 Task: Create an infographic about activities to explore in Switzerland, including water sports, hiking, and paragliding. Use Canva to design the layout and add relevant images and text.
Action: Mouse moved to (377, 654)
Screenshot: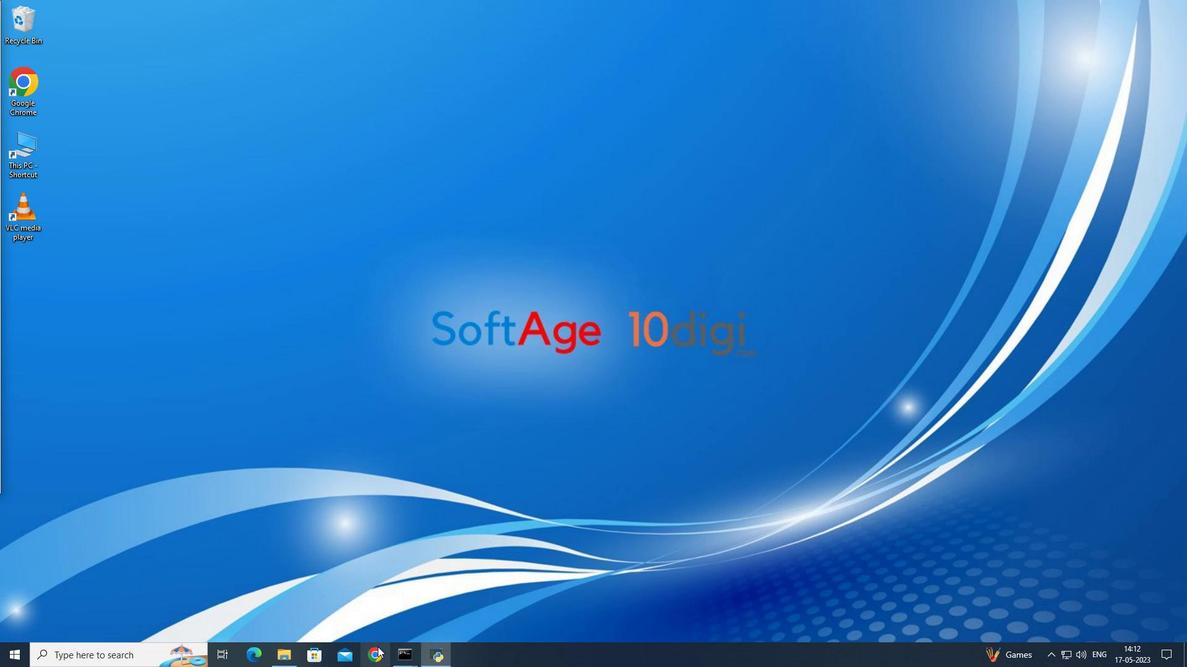 
Action: Mouse pressed left at (377, 654)
Screenshot: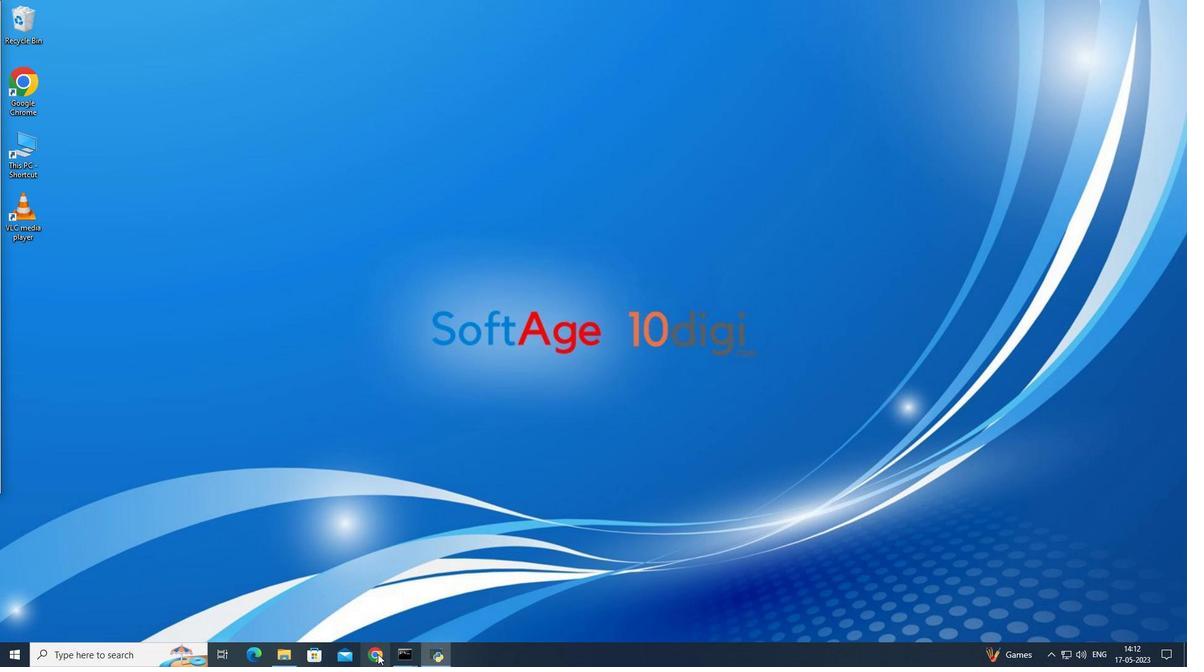 
Action: Mouse moved to (266, 34)
Screenshot: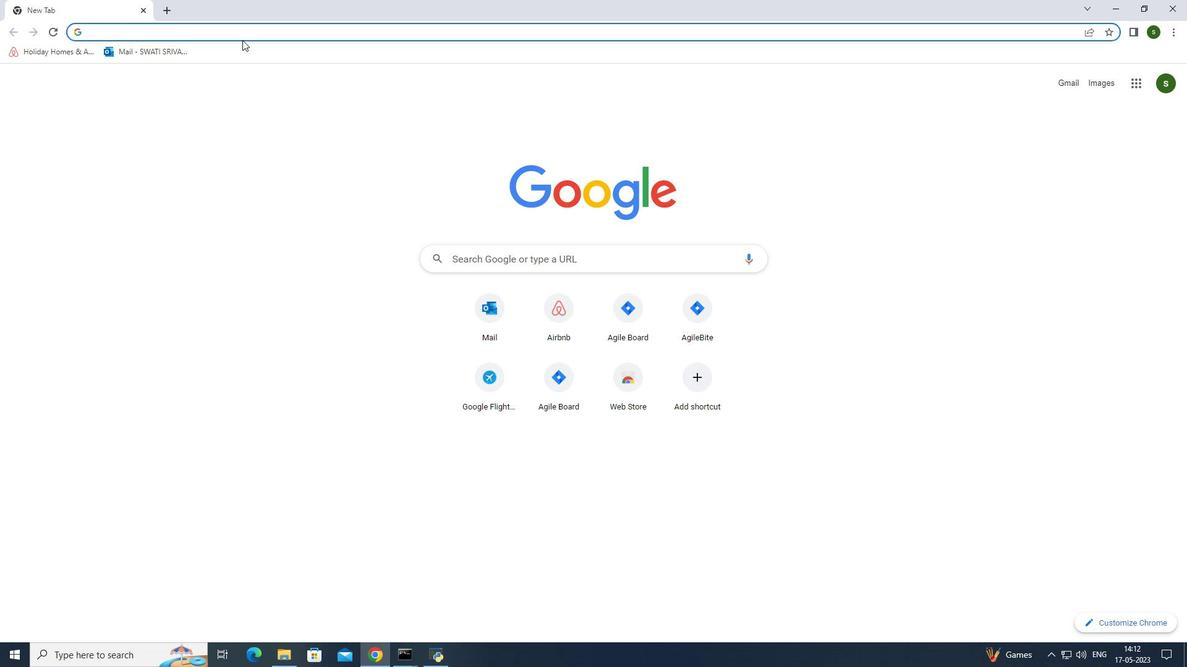 
Action: Mouse pressed left at (266, 34)
Screenshot: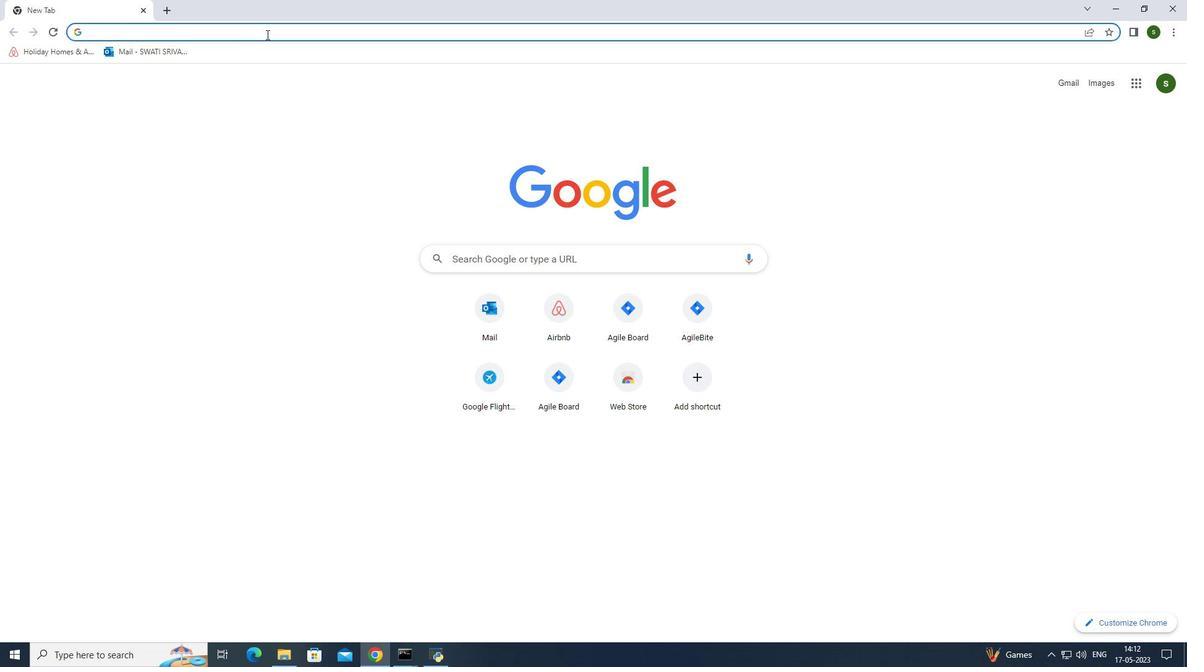
Action: Key pressed canva
Screenshot: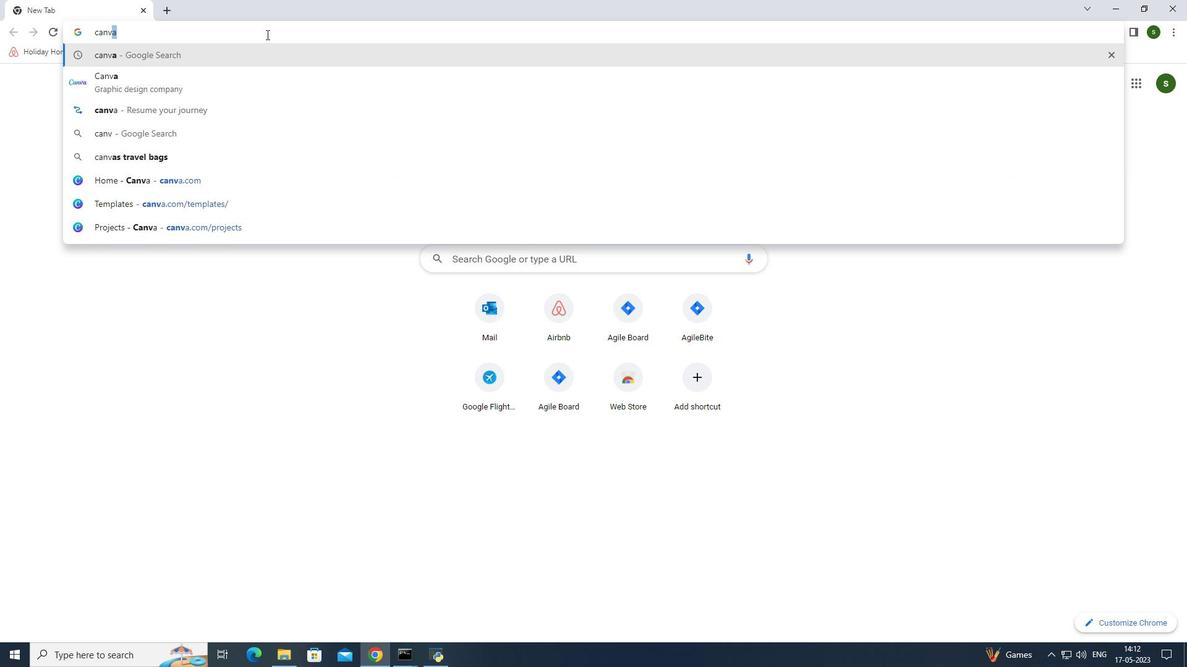 
Action: Mouse moved to (230, 80)
Screenshot: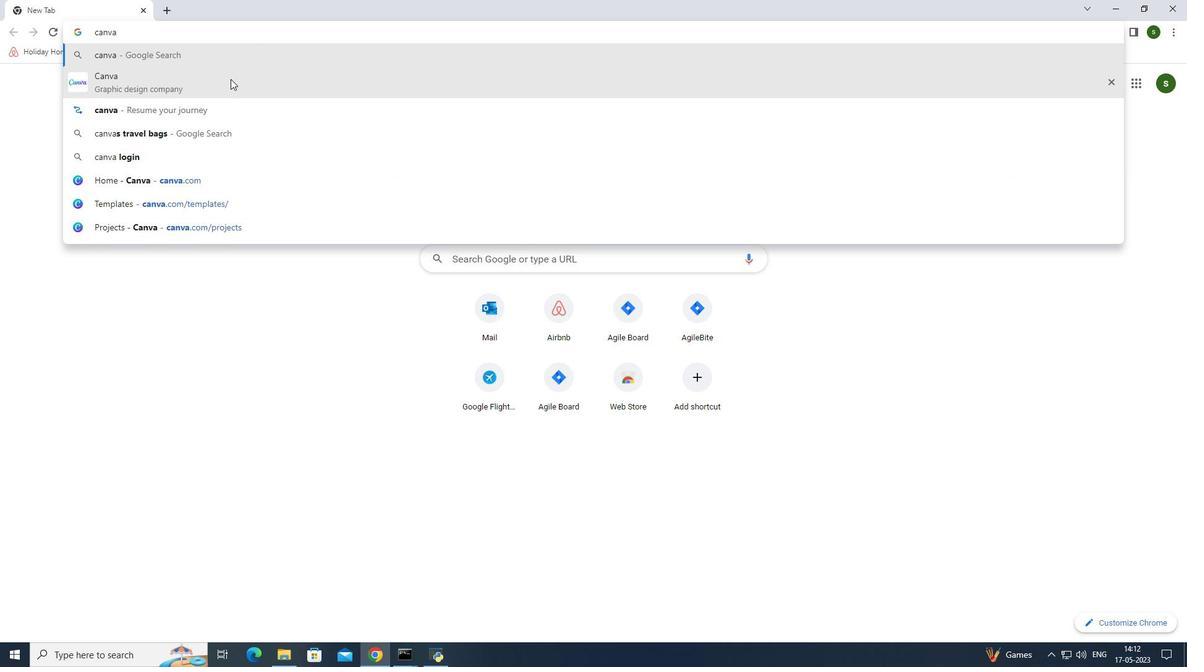 
Action: Mouse pressed left at (230, 80)
Screenshot: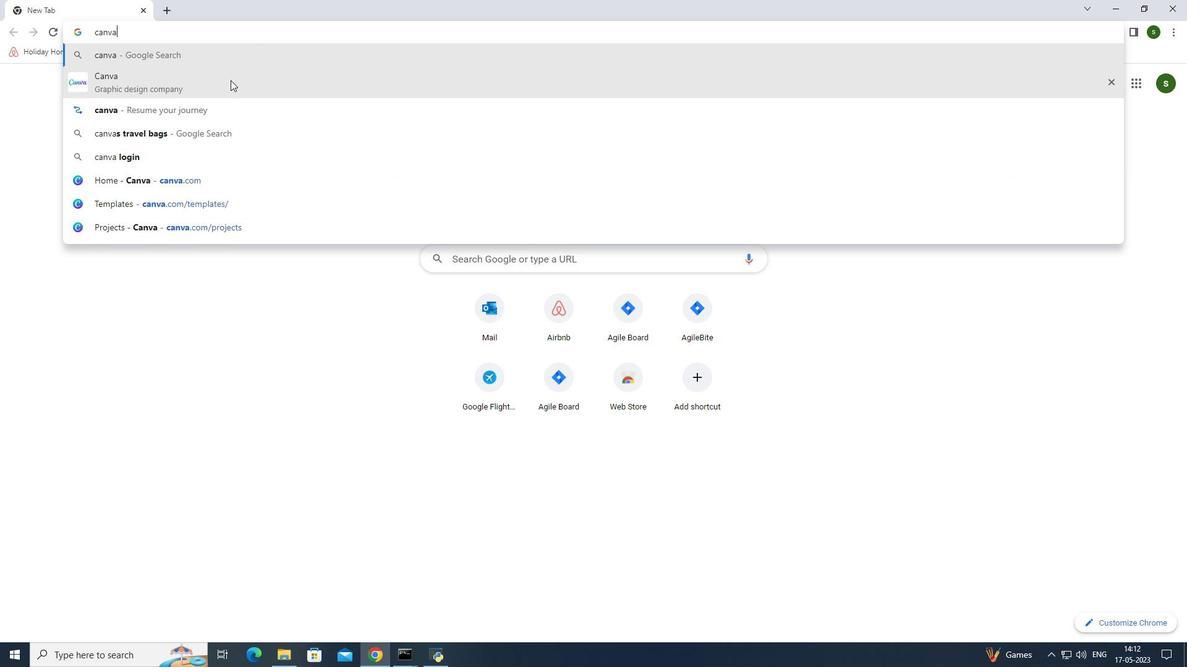 
Action: Mouse moved to (244, 188)
Screenshot: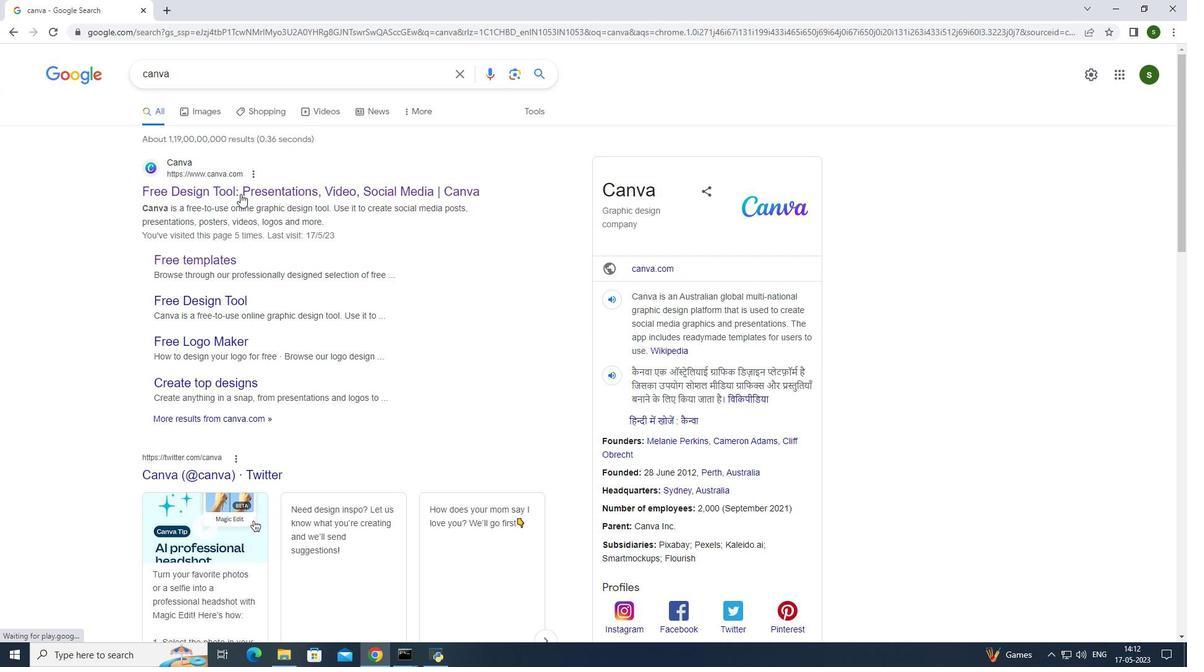 
Action: Mouse pressed left at (244, 188)
Screenshot: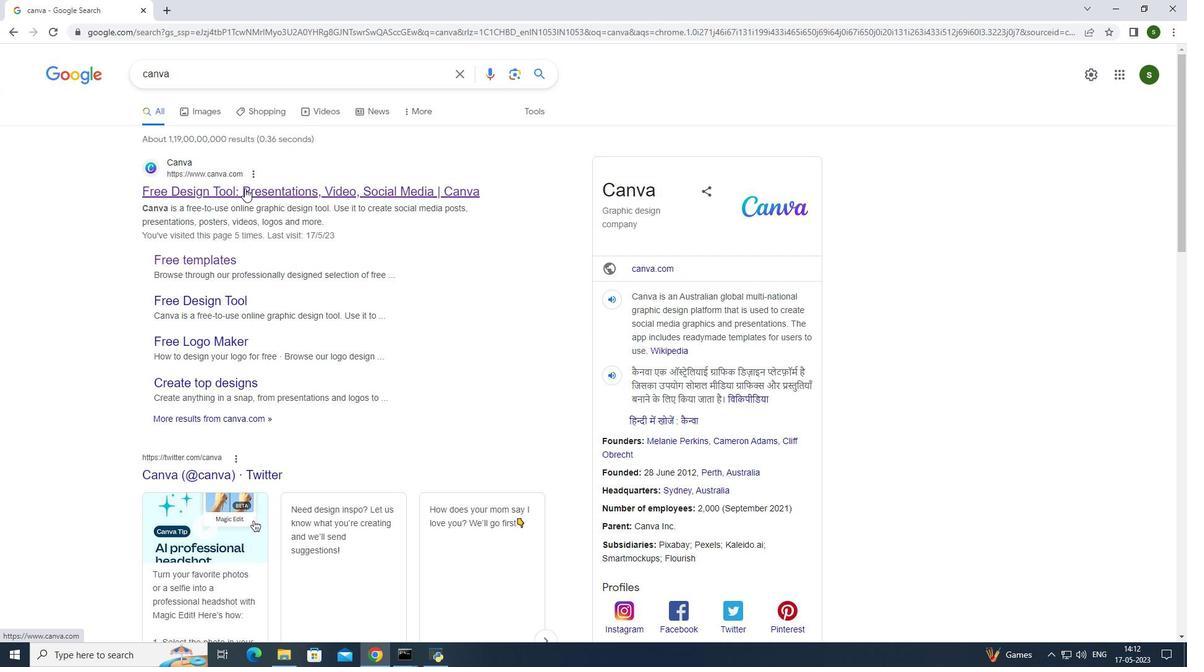 
Action: Mouse moved to (1022, 353)
Screenshot: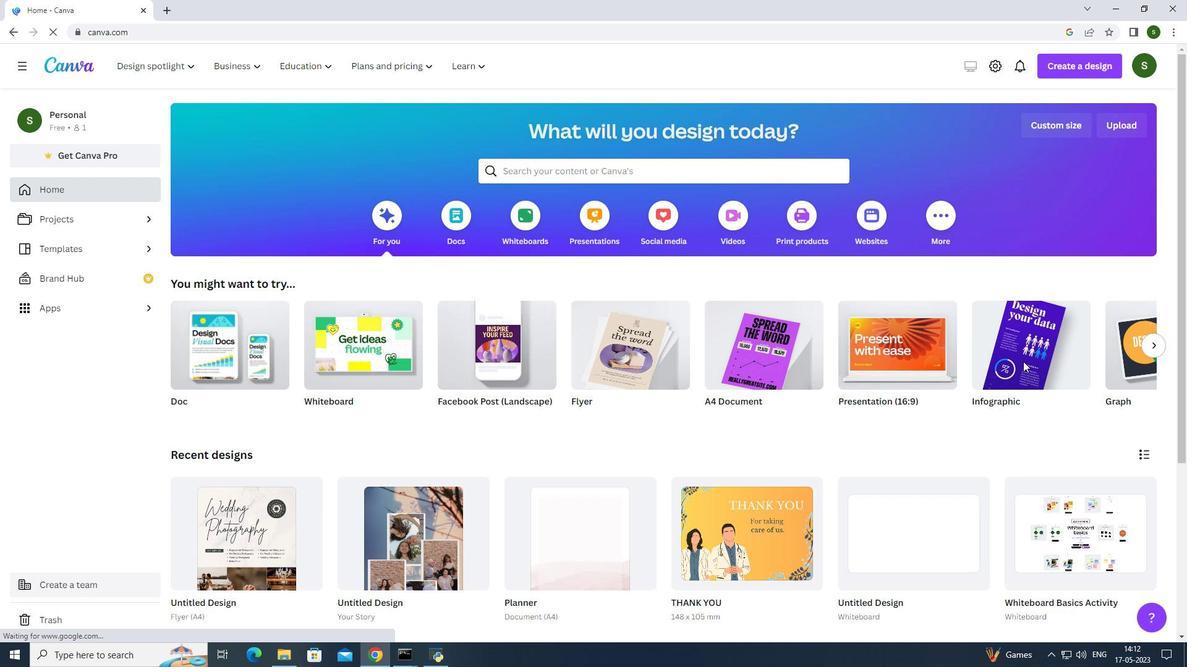 
Action: Mouse pressed left at (1022, 353)
Screenshot: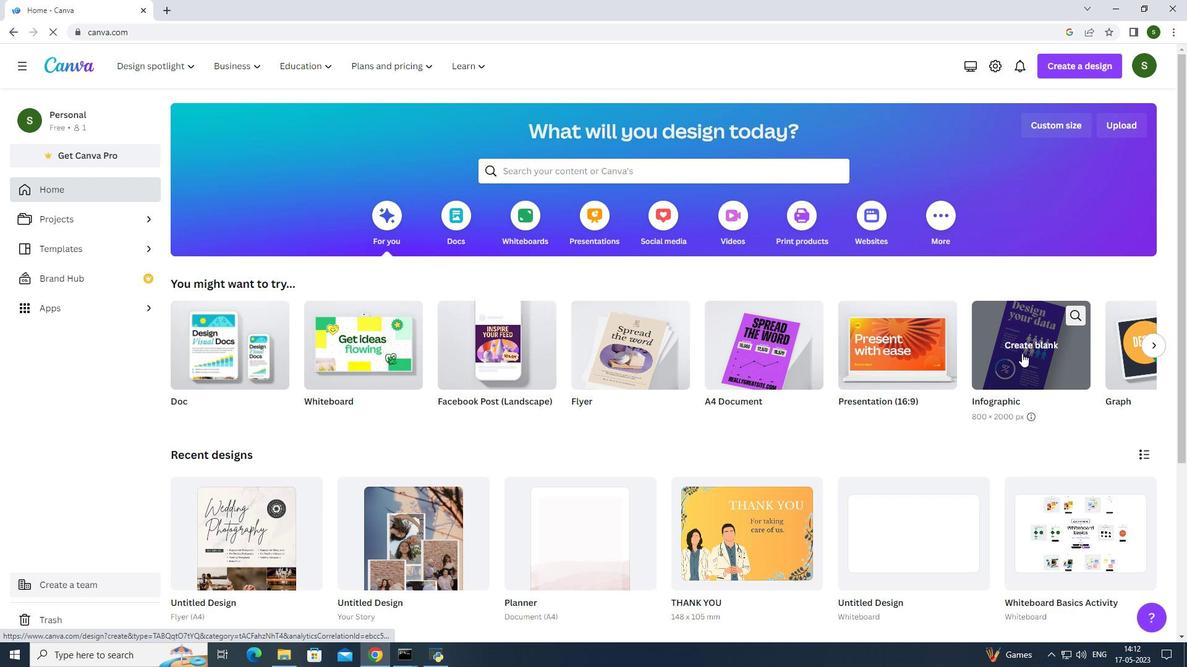 
Action: Mouse moved to (170, 335)
Screenshot: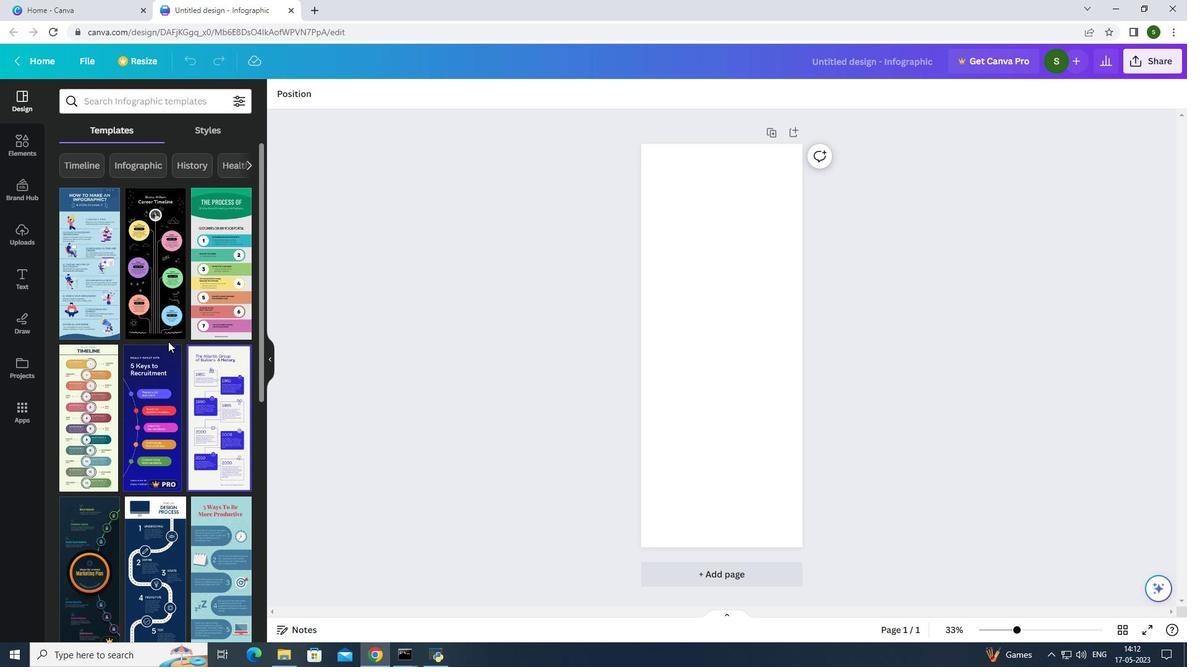 
Action: Mouse scrolled (170, 334) with delta (0, 0)
Screenshot: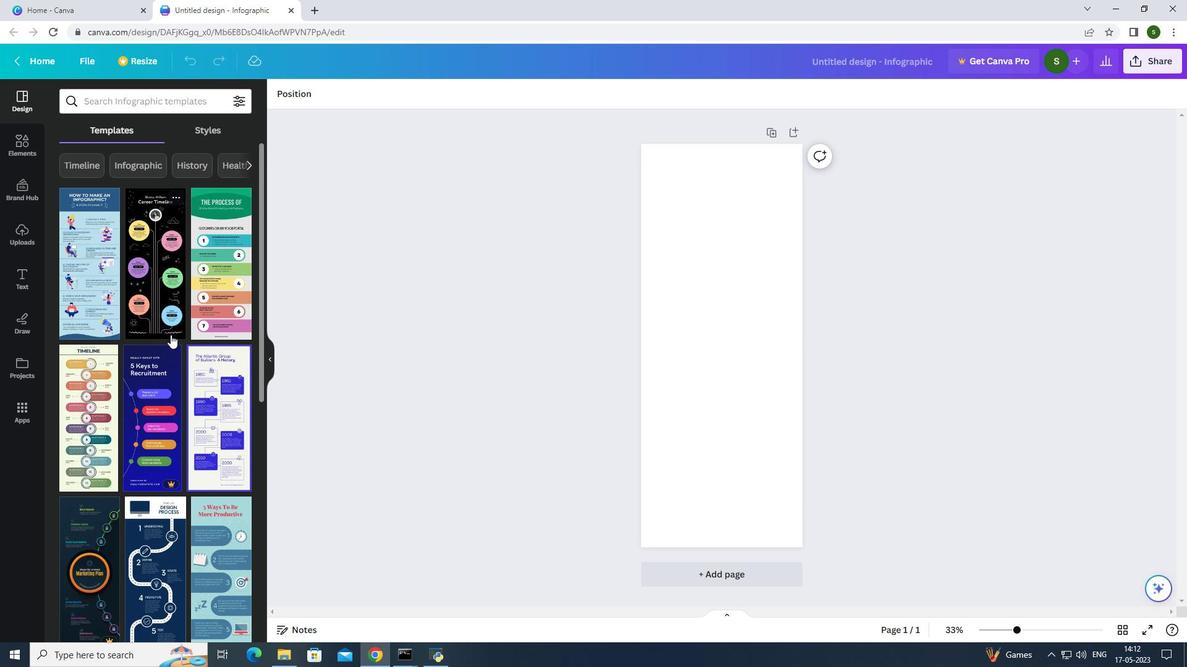 
Action: Mouse scrolled (170, 334) with delta (0, 0)
Screenshot: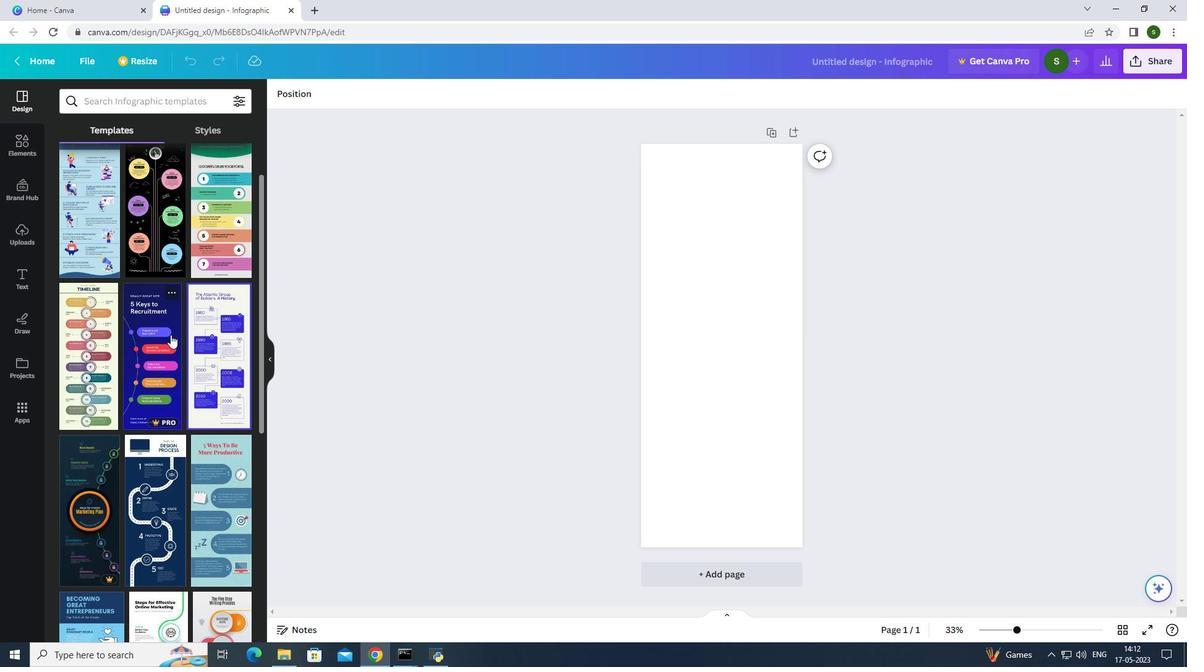 
Action: Mouse scrolled (170, 334) with delta (0, 0)
Screenshot: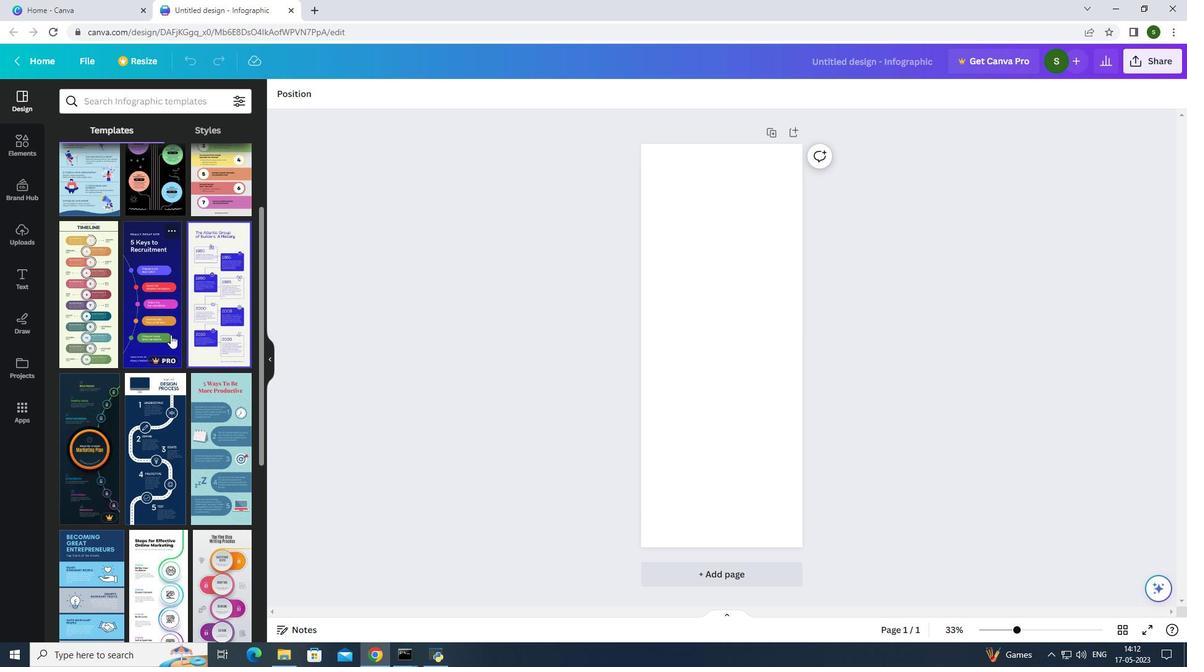 
Action: Mouse scrolled (170, 334) with delta (0, 0)
Screenshot: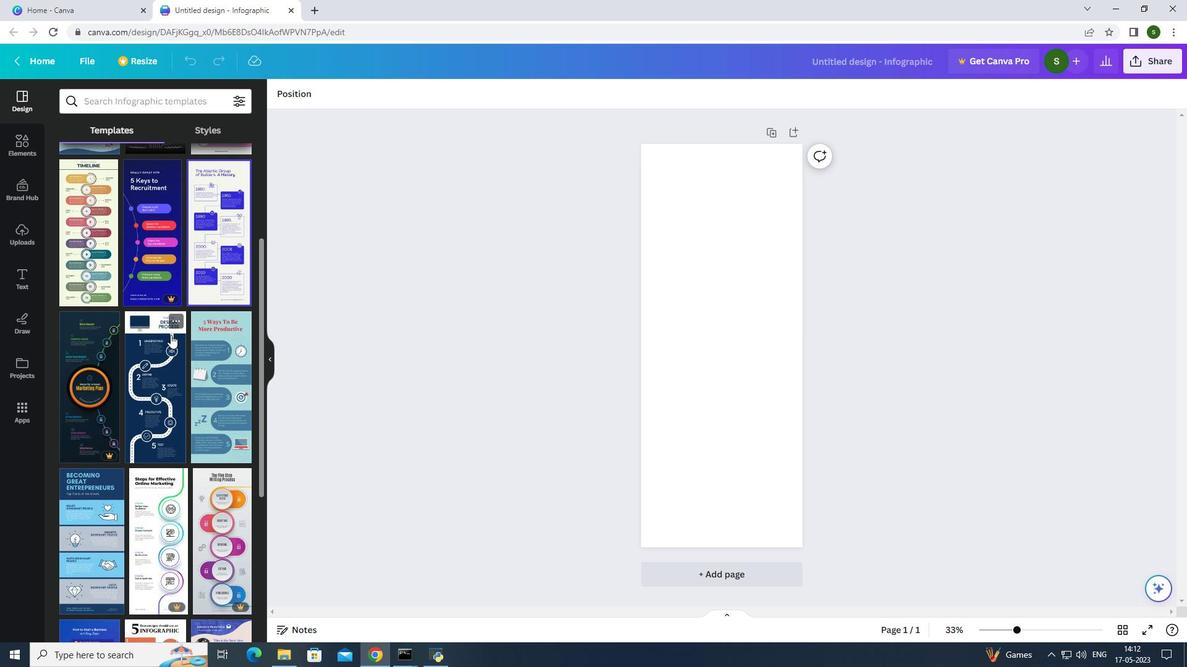 
Action: Mouse scrolled (170, 334) with delta (0, 0)
Screenshot: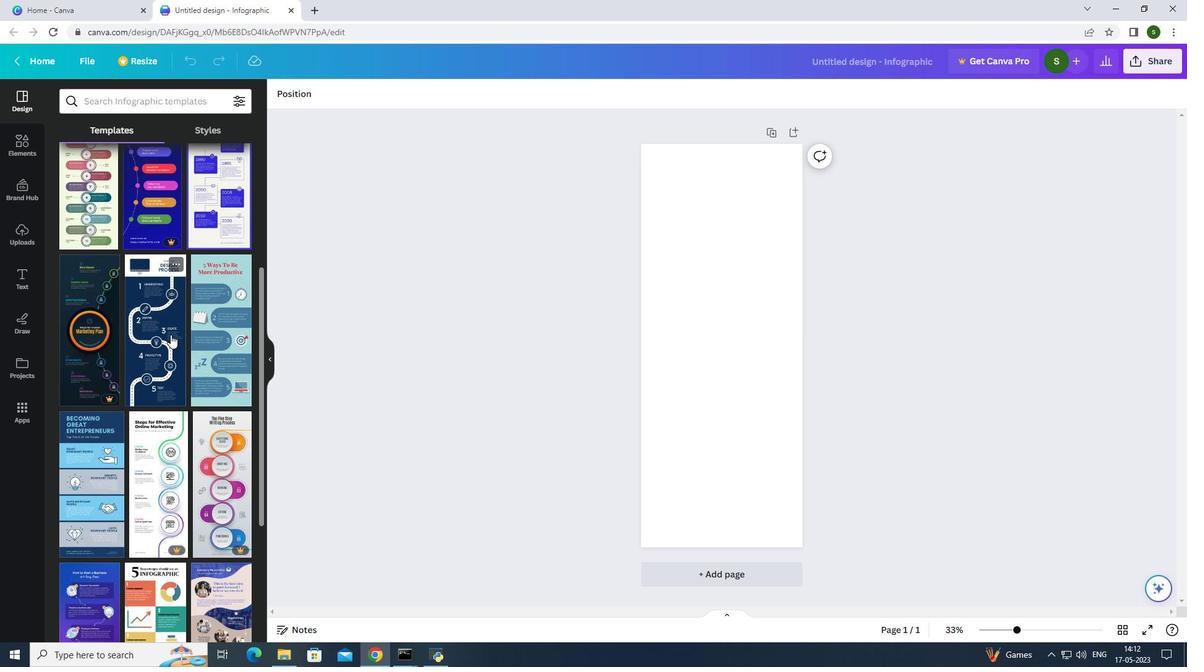 
Action: Mouse scrolled (170, 334) with delta (0, 0)
Screenshot: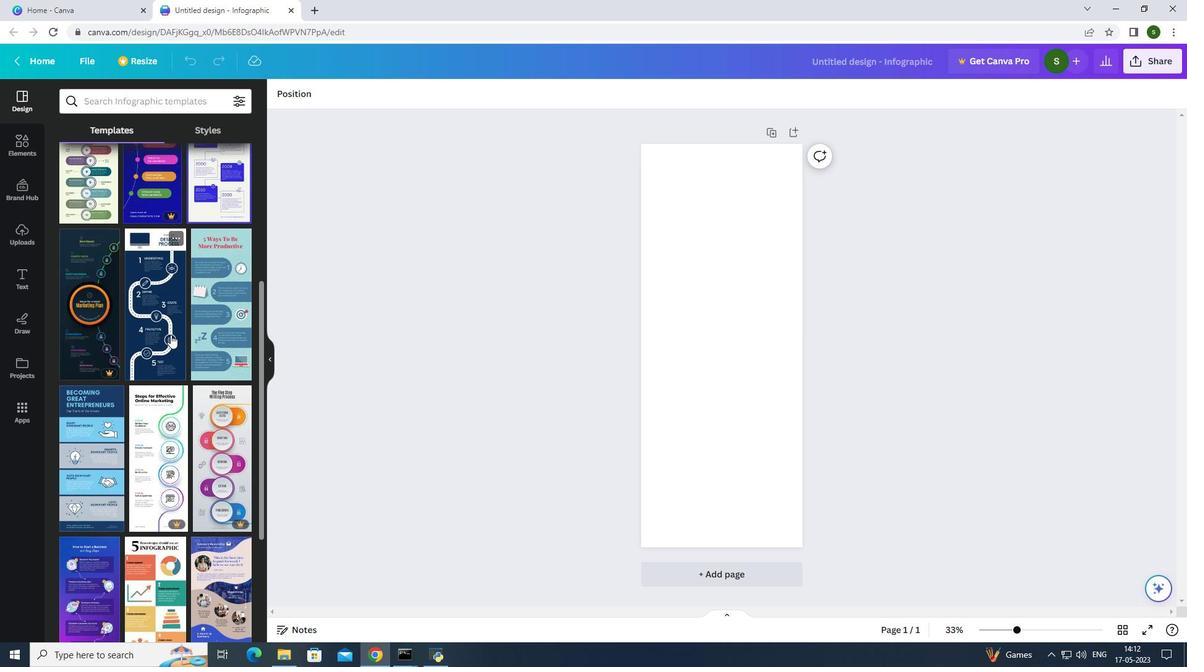
Action: Mouse scrolled (170, 334) with delta (0, 0)
Screenshot: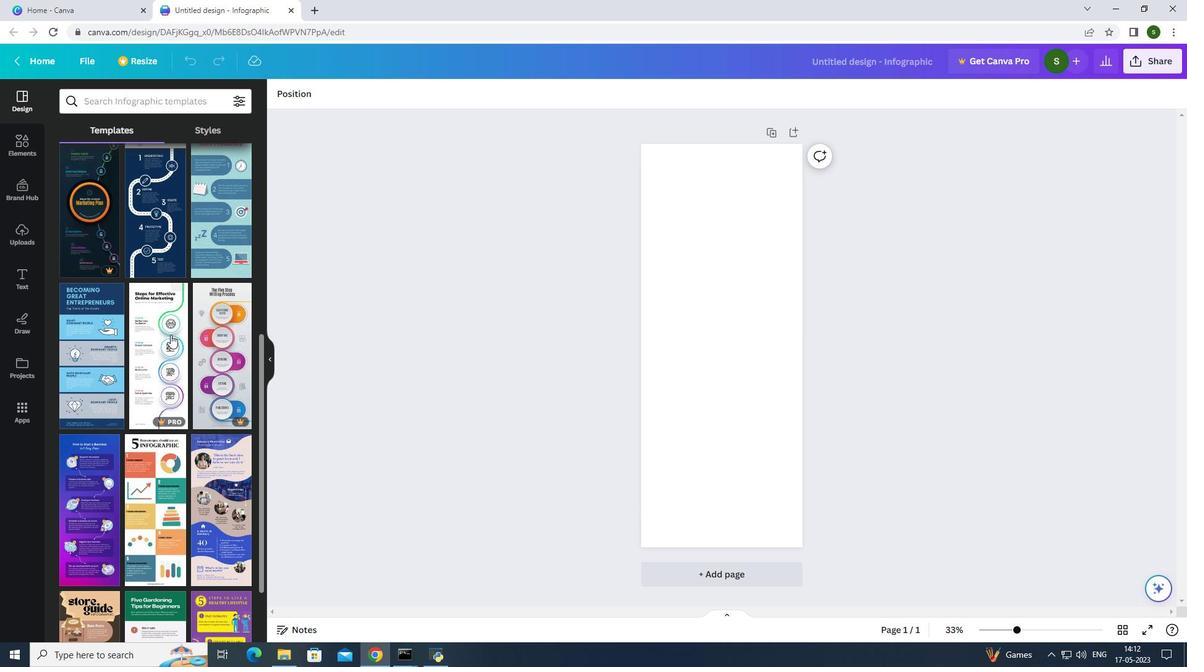 
Action: Mouse scrolled (170, 334) with delta (0, 0)
Screenshot: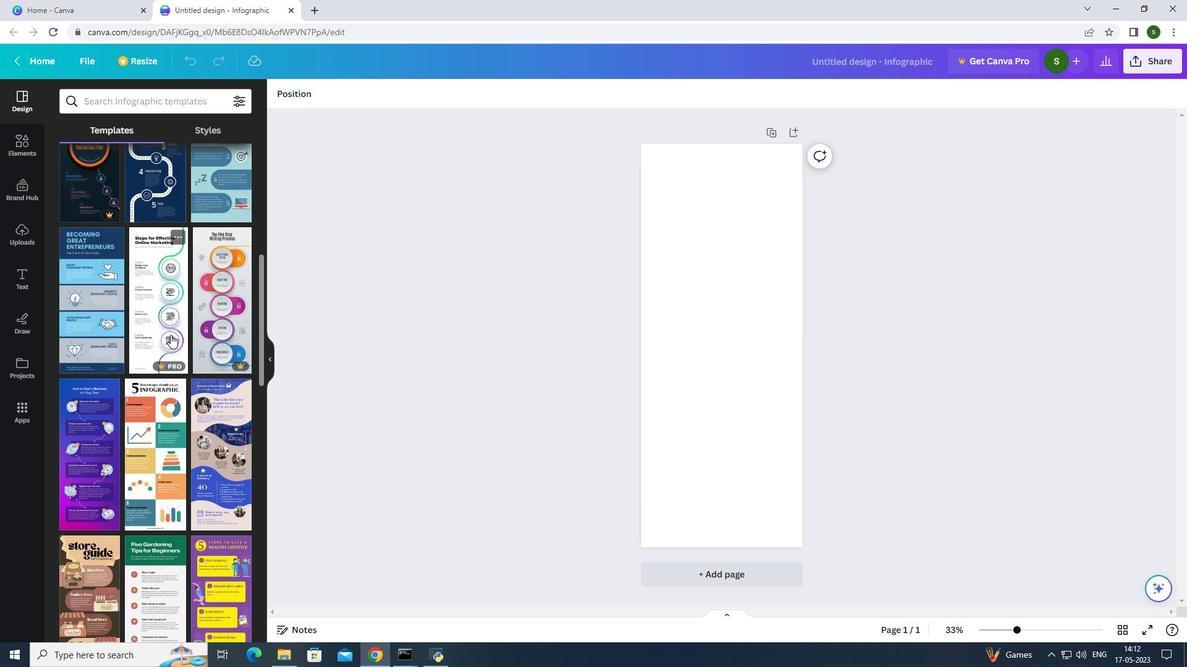 
Action: Mouse scrolled (170, 335) with delta (0, 0)
Screenshot: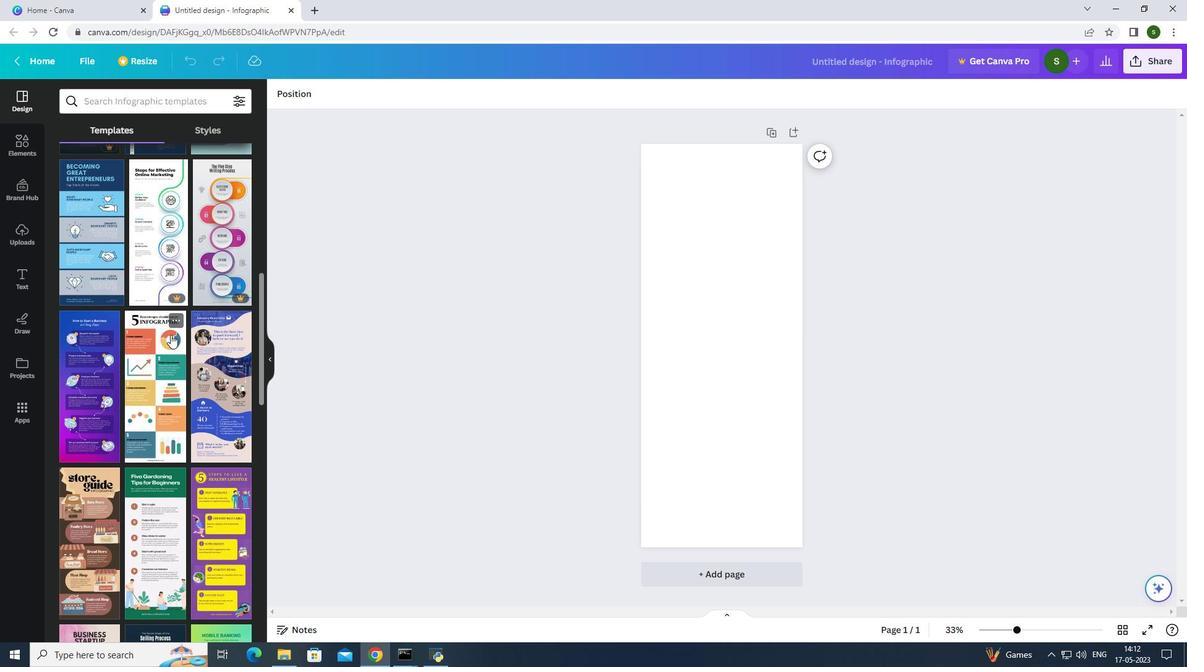 
Action: Mouse scrolled (170, 335) with delta (0, 0)
Screenshot: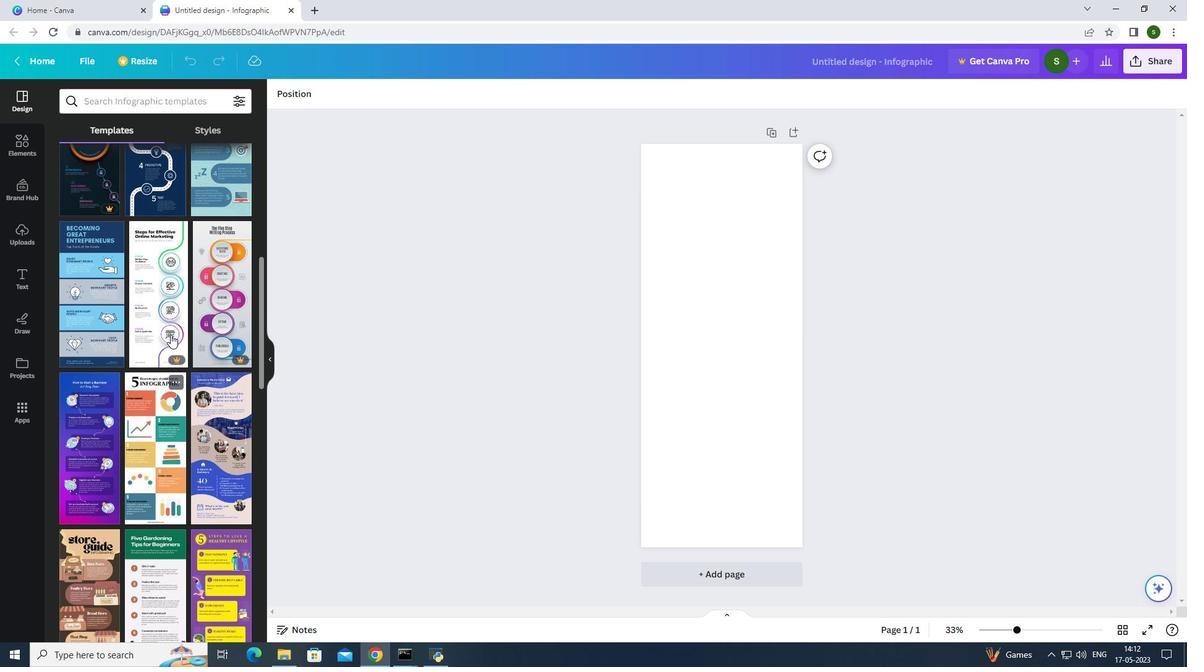 
Action: Mouse scrolled (170, 335) with delta (0, 0)
Screenshot: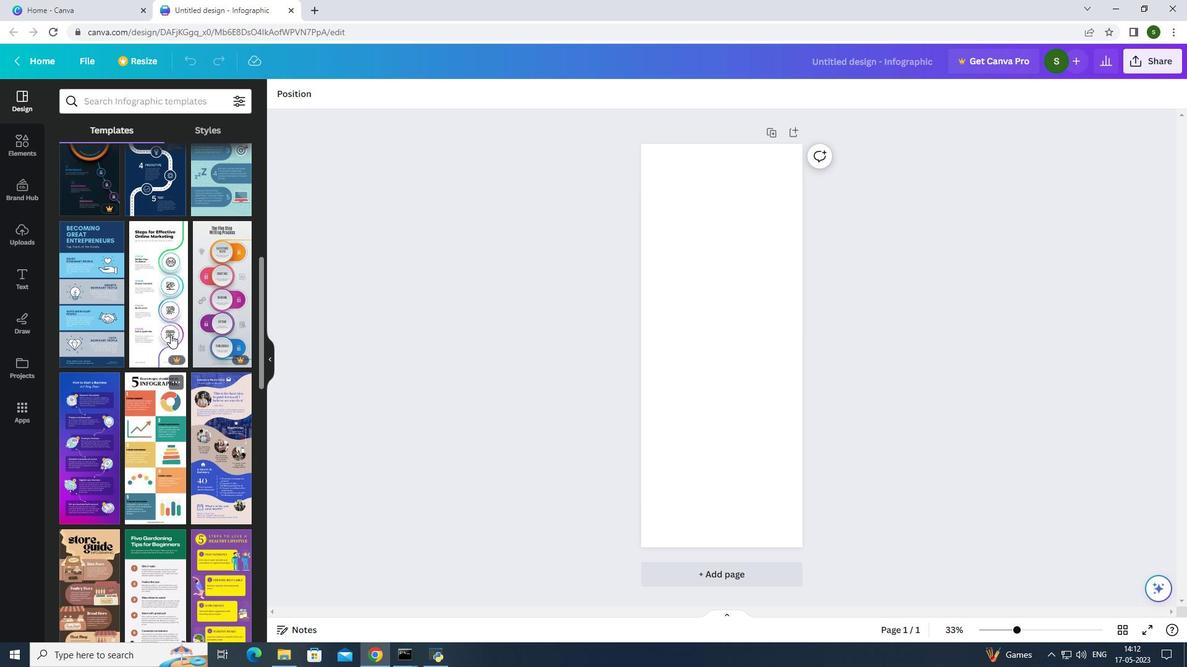 
Action: Mouse scrolled (170, 335) with delta (0, 0)
Screenshot: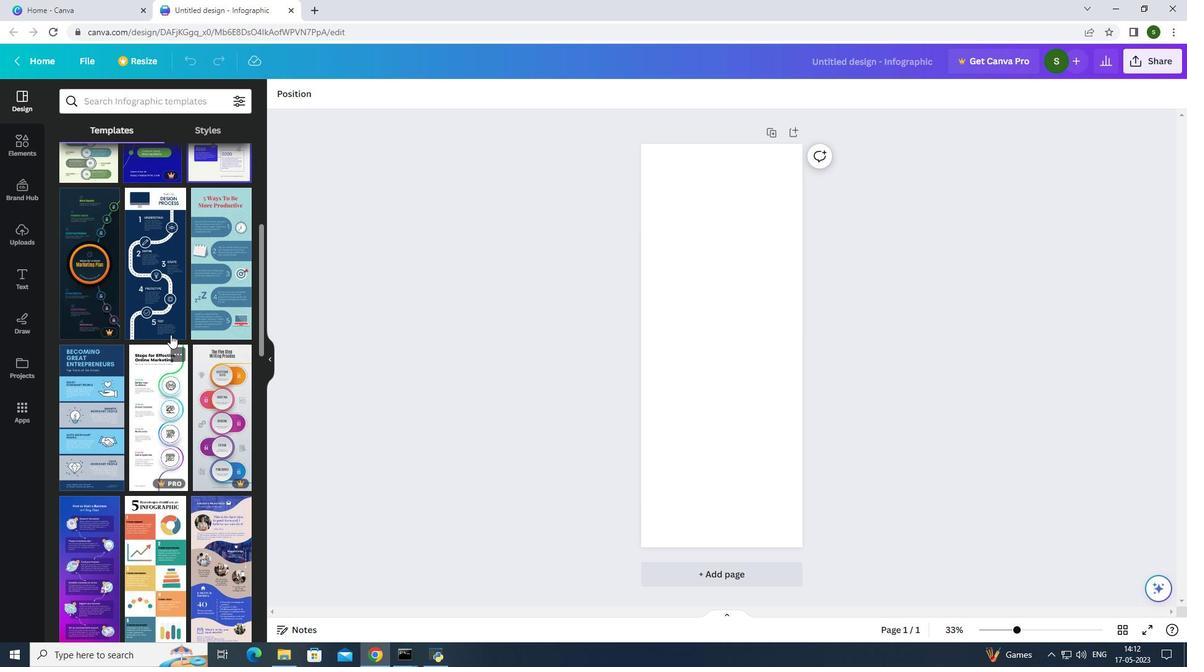 
Action: Mouse scrolled (170, 335) with delta (0, 0)
Screenshot: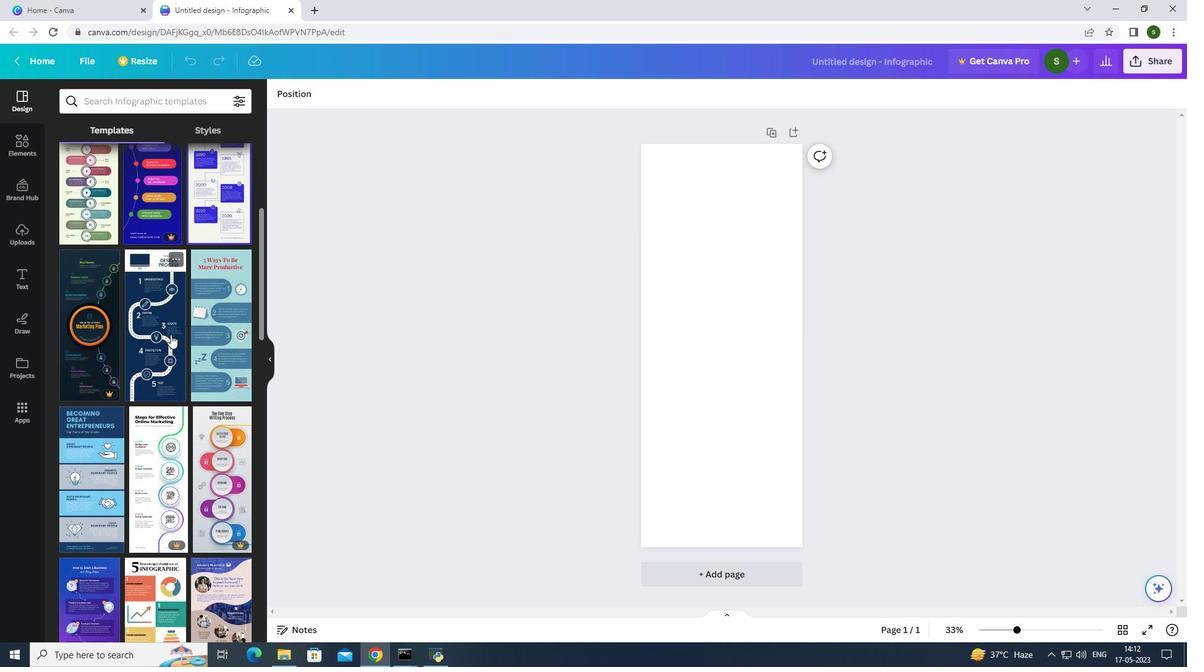 
Action: Mouse scrolled (170, 335) with delta (0, 0)
Screenshot: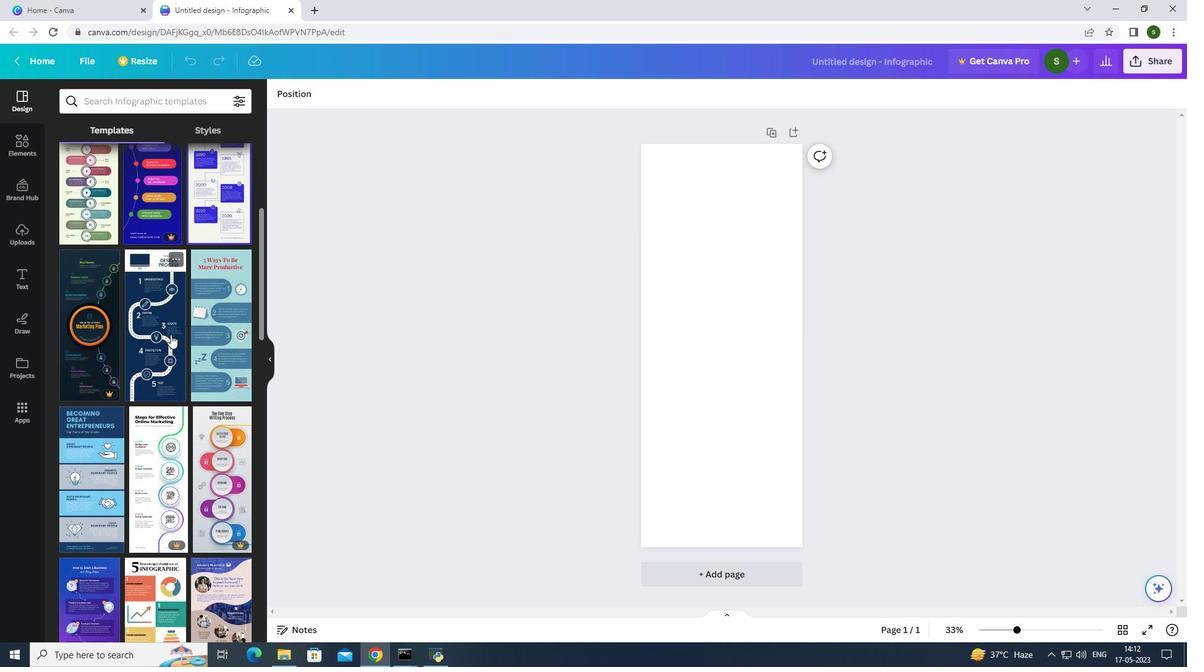 
Action: Mouse scrolled (170, 335) with delta (0, 0)
Screenshot: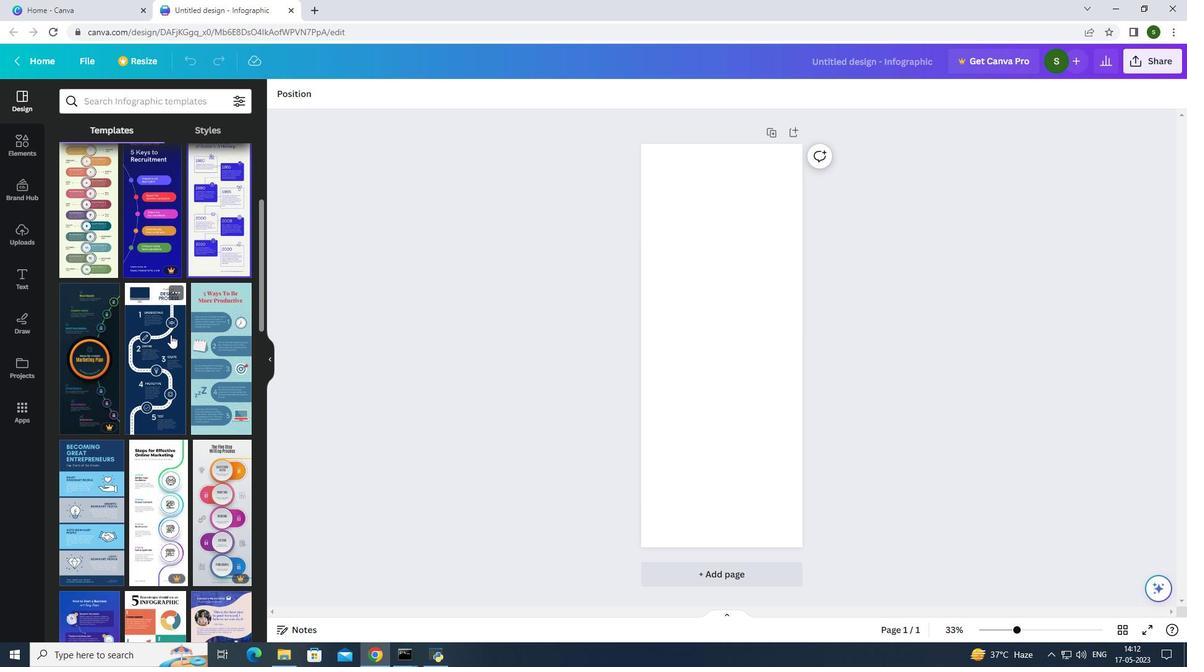 
Action: Mouse scrolled (170, 335) with delta (0, 0)
Screenshot: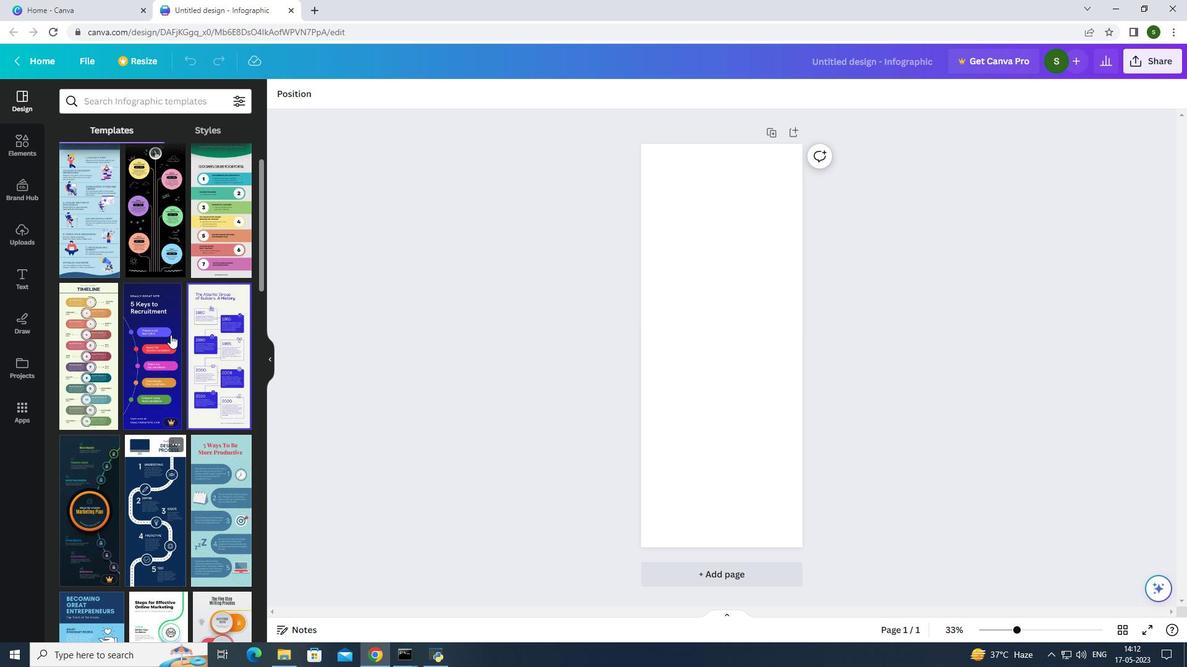 
Action: Mouse scrolled (170, 335) with delta (0, 0)
Screenshot: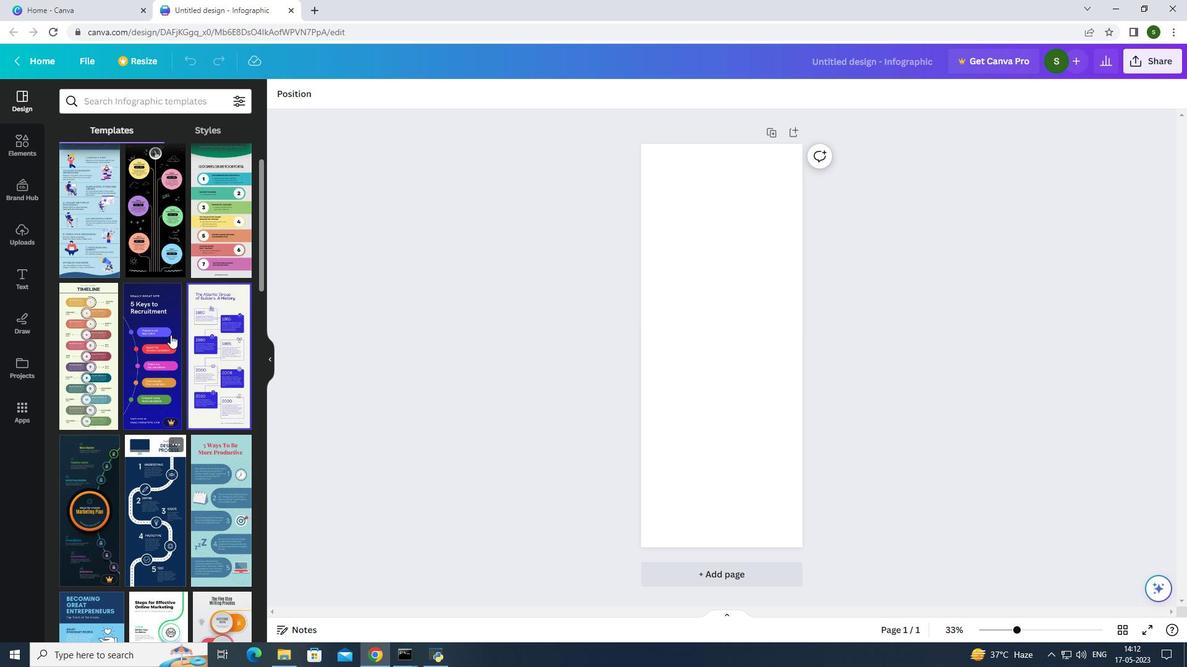 
Action: Mouse moved to (709, 247)
Screenshot: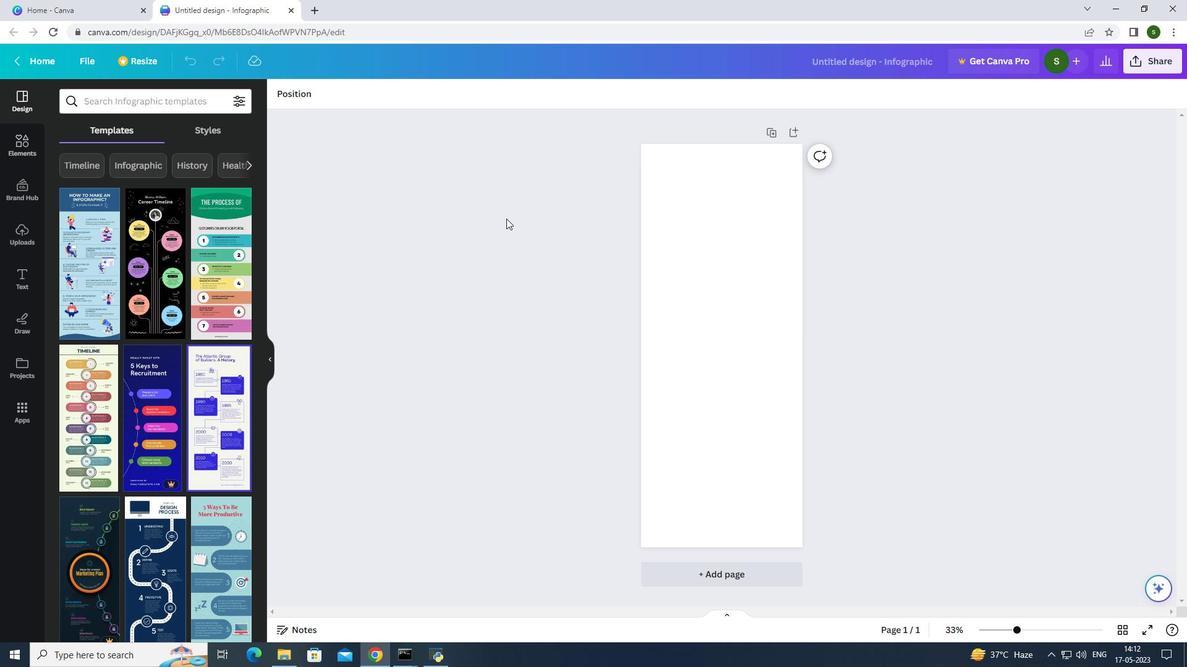 
Action: Mouse pressed left at (709, 247)
Screenshot: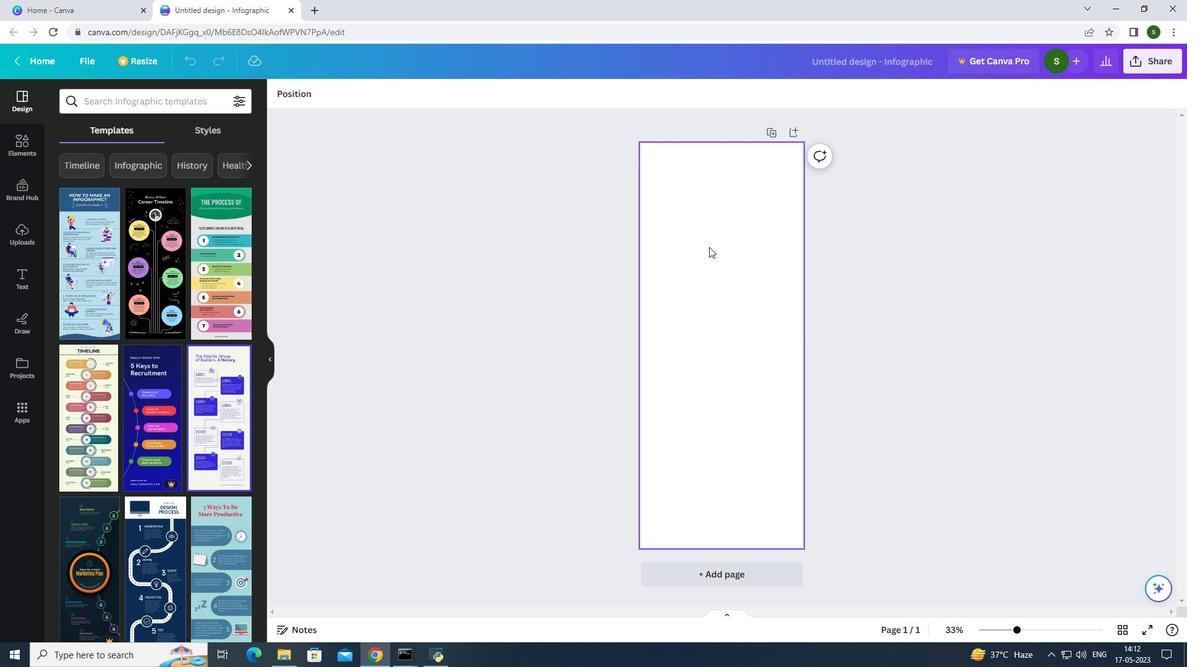 
Action: Mouse moved to (277, 95)
Screenshot: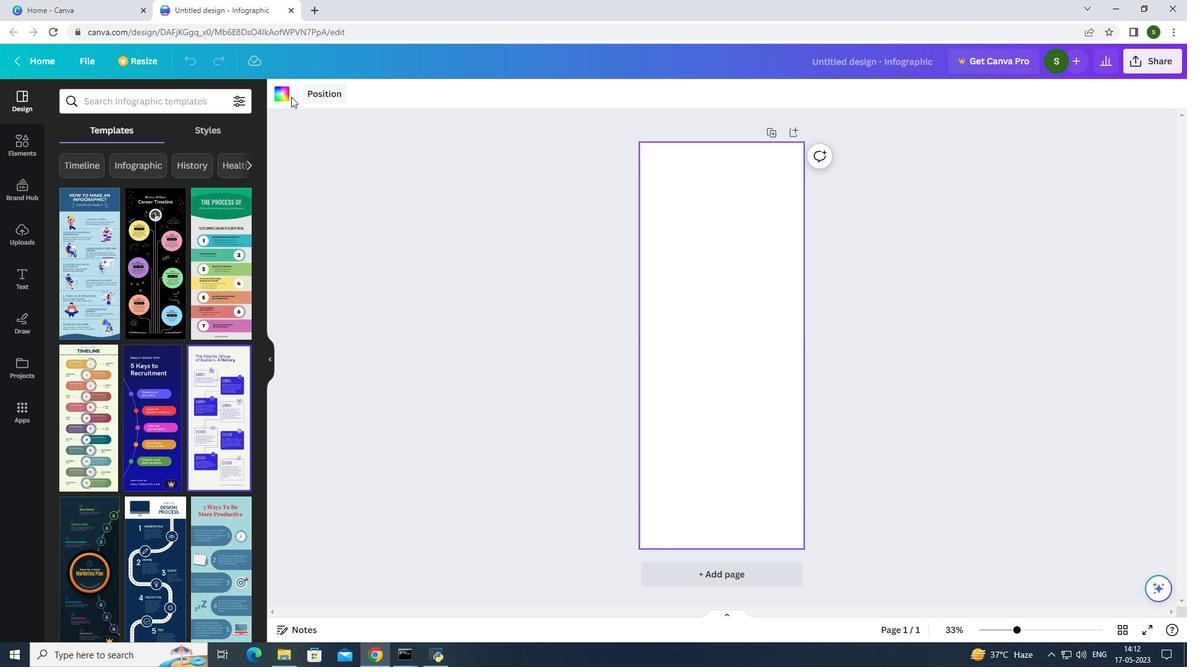 
Action: Mouse pressed left at (277, 95)
Screenshot: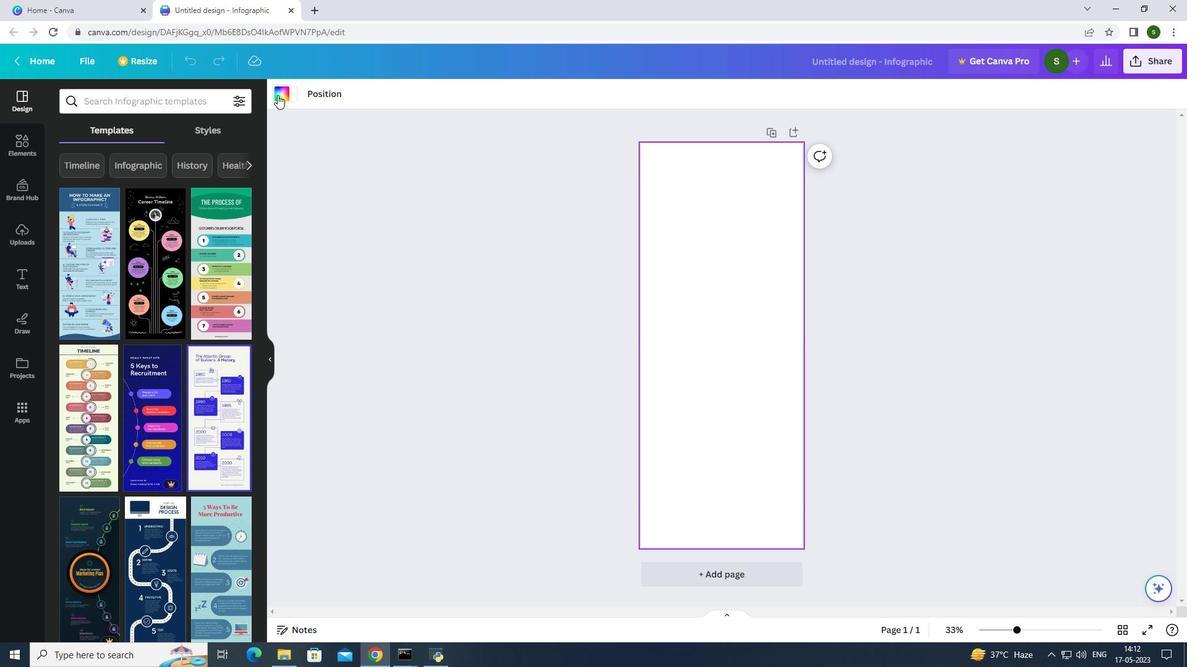 
Action: Mouse moved to (176, 338)
Screenshot: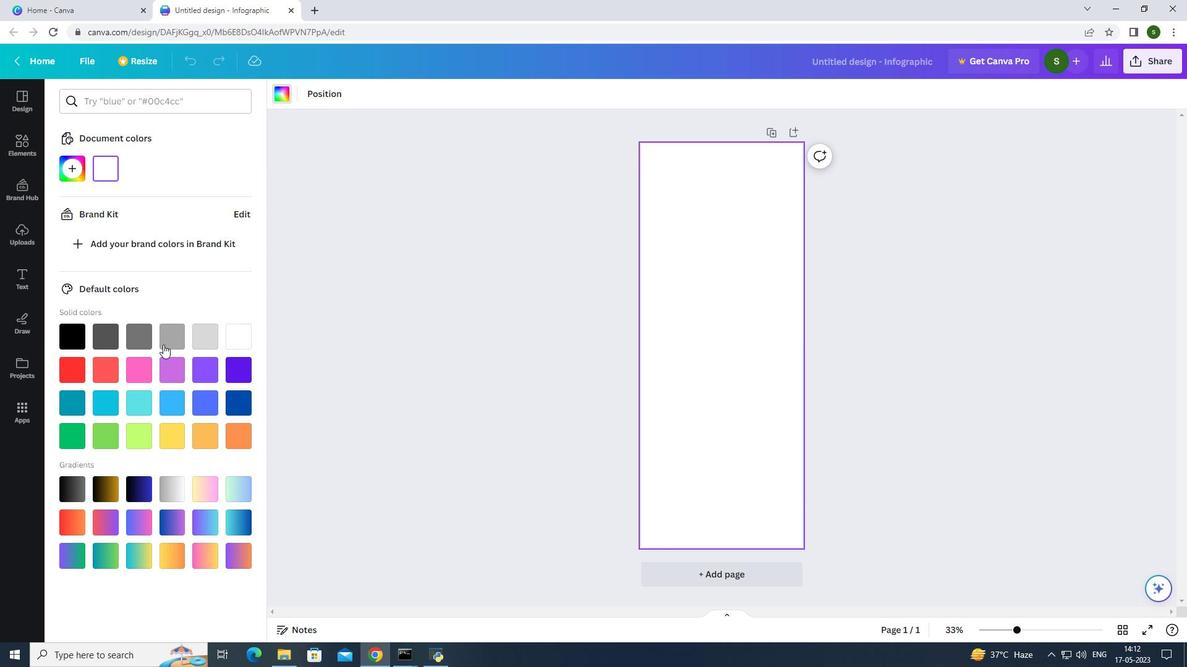 
Action: Mouse pressed left at (176, 338)
Screenshot: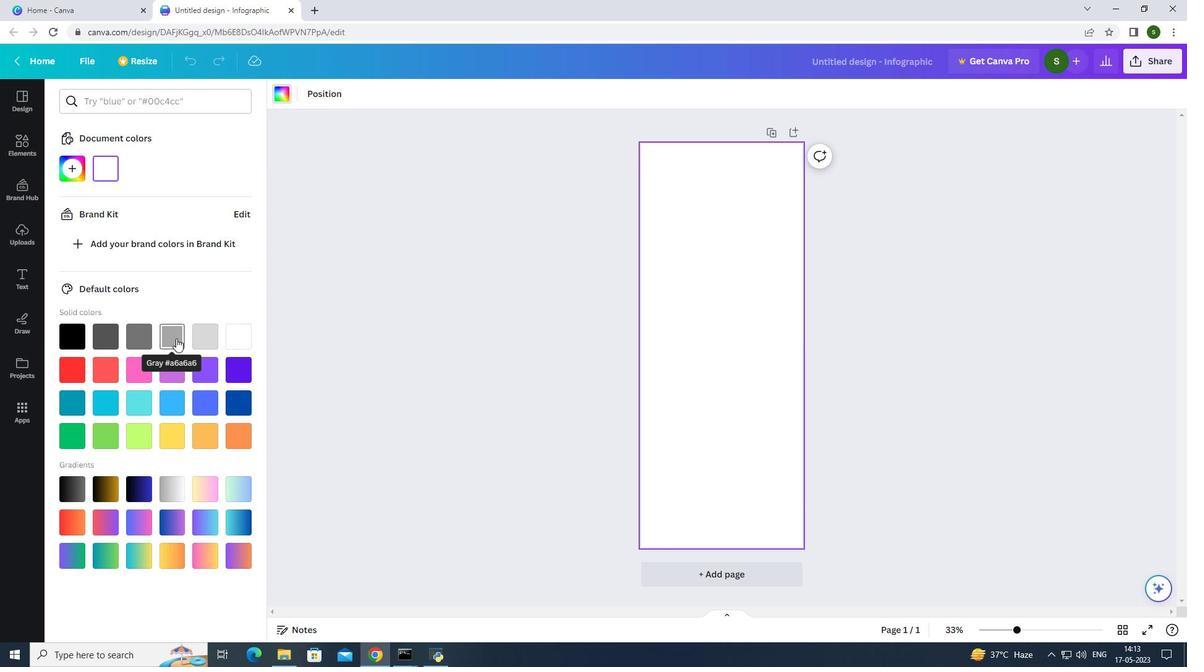 
Action: Mouse moved to (237, 479)
Screenshot: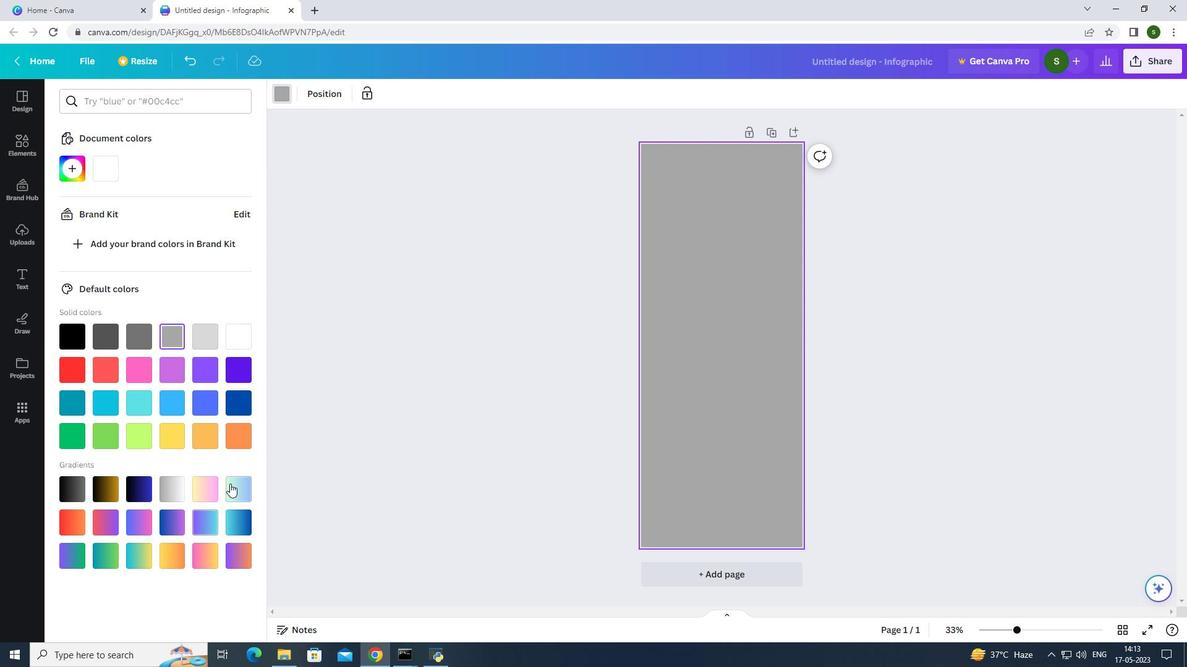 
Action: Mouse pressed left at (237, 479)
Screenshot: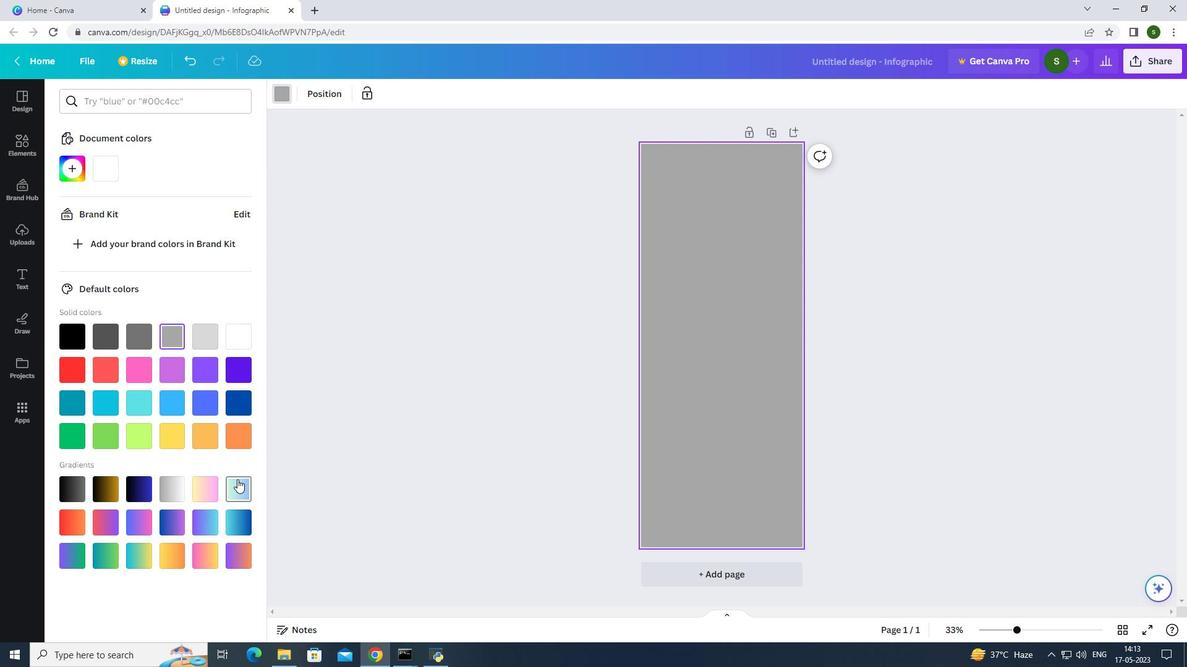 
Action: Mouse moved to (243, 516)
Screenshot: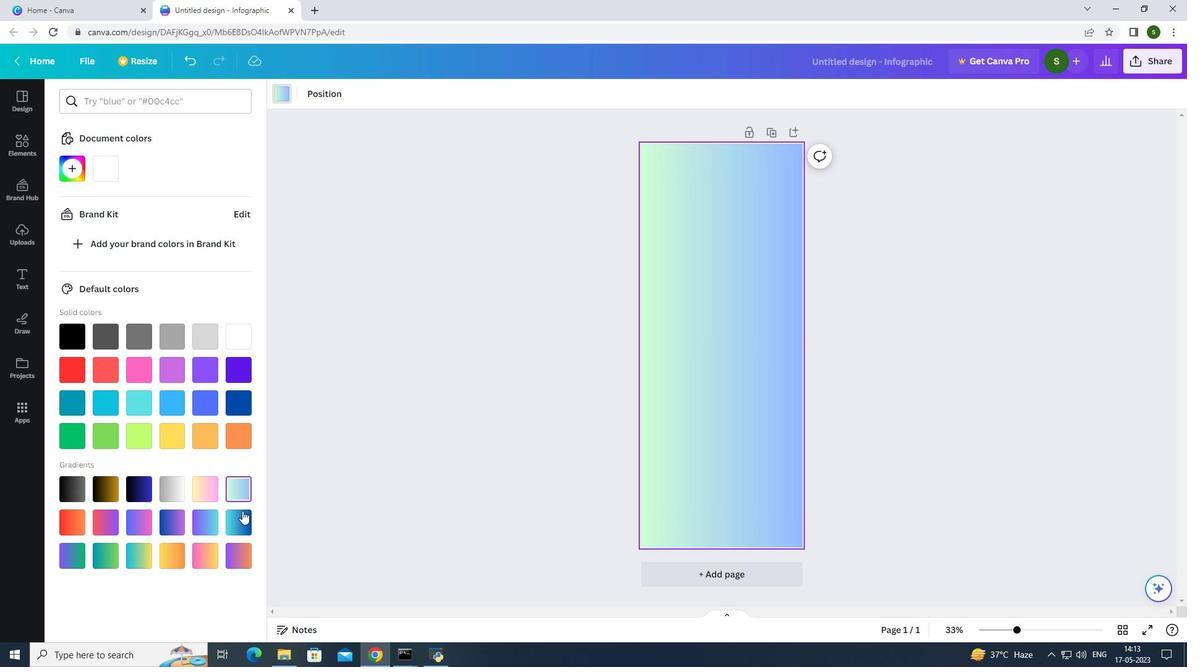 
Action: Mouse pressed left at (243, 516)
Screenshot: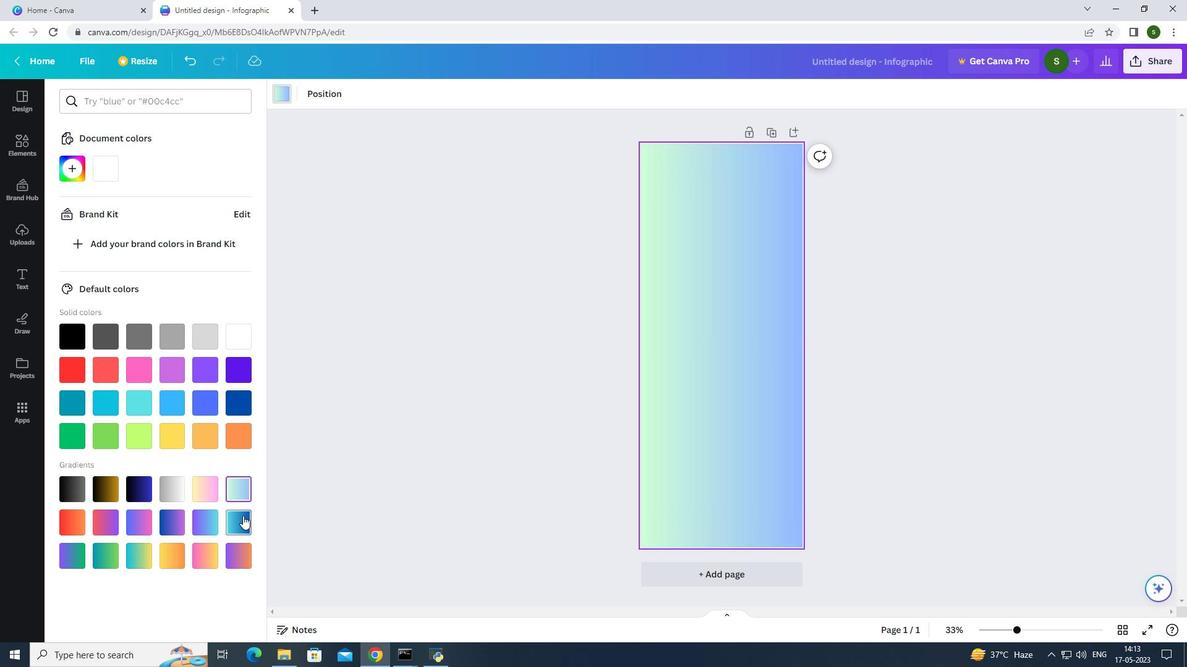 
Action: Mouse moved to (209, 505)
Screenshot: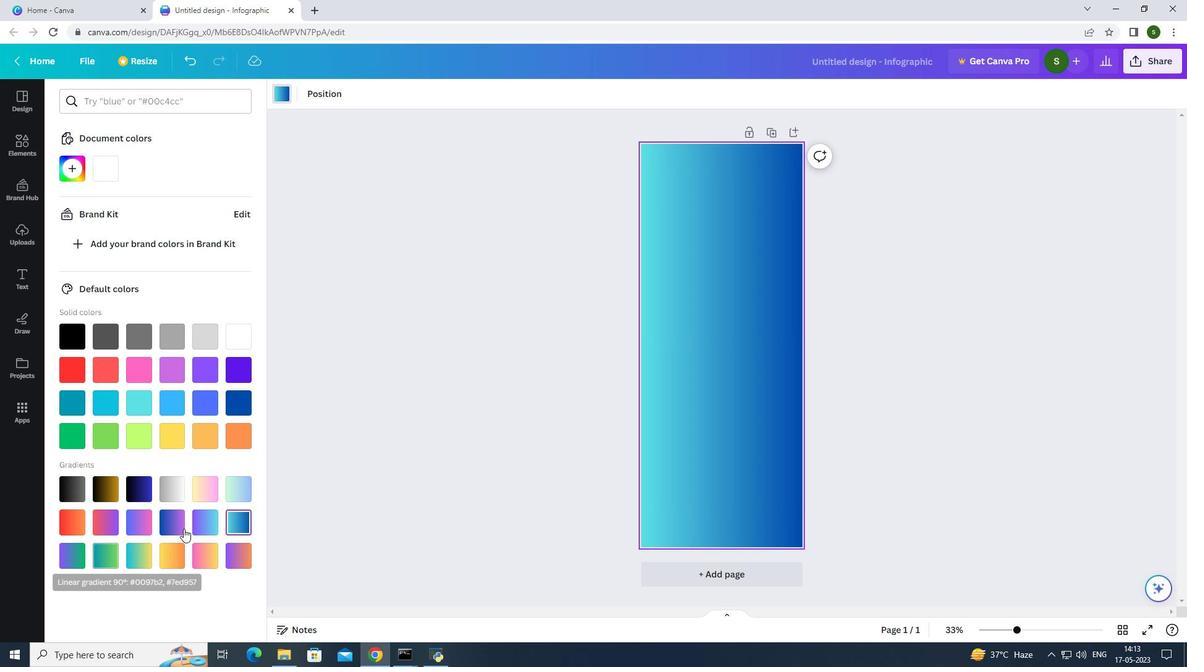 
Action: Mouse scrolled (209, 504) with delta (0, 0)
Screenshot: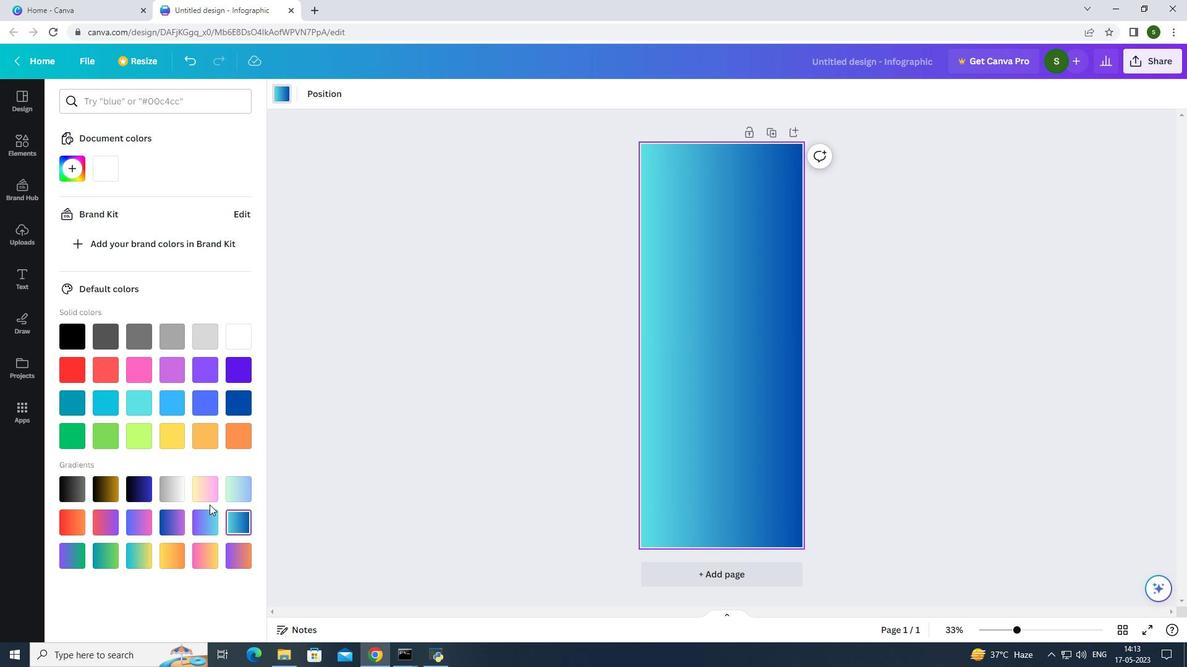 
Action: Mouse scrolled (209, 504) with delta (0, 0)
Screenshot: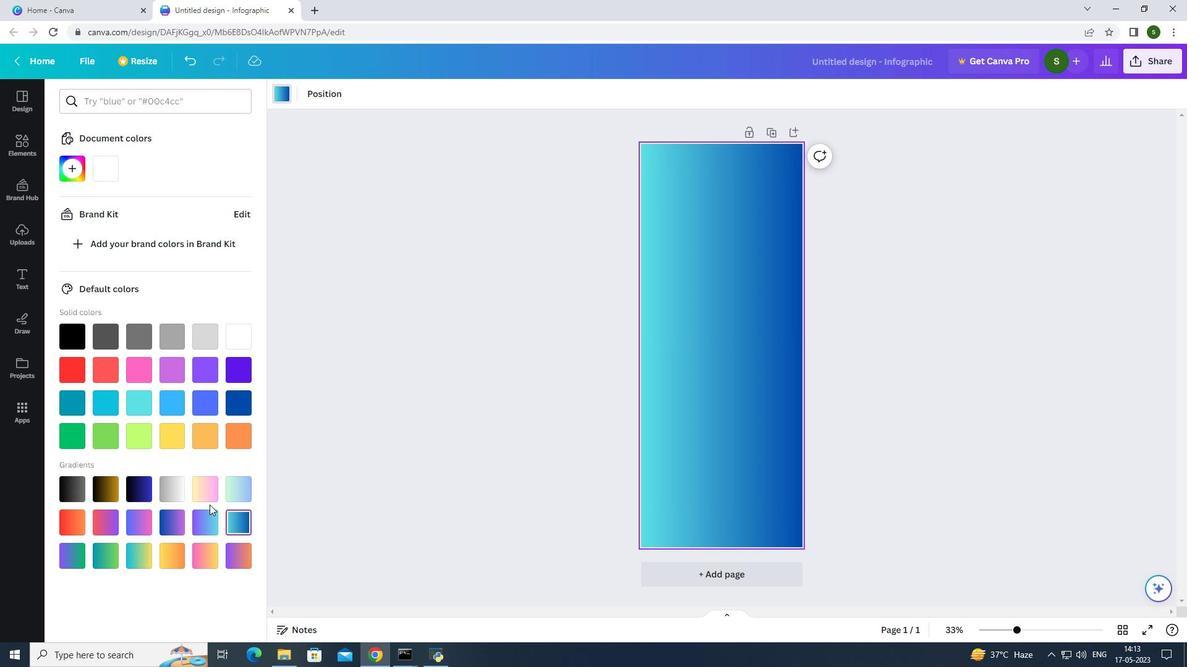 
Action: Mouse moved to (245, 405)
Screenshot: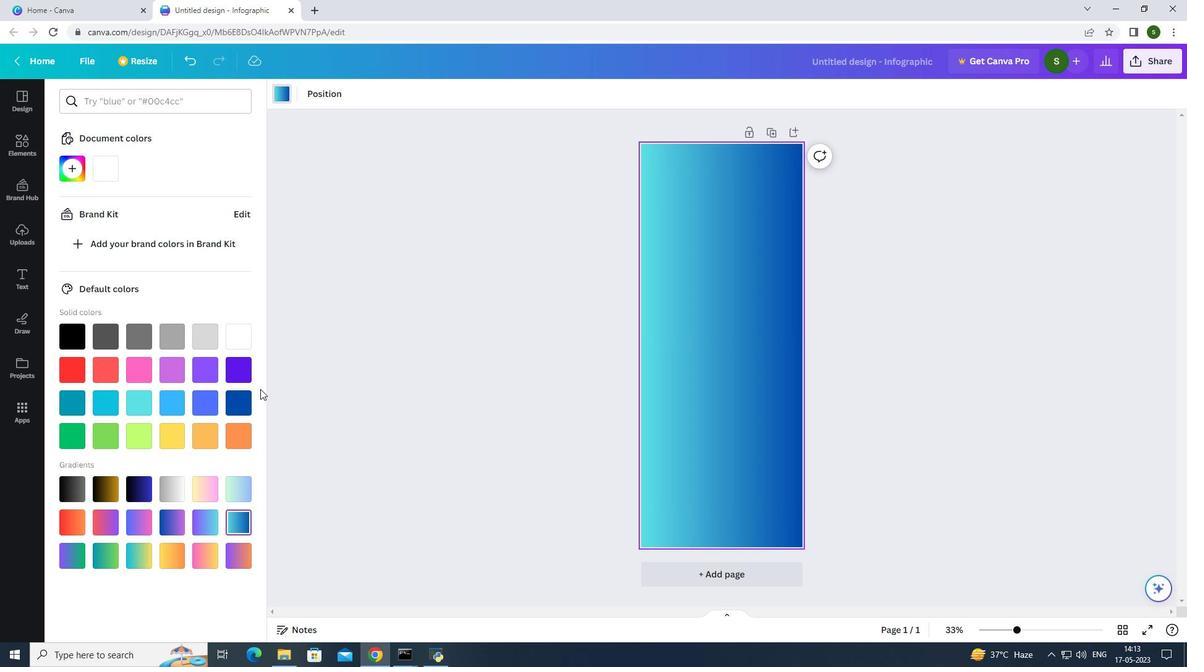 
Action: Mouse pressed left at (245, 405)
Screenshot: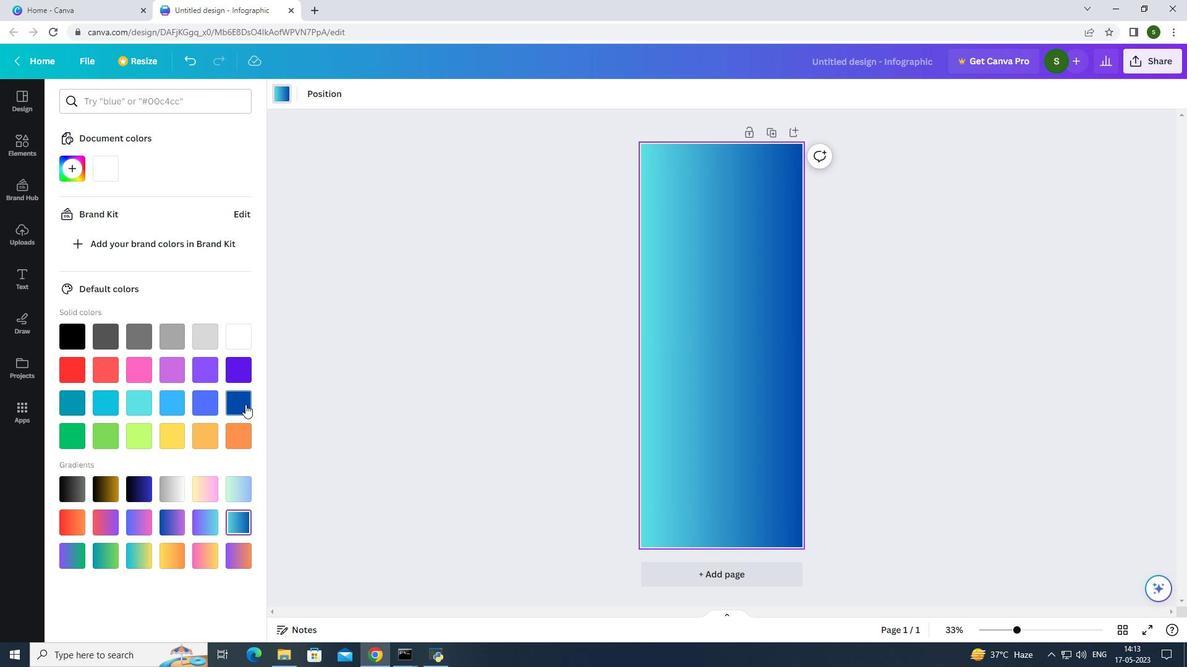 
Action: Mouse moved to (232, 515)
Screenshot: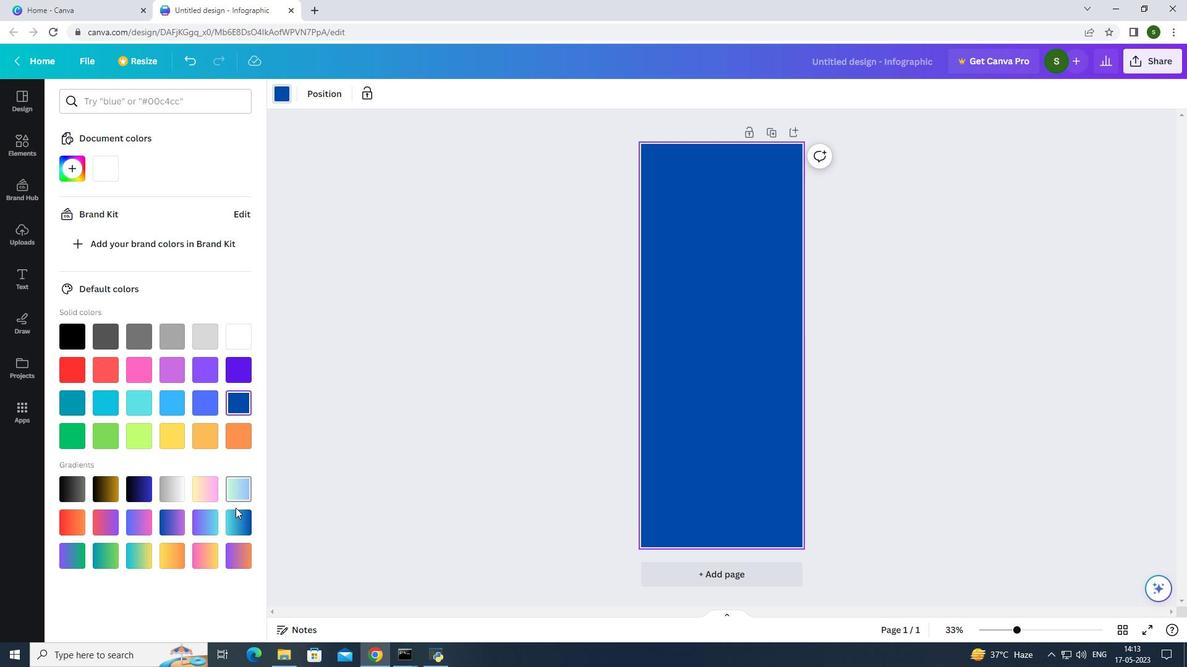 
Action: Mouse pressed left at (232, 515)
Screenshot: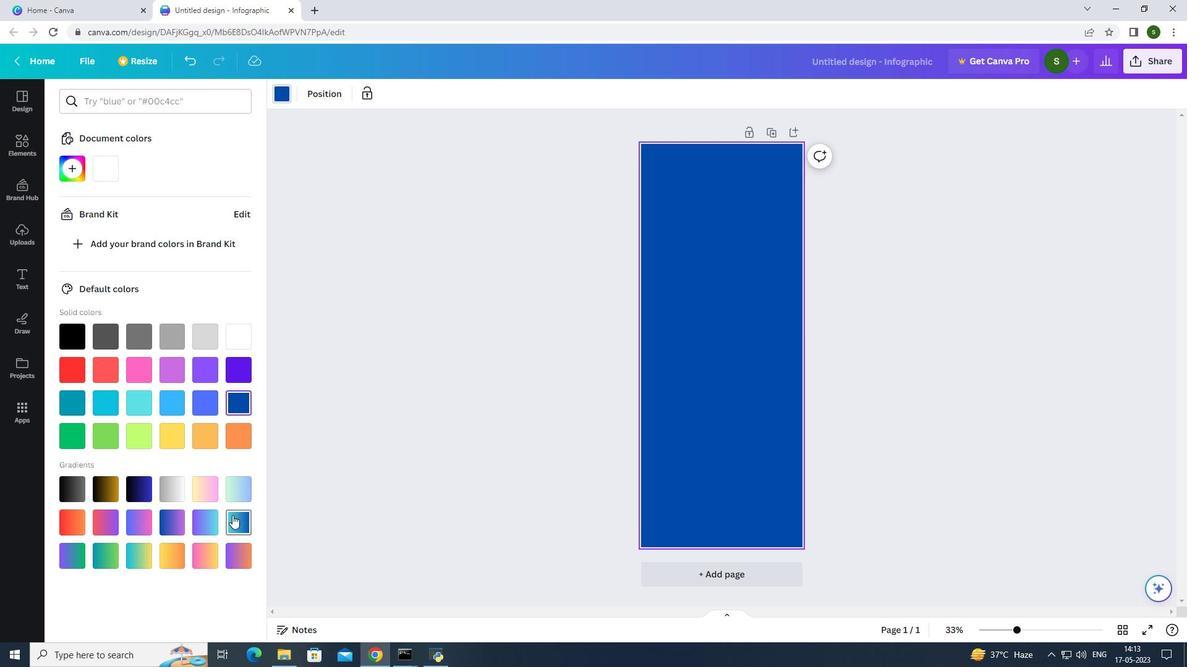 
Action: Mouse moved to (310, 11)
Screenshot: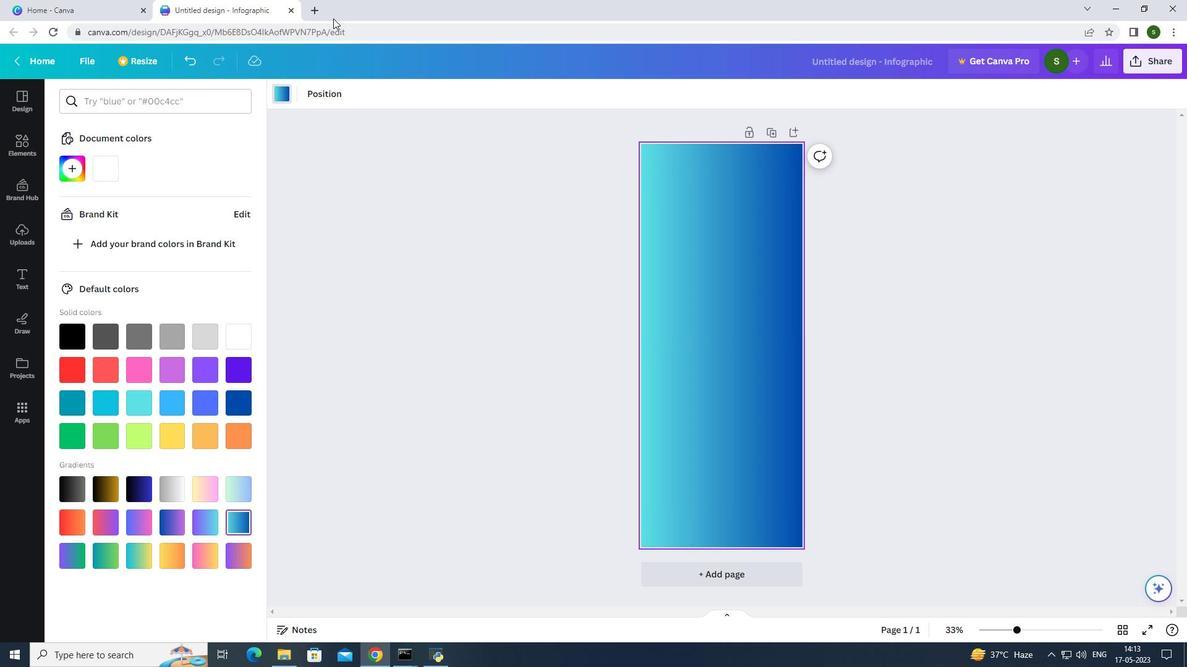 
Action: Mouse pressed left at (310, 11)
Screenshot: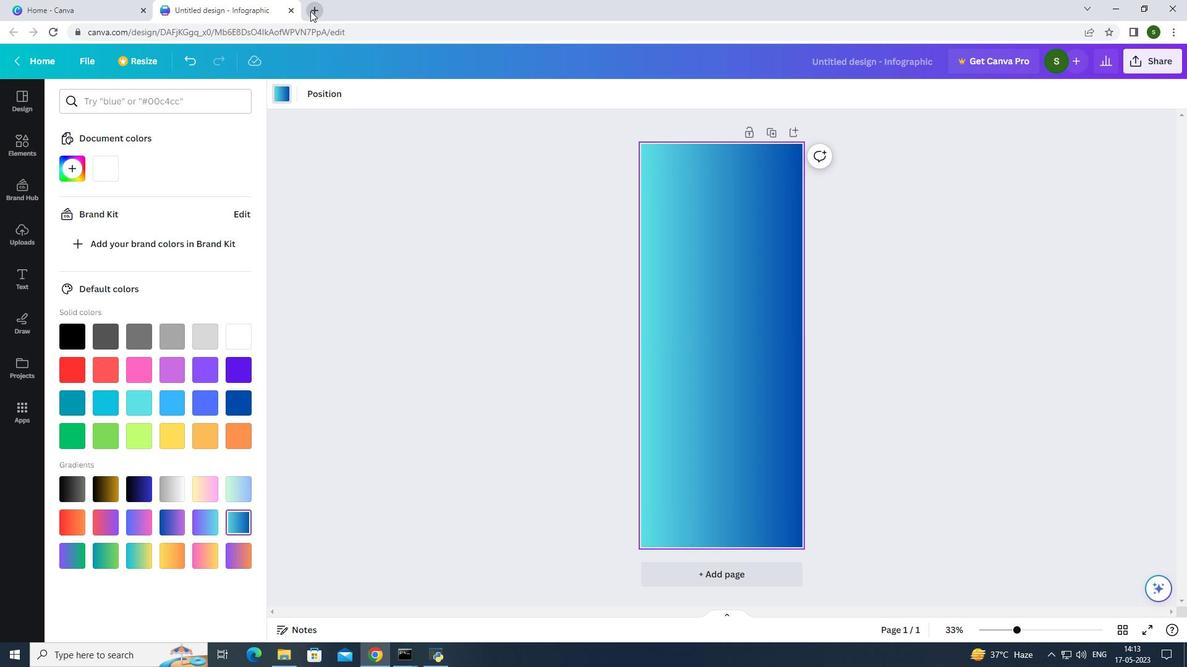 
Action: Mouse moved to (333, 29)
Screenshot: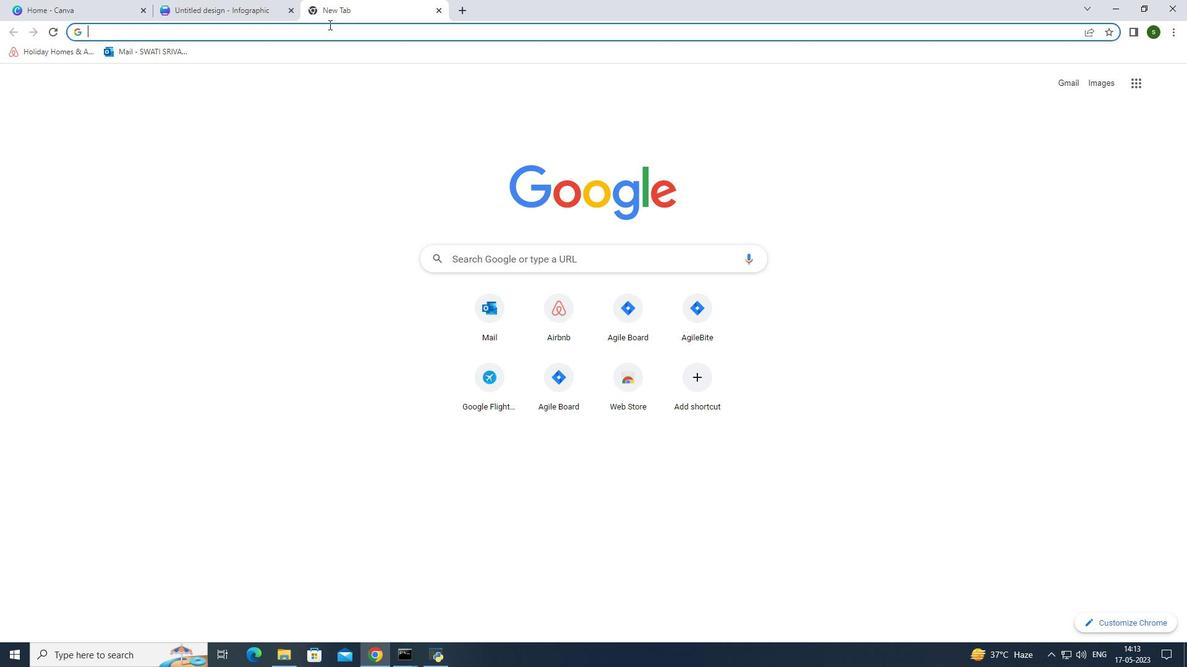 
Action: Mouse pressed left at (333, 29)
Screenshot: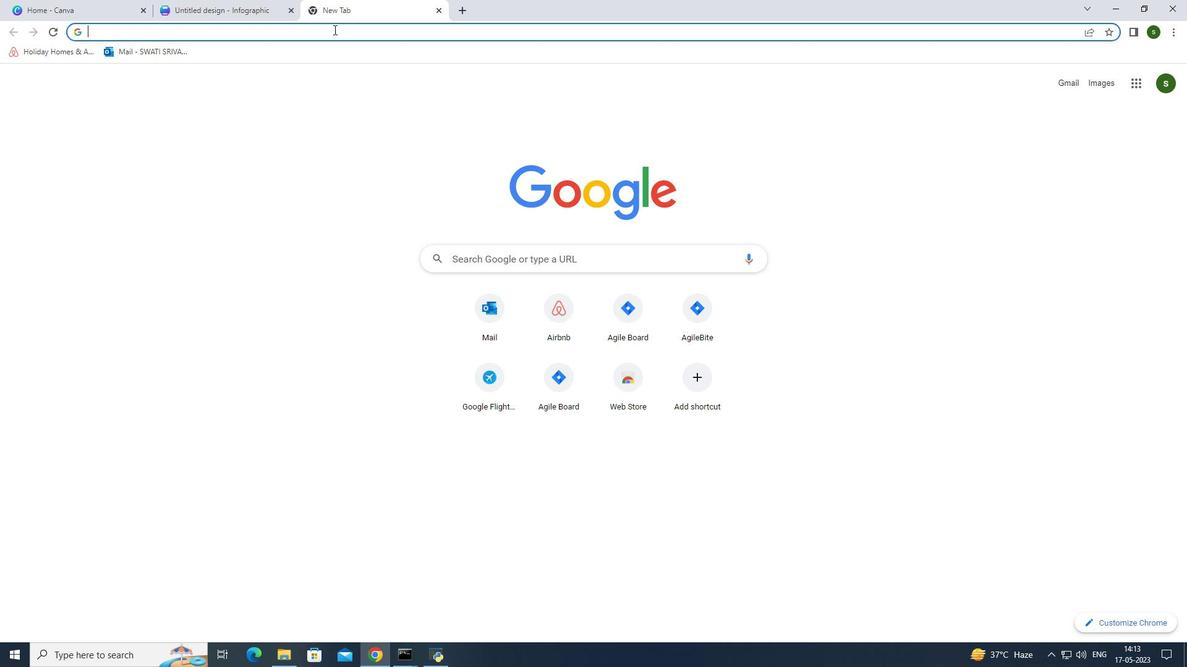 
Action: Key pressed freepik<Key.enter>
Screenshot: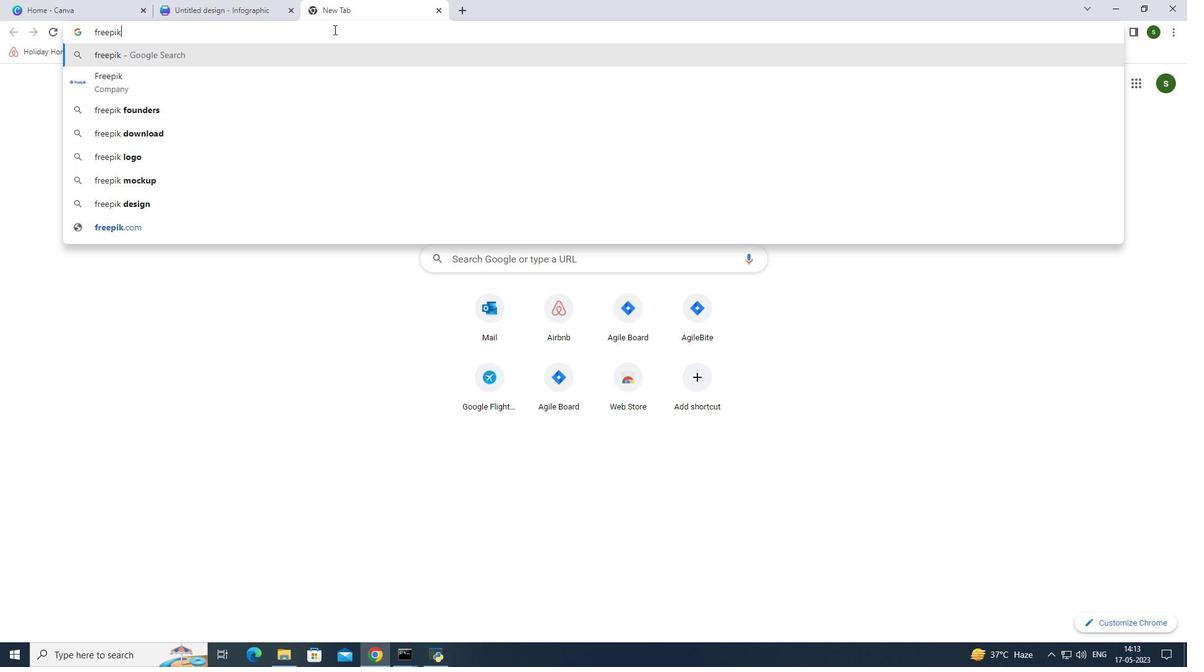 
Action: Mouse moved to (346, 194)
Screenshot: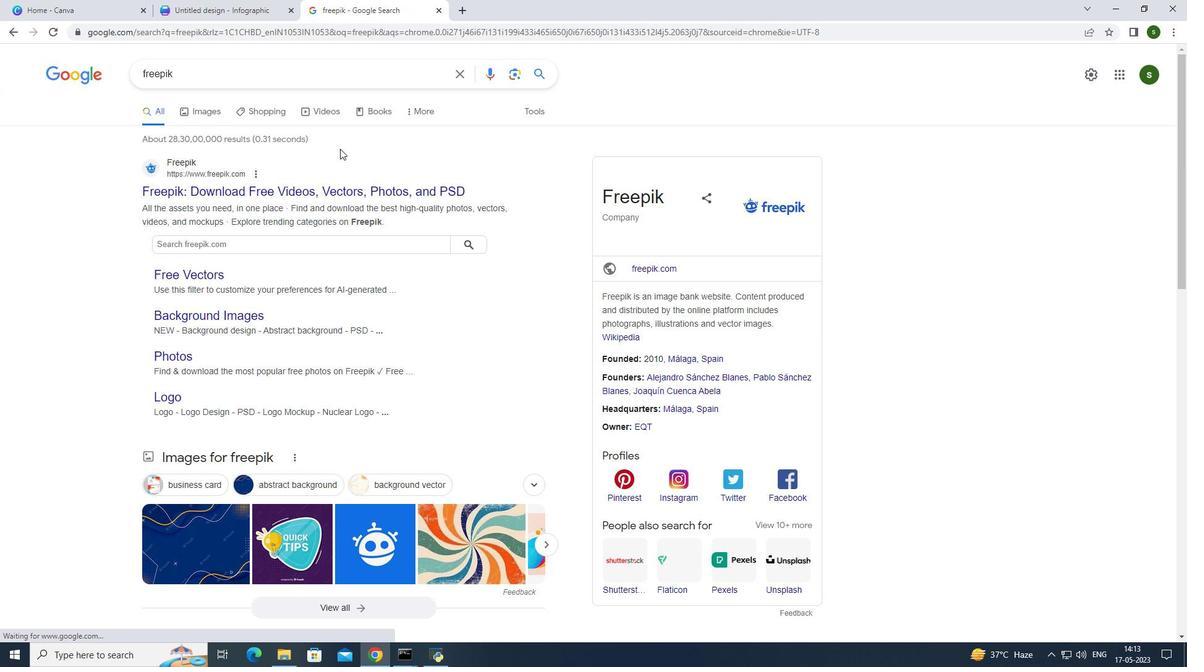 
Action: Mouse pressed left at (346, 194)
Screenshot: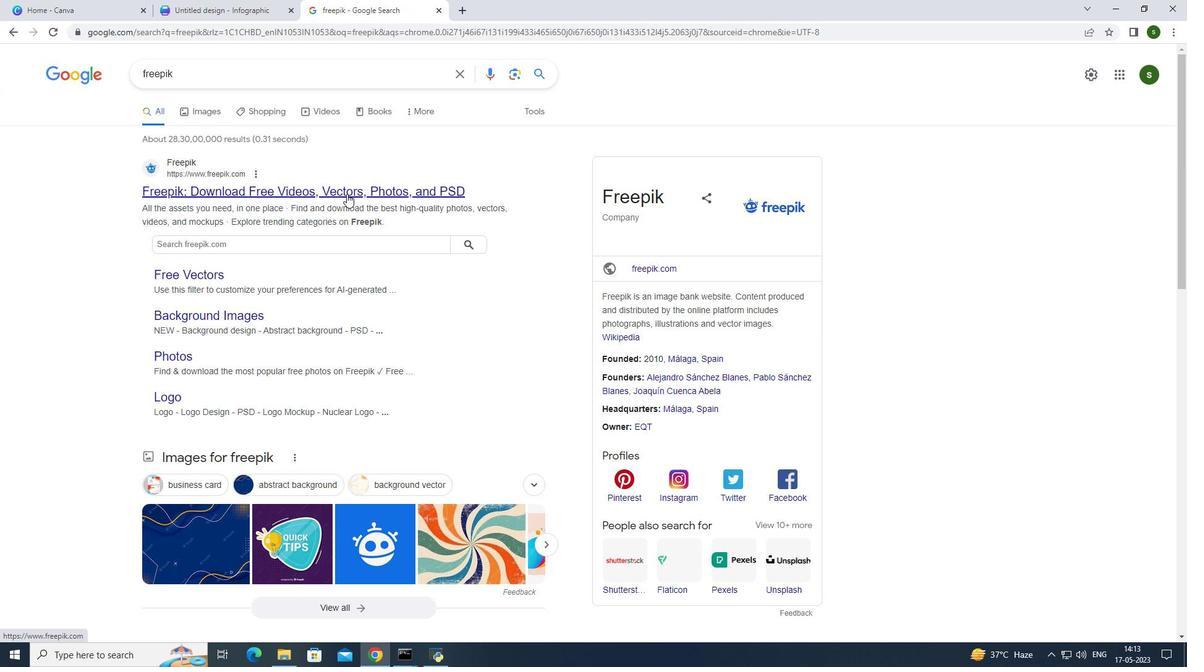 
Action: Mouse moved to (539, 194)
Screenshot: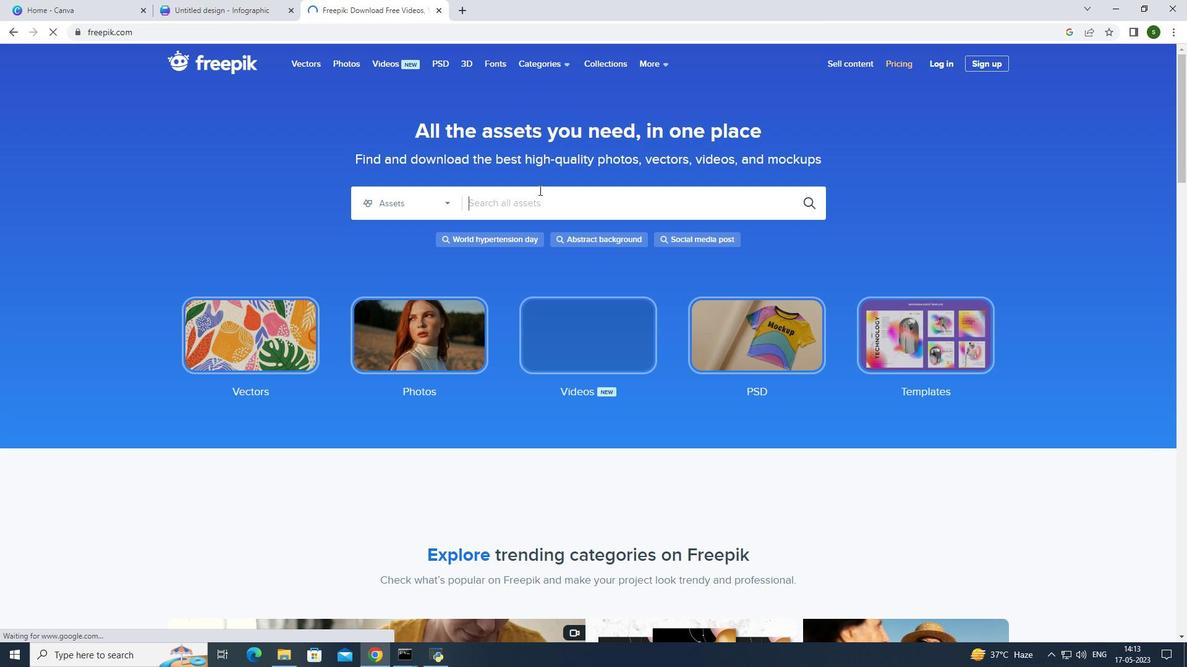 
Action: Mouse pressed left at (539, 194)
Screenshot: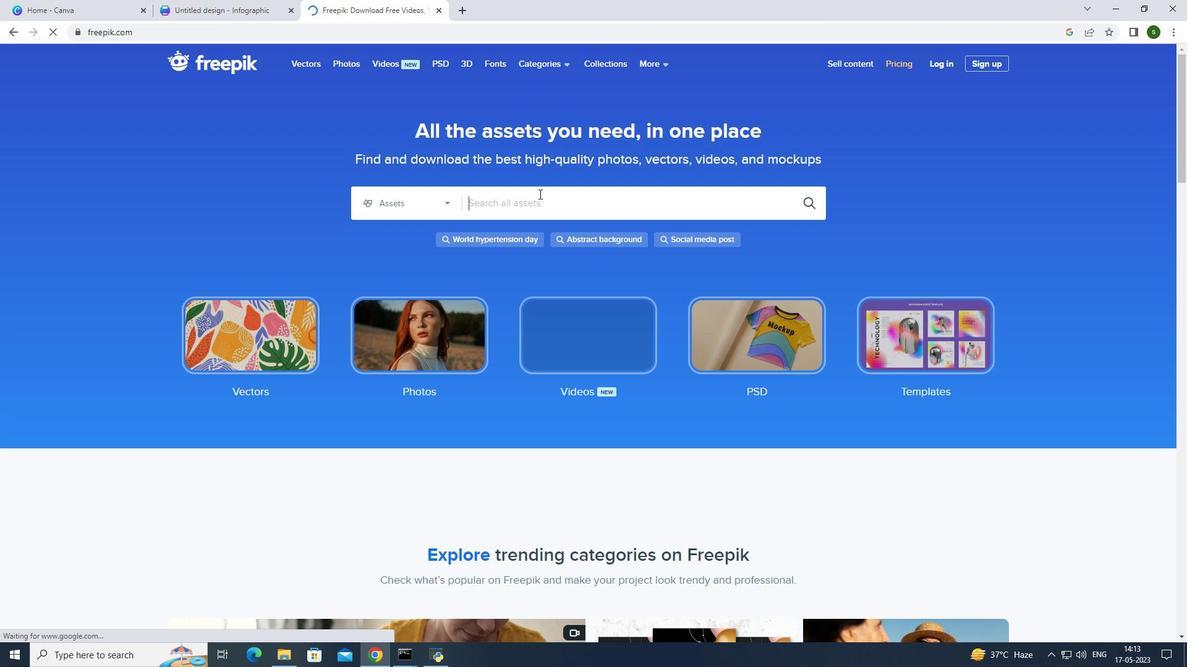 
Action: Key pressed switzerland
Screenshot: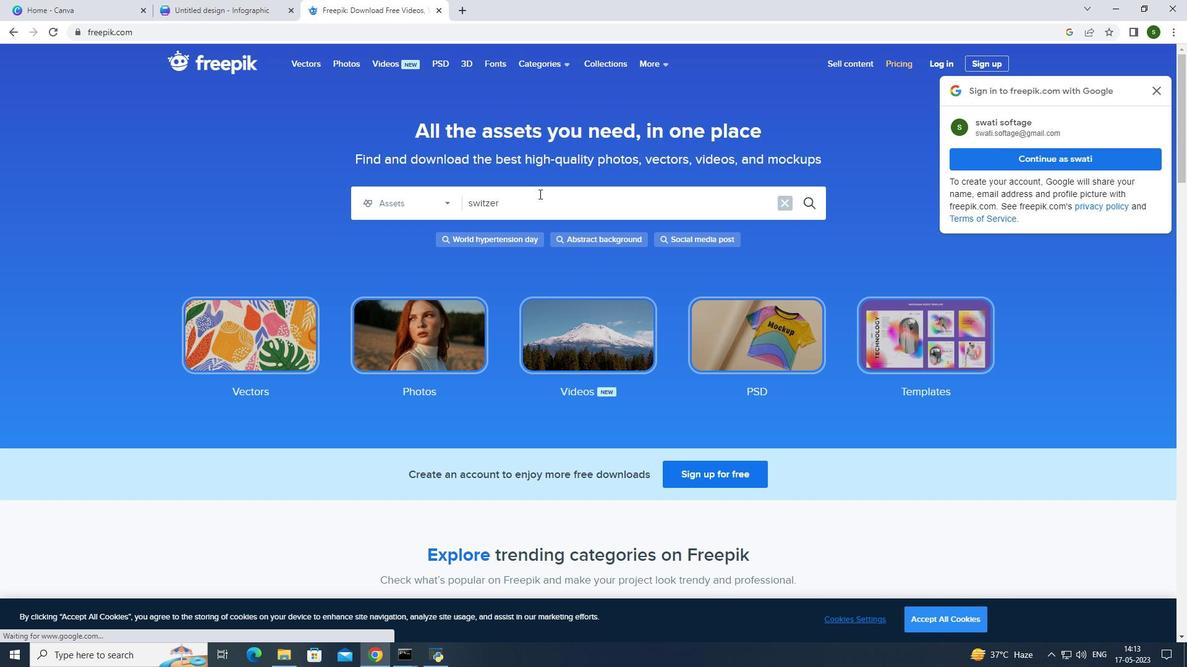 
Action: Mouse moved to (1098, 166)
Screenshot: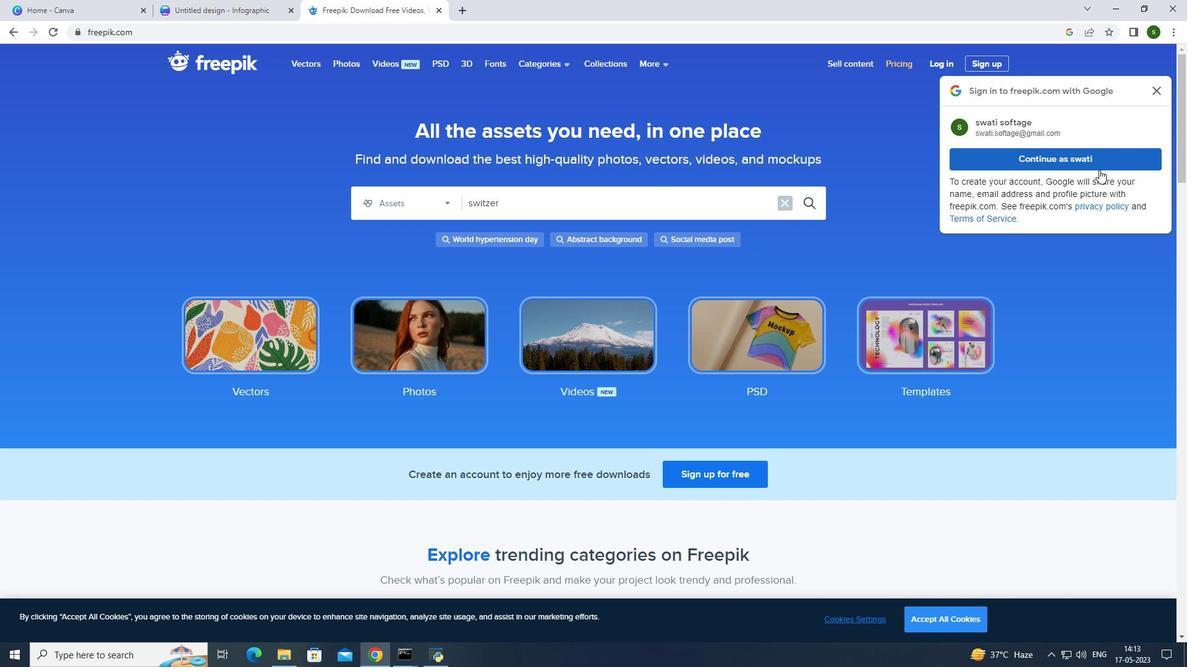 
Action: Mouse pressed left at (1098, 166)
Screenshot: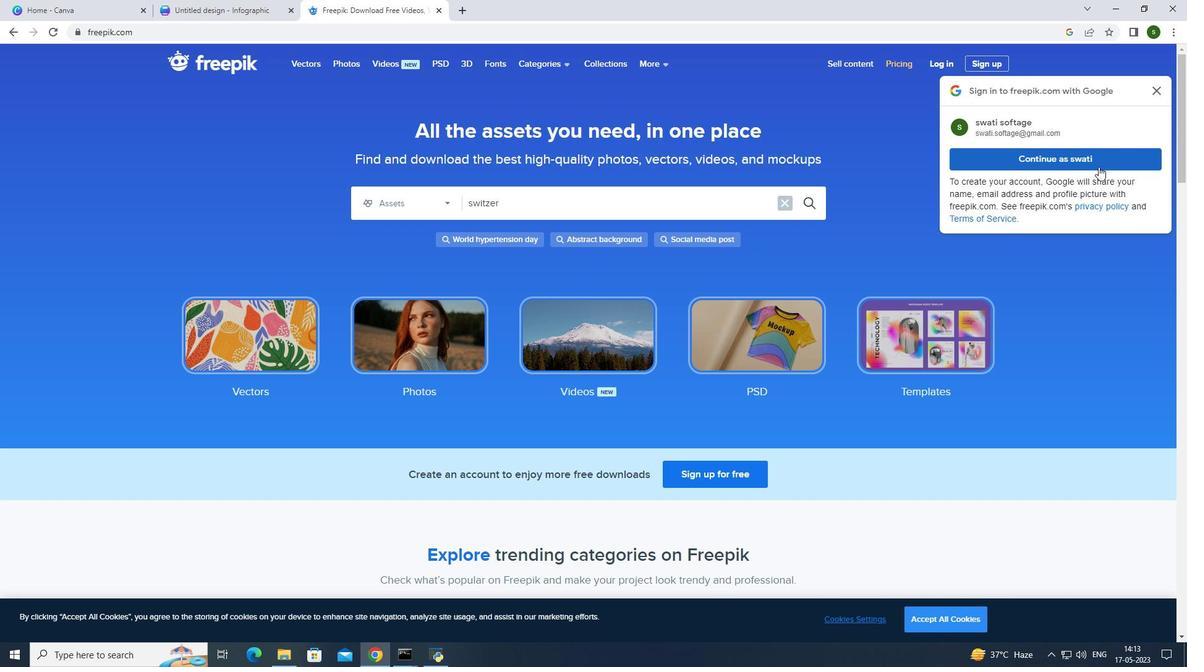
Action: Mouse moved to (550, 200)
Screenshot: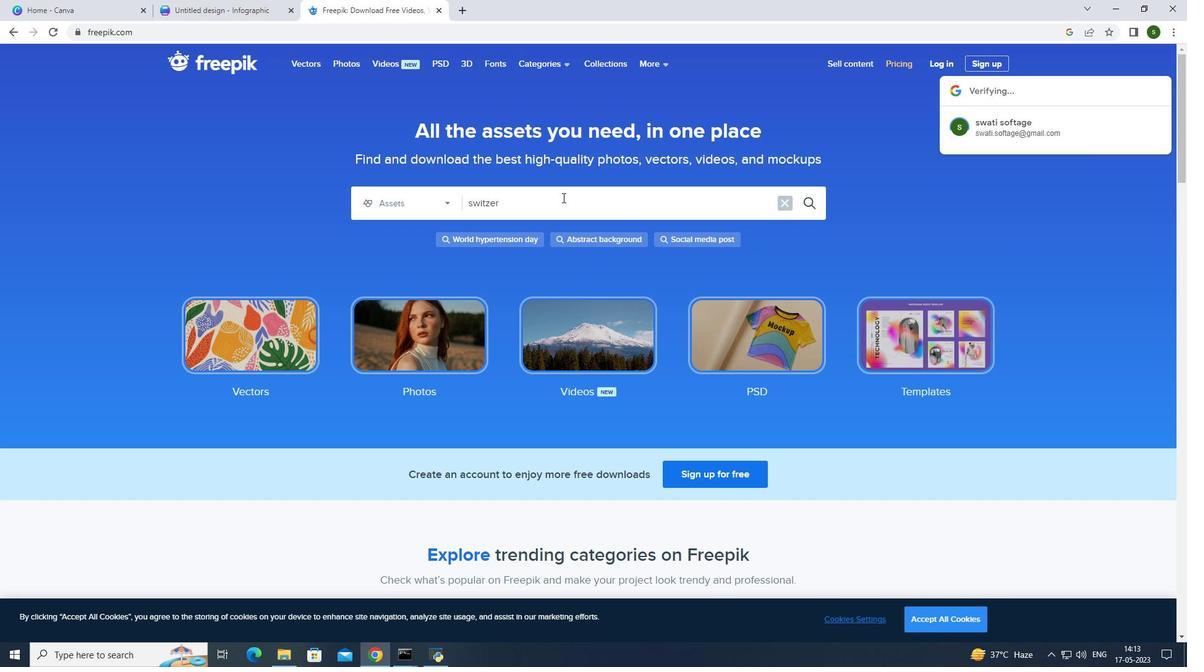 
Action: Mouse pressed left at (550, 200)
Screenshot: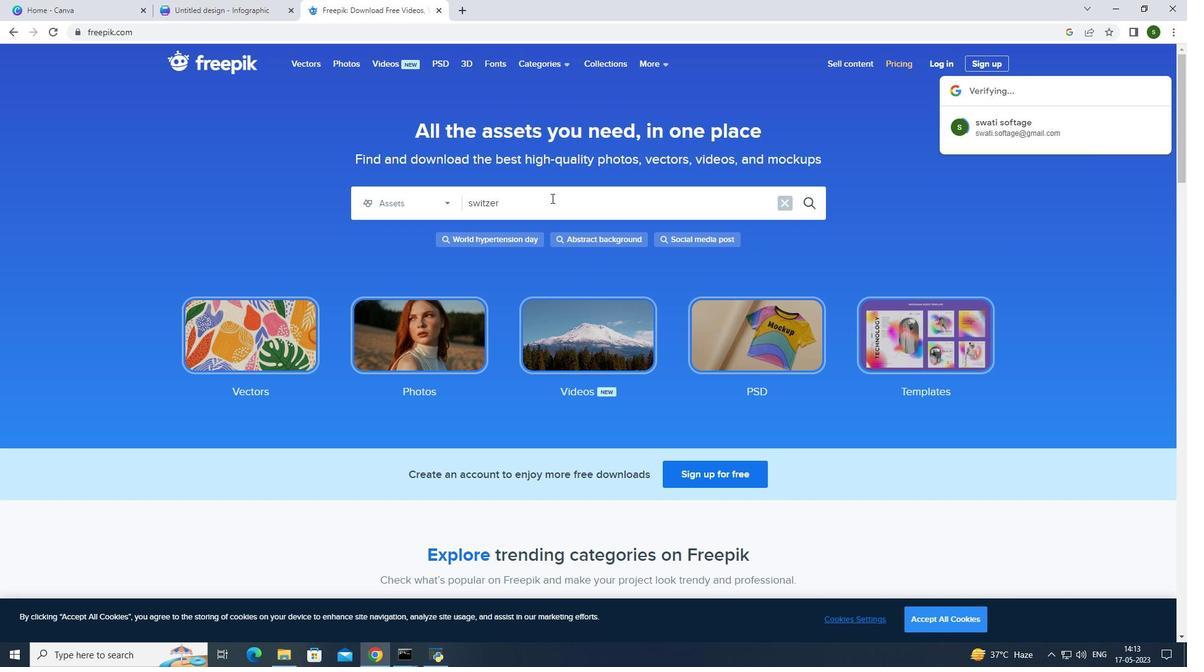 
Action: Key pressed land<Key.enter>
Screenshot: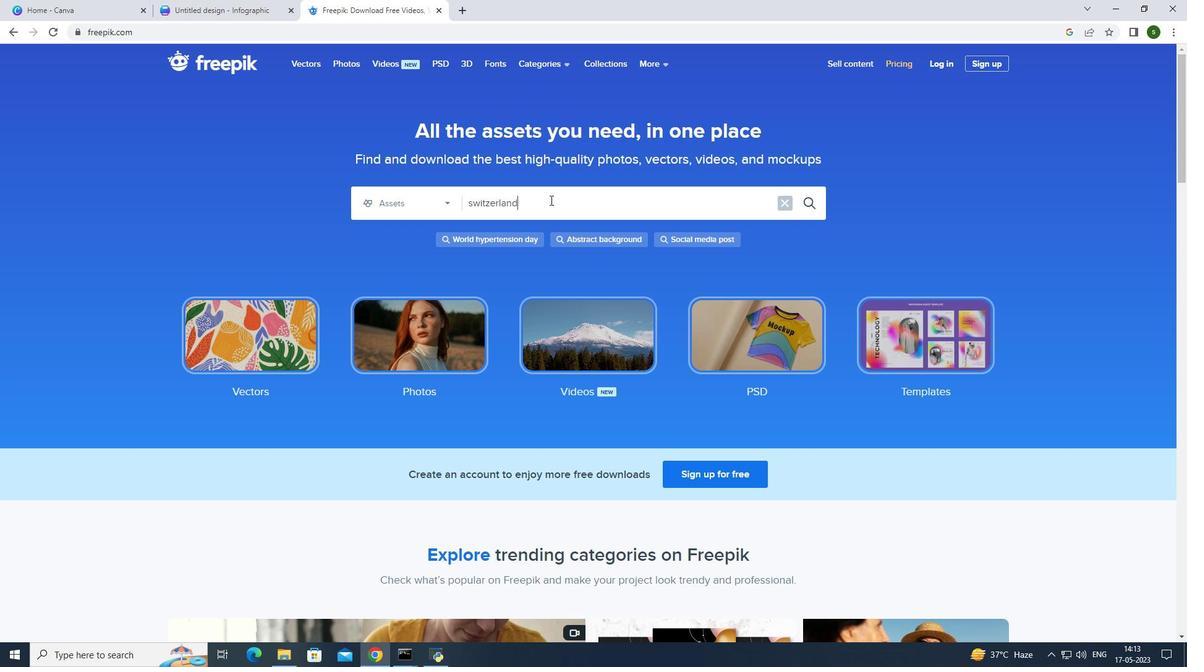 
Action: Mouse moved to (864, 252)
Screenshot: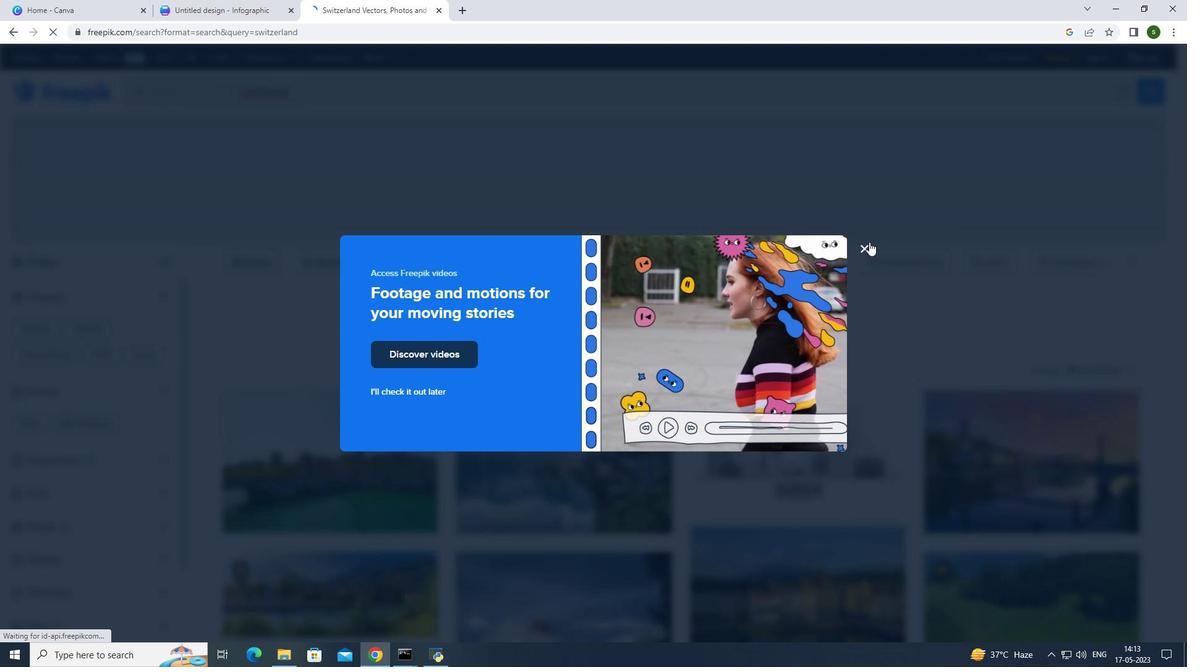 
Action: Mouse pressed left at (864, 252)
Screenshot: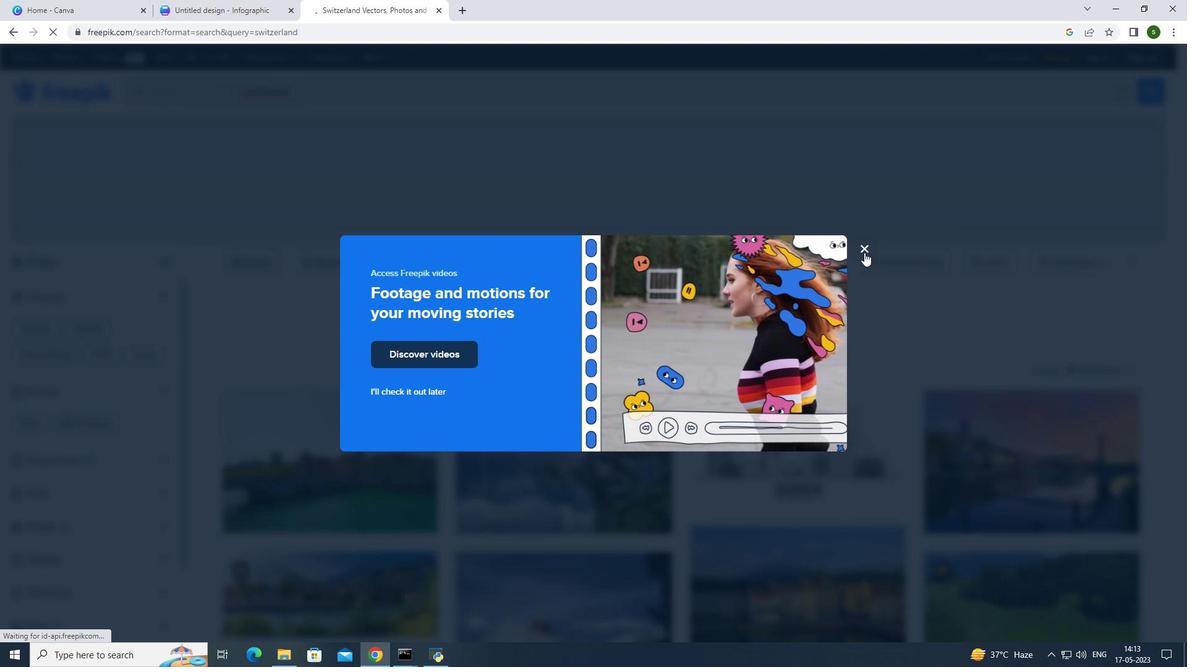 
Action: Mouse moved to (616, 256)
Screenshot: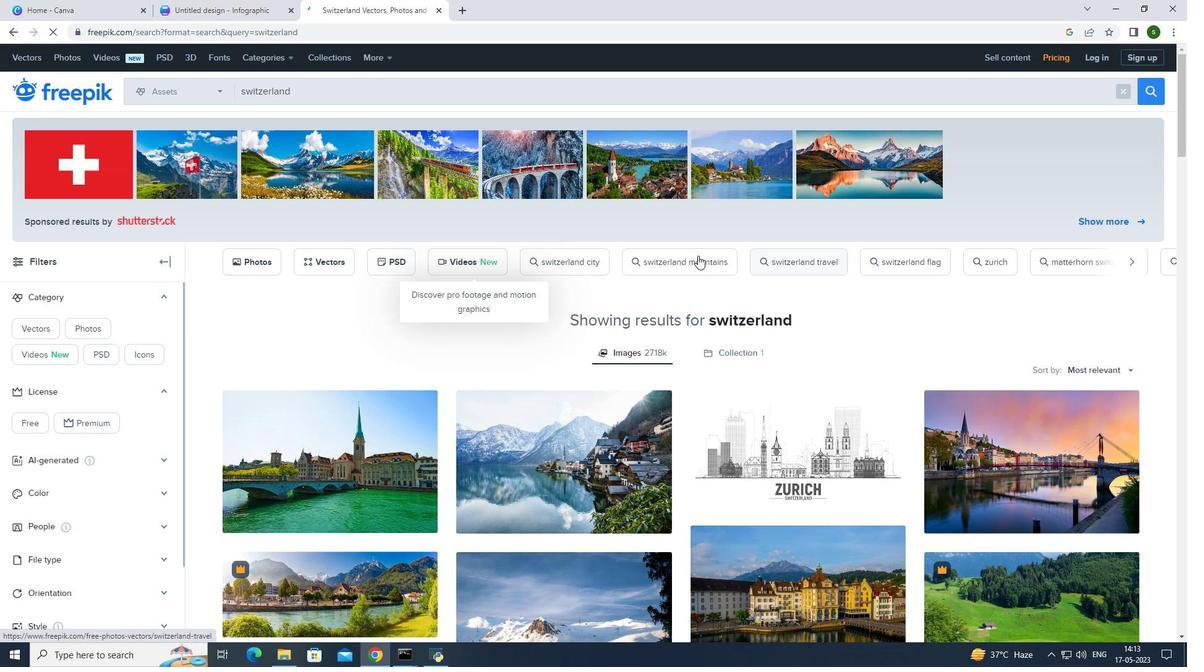 
Action: Mouse scrolled (616, 255) with delta (0, 0)
Screenshot: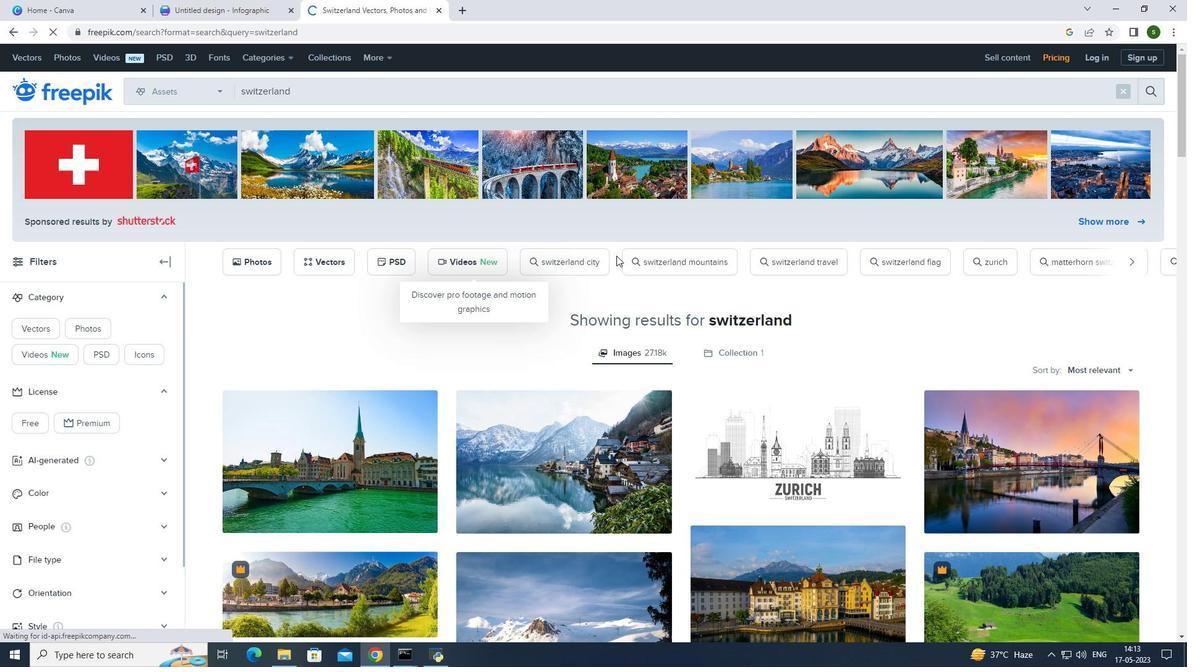 
Action: Mouse scrolled (616, 255) with delta (0, 0)
Screenshot: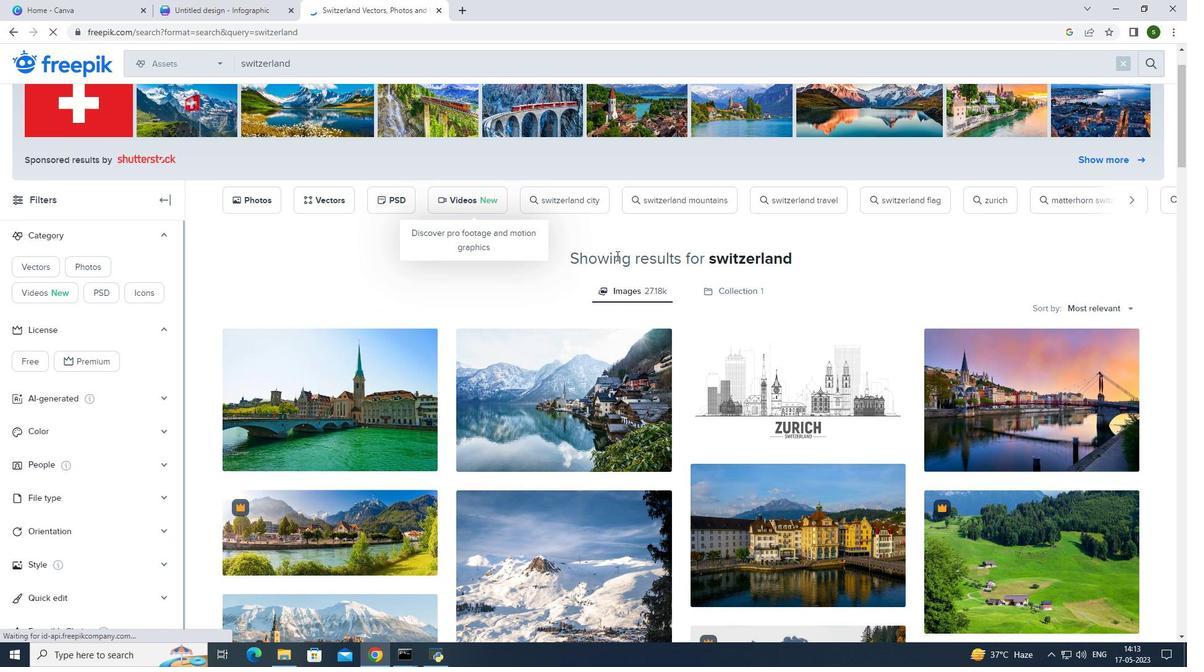 
Action: Mouse scrolled (616, 255) with delta (0, 0)
Screenshot: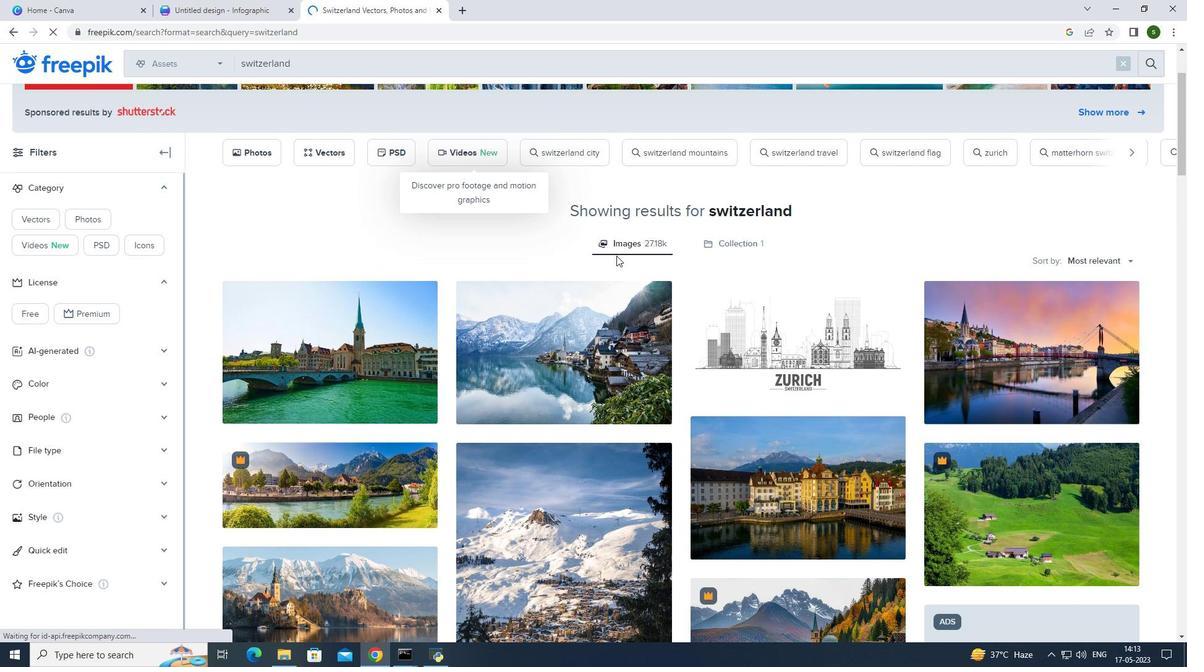 
Action: Mouse scrolled (616, 255) with delta (0, 0)
Screenshot: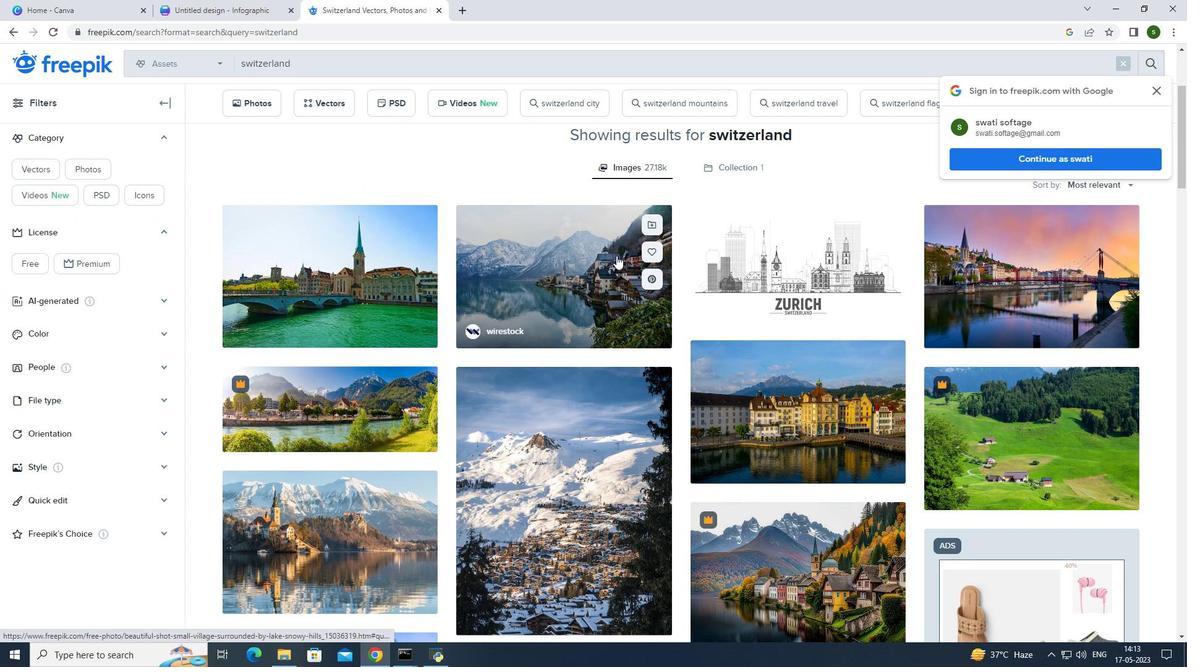 
Action: Mouse scrolled (616, 256) with delta (0, 0)
Screenshot: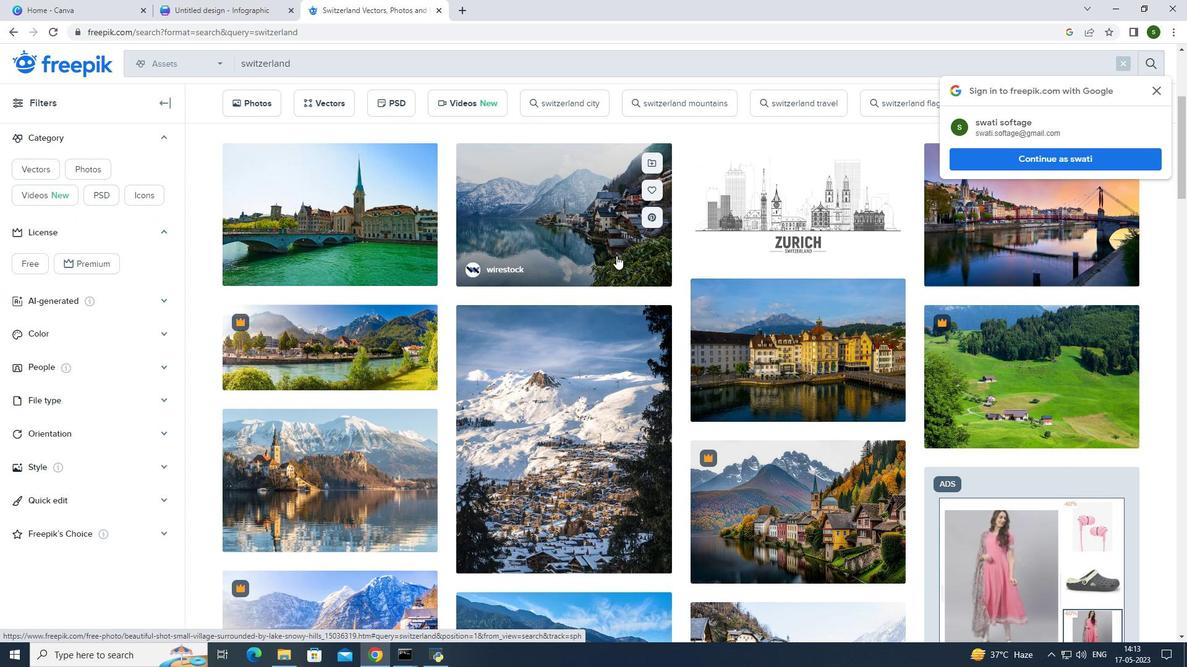 
Action: Mouse moved to (321, 241)
Screenshot: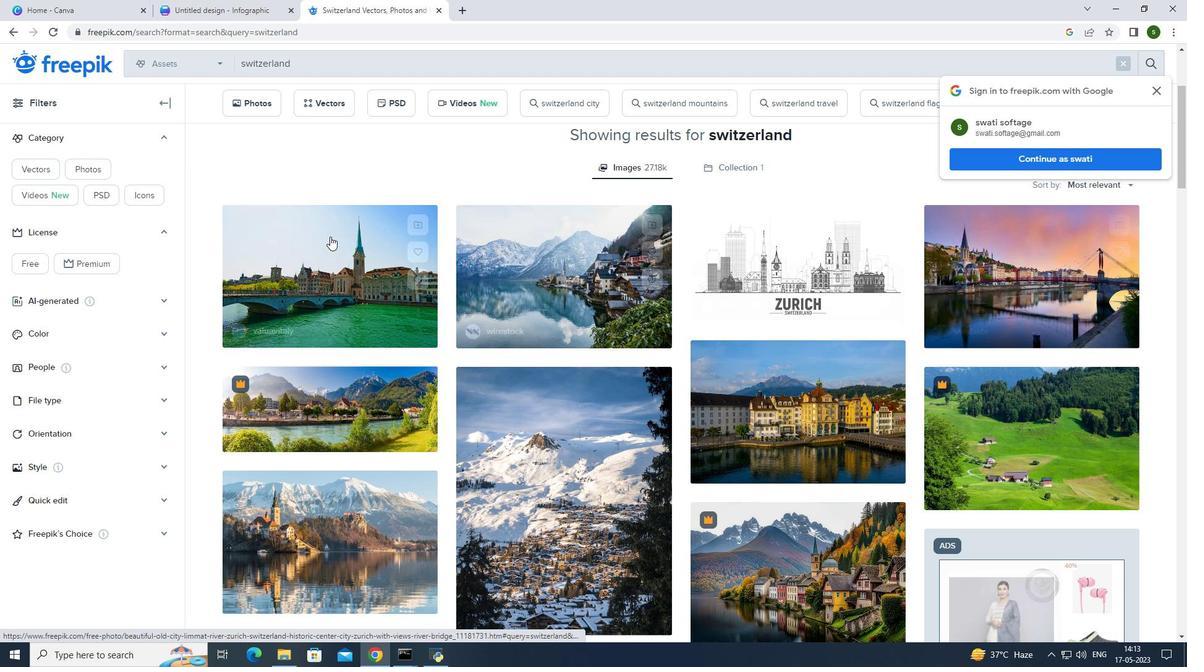 
Action: Mouse scrolled (321, 241) with delta (0, 0)
Screenshot: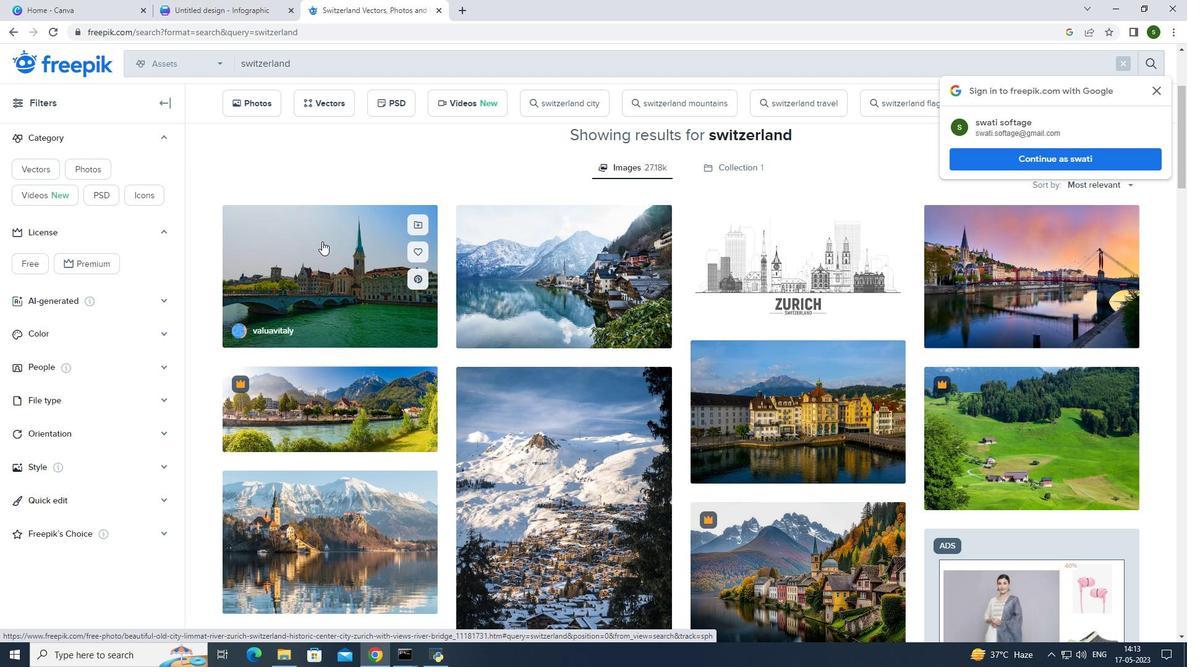 
Action: Mouse scrolled (321, 241) with delta (0, 0)
Screenshot: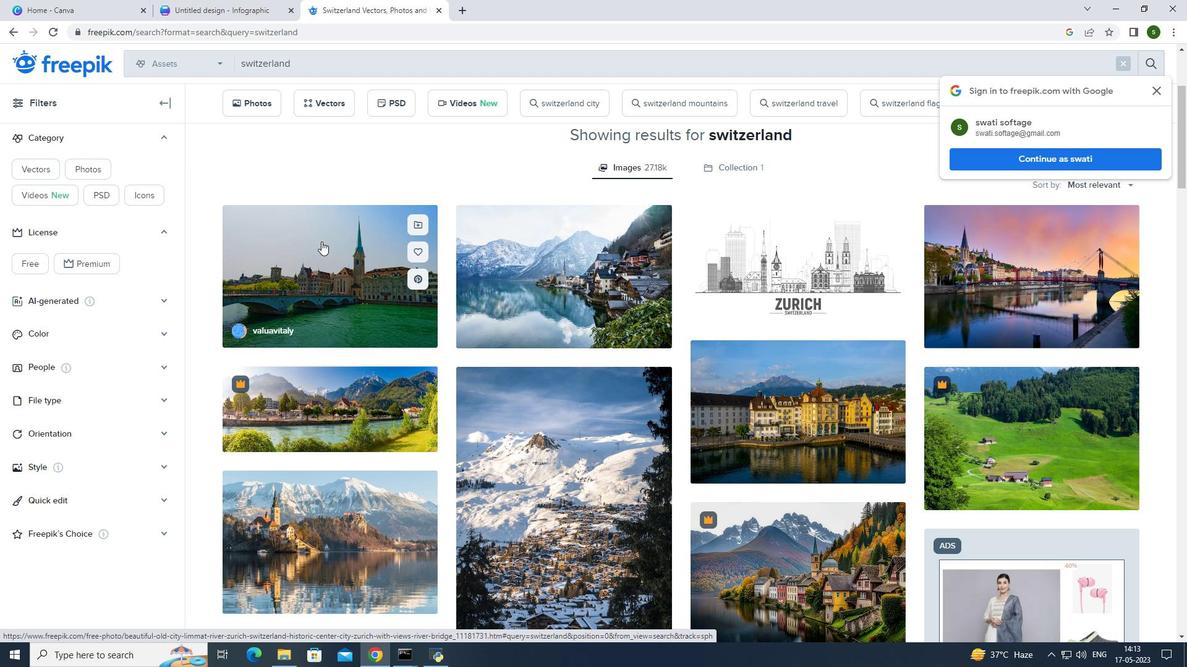 
Action: Mouse scrolled (321, 241) with delta (0, 0)
Screenshot: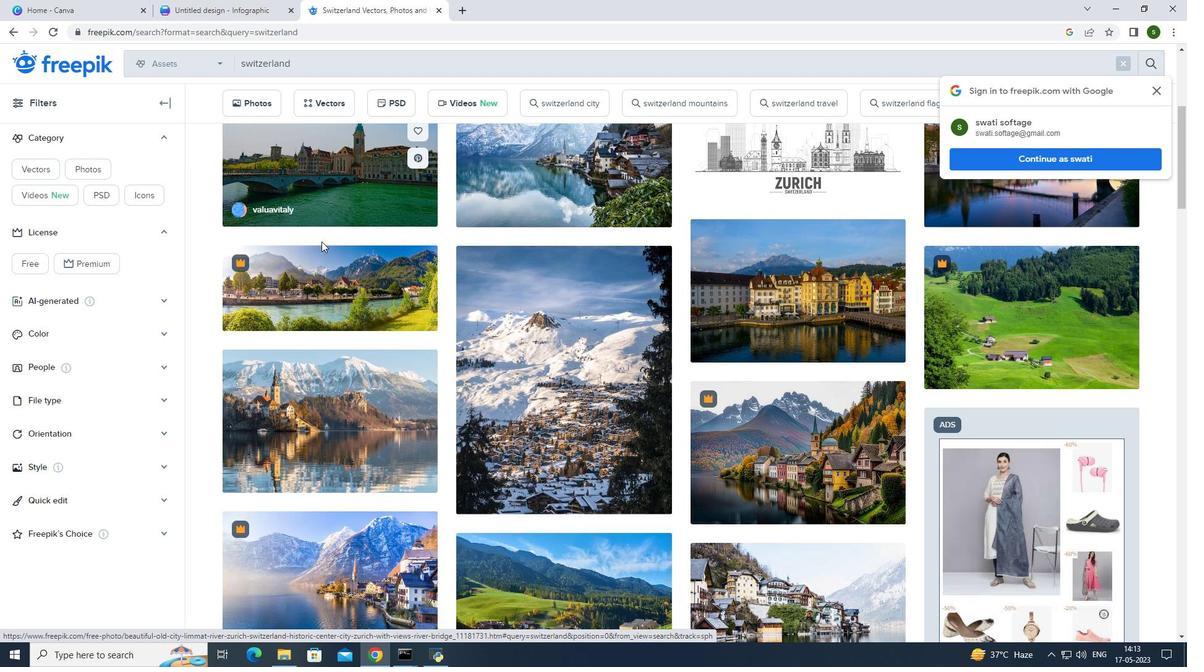 
Action: Mouse scrolled (321, 241) with delta (0, 0)
Screenshot: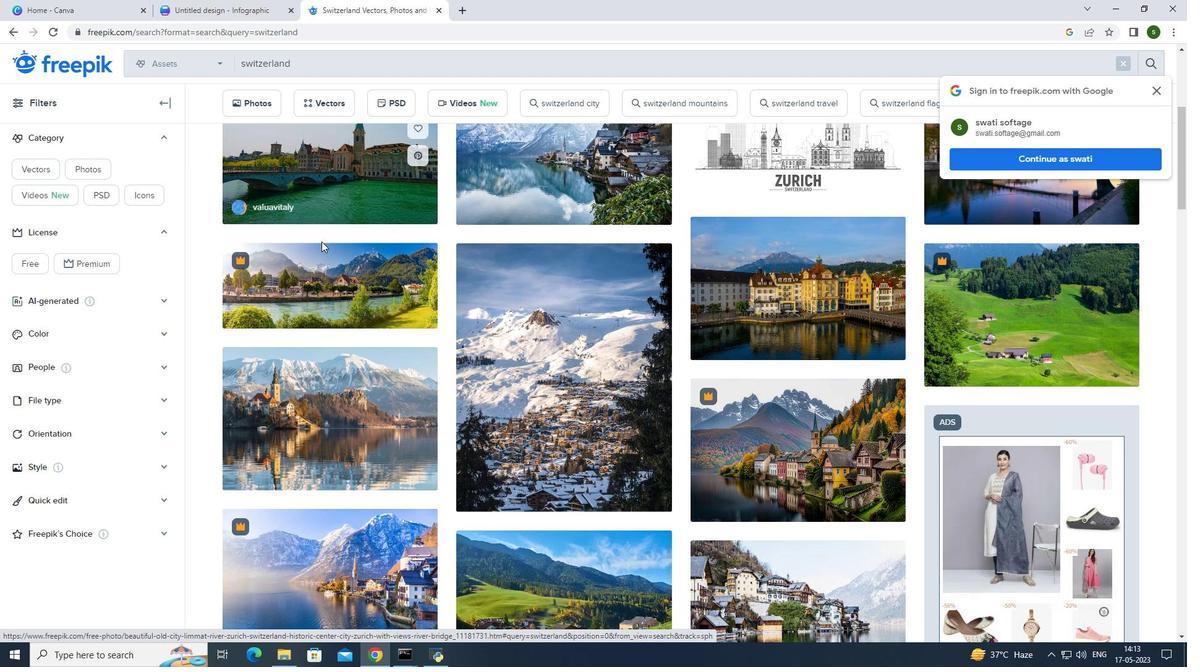 
Action: Mouse moved to (473, 327)
Screenshot: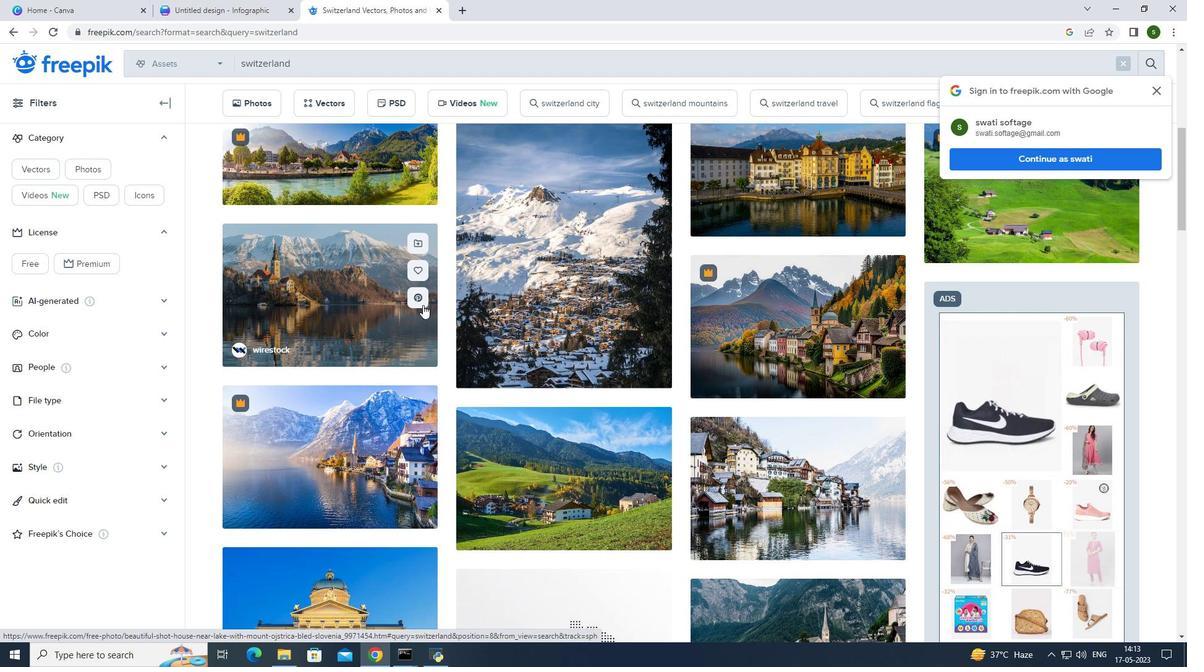 
Action: Mouse scrolled (473, 327) with delta (0, 0)
Screenshot: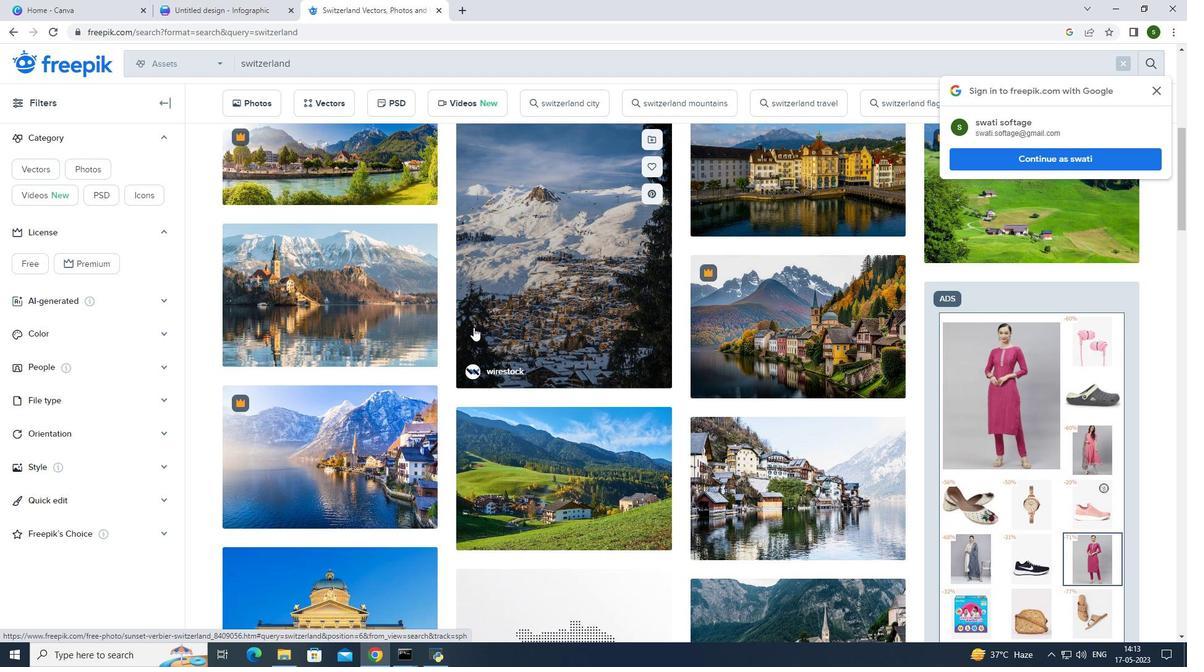 
Action: Mouse scrolled (473, 327) with delta (0, 0)
Screenshot: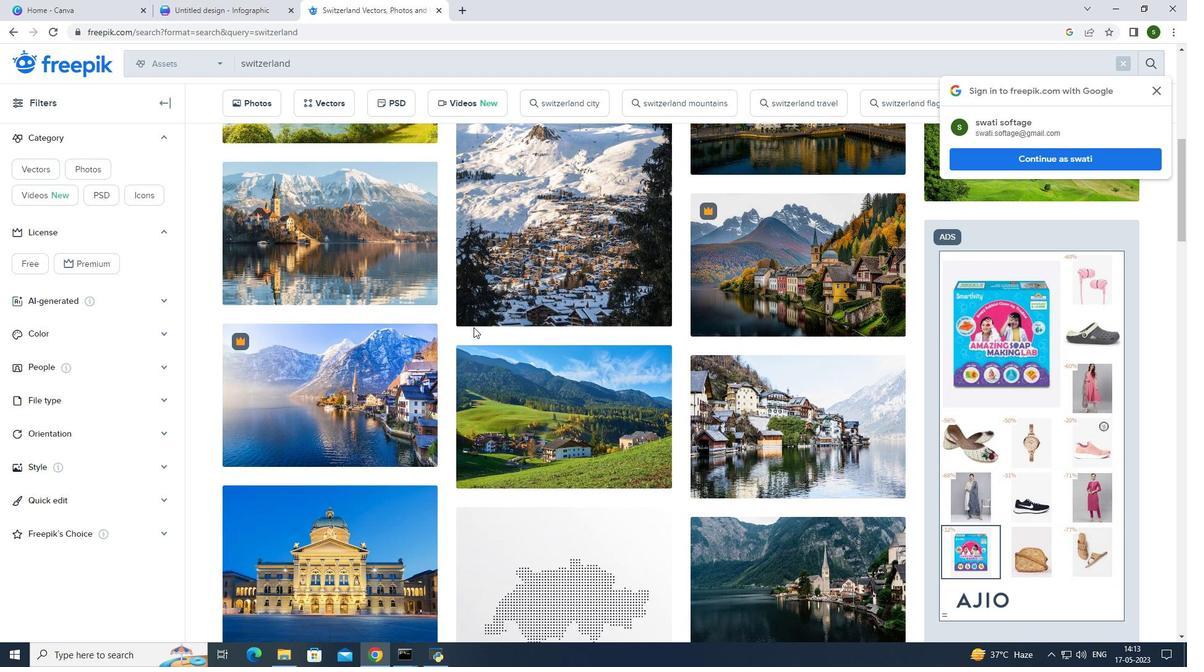 
Action: Mouse scrolled (473, 327) with delta (0, 0)
Screenshot: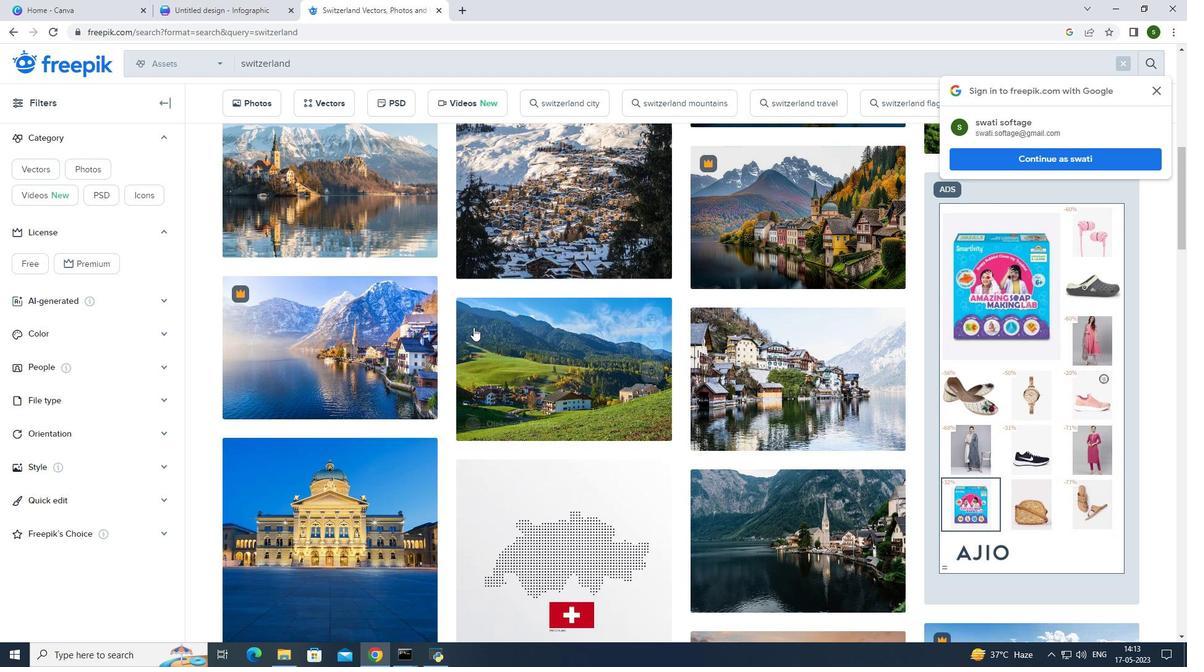 
Action: Mouse scrolled (473, 327) with delta (0, 0)
Screenshot: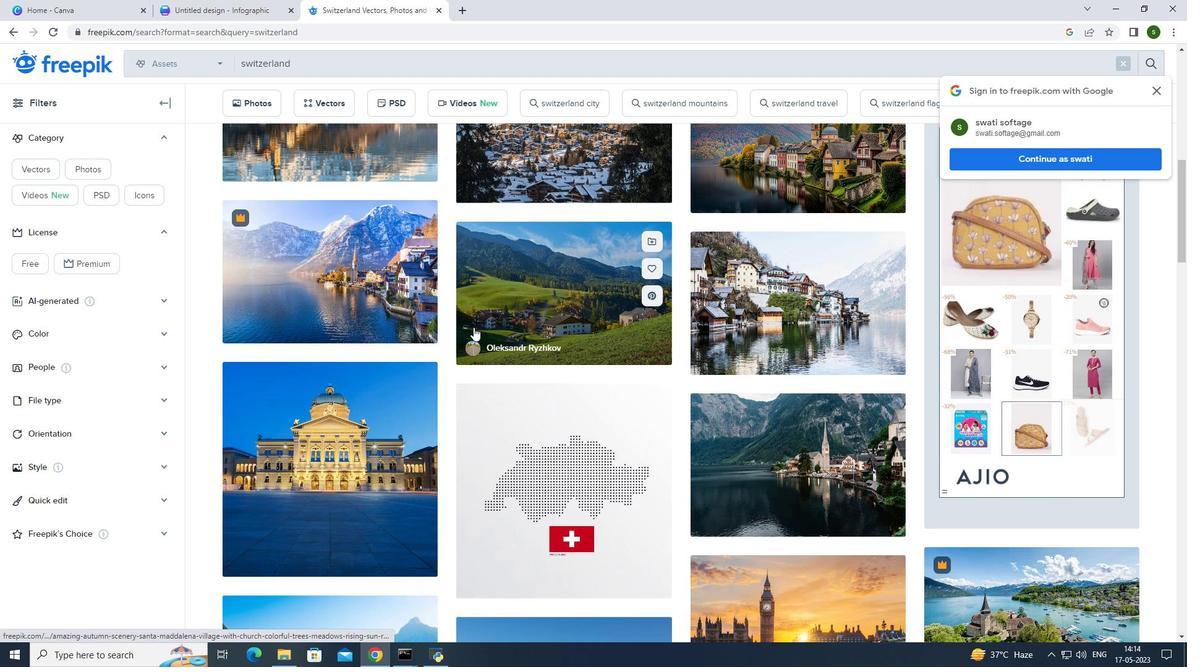 
Action: Mouse scrolled (473, 327) with delta (0, 0)
Screenshot: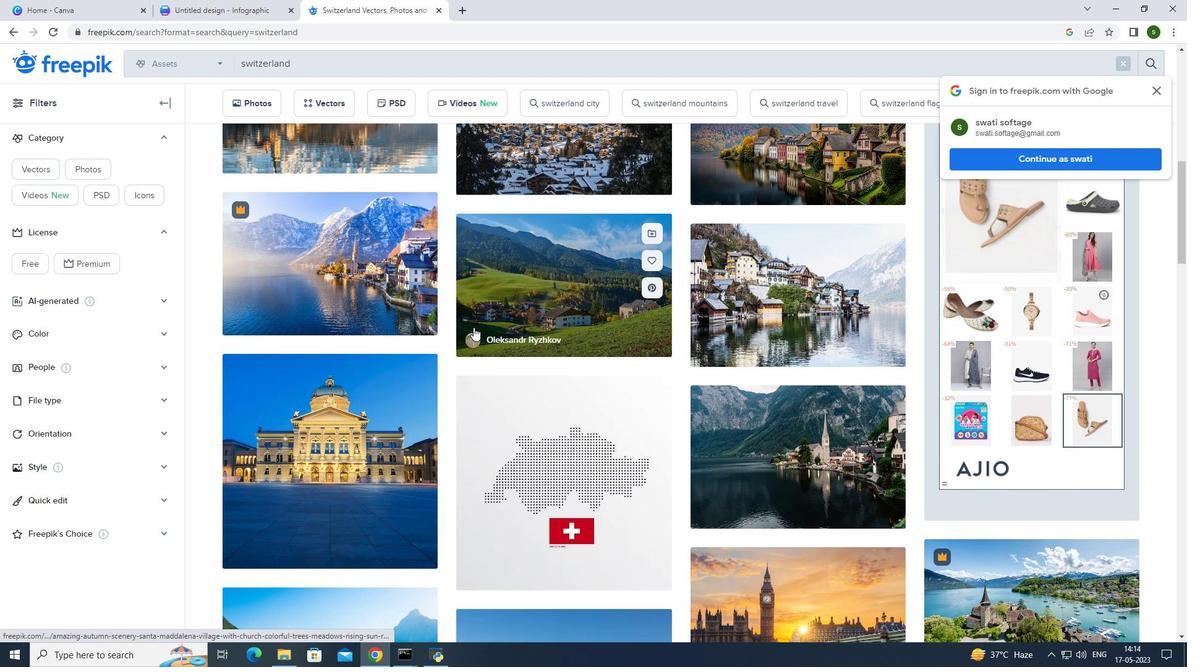 
Action: Mouse scrolled (473, 327) with delta (0, 0)
Screenshot: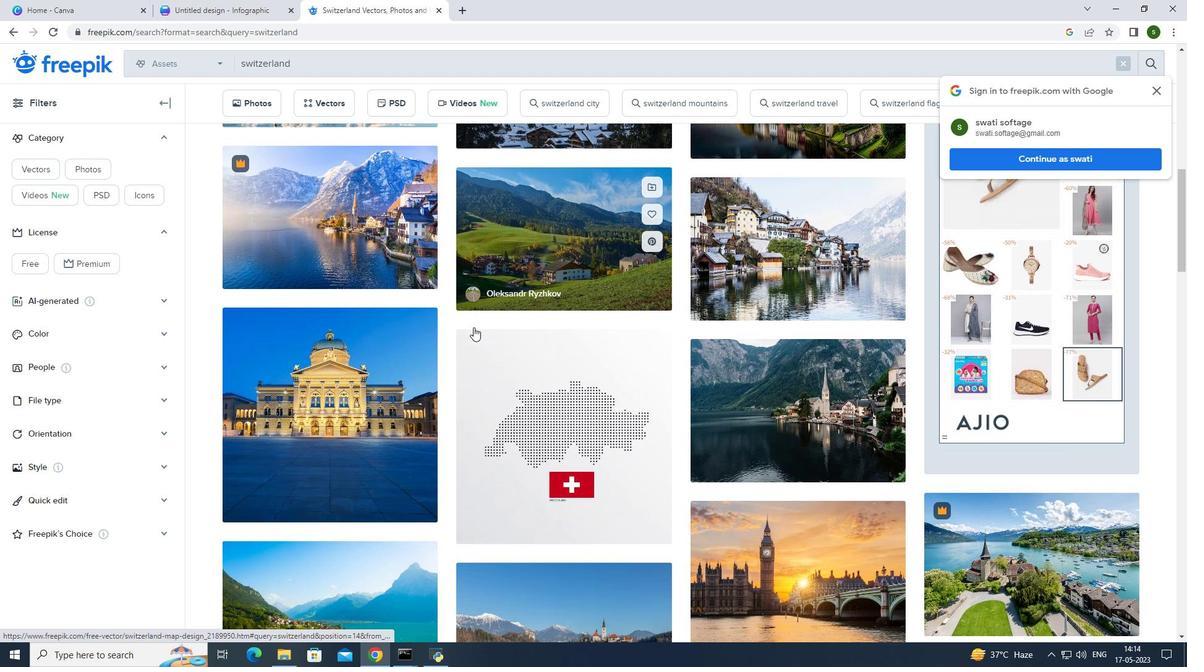 
Action: Mouse scrolled (473, 327) with delta (0, 0)
Screenshot: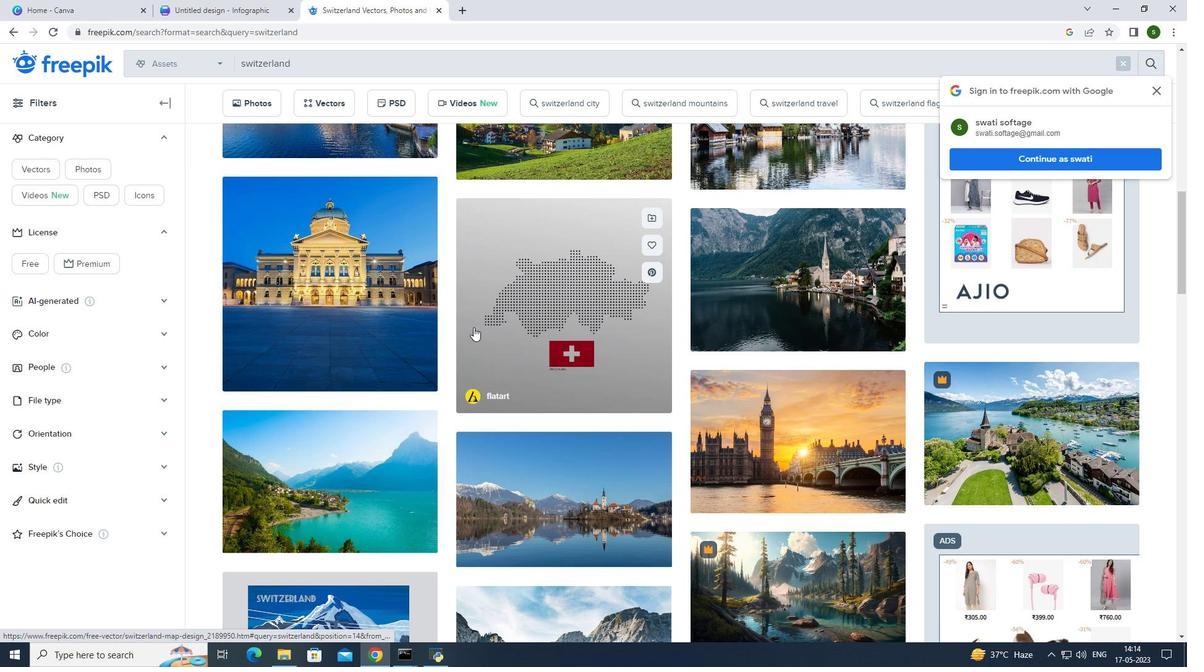 
Action: Mouse scrolled (473, 327) with delta (0, 0)
Screenshot: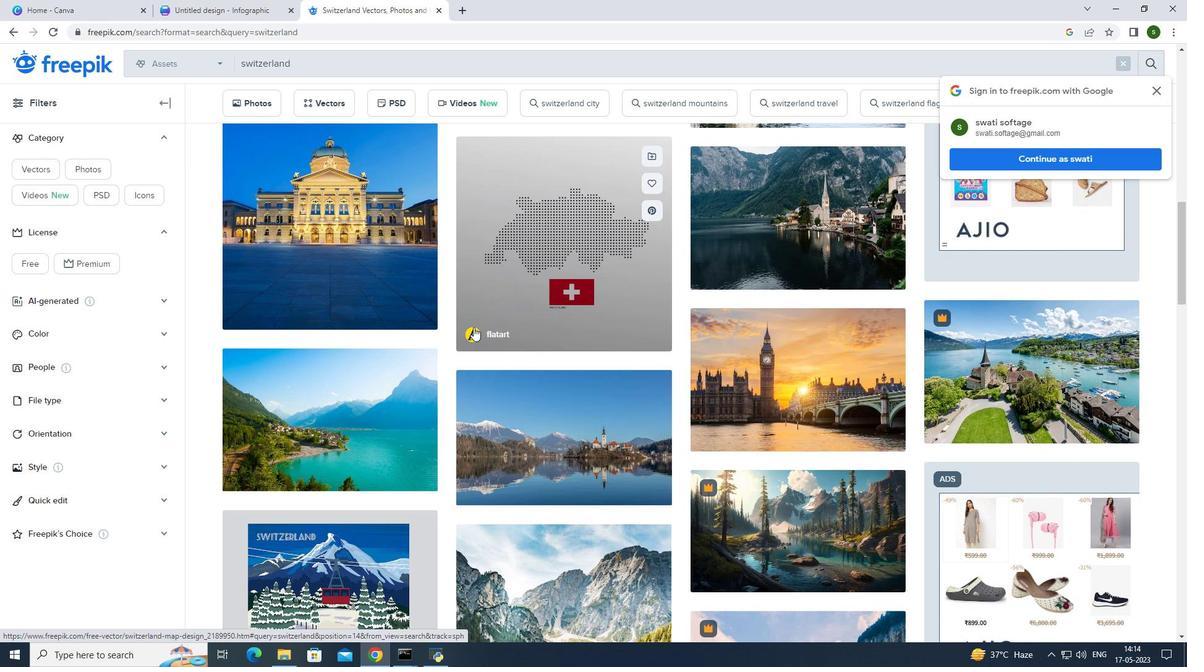 
Action: Mouse scrolled (473, 327) with delta (0, 0)
Screenshot: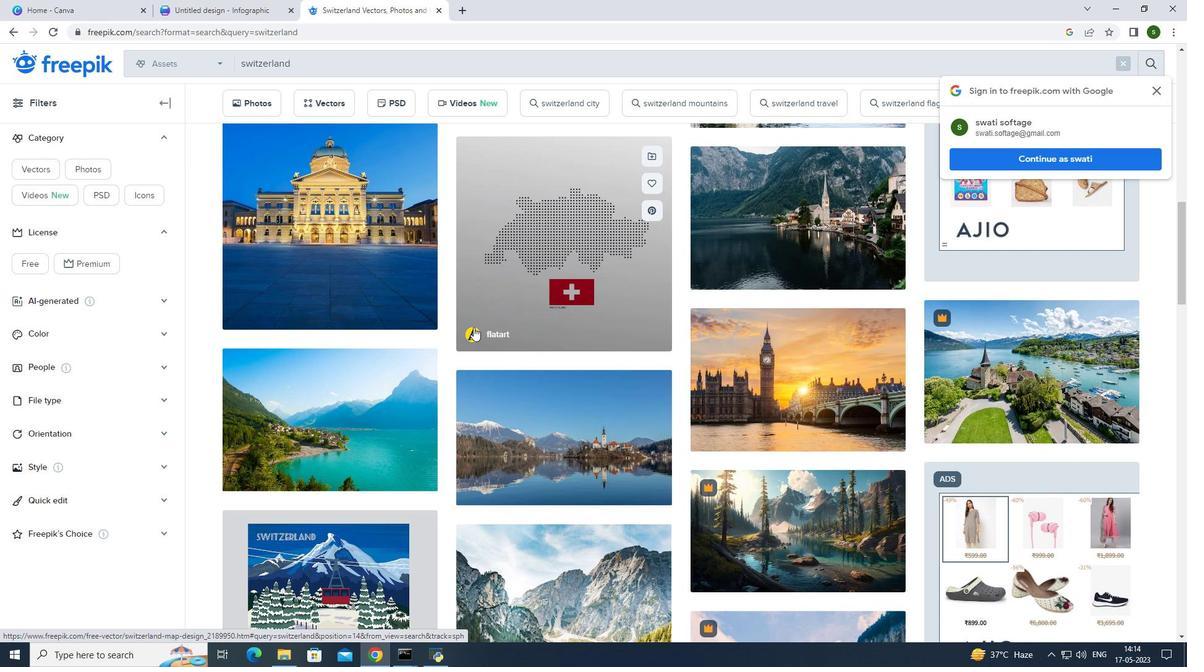
Action: Mouse scrolled (473, 327) with delta (0, 0)
Screenshot: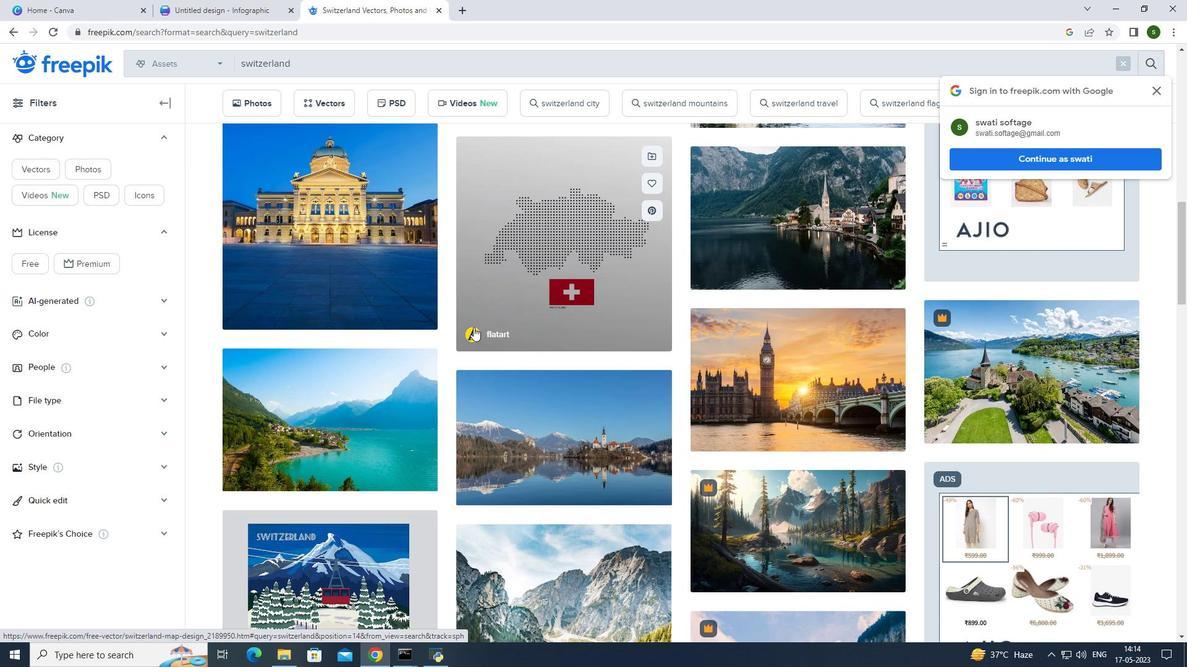 
Action: Mouse scrolled (473, 327) with delta (0, 0)
Screenshot: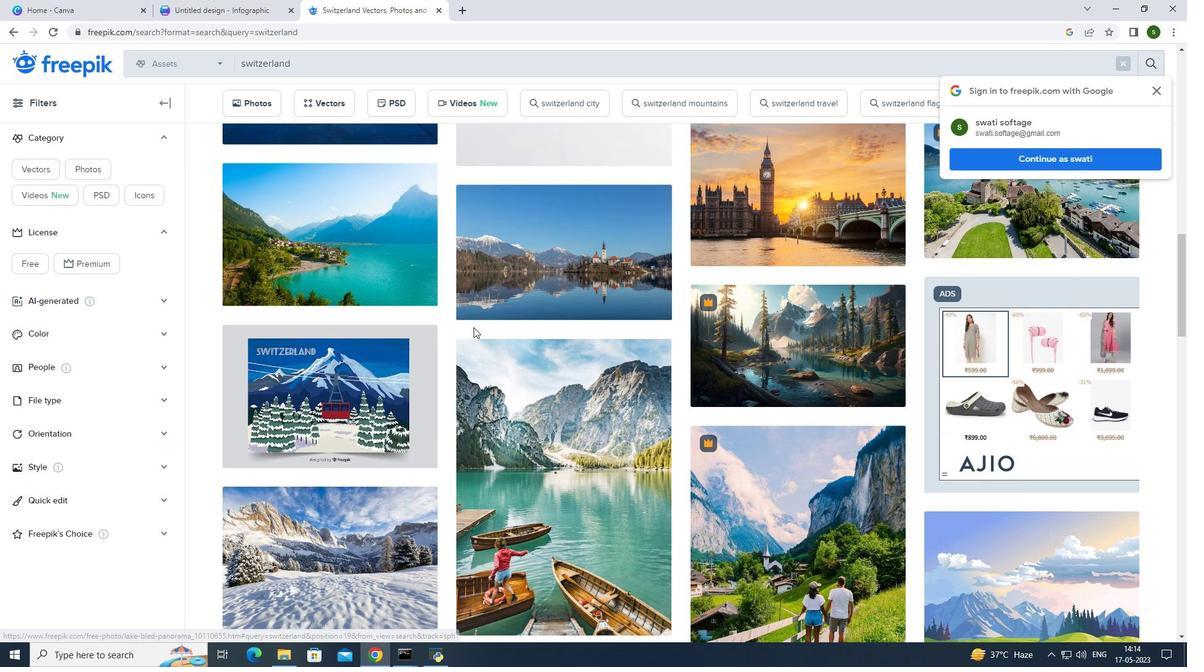 
Action: Mouse moved to (309, 308)
Screenshot: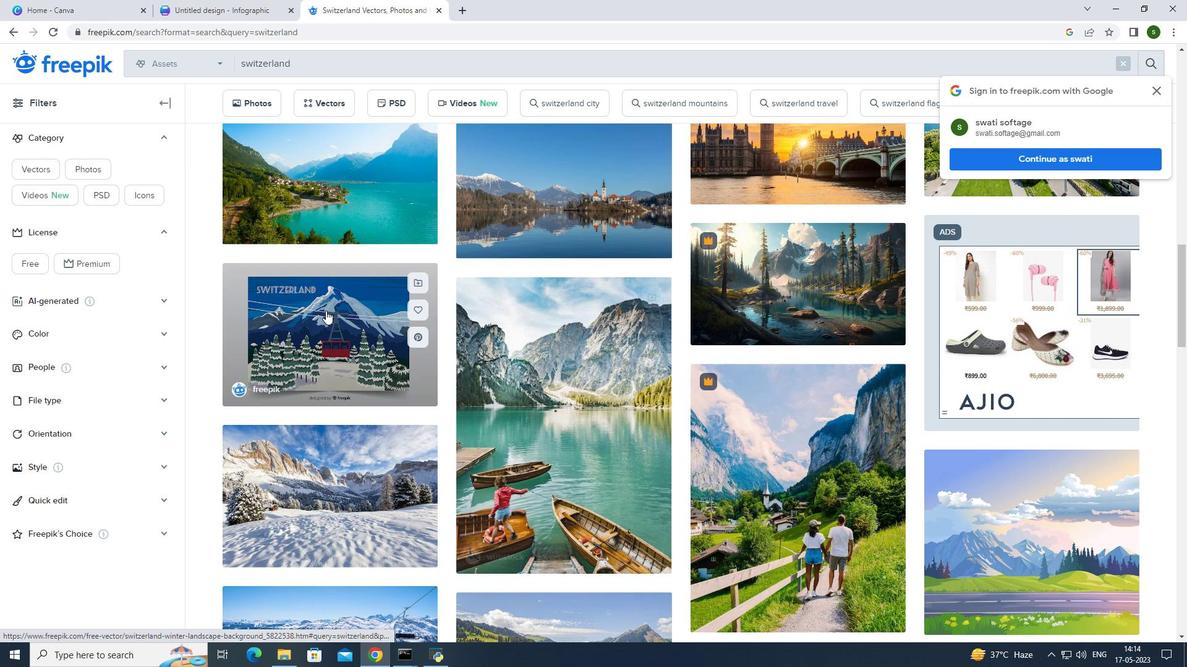 
Action: Mouse scrolled (309, 307) with delta (0, 0)
Screenshot: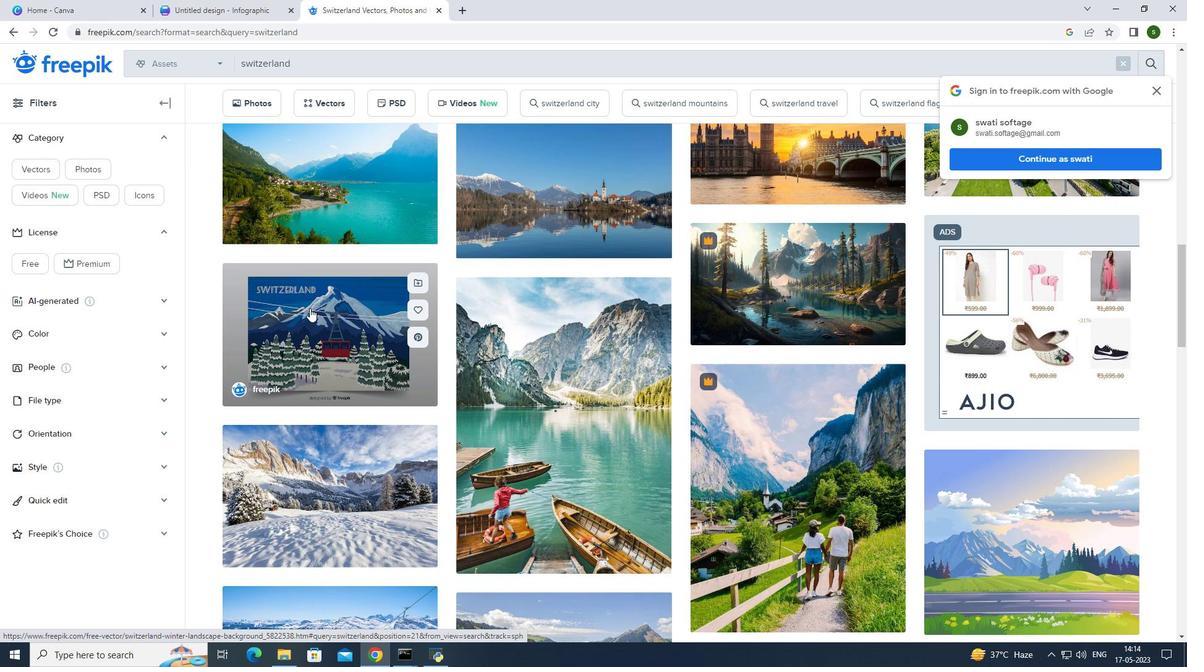 
Action: Mouse scrolled (309, 307) with delta (0, 0)
Screenshot: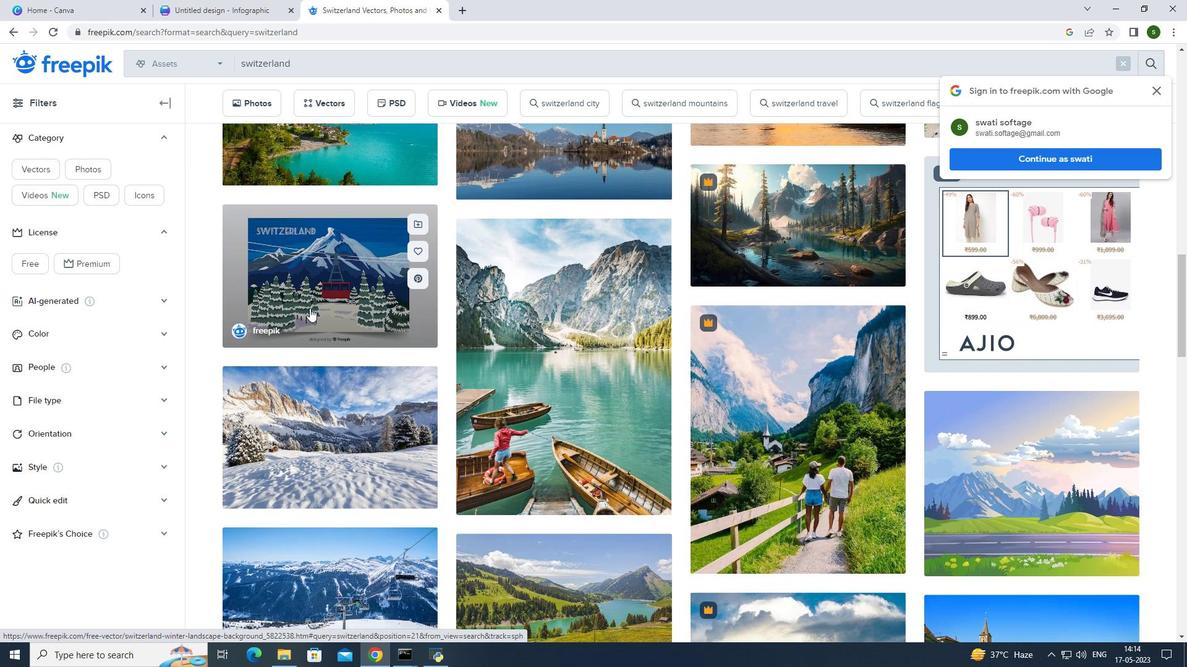 
Action: Mouse scrolled (309, 307) with delta (0, 0)
Screenshot: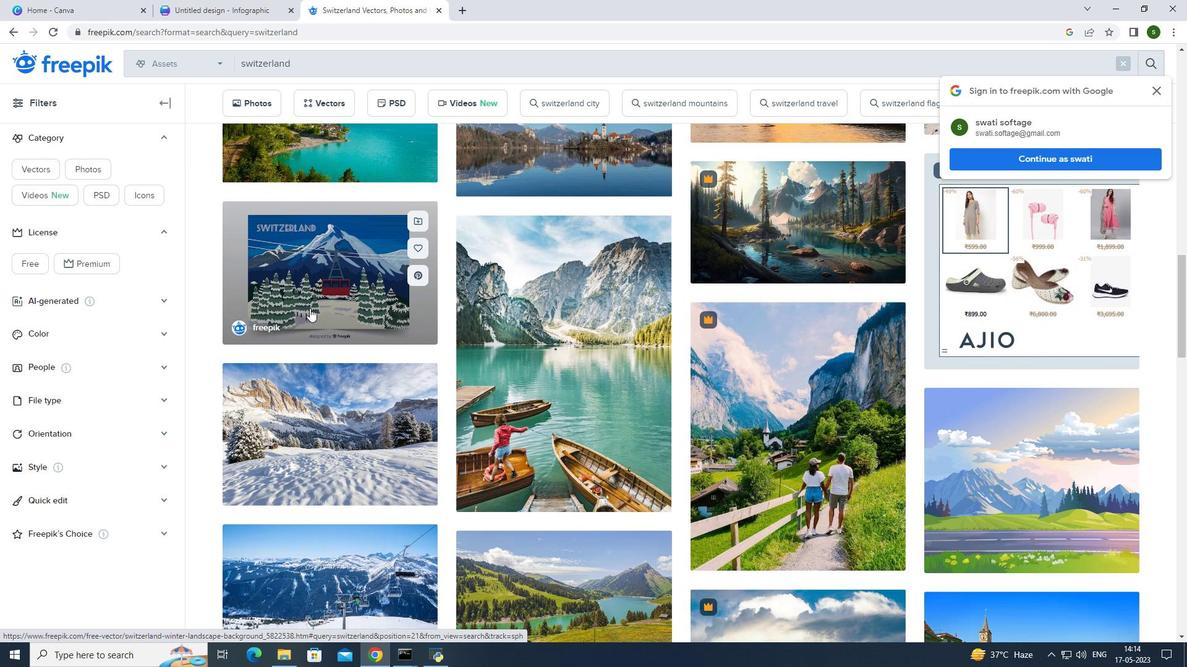 
Action: Mouse moved to (947, 397)
Screenshot: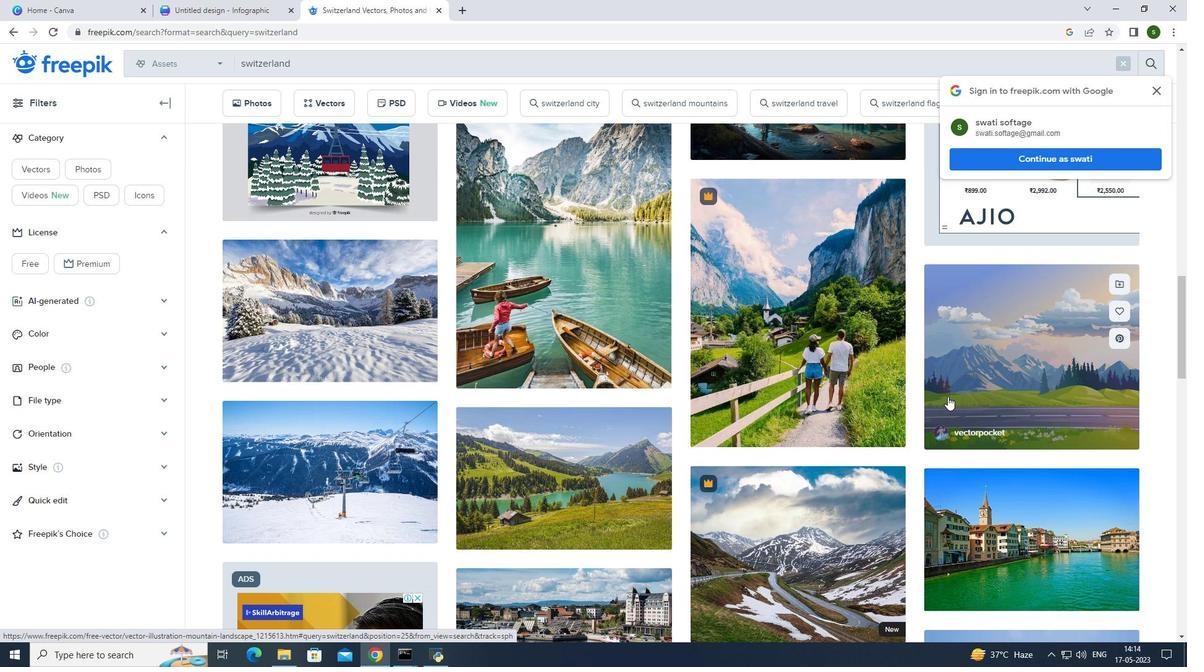 
Action: Mouse scrolled (947, 396) with delta (0, 0)
Screenshot: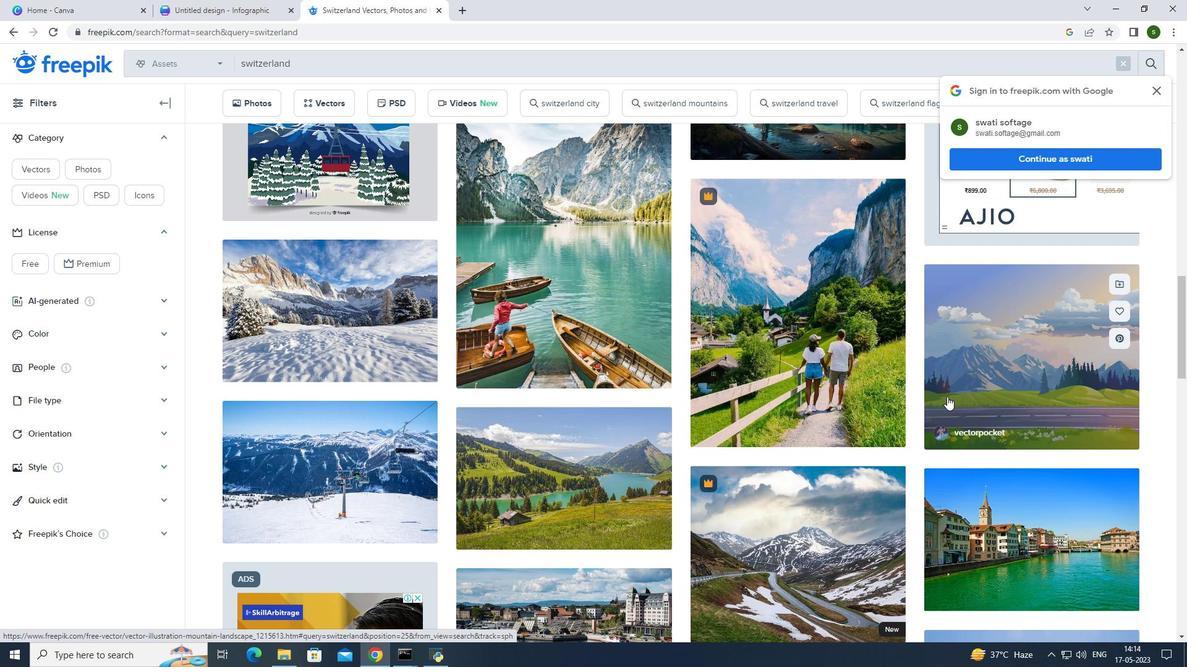 
Action: Mouse scrolled (947, 396) with delta (0, 0)
Screenshot: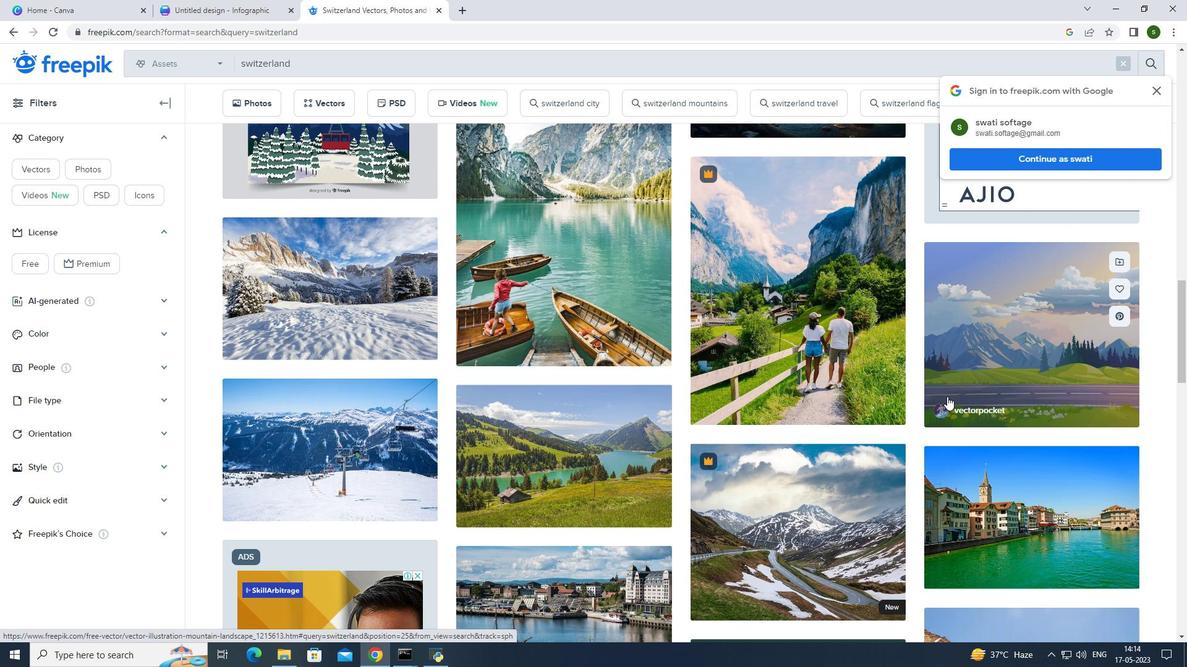 
Action: Mouse scrolled (947, 396) with delta (0, 0)
Screenshot: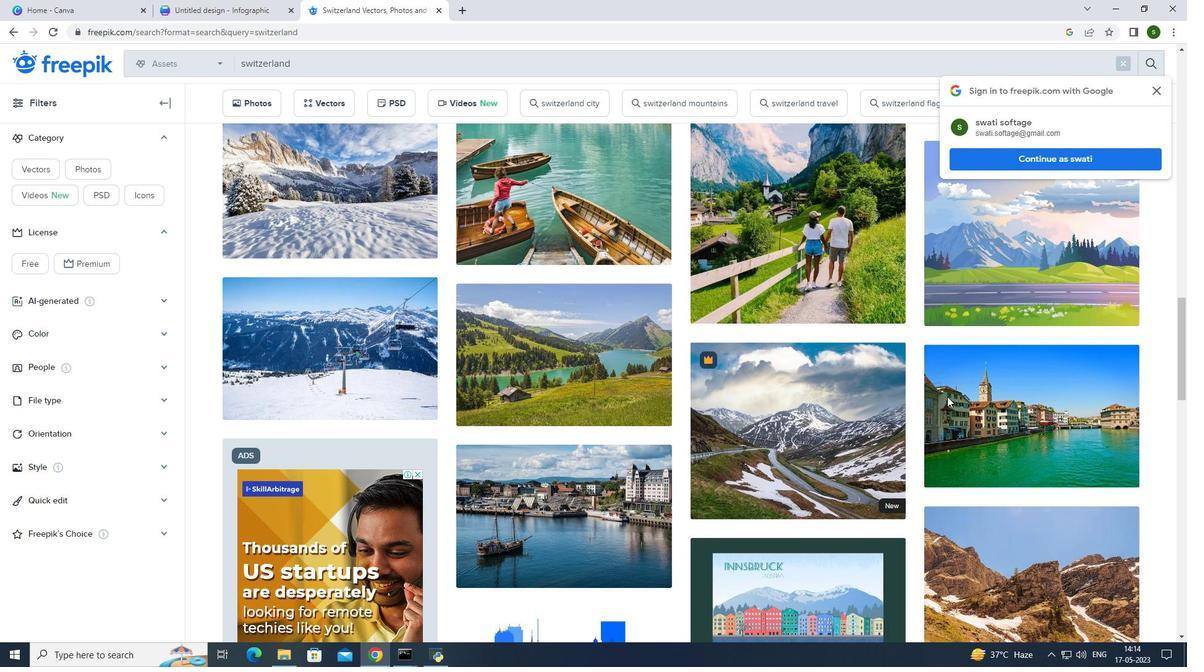 
Action: Mouse scrolled (947, 396) with delta (0, 0)
Screenshot: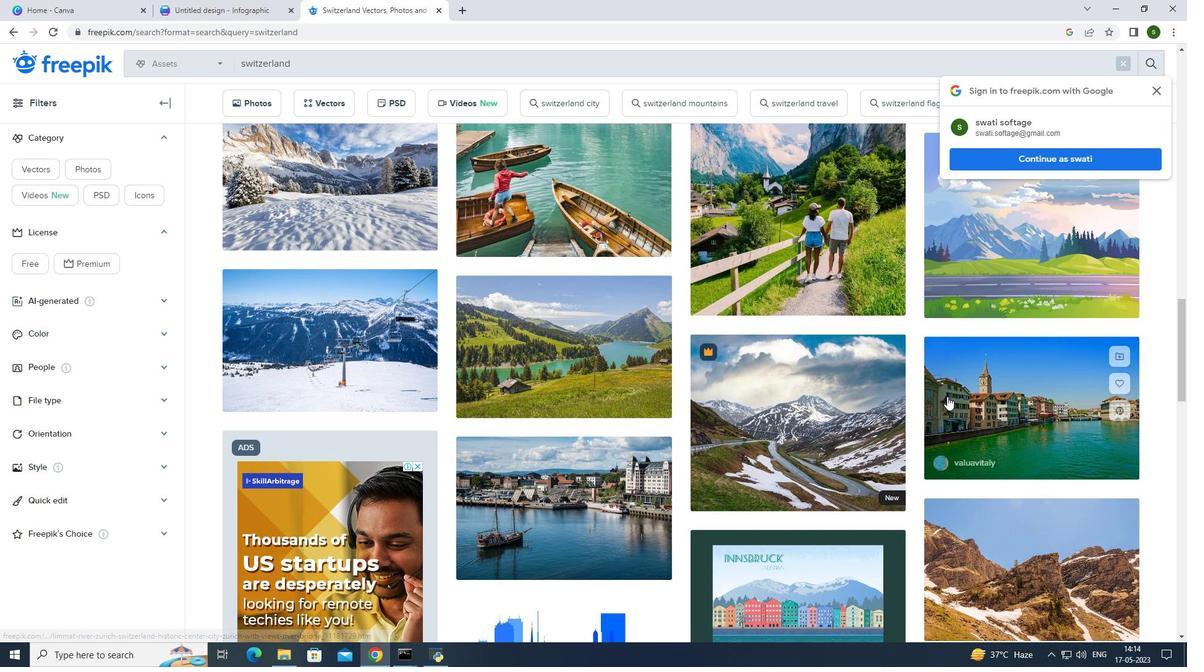 
Action: Mouse scrolled (947, 396) with delta (0, 0)
Screenshot: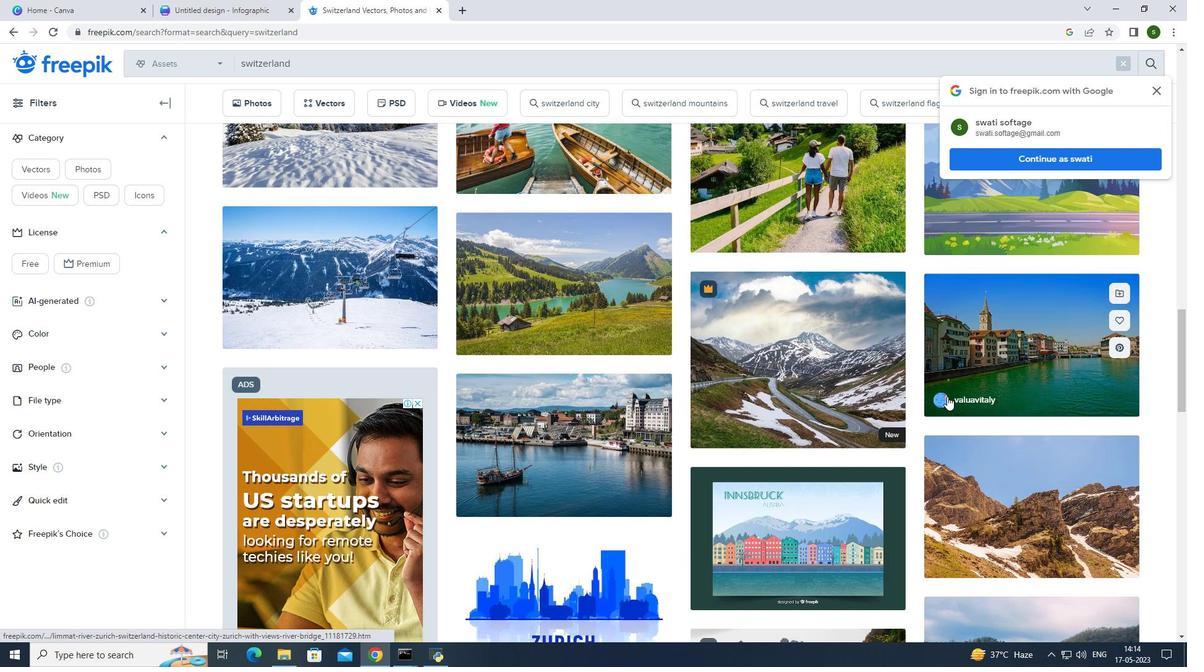 
Action: Mouse scrolled (947, 396) with delta (0, 0)
Screenshot: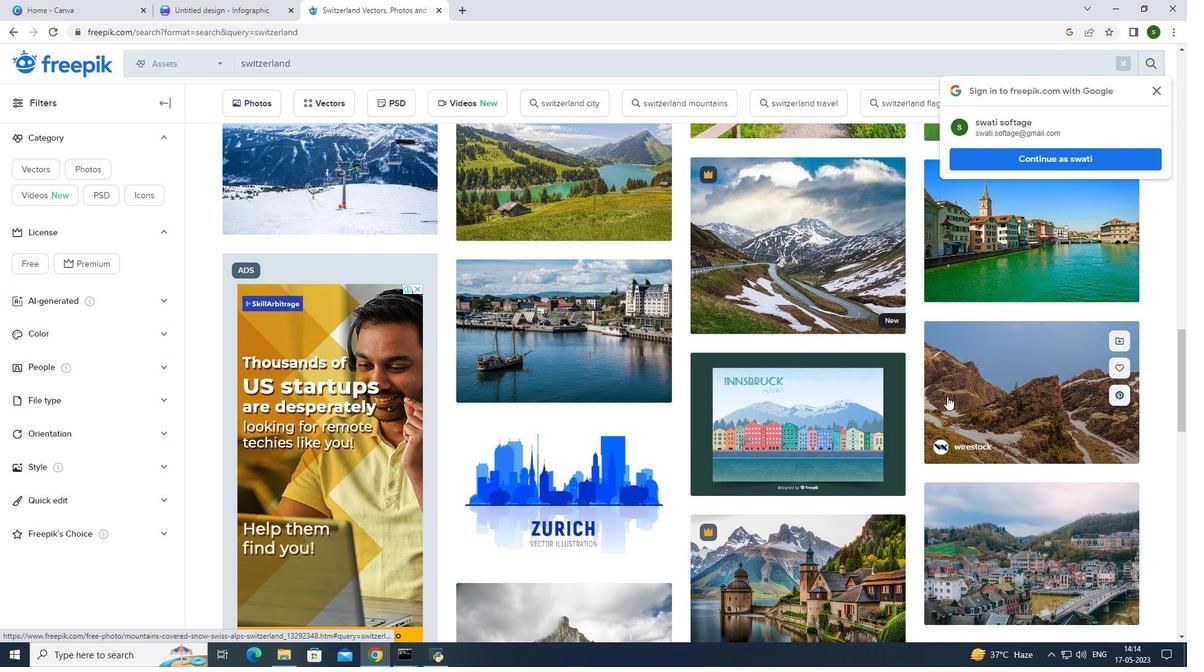
Action: Mouse scrolled (947, 396) with delta (0, 0)
Screenshot: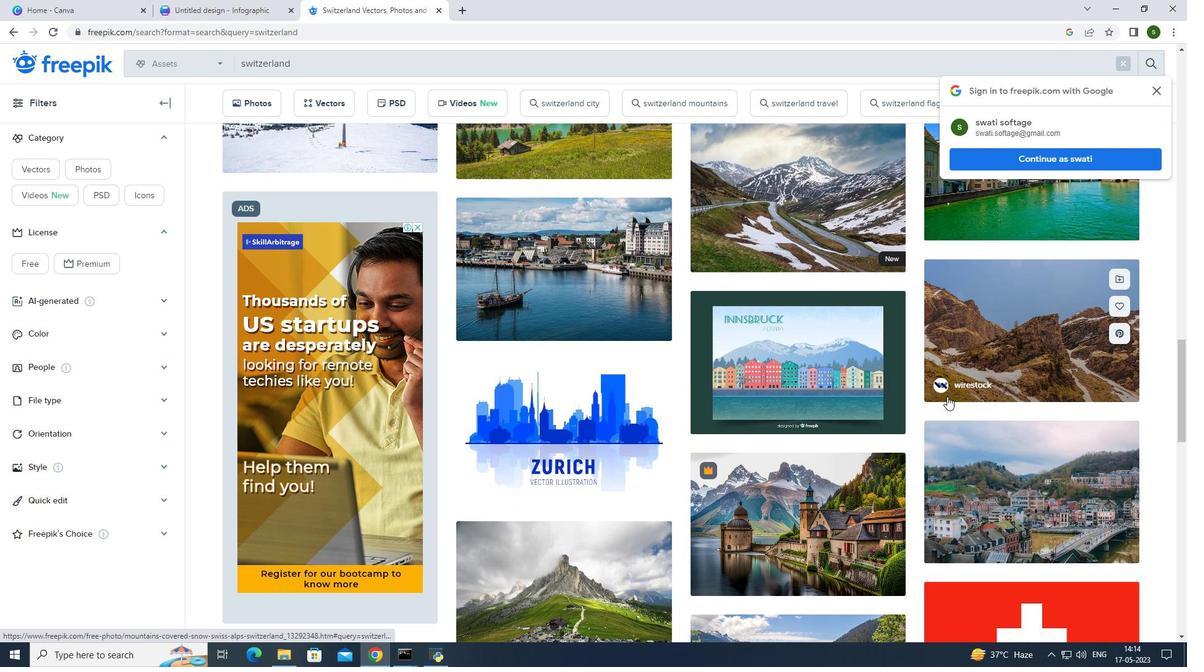 
Action: Mouse scrolled (947, 396) with delta (0, 0)
Screenshot: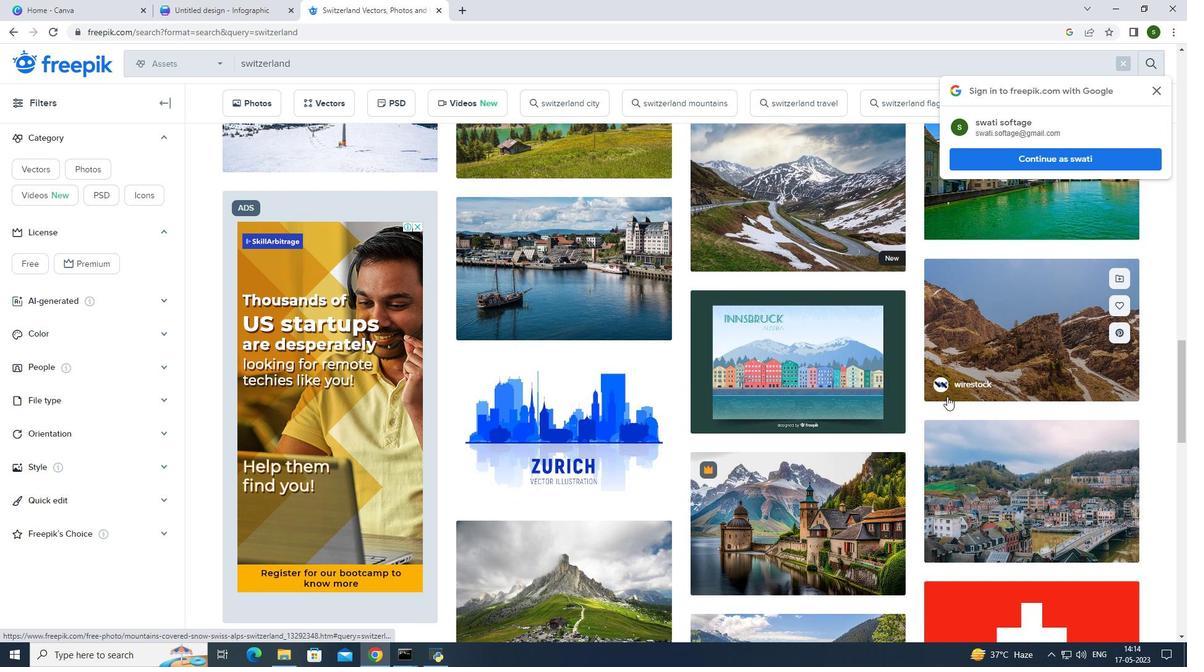 
Action: Mouse scrolled (947, 396) with delta (0, 0)
Screenshot: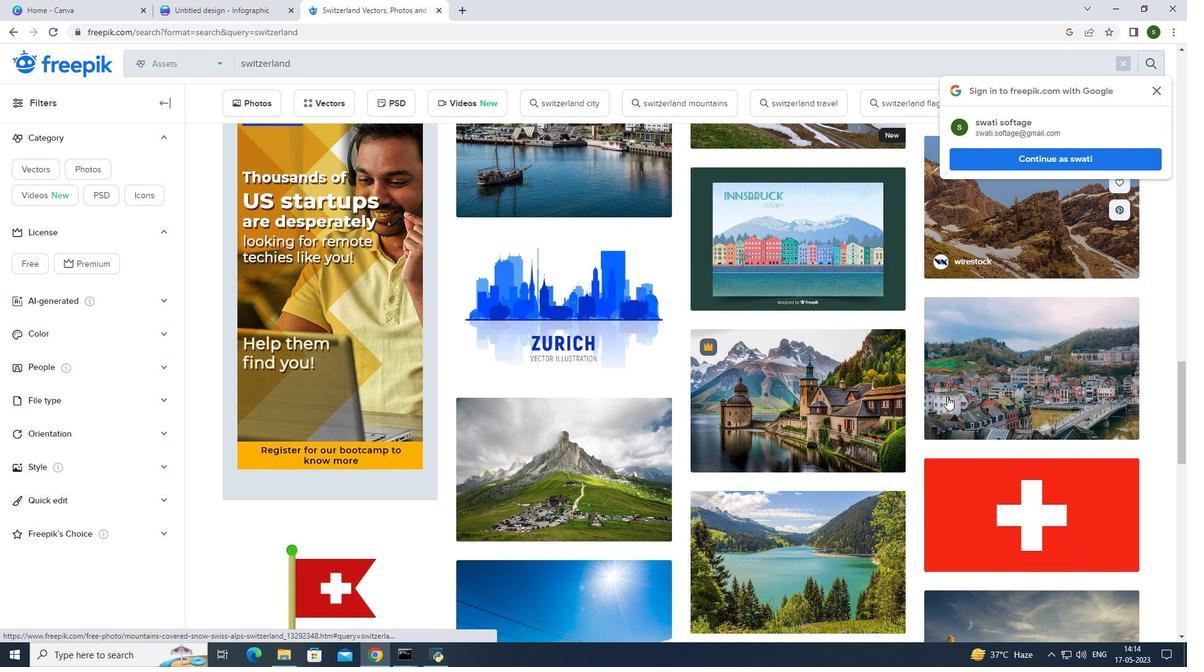 
Action: Mouse scrolled (947, 396) with delta (0, 0)
Screenshot: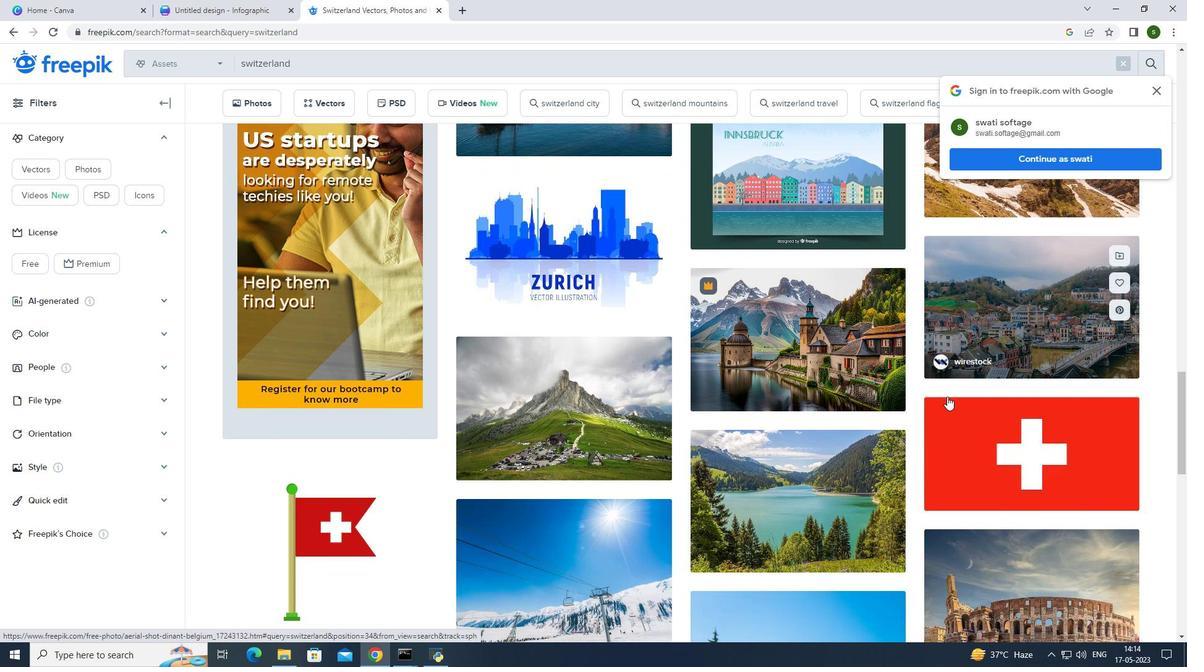 
Action: Mouse scrolled (947, 396) with delta (0, 0)
Screenshot: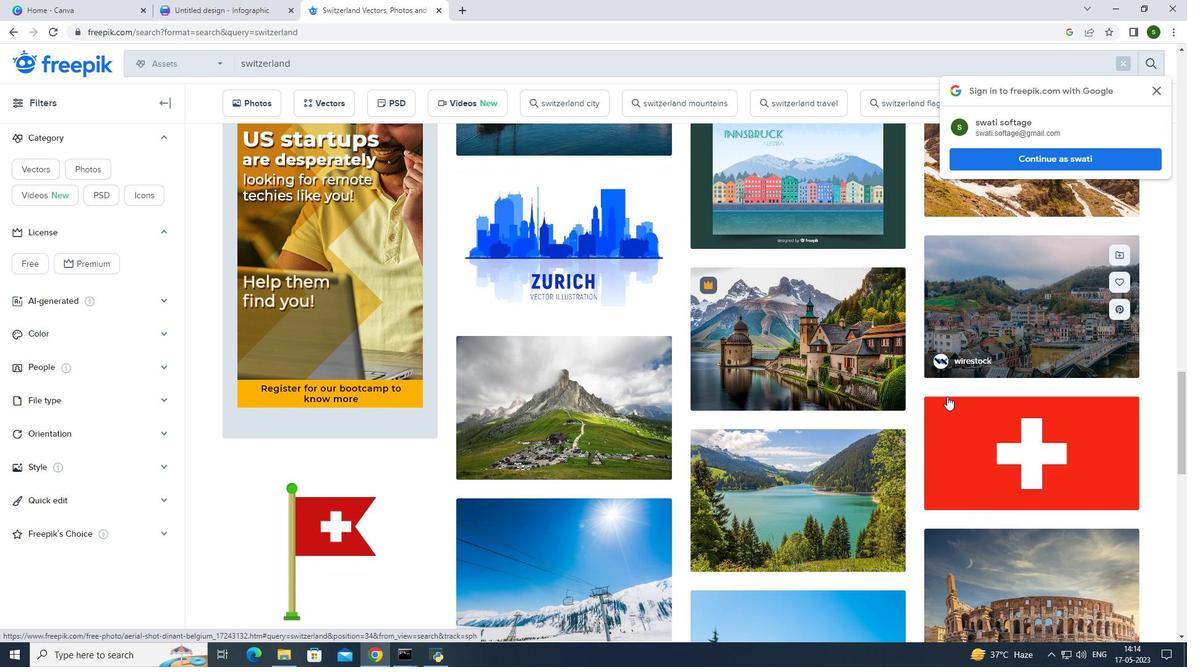 
Action: Mouse scrolled (947, 396) with delta (0, 0)
Screenshot: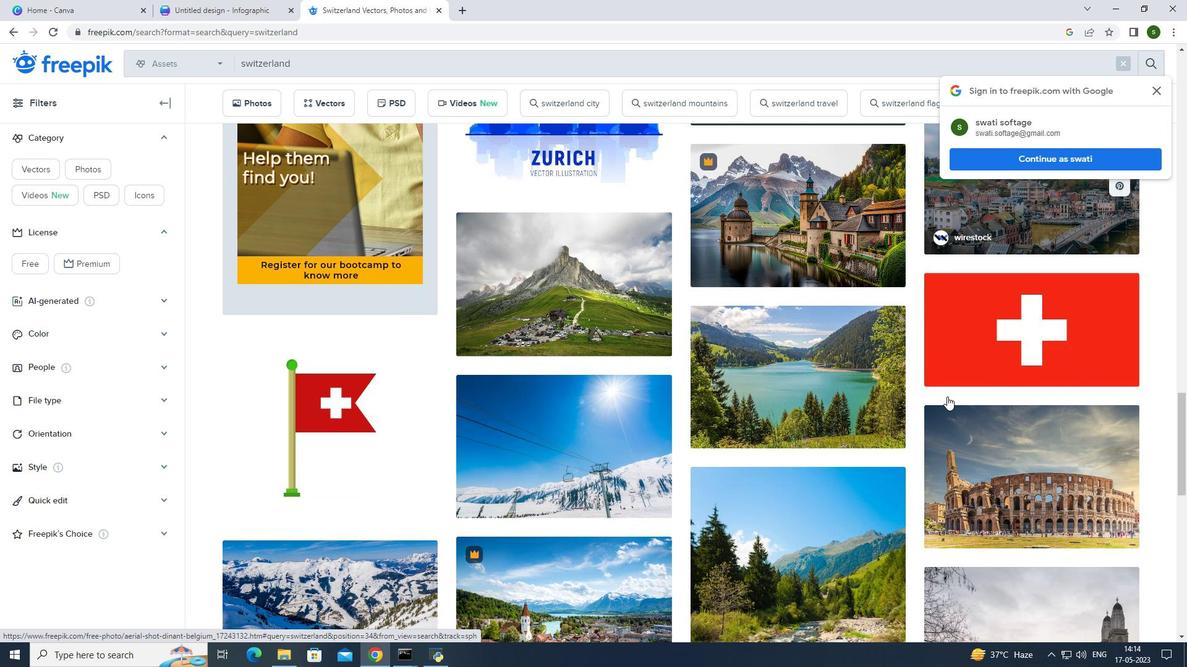 
Action: Mouse scrolled (947, 396) with delta (0, 0)
Screenshot: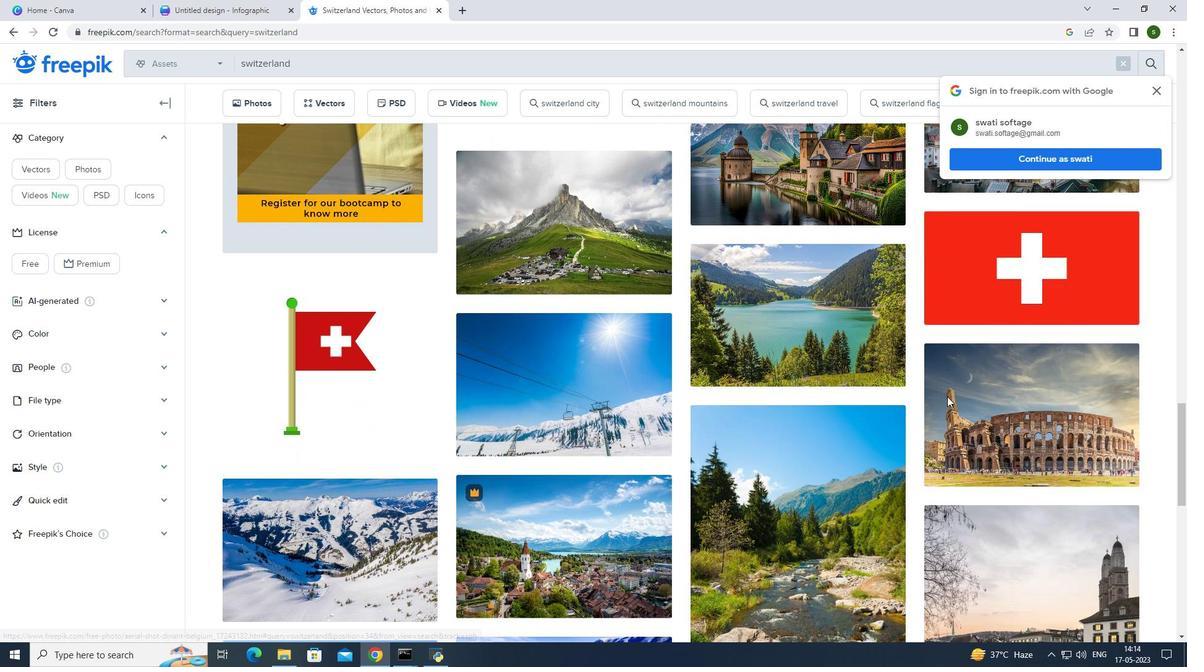 
Action: Mouse scrolled (947, 396) with delta (0, 0)
Screenshot: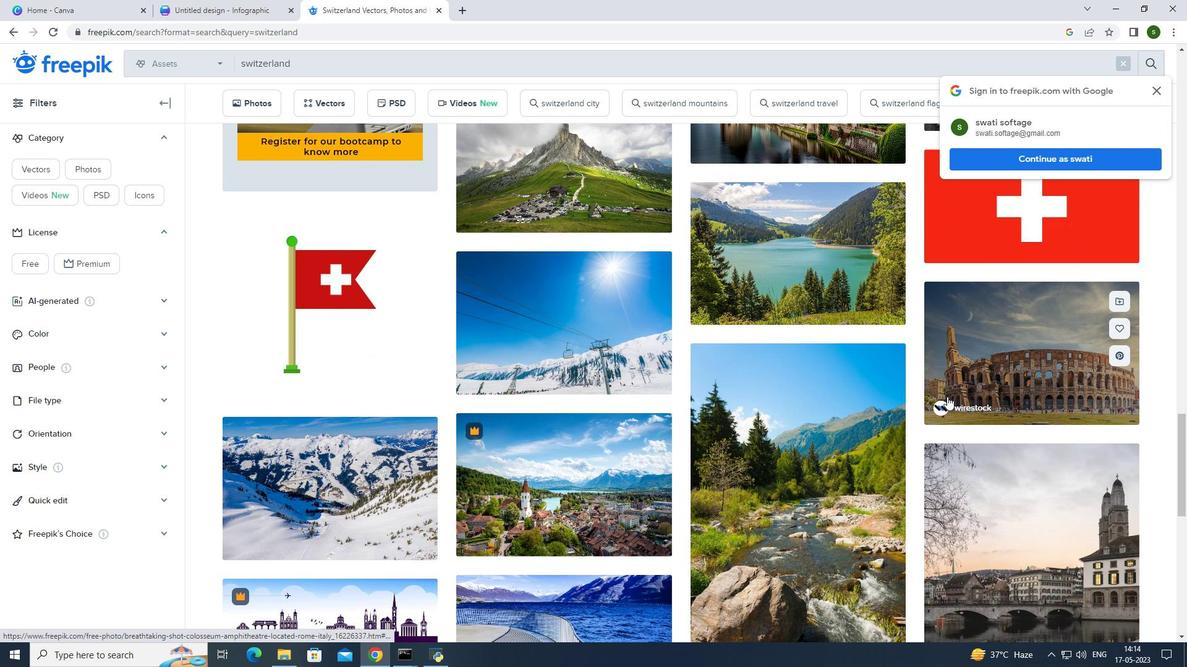 
Action: Mouse scrolled (947, 396) with delta (0, 0)
Screenshot: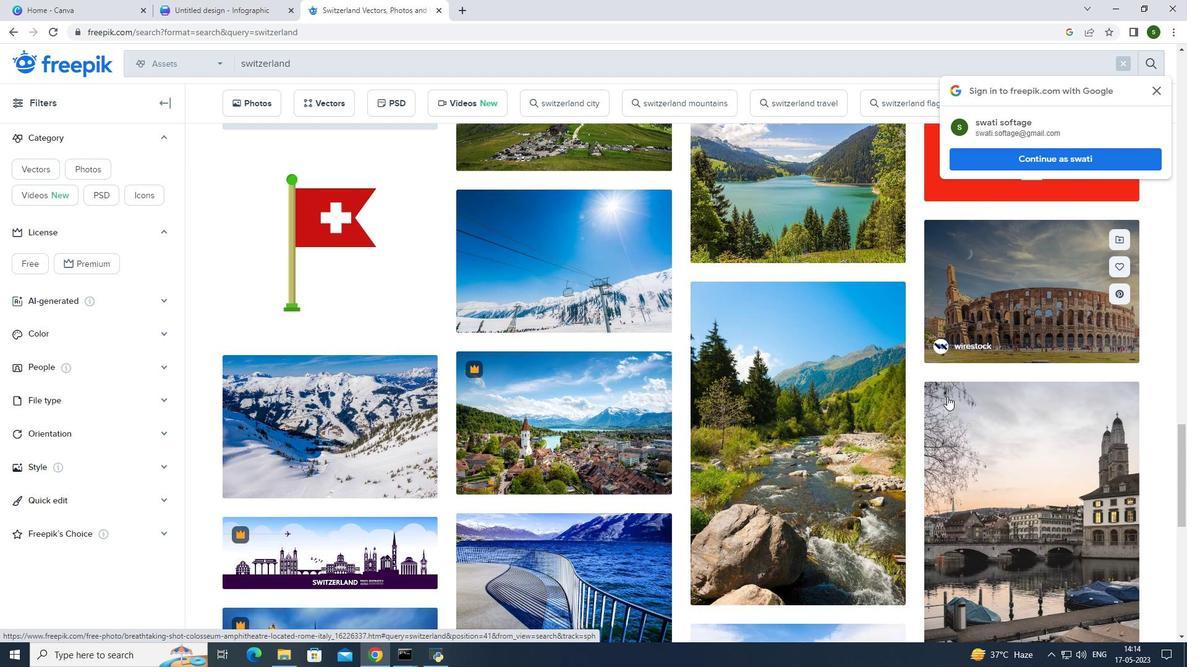 
Action: Mouse scrolled (947, 396) with delta (0, 0)
Screenshot: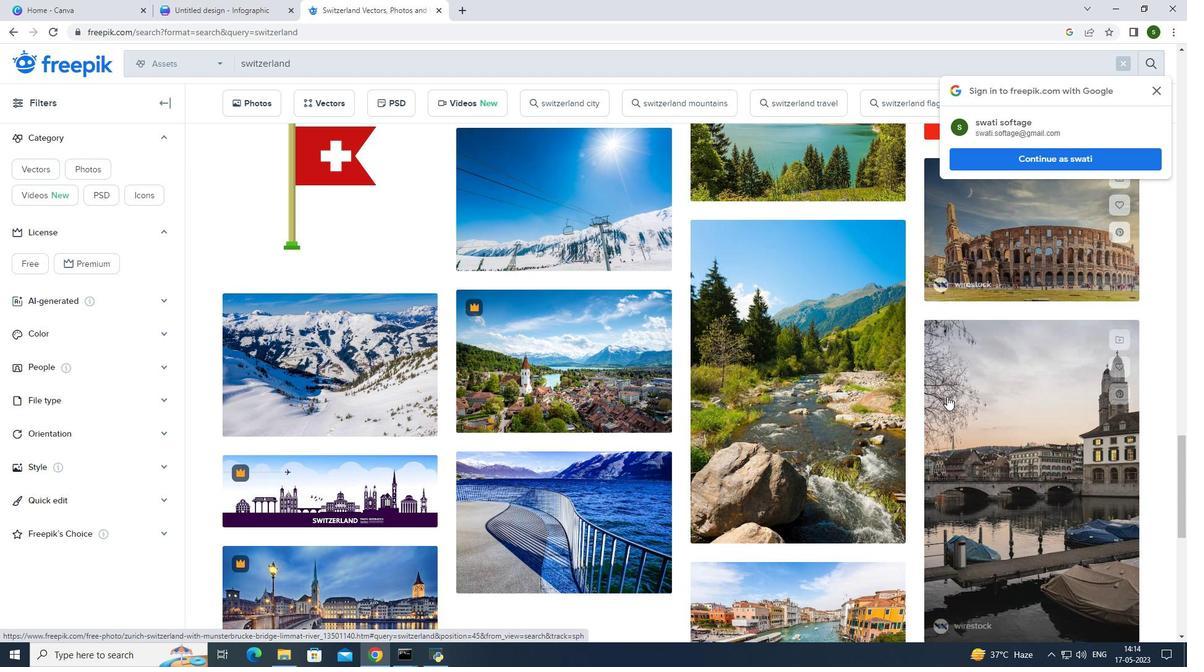 
Action: Mouse scrolled (947, 396) with delta (0, 0)
Screenshot: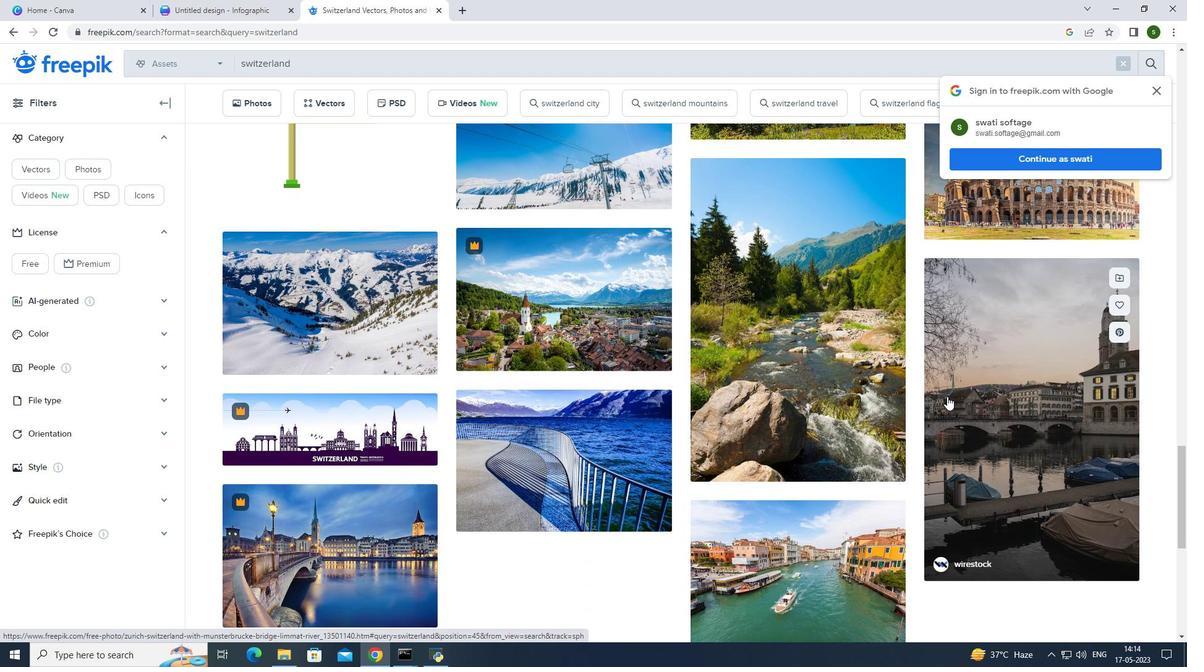 
Action: Mouse scrolled (947, 396) with delta (0, 0)
Screenshot: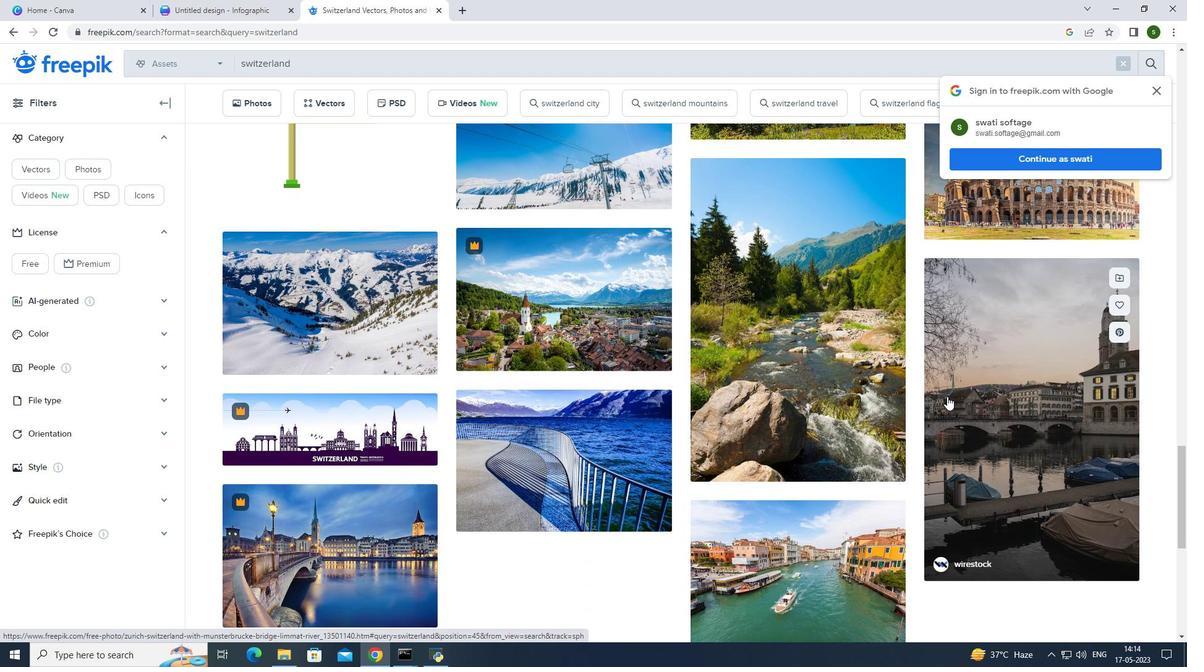 
Action: Mouse scrolled (947, 396) with delta (0, 0)
Screenshot: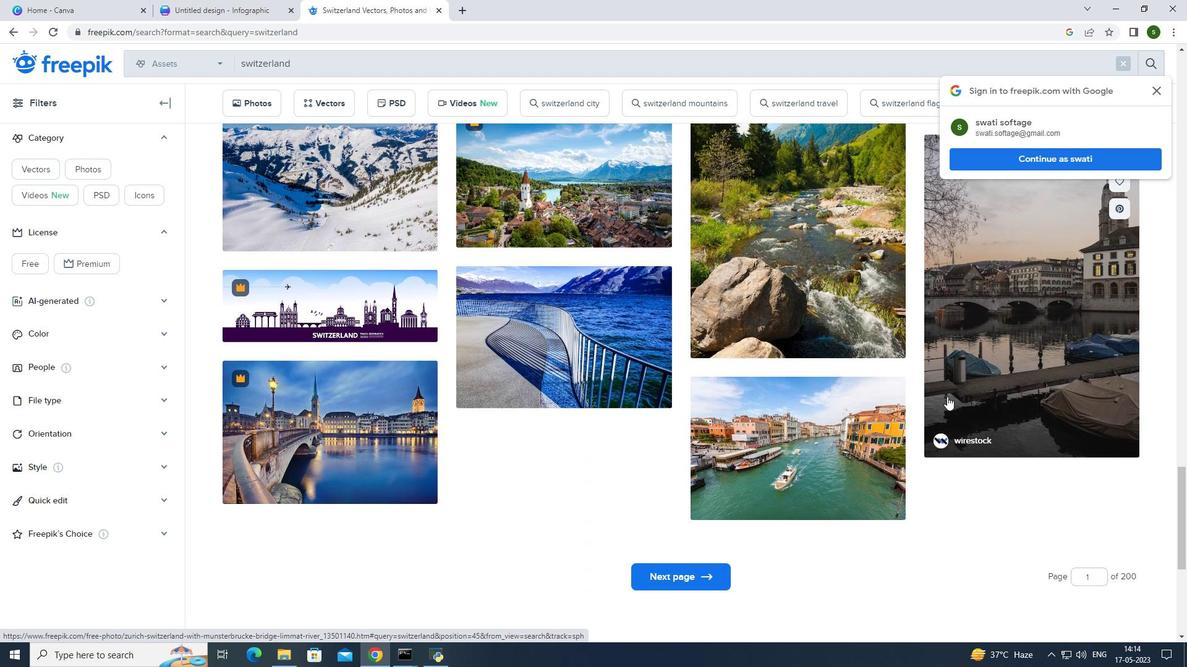 
Action: Mouse scrolled (947, 396) with delta (0, 0)
Screenshot: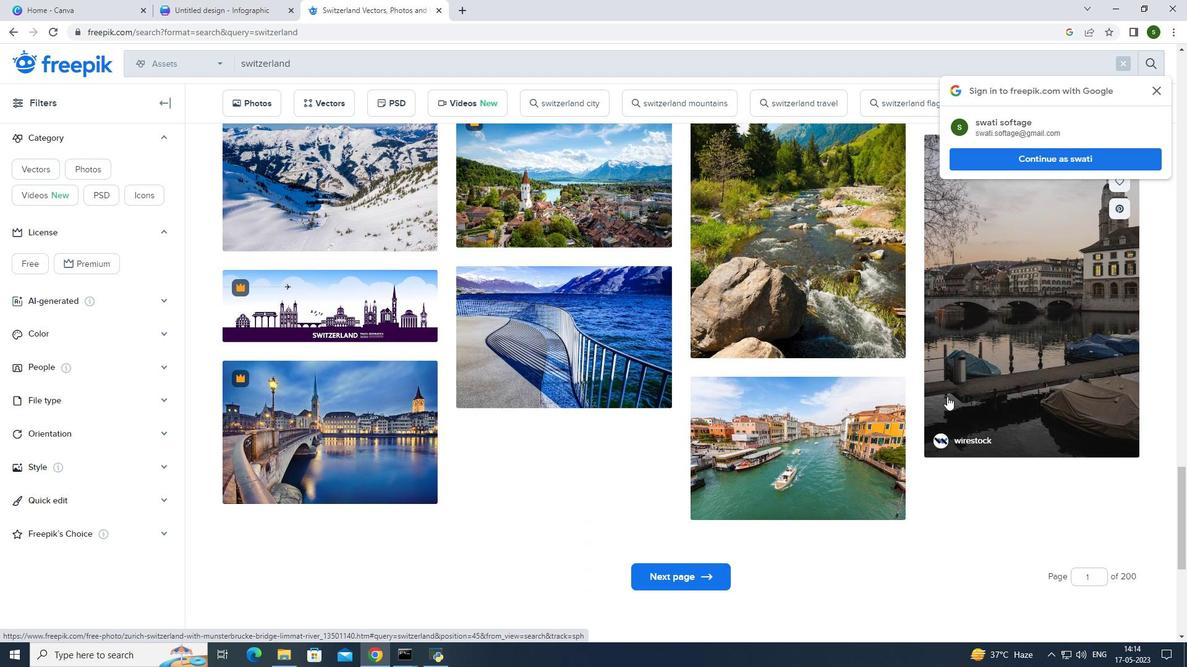 
Action: Mouse moved to (682, 454)
Screenshot: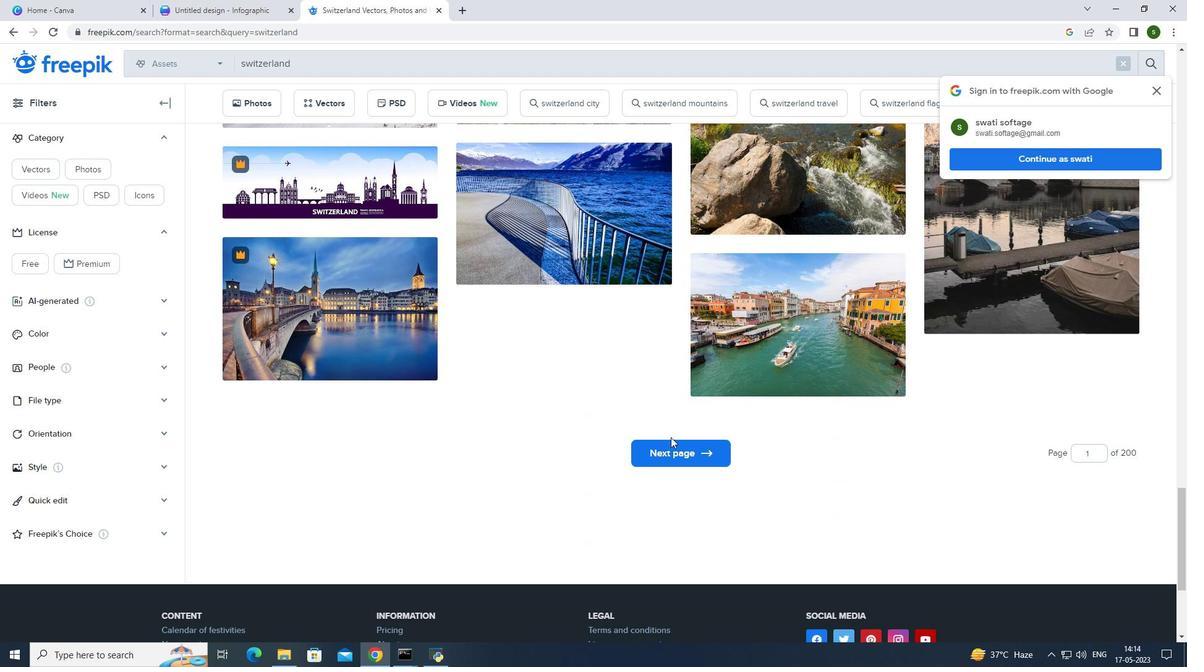 
Action: Mouse pressed left at (682, 454)
Screenshot: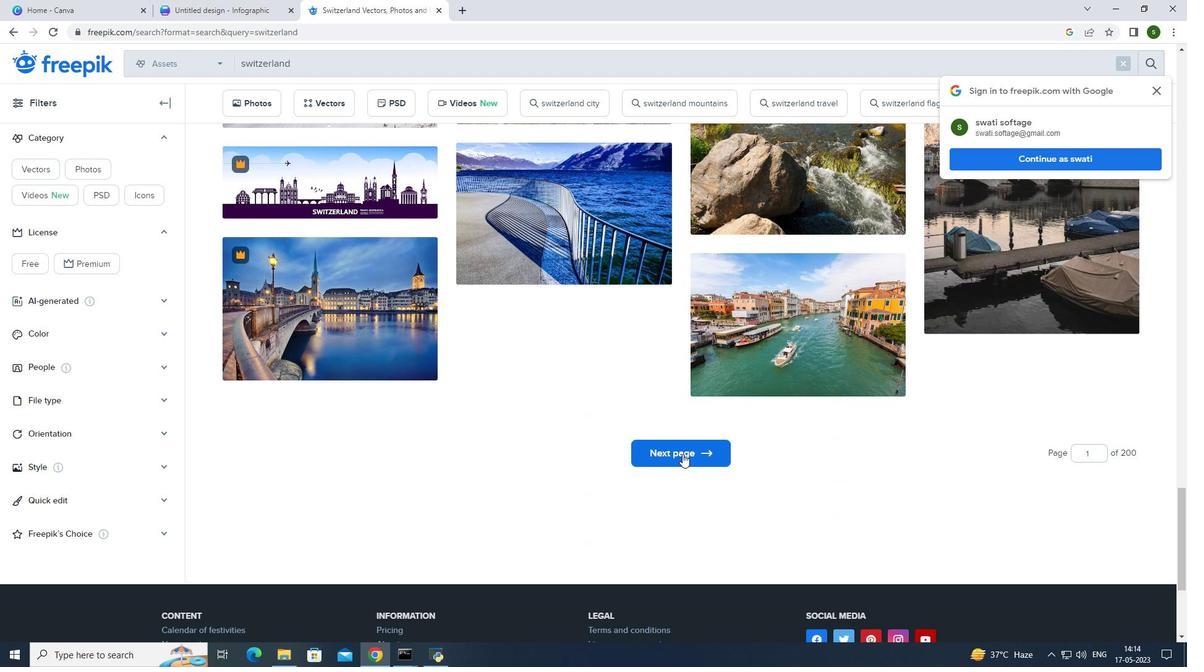 
Action: Mouse moved to (1056, 12)
Screenshot: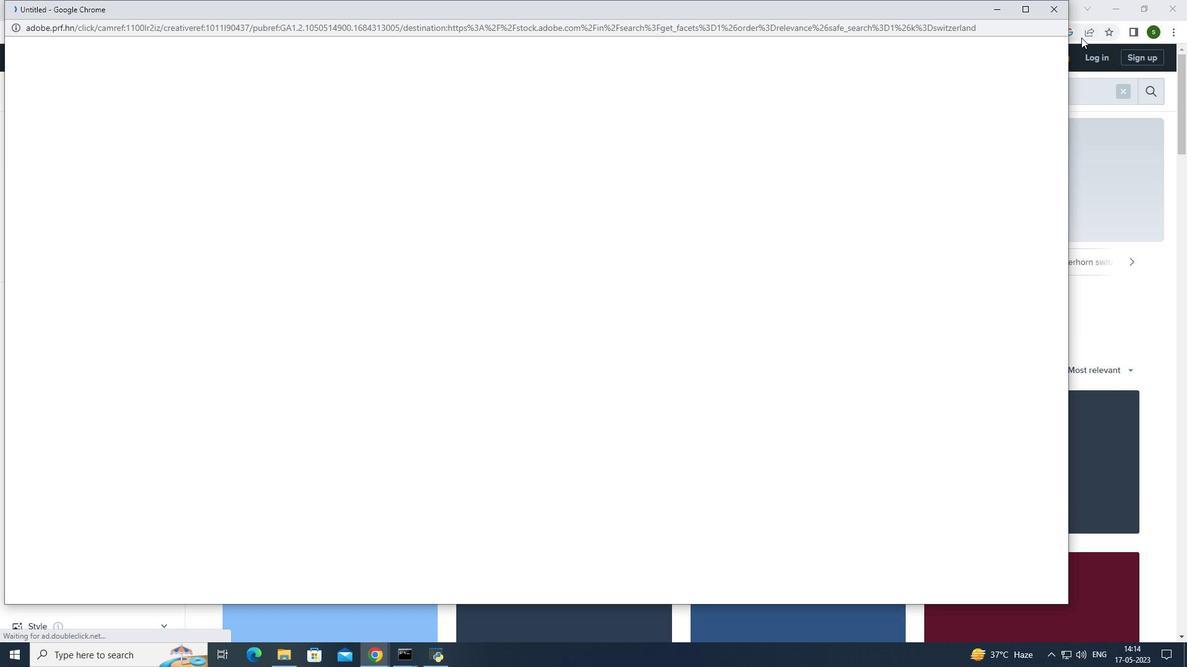 
Action: Mouse pressed left at (1056, 12)
Screenshot: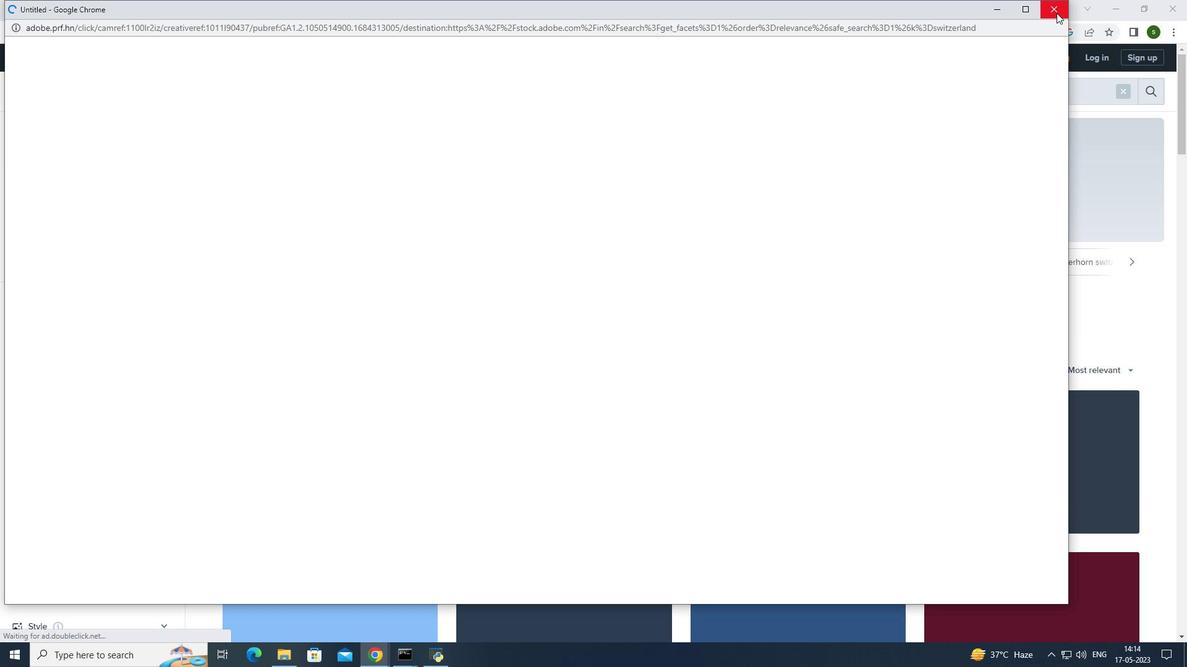 
Action: Mouse moved to (812, 291)
Screenshot: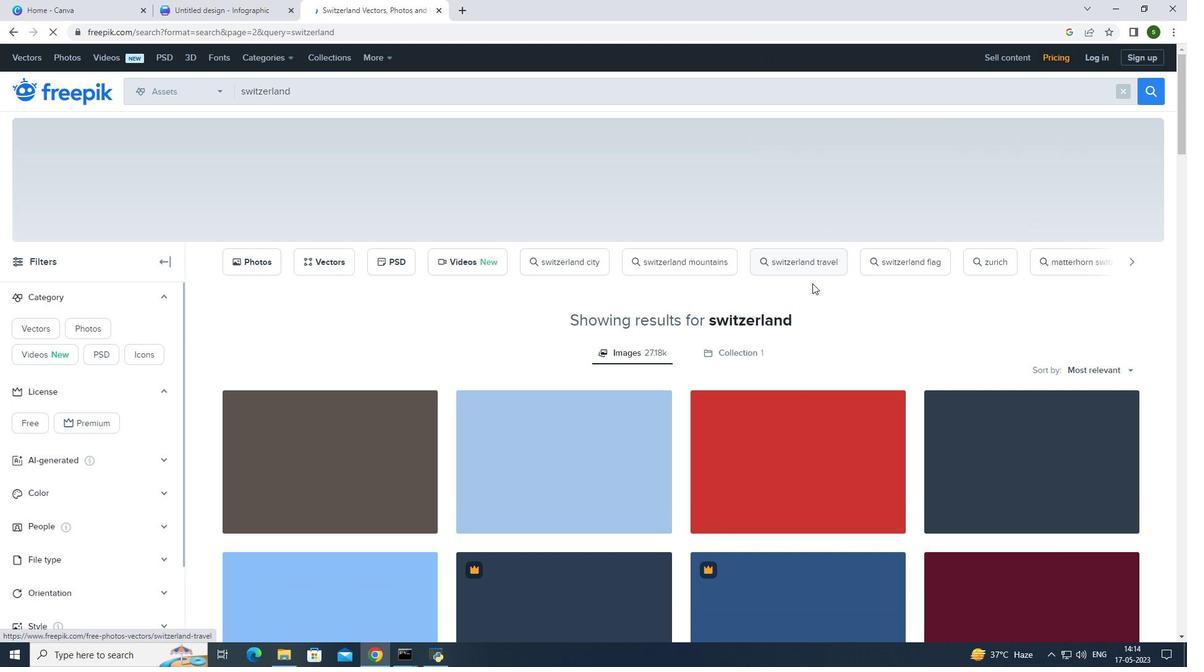 
Action: Mouse scrolled (812, 290) with delta (0, 0)
Screenshot: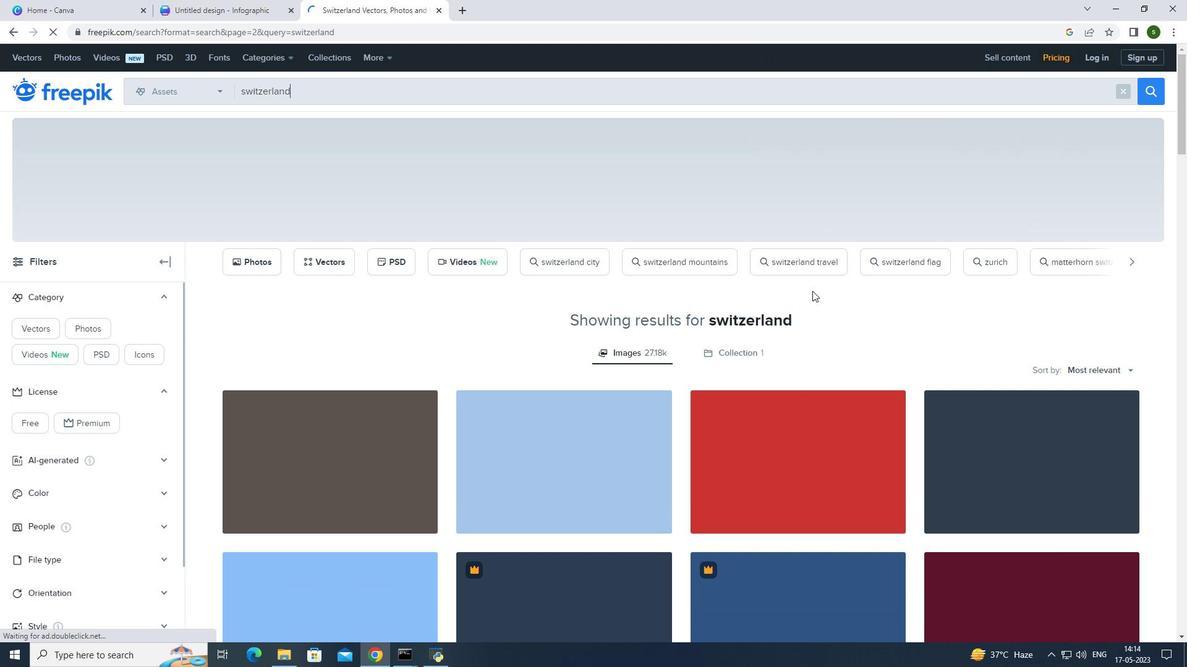
Action: Mouse scrolled (812, 290) with delta (0, 0)
Screenshot: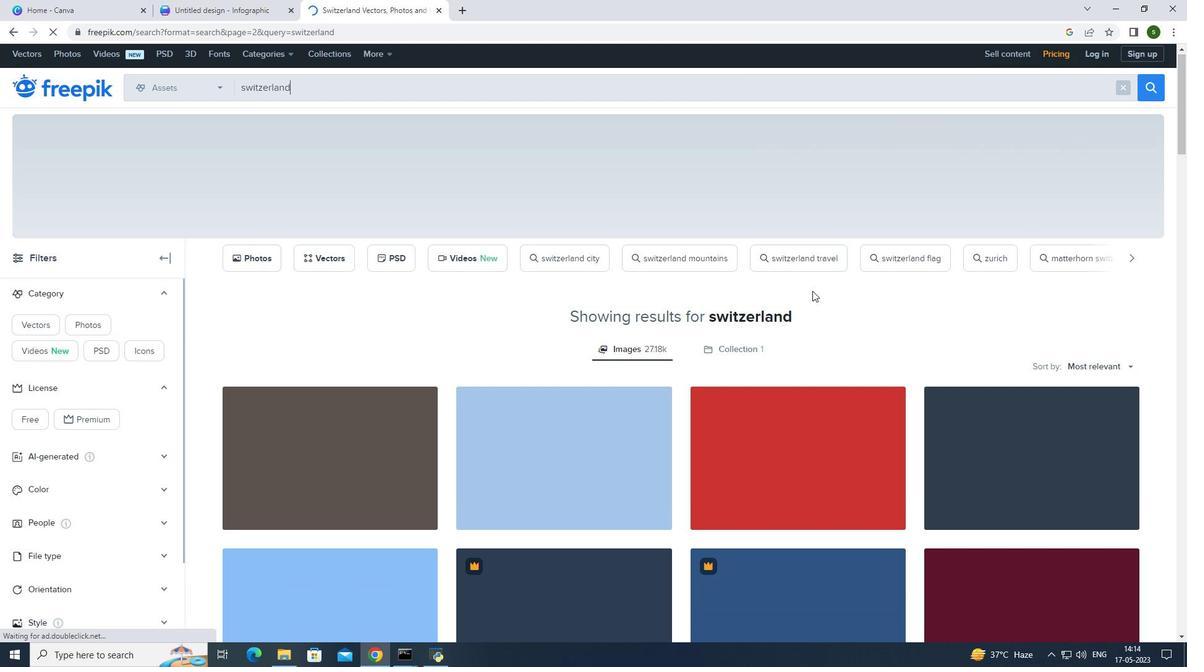 
Action: Mouse scrolled (812, 290) with delta (0, 0)
Screenshot: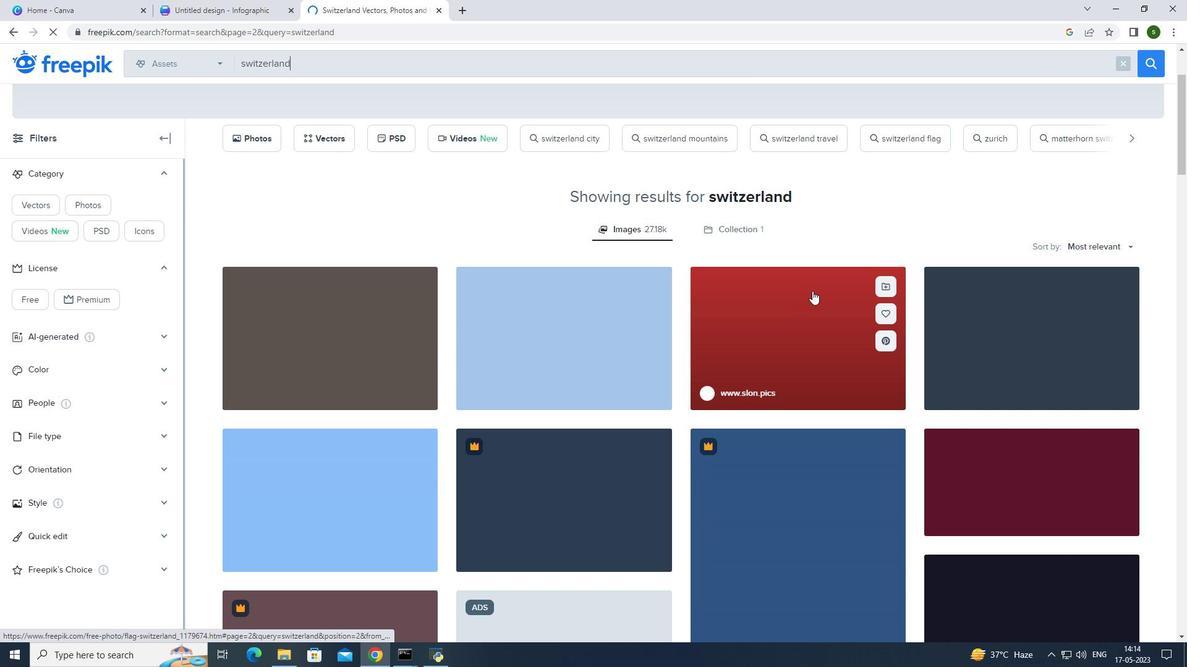 
Action: Mouse scrolled (812, 290) with delta (0, 0)
Screenshot: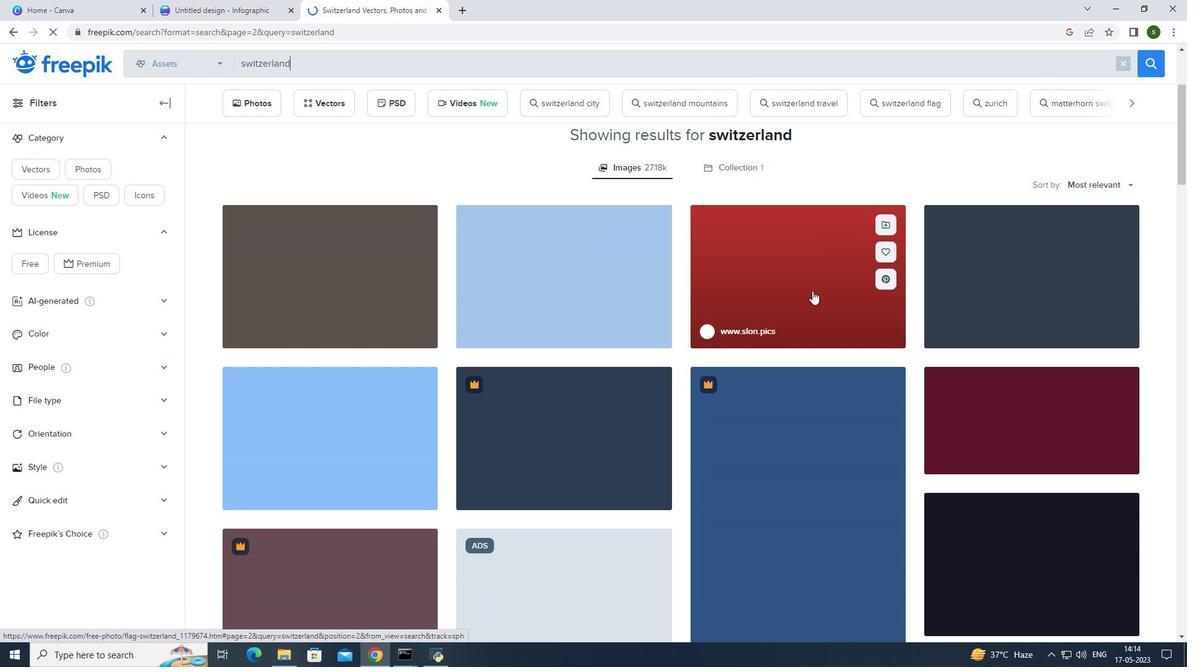 
Action: Mouse scrolled (812, 290) with delta (0, 0)
Screenshot: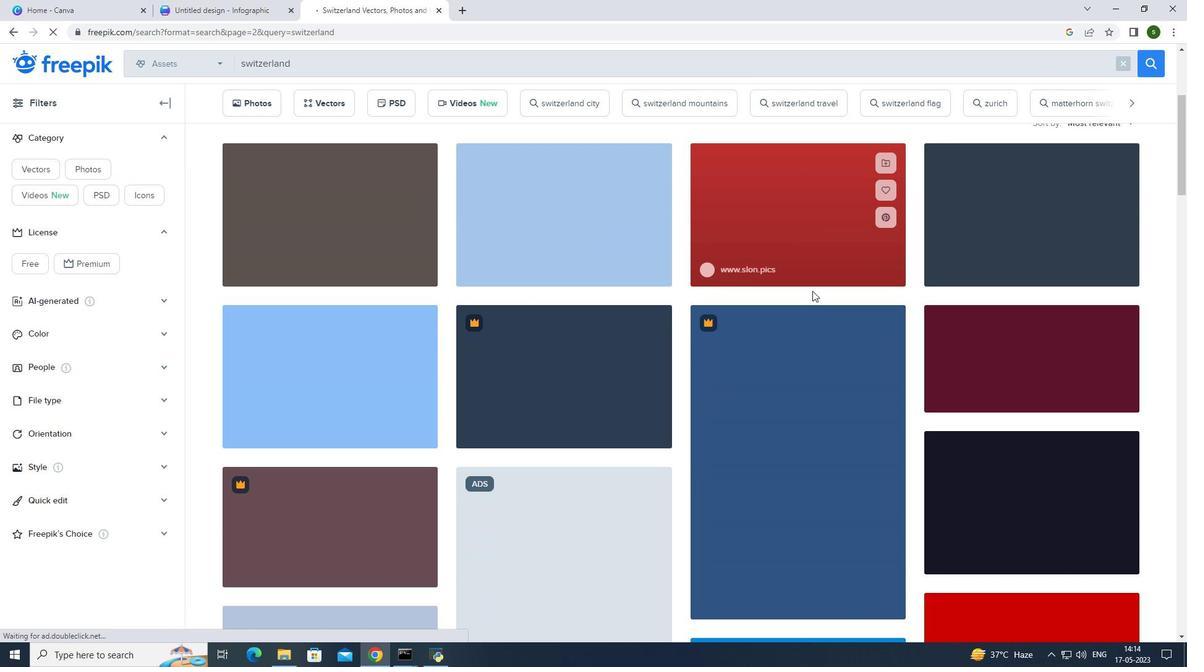
Action: Mouse scrolled (812, 290) with delta (0, 0)
Screenshot: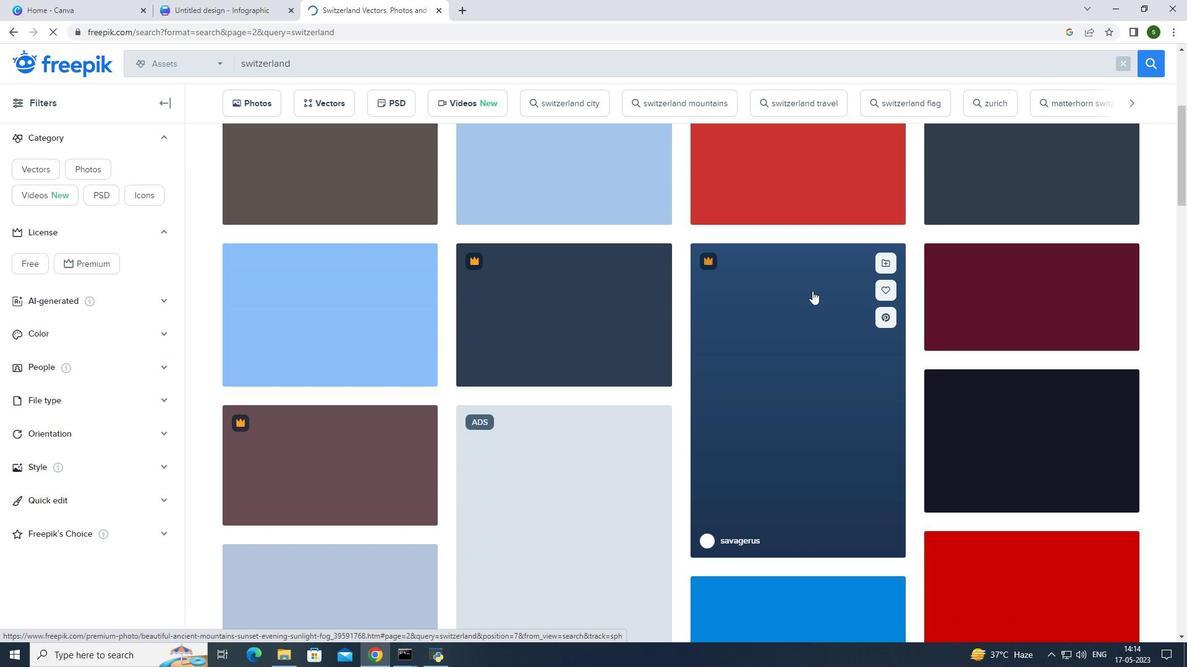 
Action: Mouse scrolled (812, 290) with delta (0, 0)
Screenshot: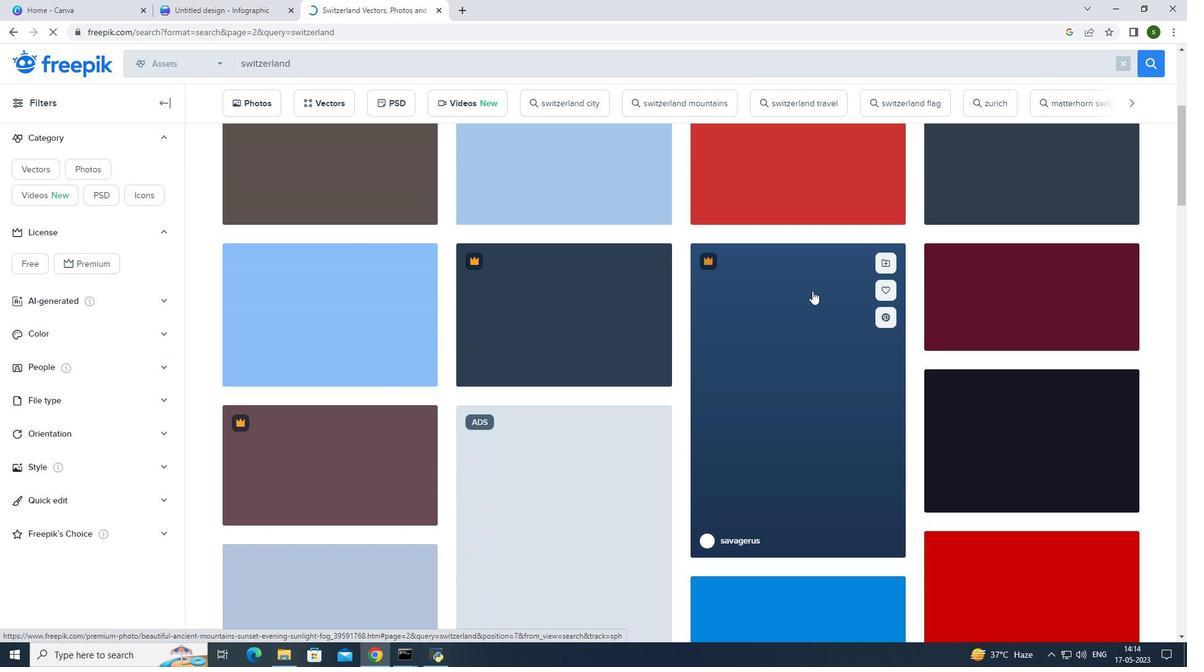 
Action: Mouse scrolled (812, 290) with delta (0, 0)
Screenshot: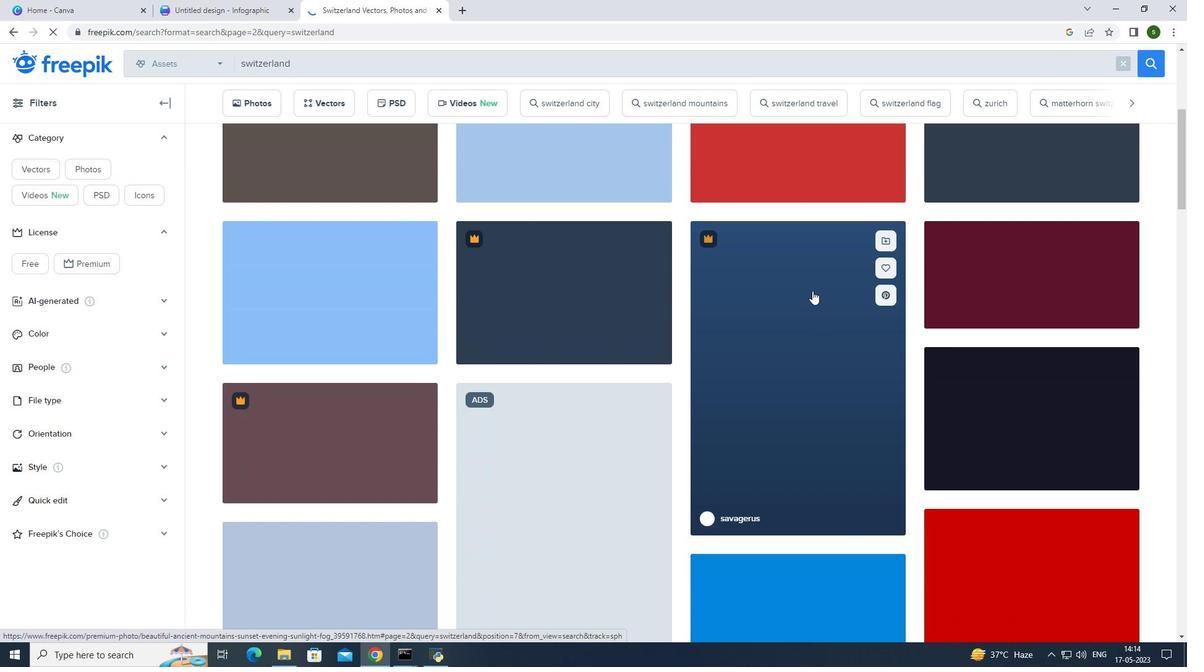 
Action: Mouse scrolled (812, 290) with delta (0, 0)
Screenshot: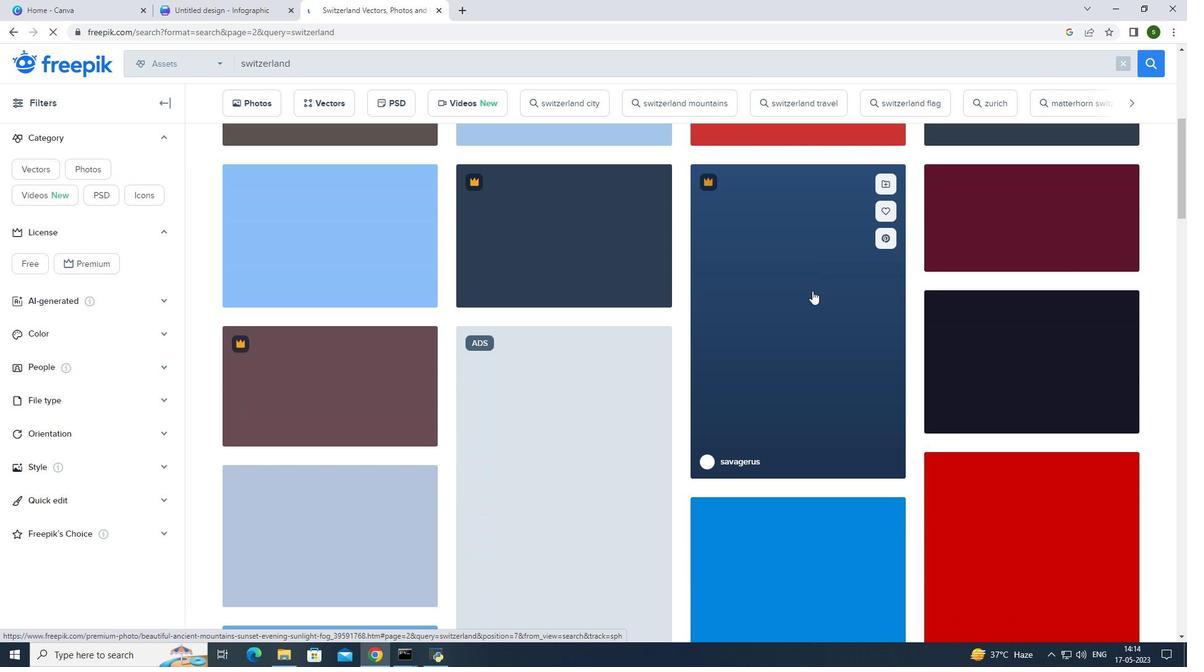 
Action: Mouse scrolled (812, 290) with delta (0, 0)
Screenshot: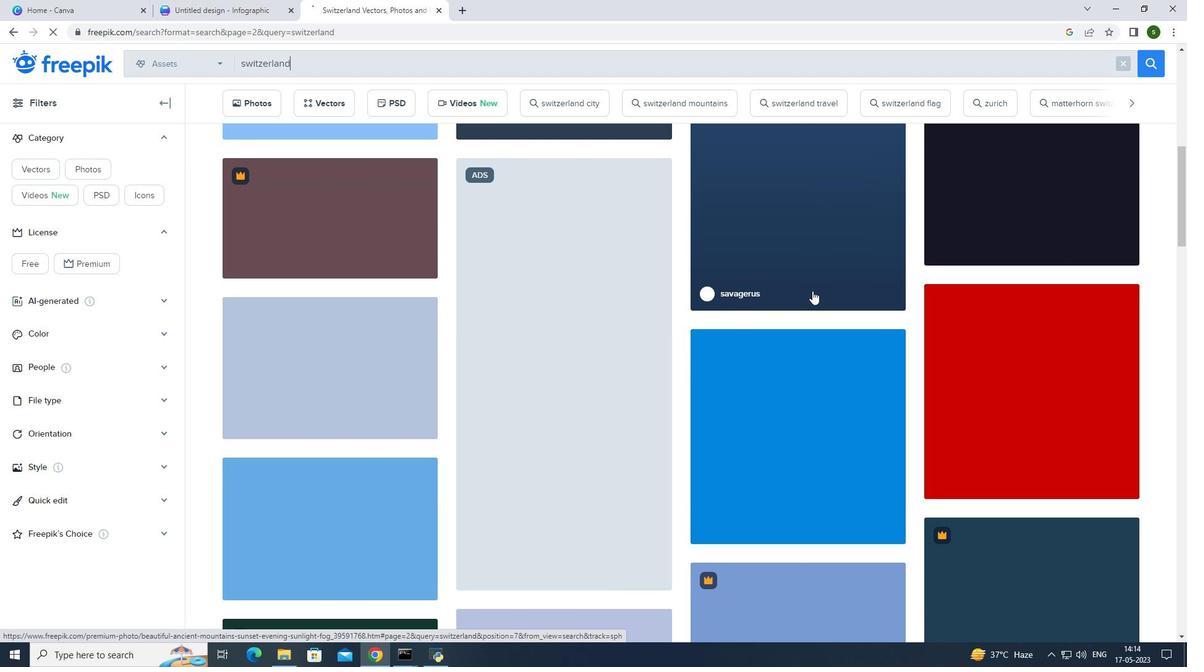 
Action: Mouse scrolled (812, 290) with delta (0, 0)
Screenshot: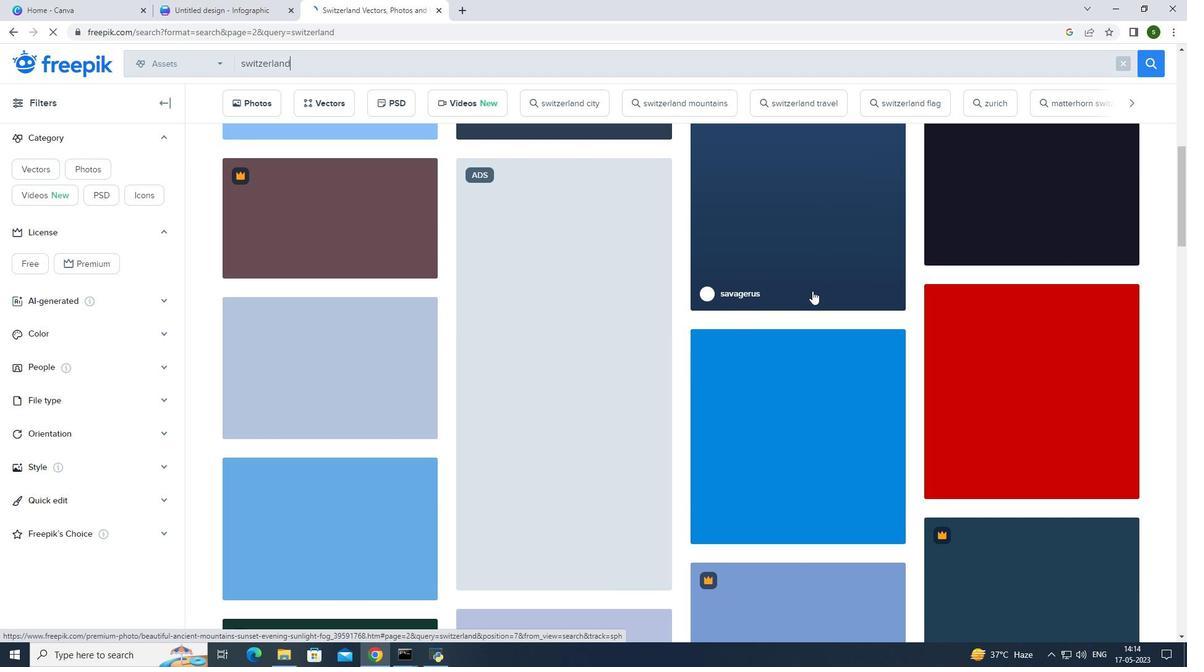 
Action: Mouse moved to (1186, 254)
Screenshot: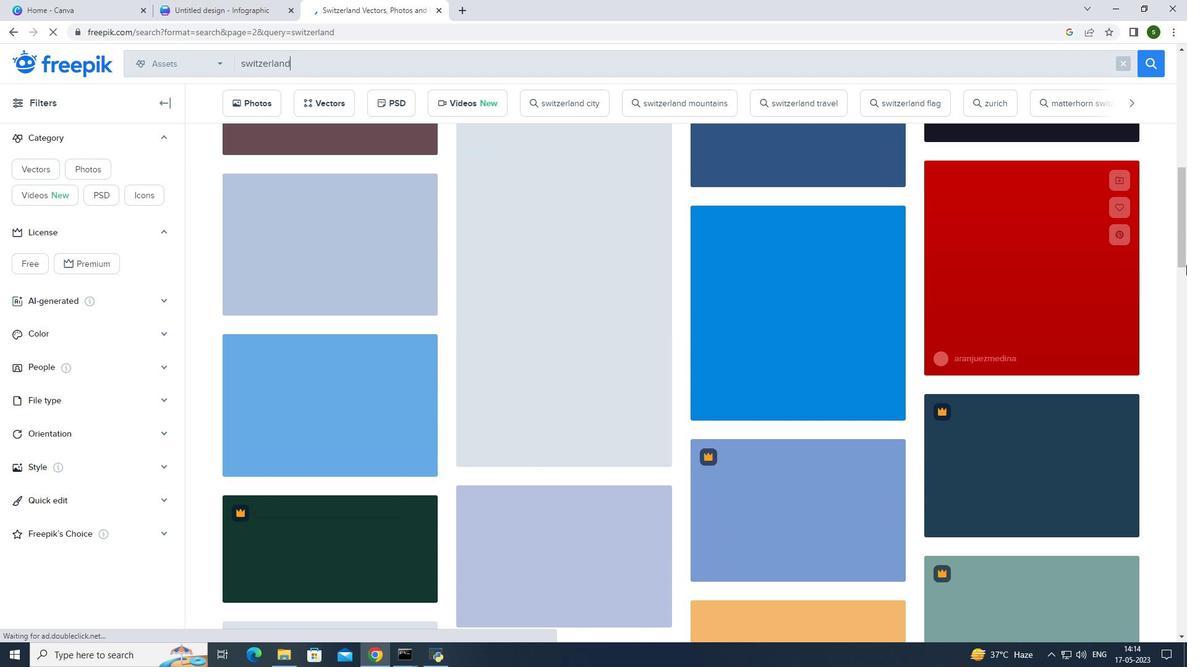 
Action: Mouse pressed left at (1186, 254)
Screenshot: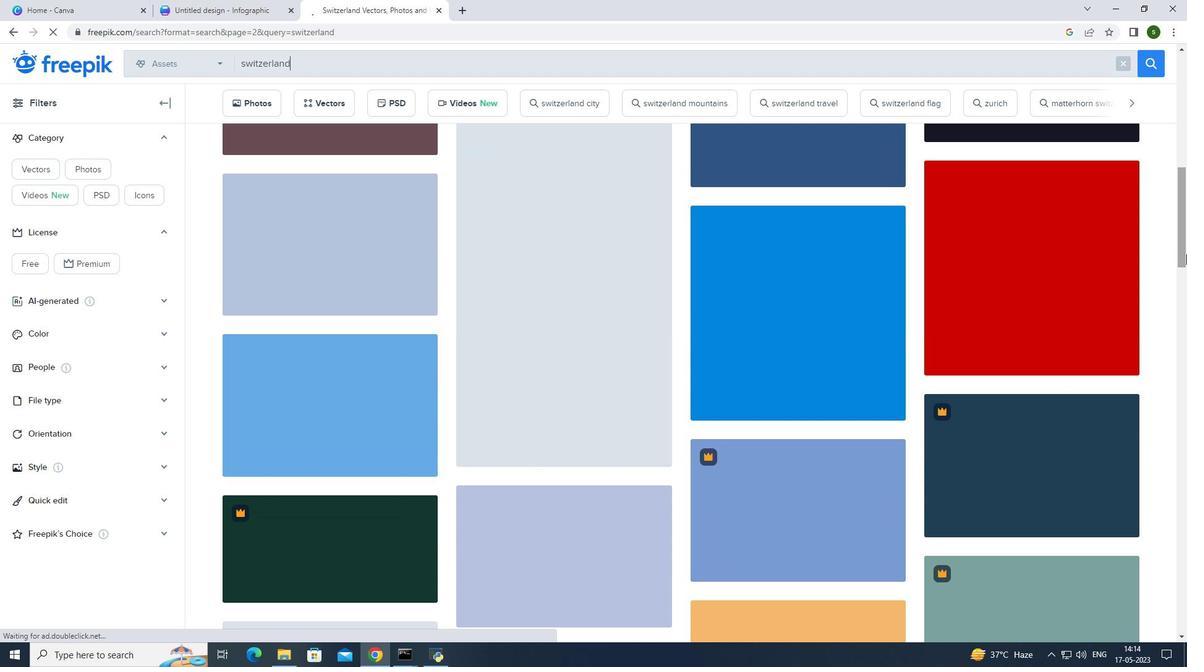 
Action: Mouse moved to (945, 275)
Screenshot: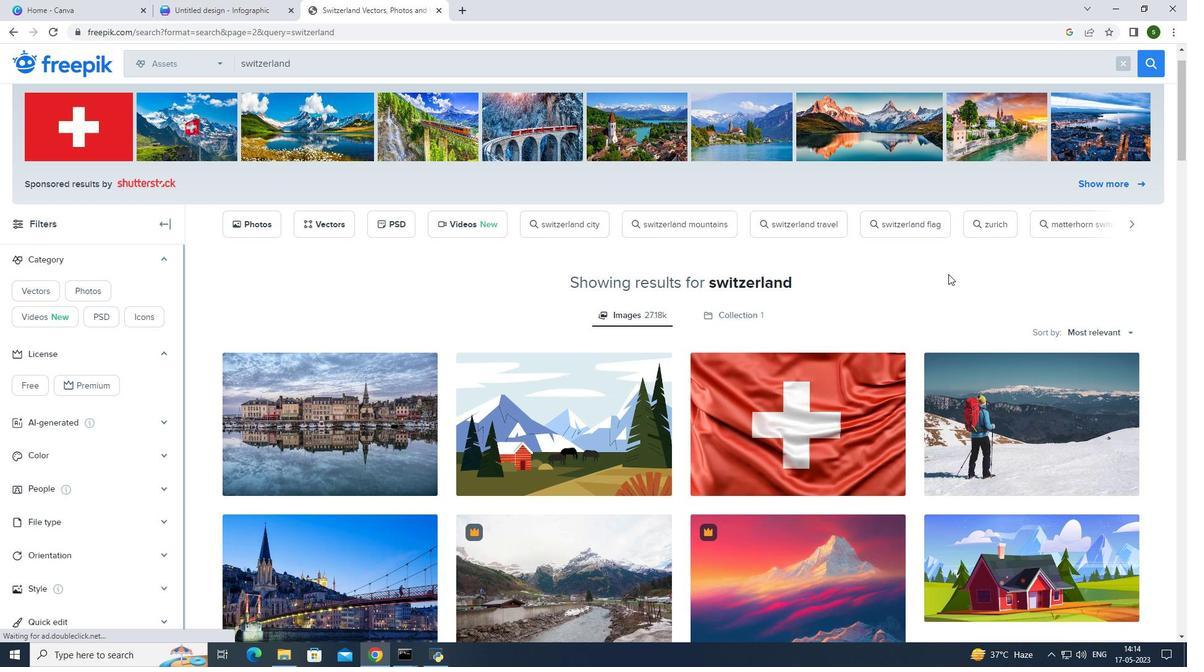 
Action: Mouse scrolled (945, 275) with delta (0, 0)
Screenshot: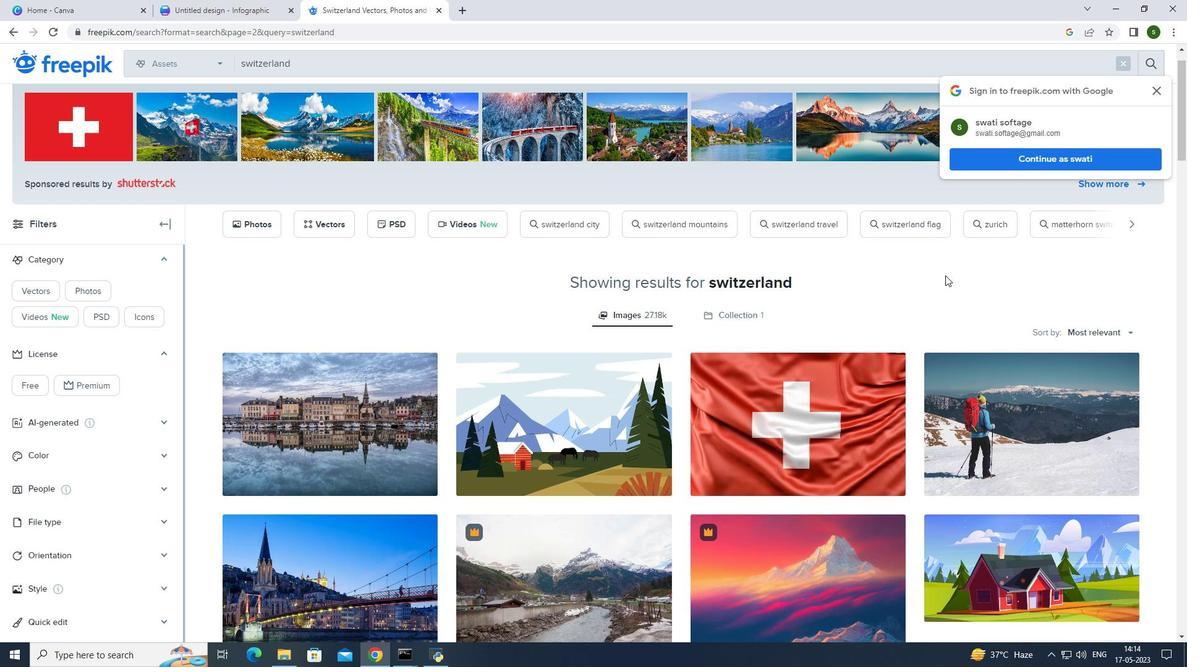 
Action: Mouse scrolled (945, 275) with delta (0, 0)
Screenshot: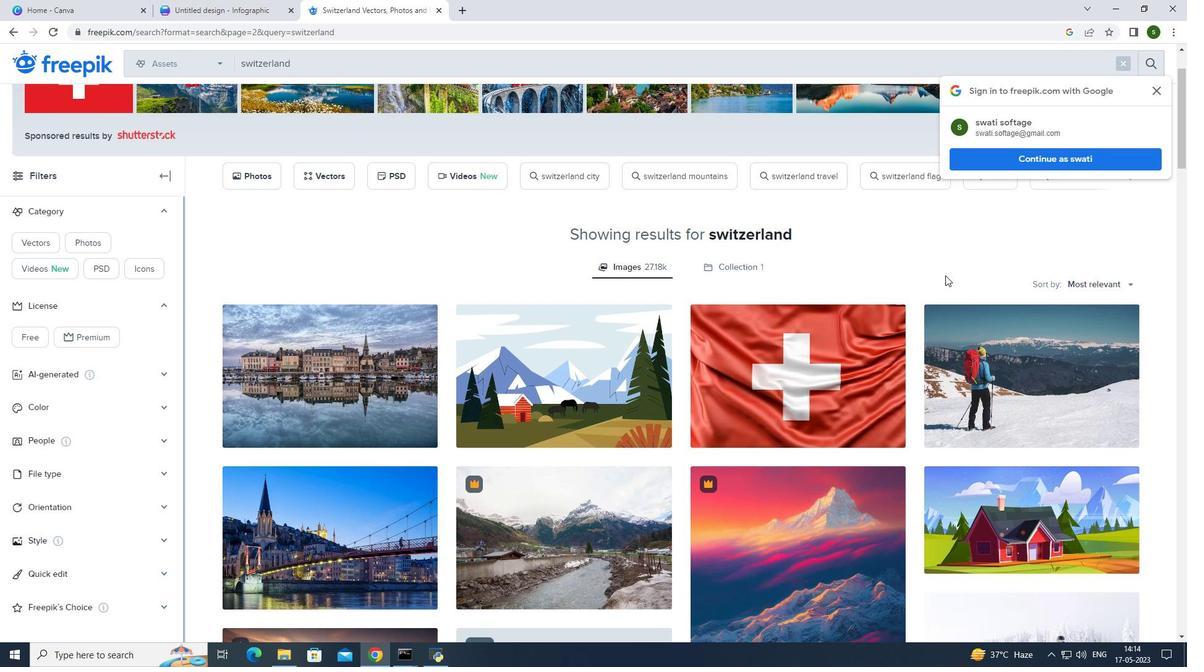 
Action: Mouse moved to (1012, 283)
Screenshot: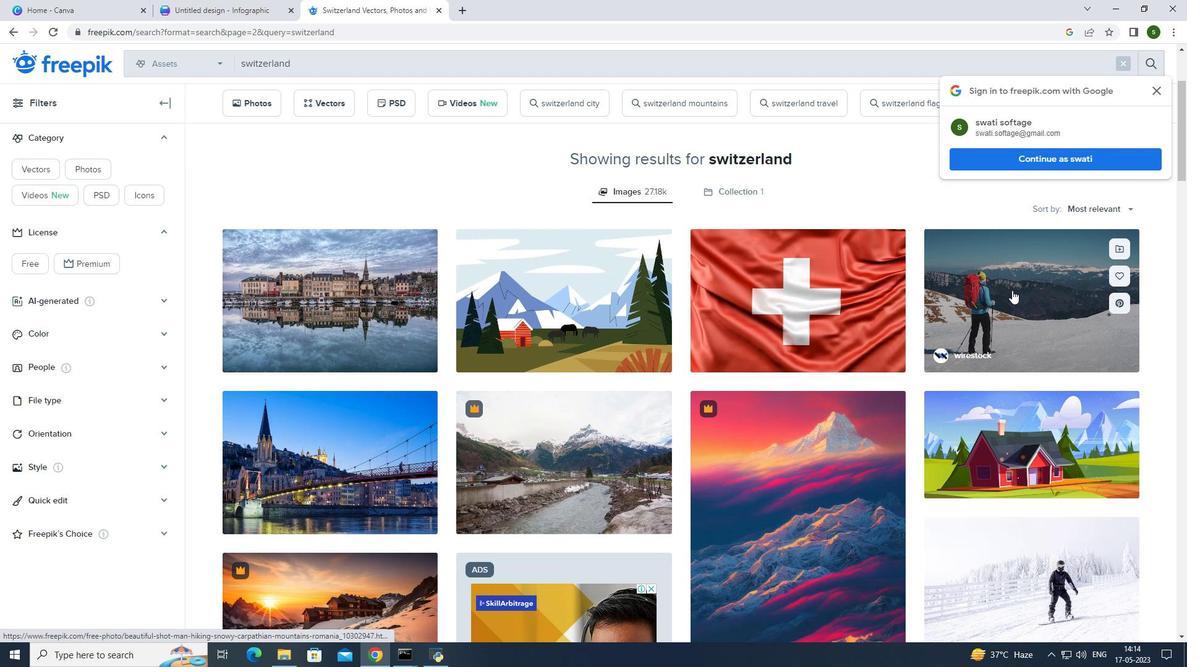 
Action: Mouse scrolled (1012, 282) with delta (0, 0)
Screenshot: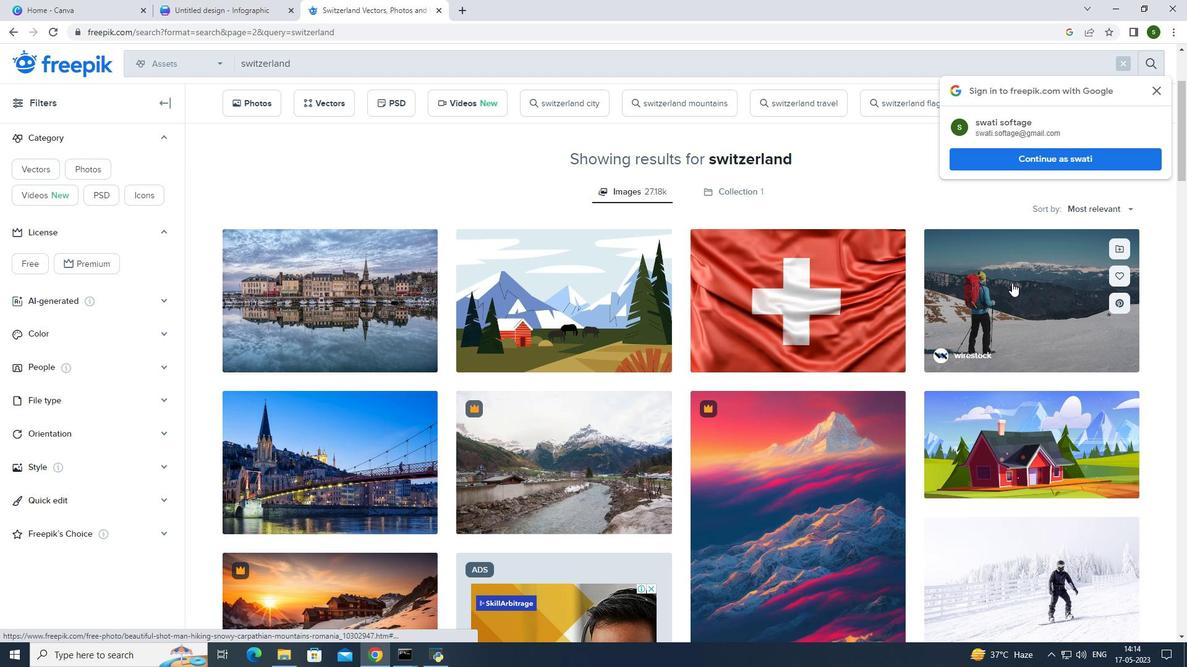 
Action: Mouse scrolled (1012, 282) with delta (0, 0)
Screenshot: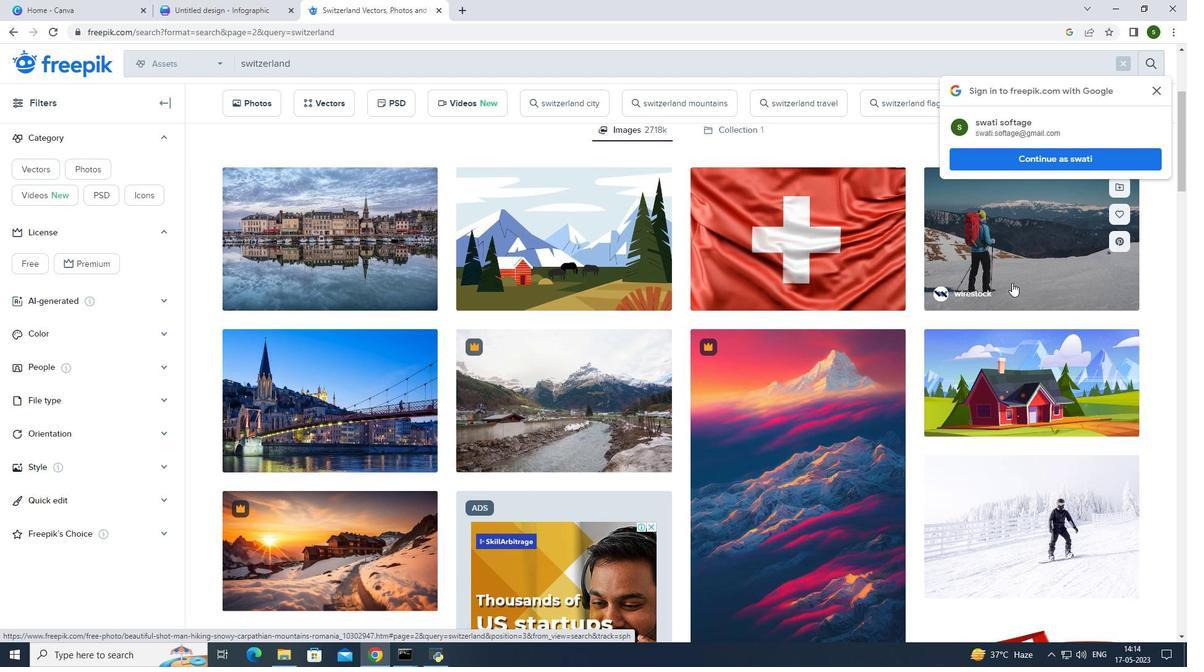 
Action: Mouse scrolled (1012, 282) with delta (0, 0)
Screenshot: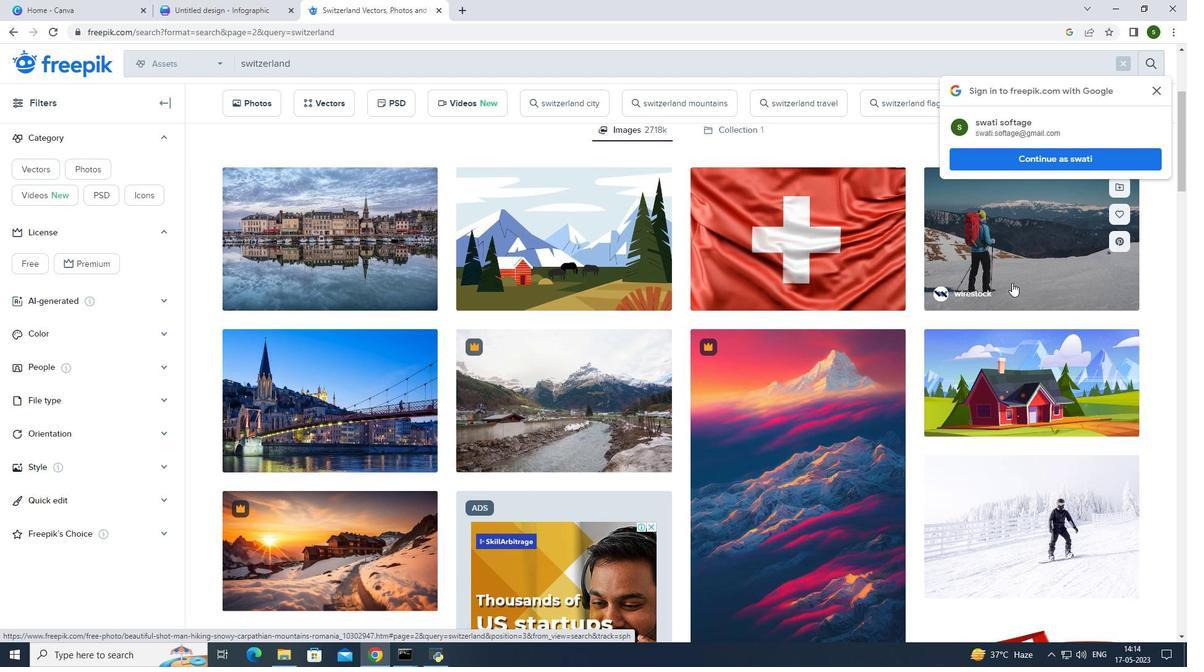 
Action: Mouse scrolled (1012, 283) with delta (0, 0)
Screenshot: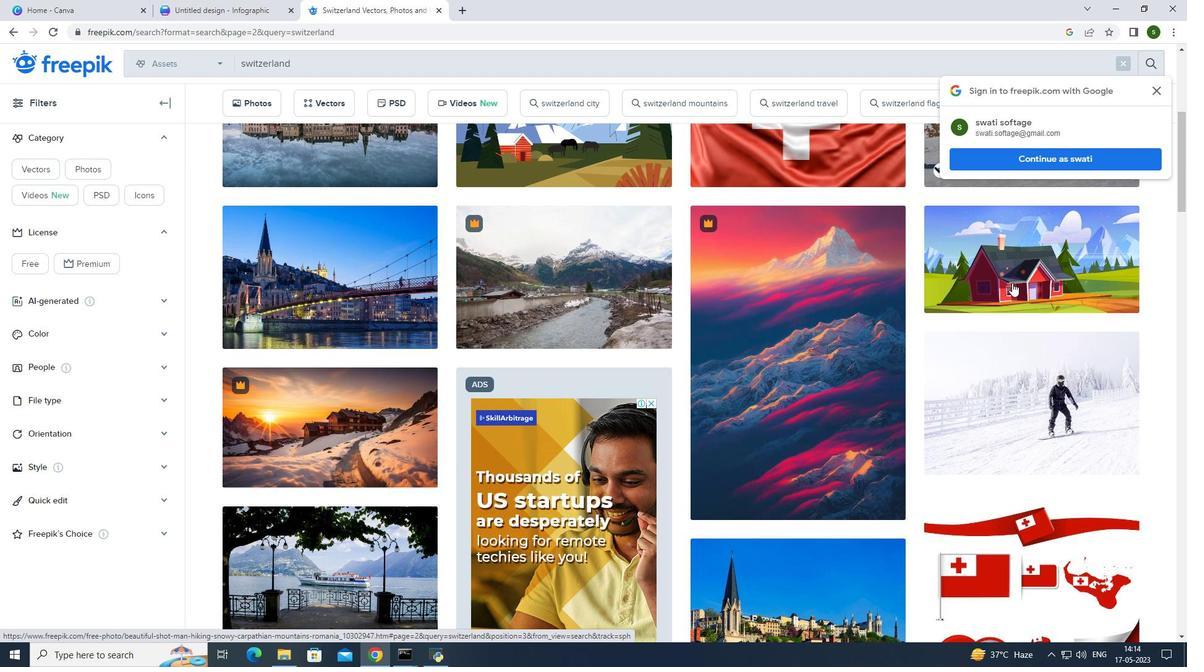 
Action: Mouse scrolled (1012, 283) with delta (0, 0)
Screenshot: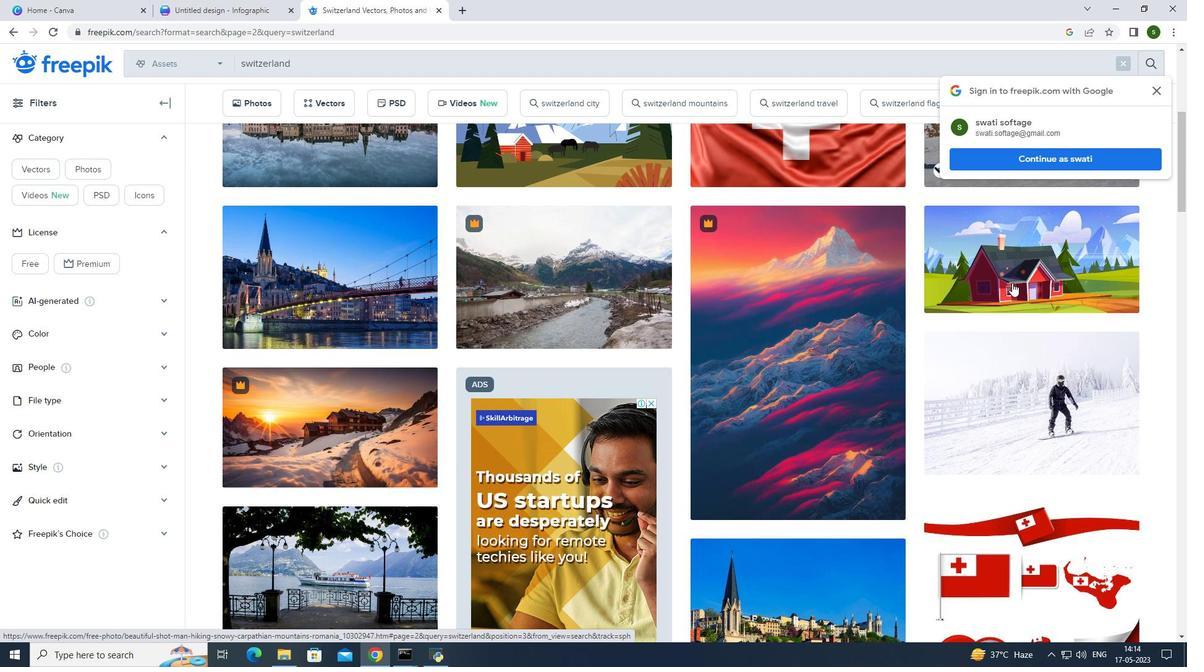
Action: Mouse moved to (1001, 231)
Screenshot: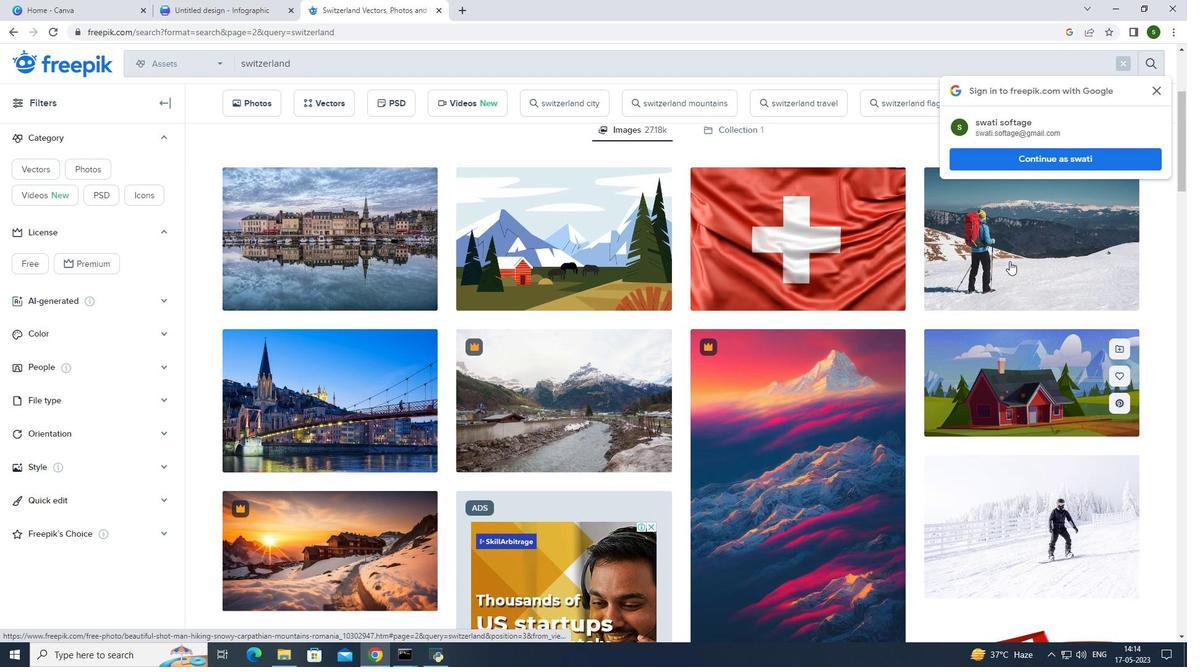 
Action: Mouse pressed left at (1001, 231)
Screenshot: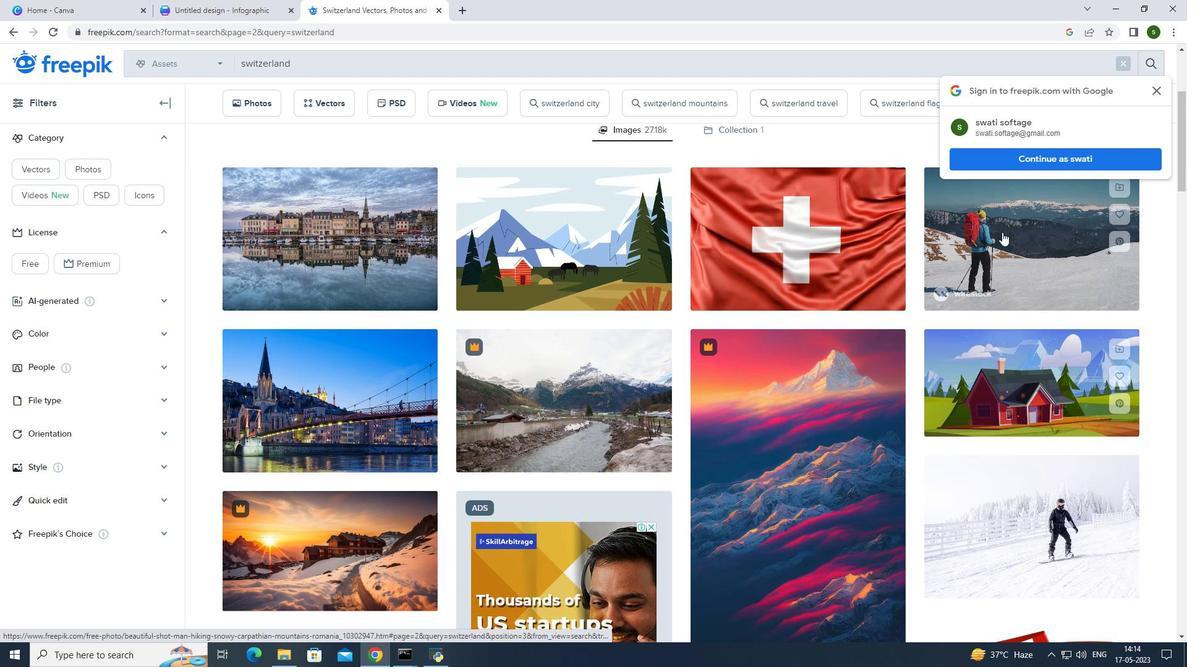 
Action: Mouse moved to (734, 289)
Screenshot: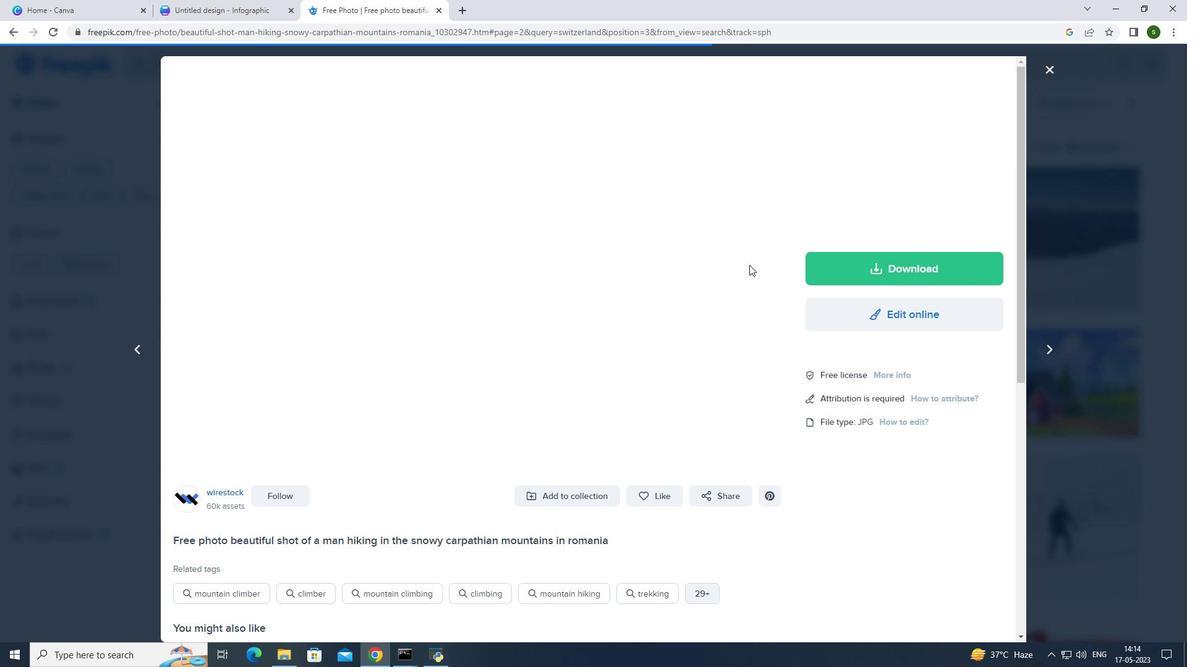 
Action: Mouse scrolled (734, 288) with delta (0, 0)
Screenshot: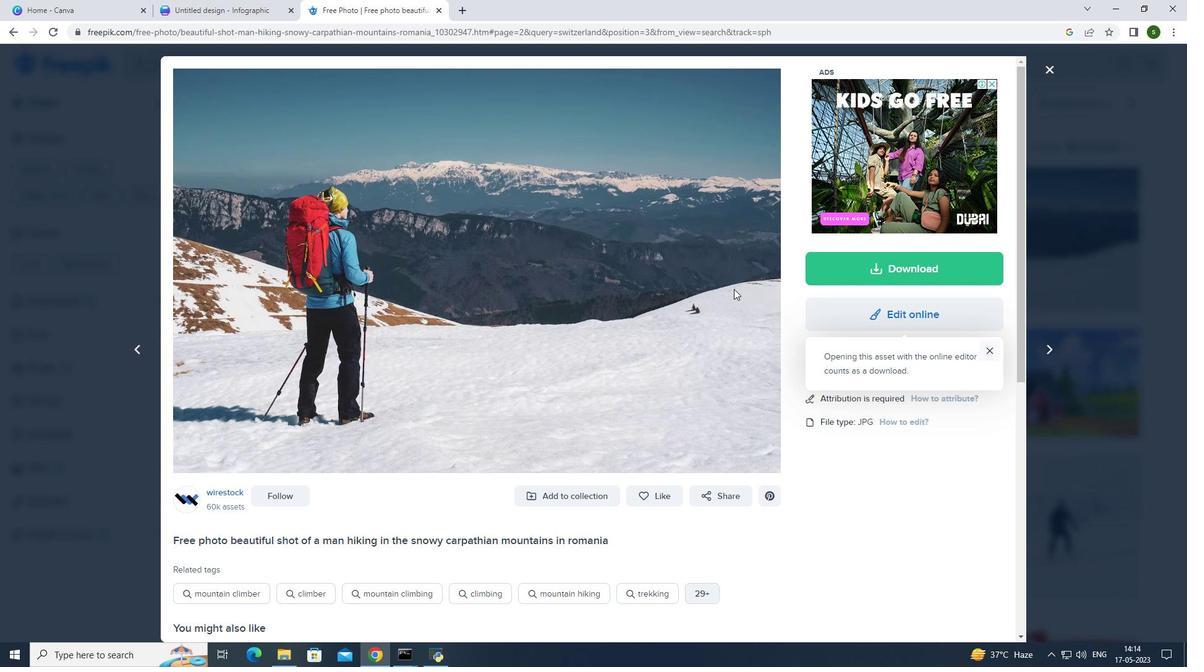 
Action: Mouse scrolled (734, 288) with delta (0, 0)
Screenshot: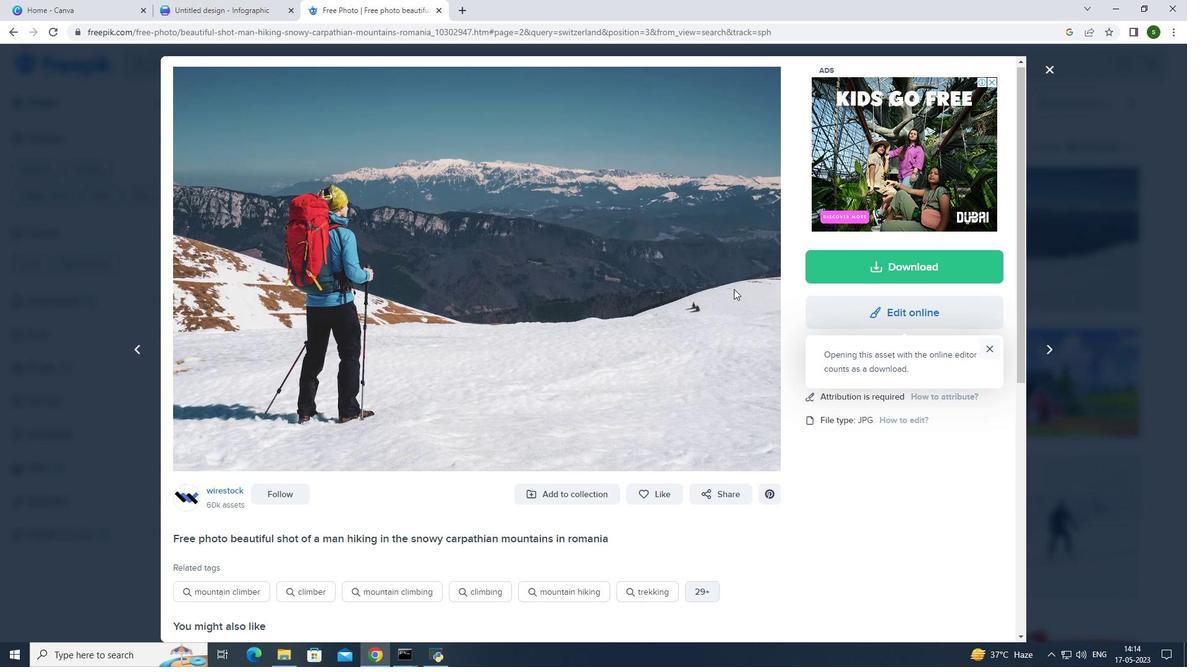 
Action: Mouse scrolled (734, 288) with delta (0, 0)
Screenshot: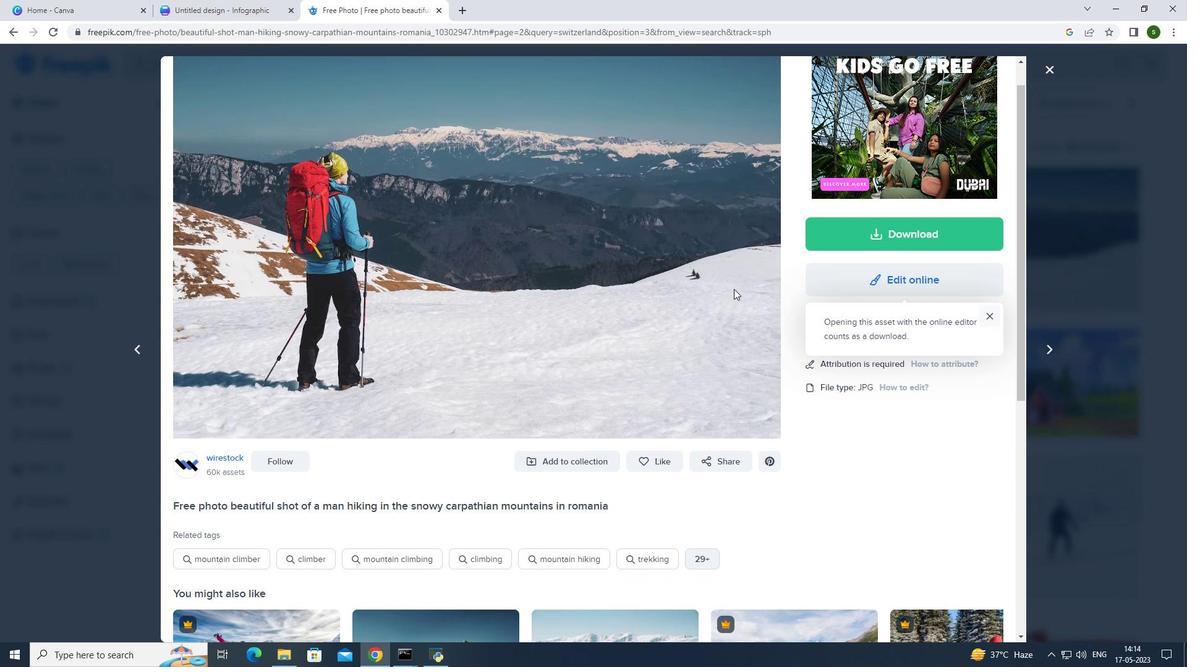 
Action: Mouse scrolled (734, 288) with delta (0, 0)
Screenshot: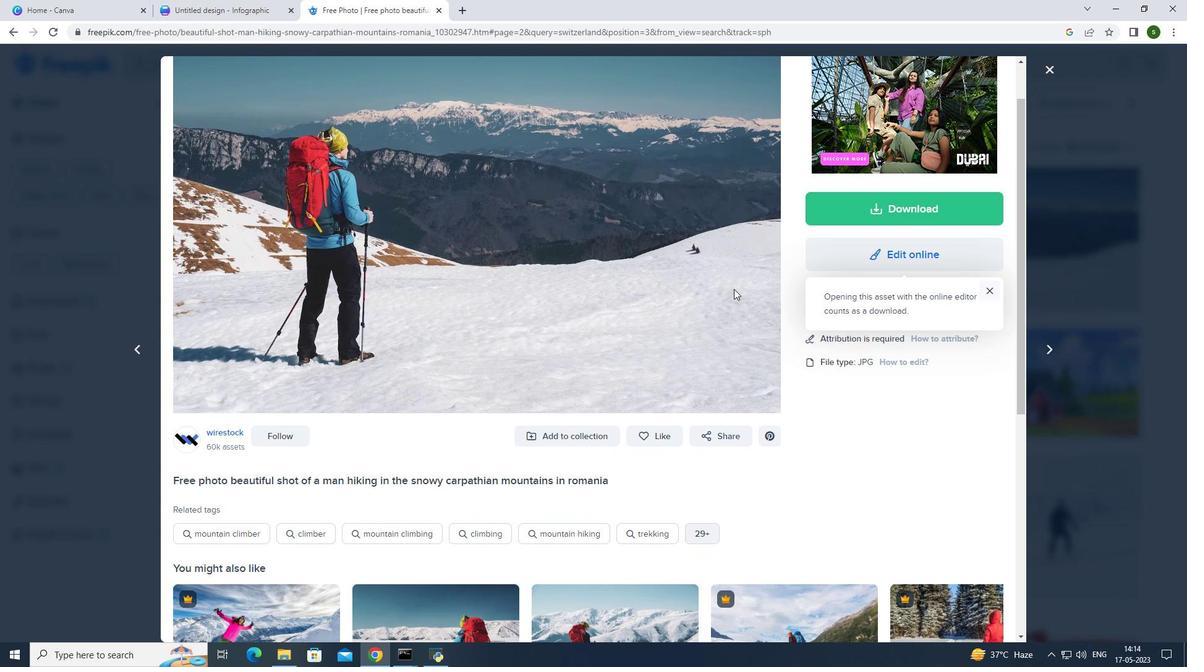 
Action: Mouse scrolled (734, 288) with delta (0, 0)
Screenshot: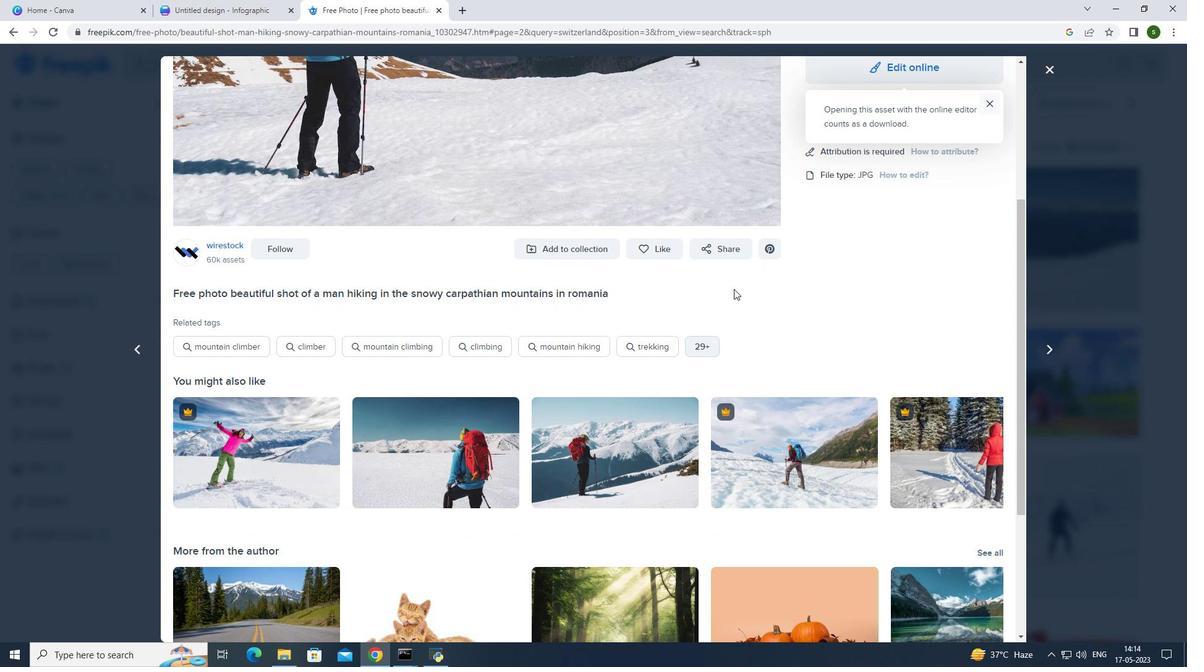 
Action: Mouse scrolled (734, 288) with delta (0, 0)
Screenshot: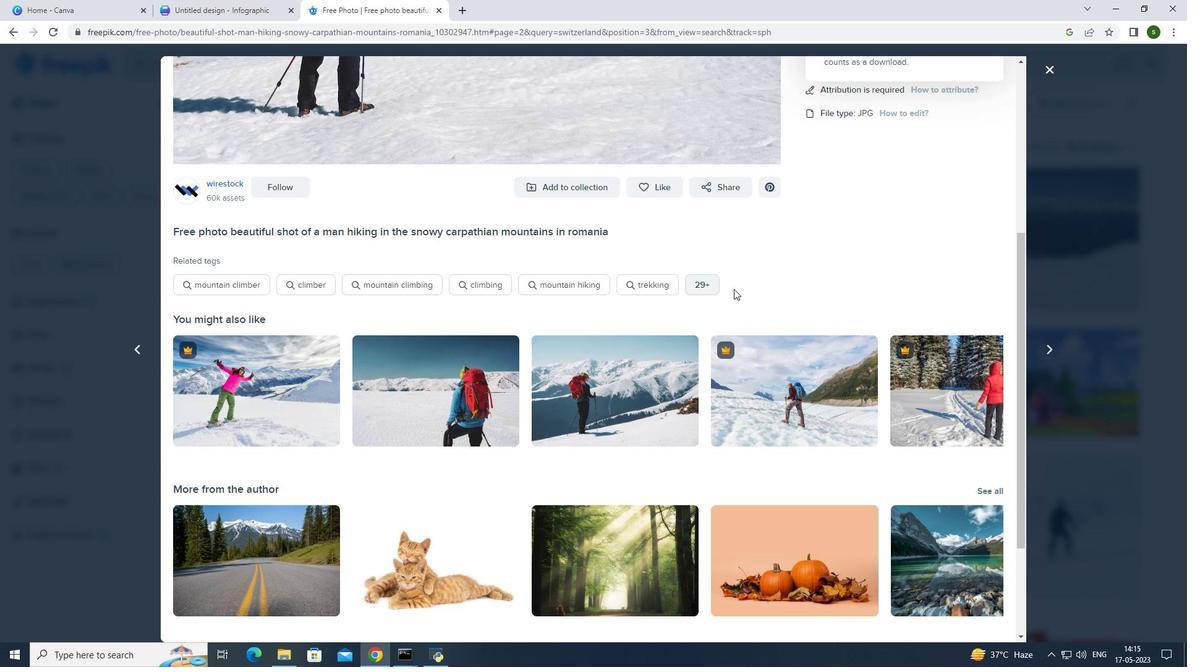 
Action: Mouse scrolled (734, 288) with delta (0, 0)
Screenshot: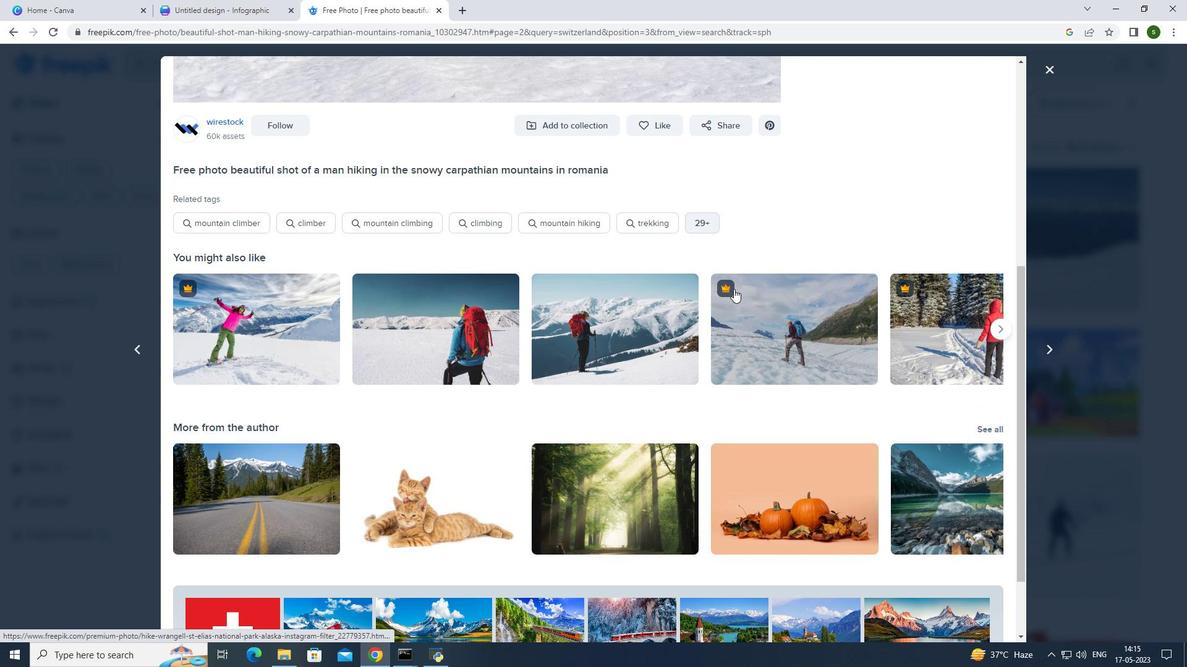 
Action: Mouse scrolled (734, 288) with delta (0, 0)
Screenshot: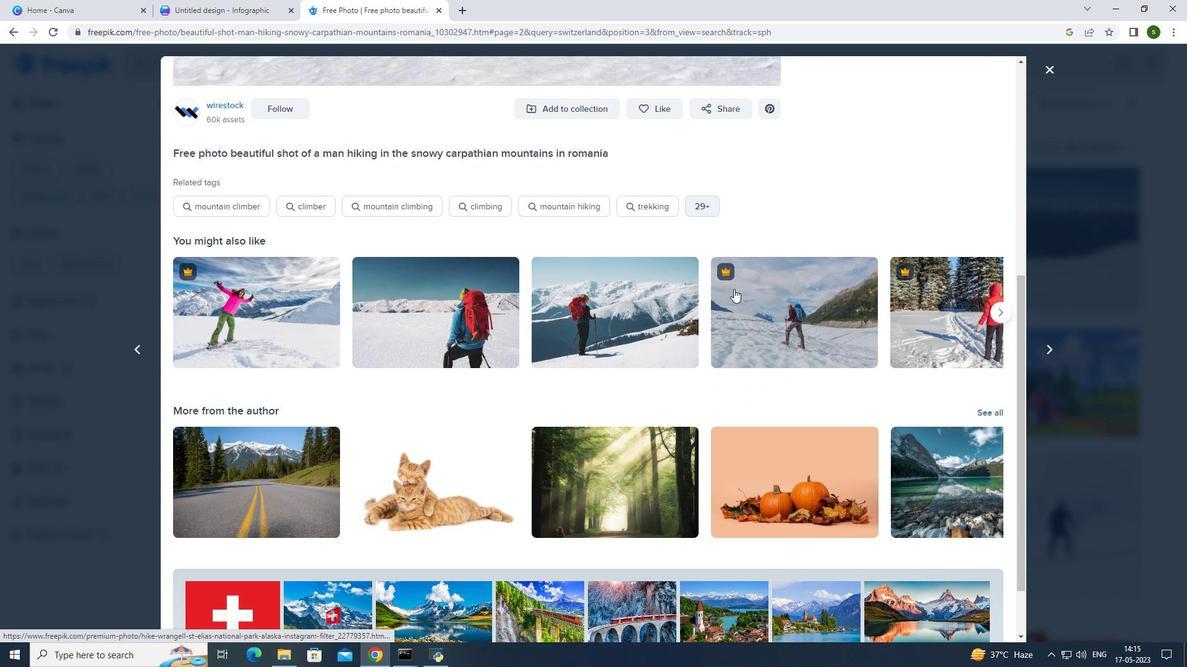
Action: Mouse scrolled (734, 288) with delta (0, 0)
Screenshot: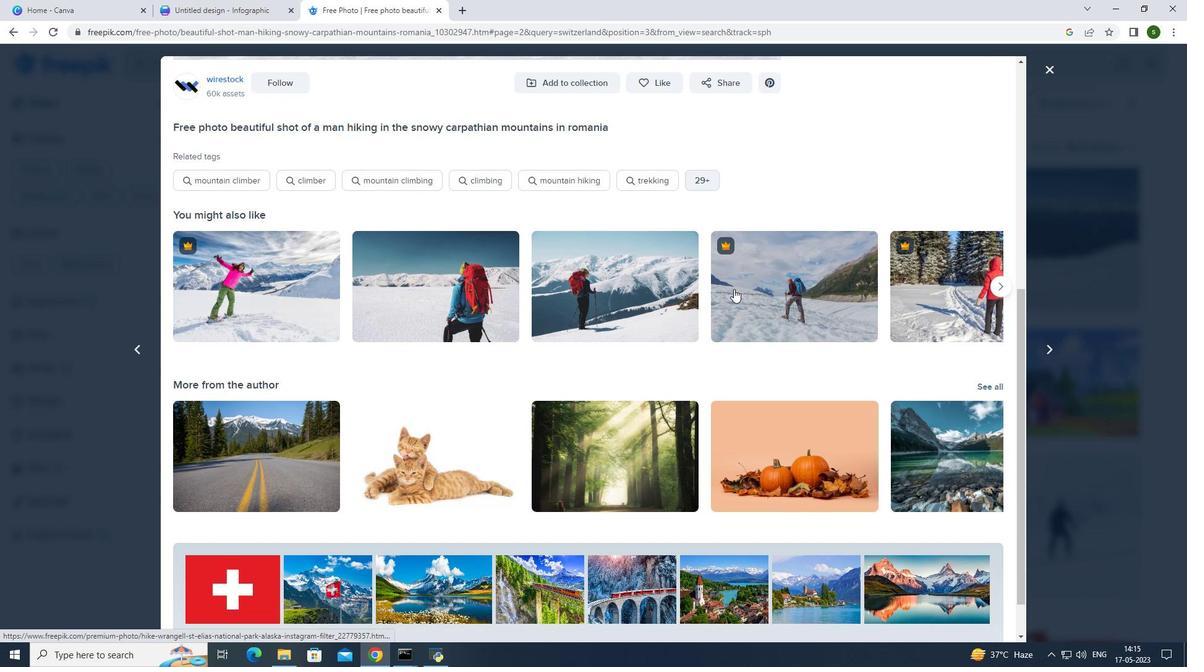
Action: Mouse scrolled (734, 288) with delta (0, 0)
Screenshot: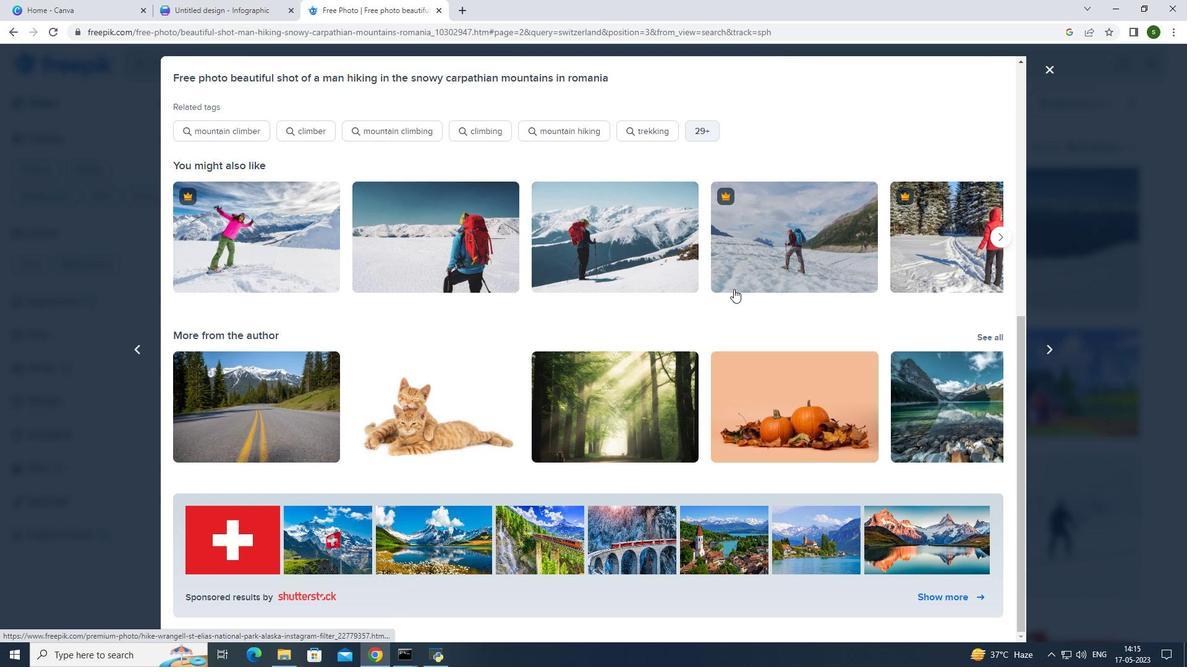 
Action: Mouse scrolled (734, 288) with delta (0, 0)
Screenshot: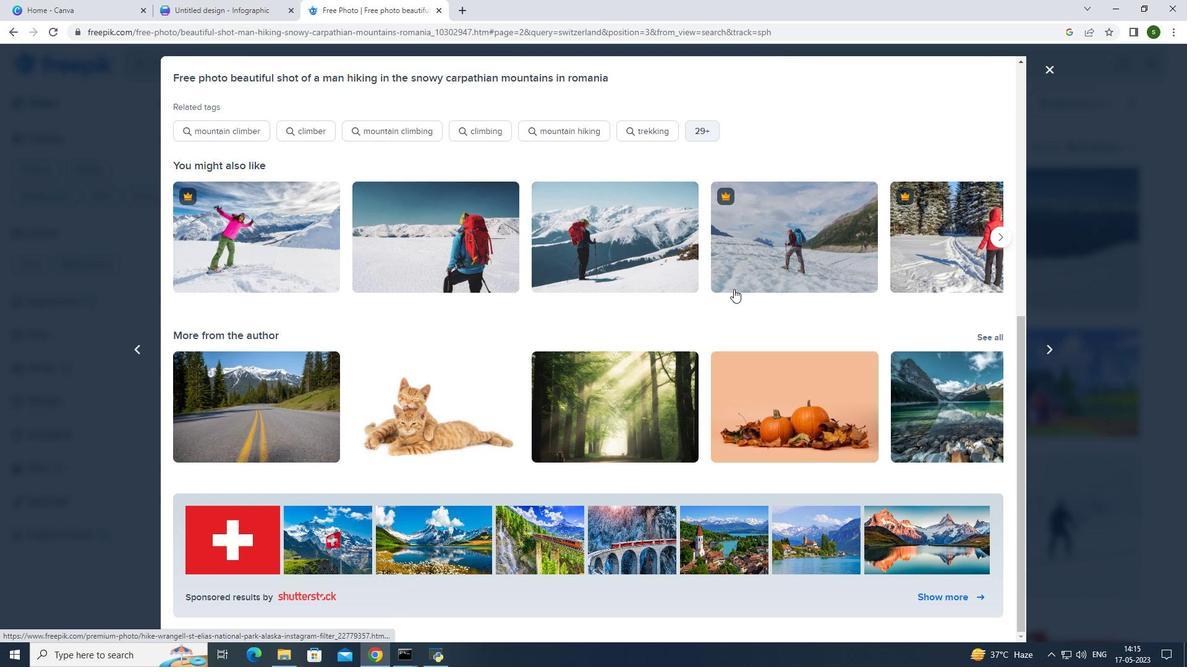 
Action: Mouse scrolled (734, 288) with delta (0, 0)
Screenshot: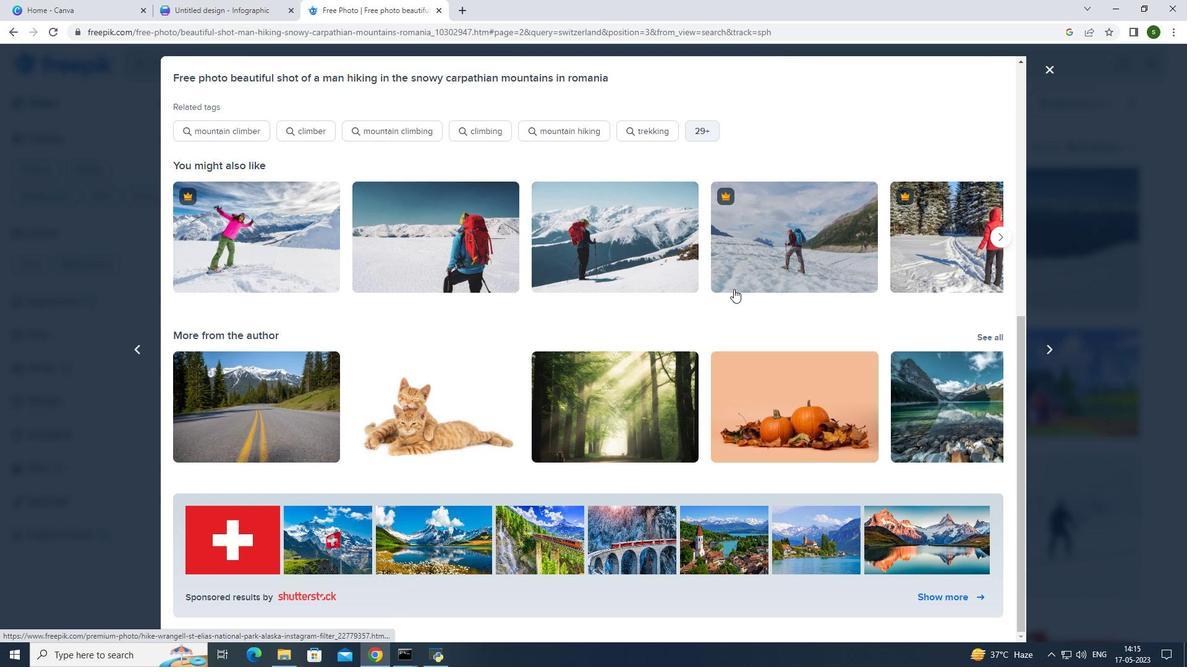 
Action: Mouse moved to (448, 228)
Screenshot: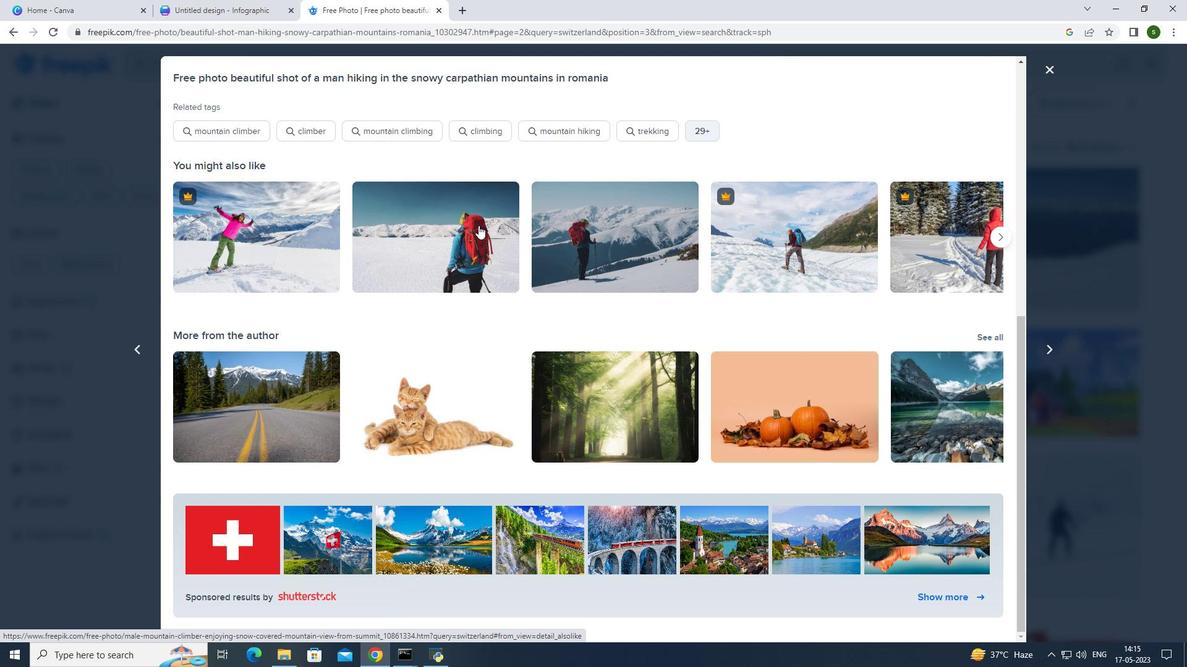 
Action: Mouse pressed left at (448, 228)
Screenshot: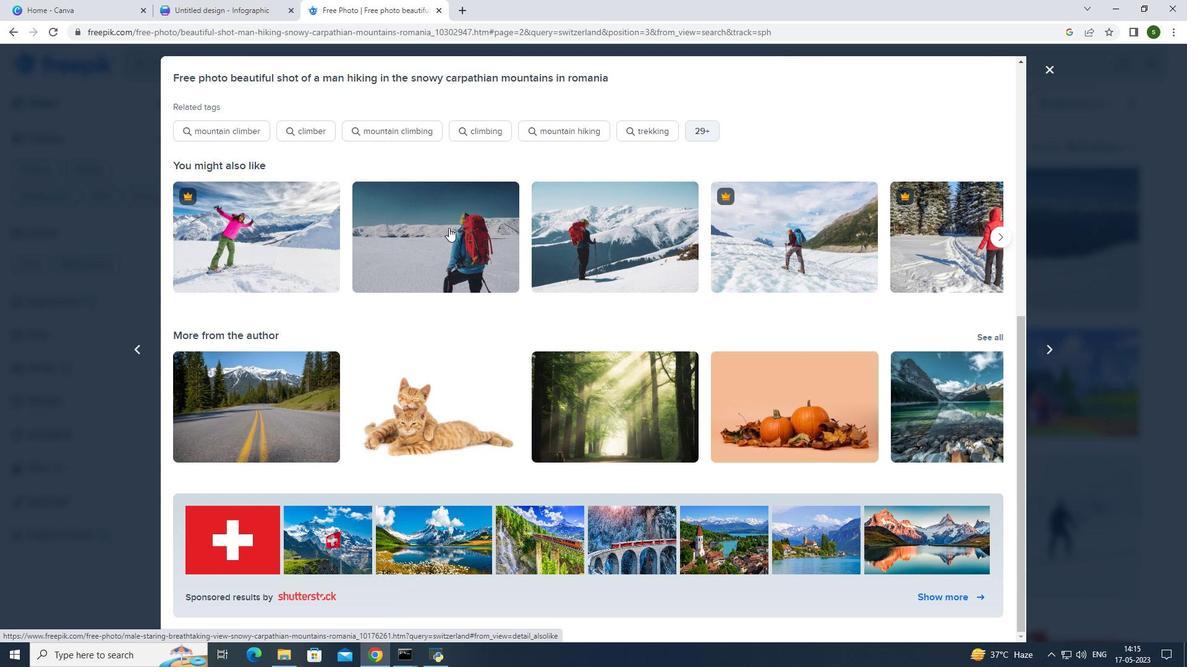 
Action: Mouse moved to (454, 227)
Screenshot: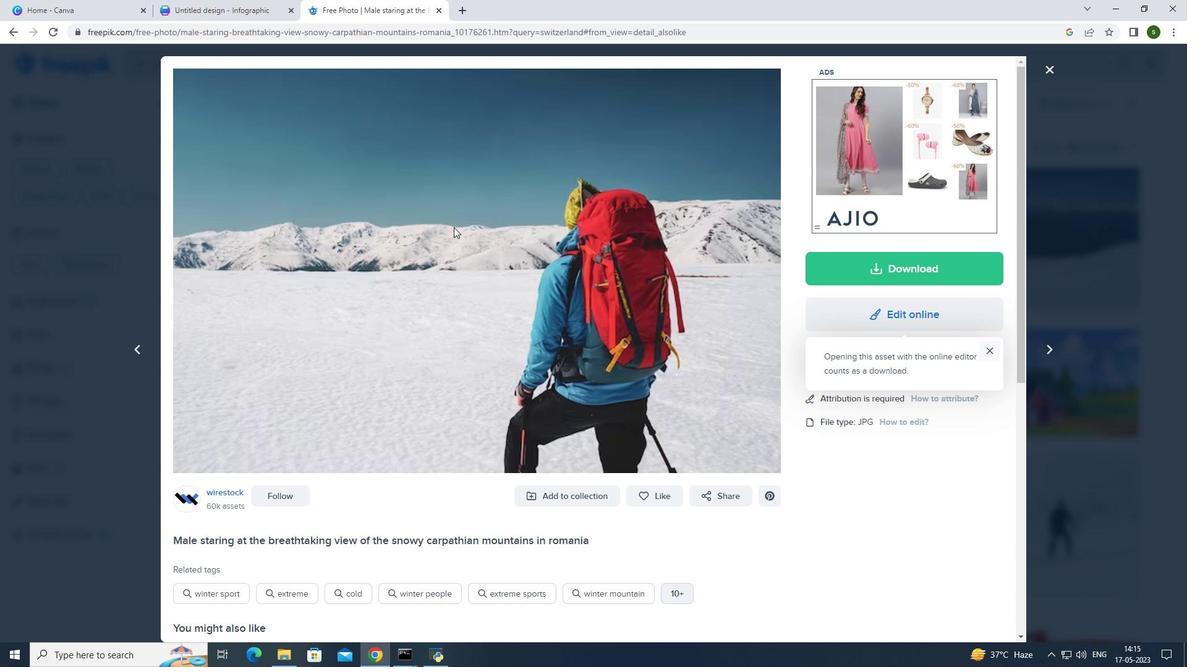 
Action: Mouse scrolled (454, 226) with delta (0, 0)
Screenshot: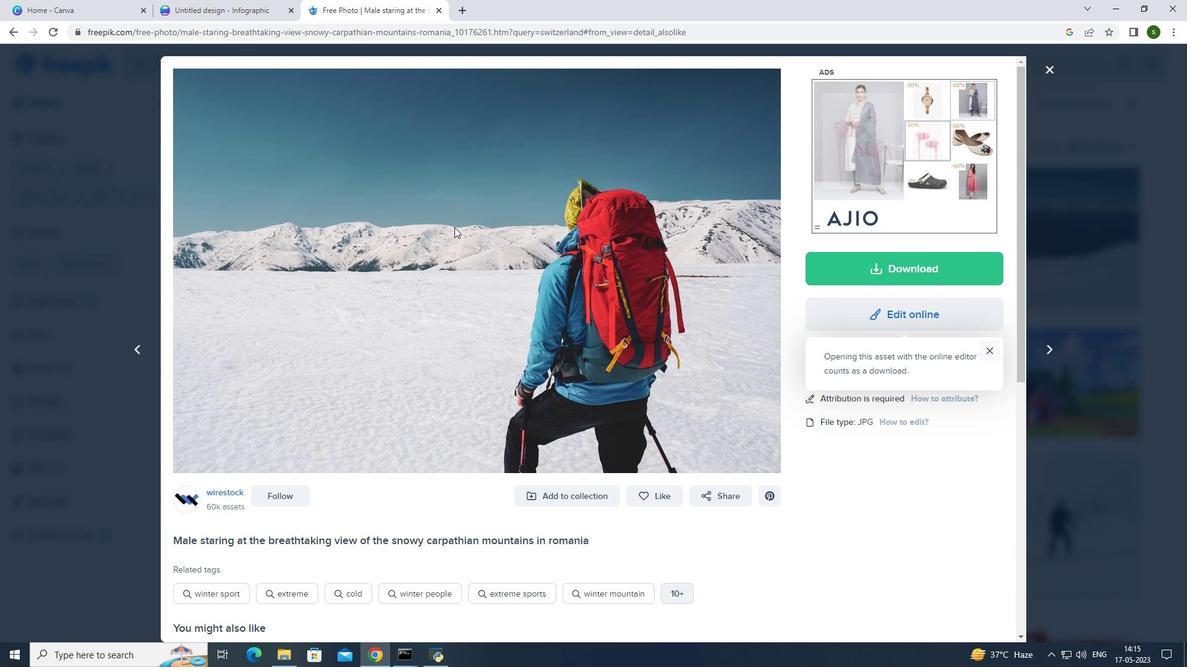 
Action: Mouse scrolled (454, 226) with delta (0, 0)
Screenshot: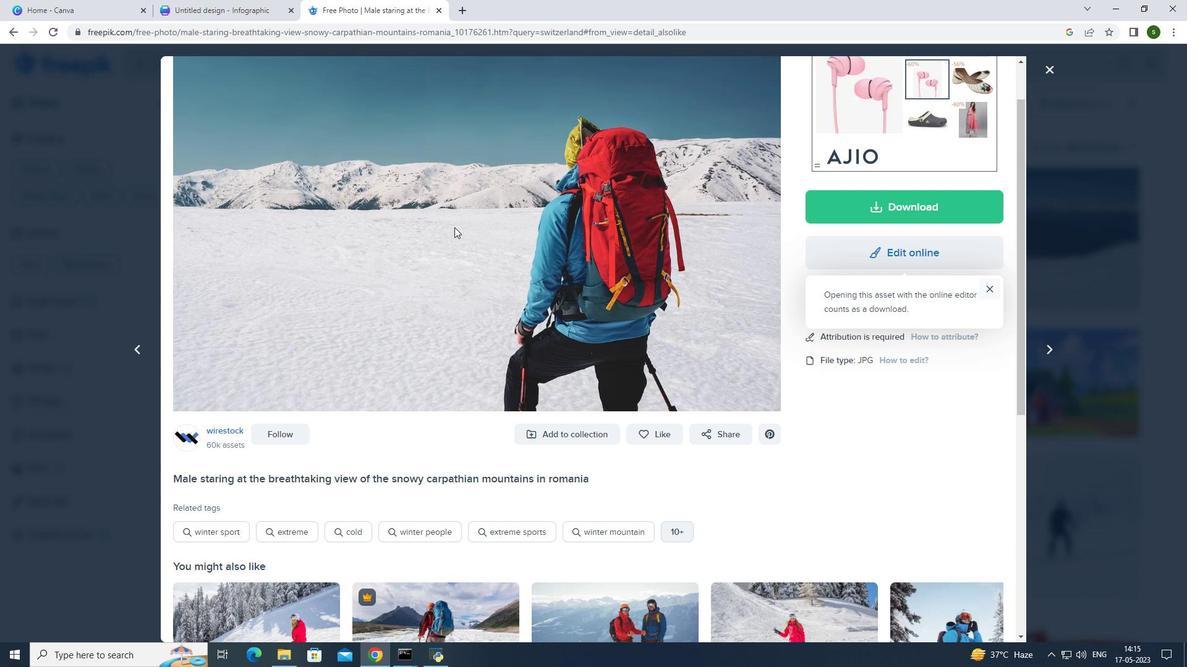 
Action: Mouse scrolled (454, 226) with delta (0, 0)
Screenshot: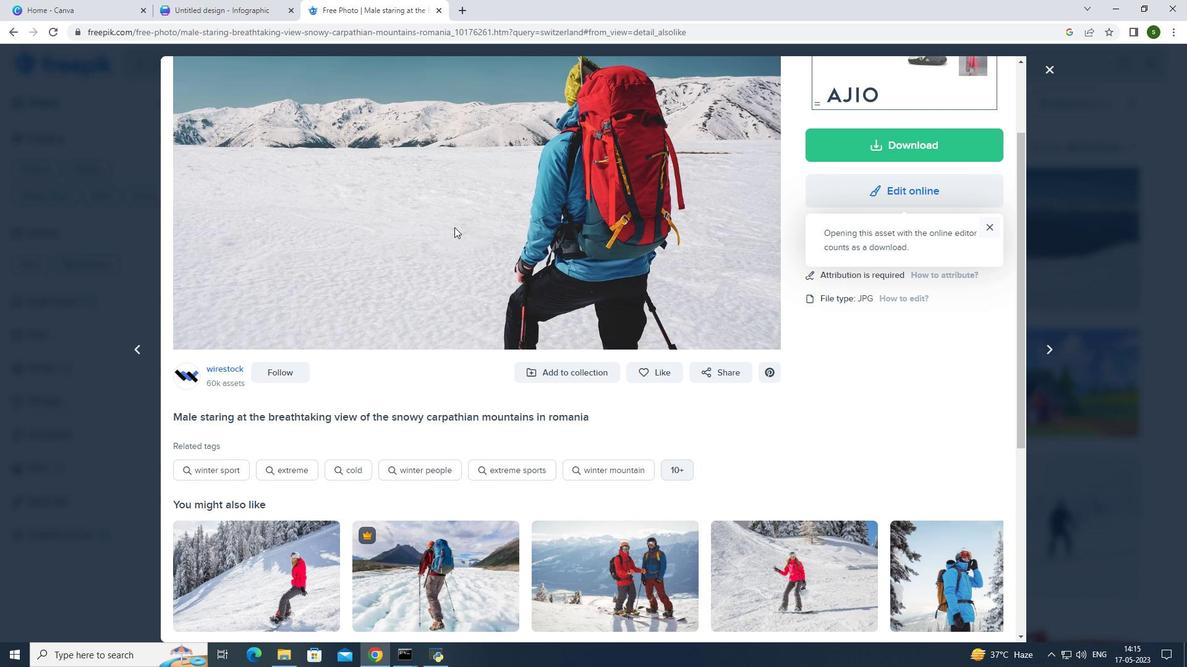 
Action: Mouse scrolled (454, 226) with delta (0, 0)
Screenshot: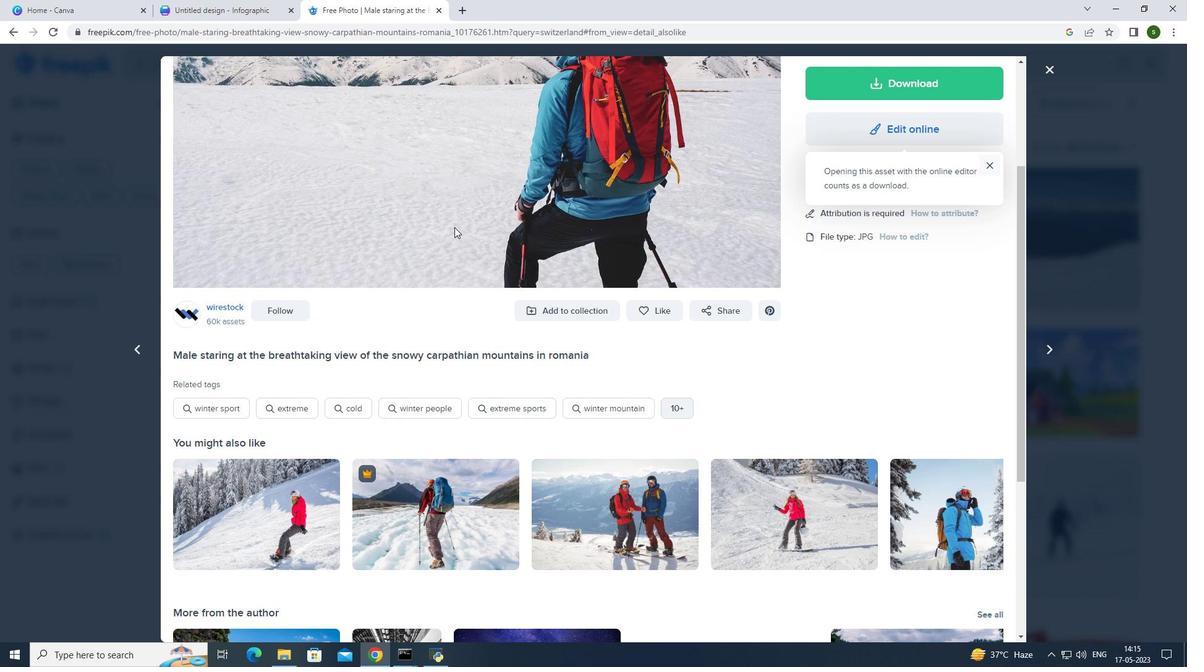 
Action: Mouse scrolled (454, 226) with delta (0, 0)
Screenshot: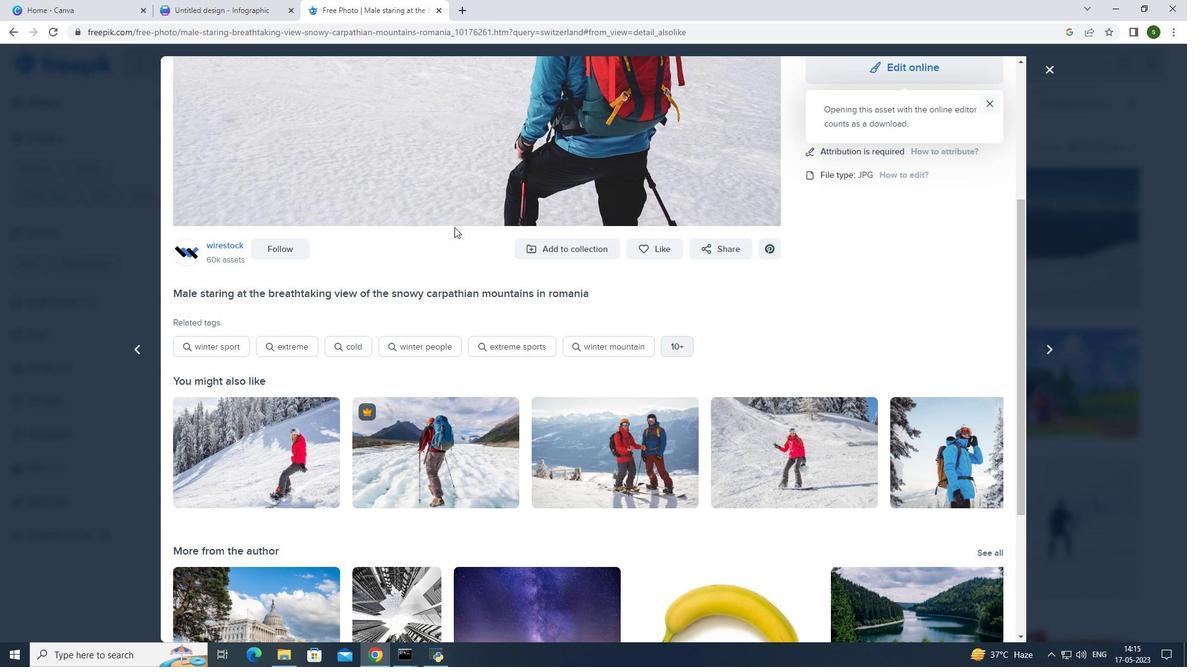 
Action: Mouse scrolled (454, 226) with delta (0, 0)
Screenshot: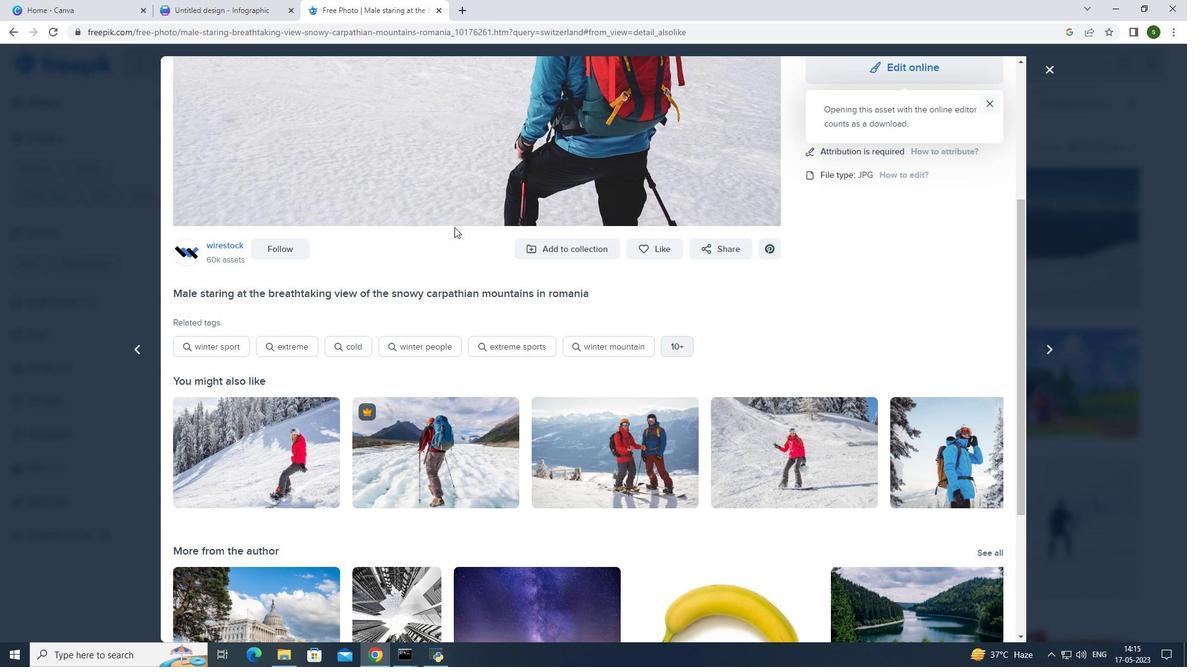 
Action: Mouse scrolled (454, 226) with delta (0, 0)
Screenshot: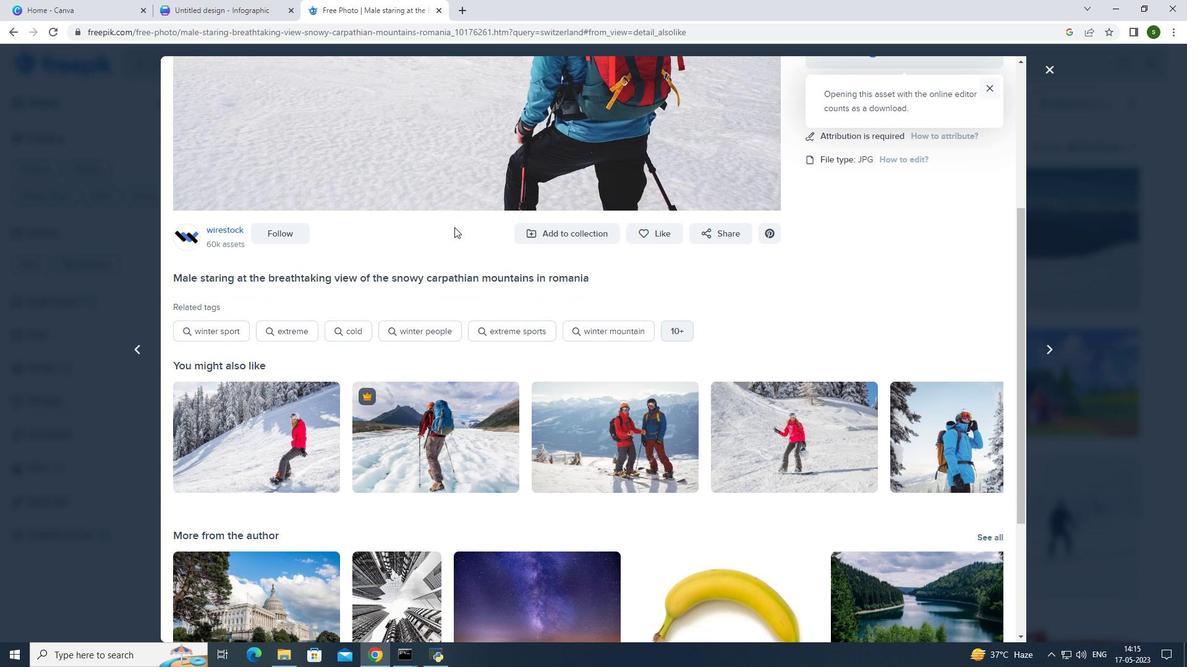 
Action: Mouse scrolled (454, 228) with delta (0, 0)
Screenshot: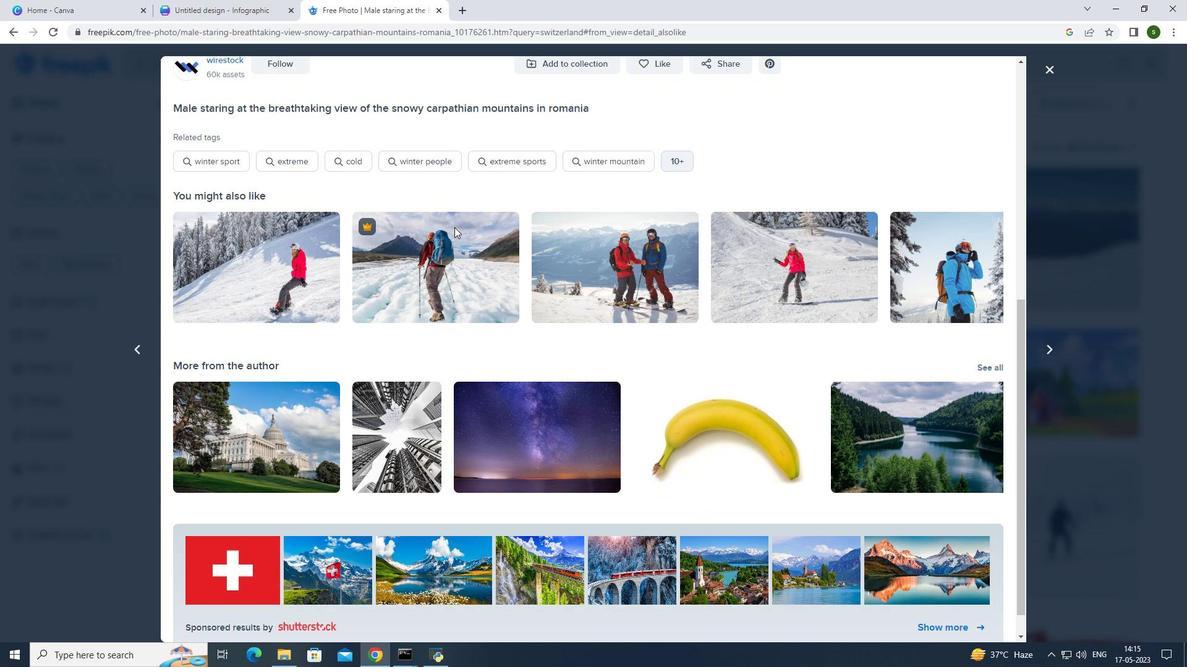 
Action: Mouse scrolled (454, 228) with delta (0, 0)
Screenshot: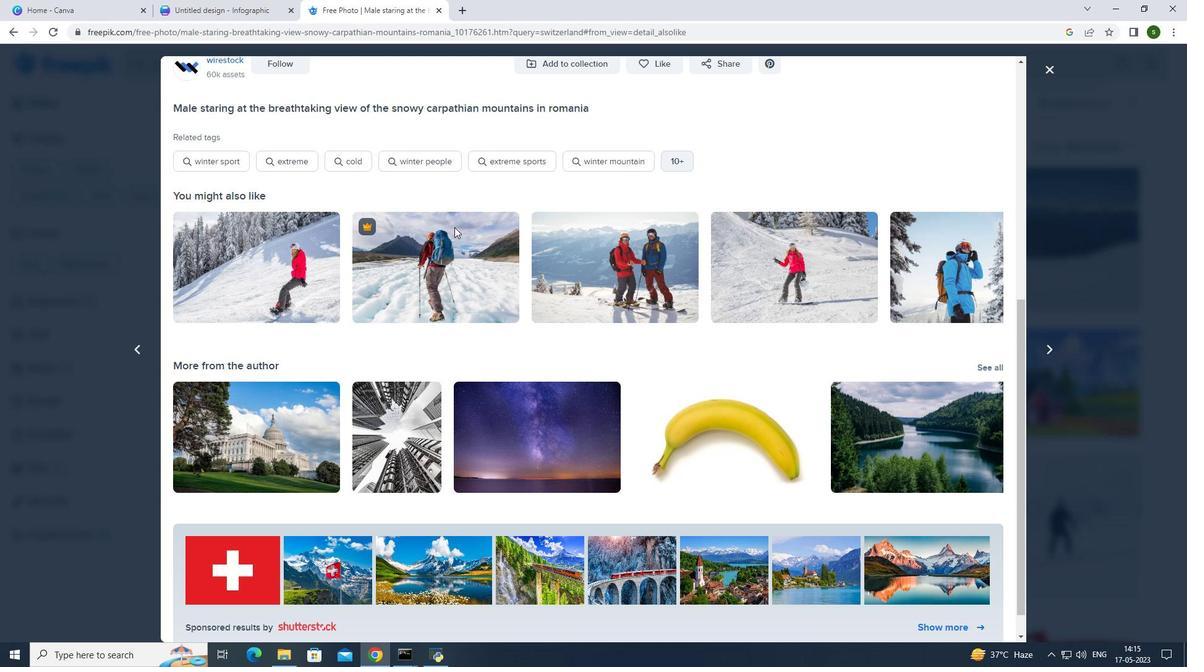 
Action: Mouse scrolled (454, 228) with delta (0, 0)
Screenshot: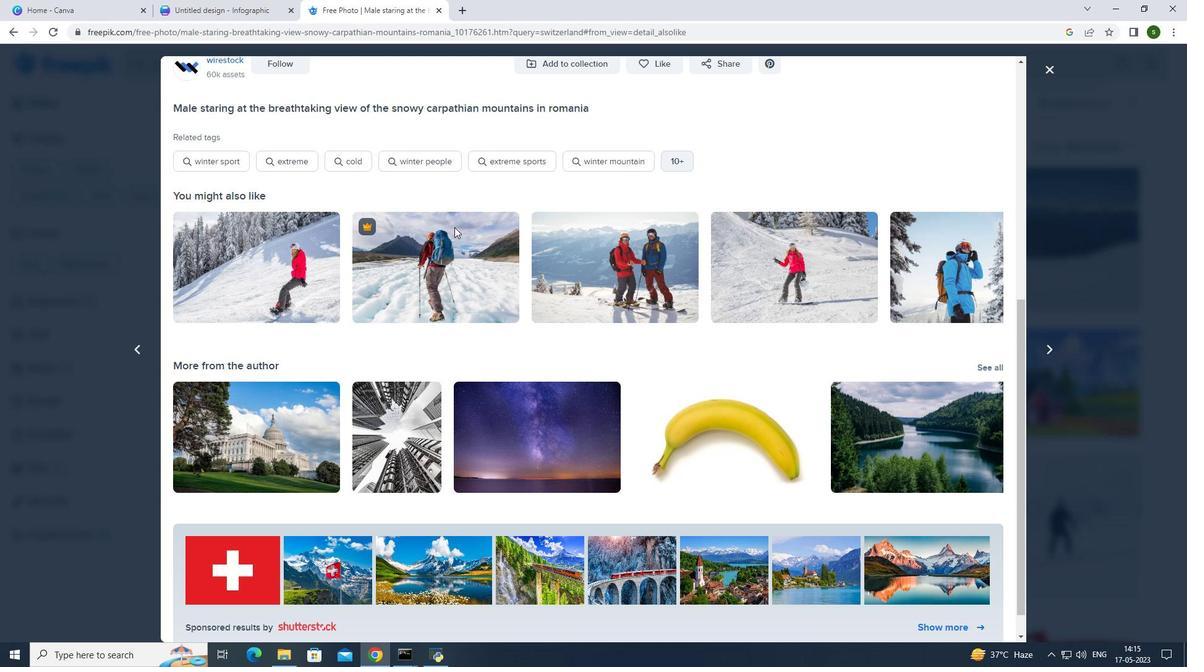 
Action: Mouse scrolled (454, 228) with delta (0, 0)
Screenshot: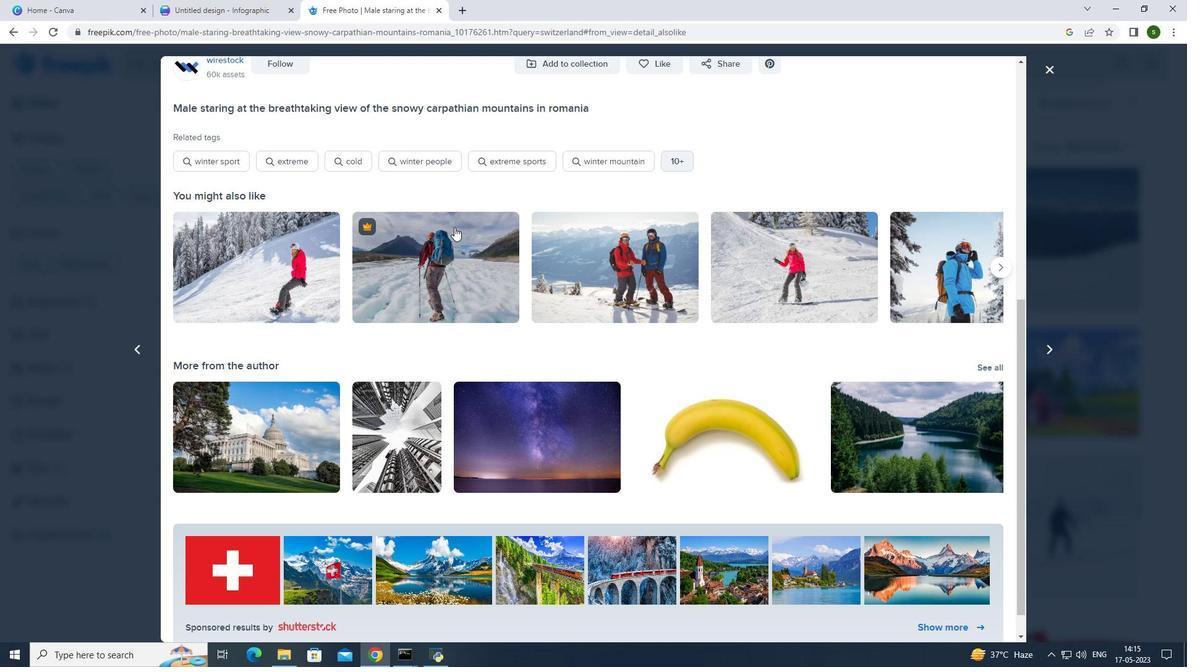 
Action: Mouse scrolled (454, 228) with delta (0, 0)
Screenshot: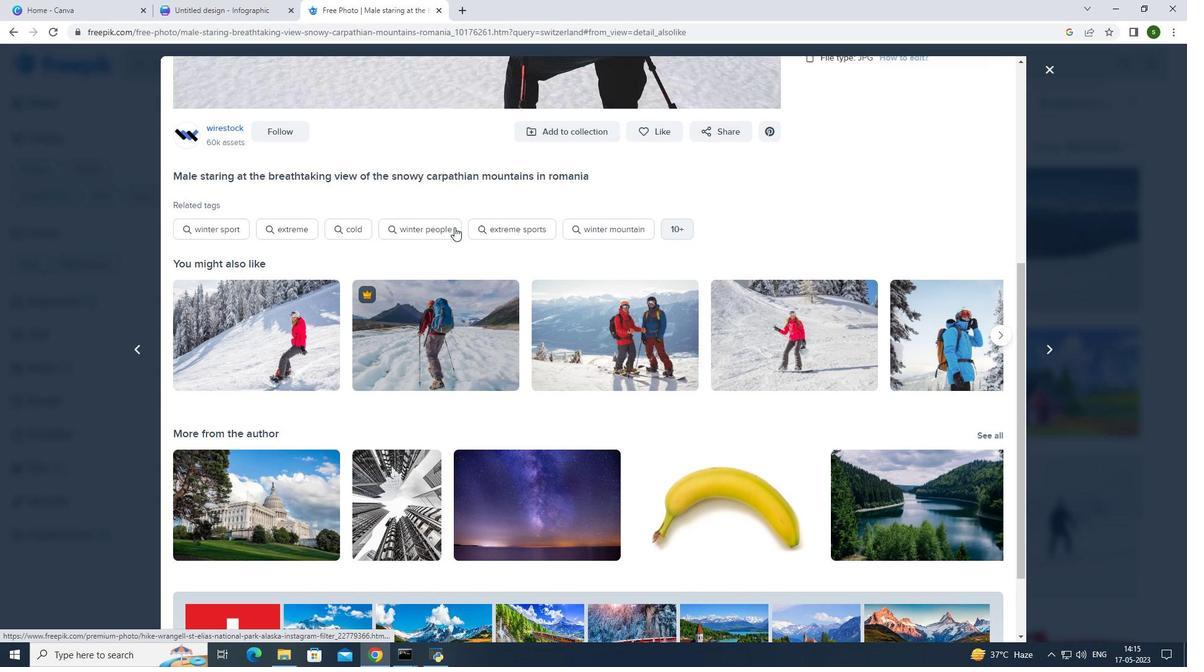 
Action: Mouse scrolled (454, 228) with delta (0, 0)
Screenshot: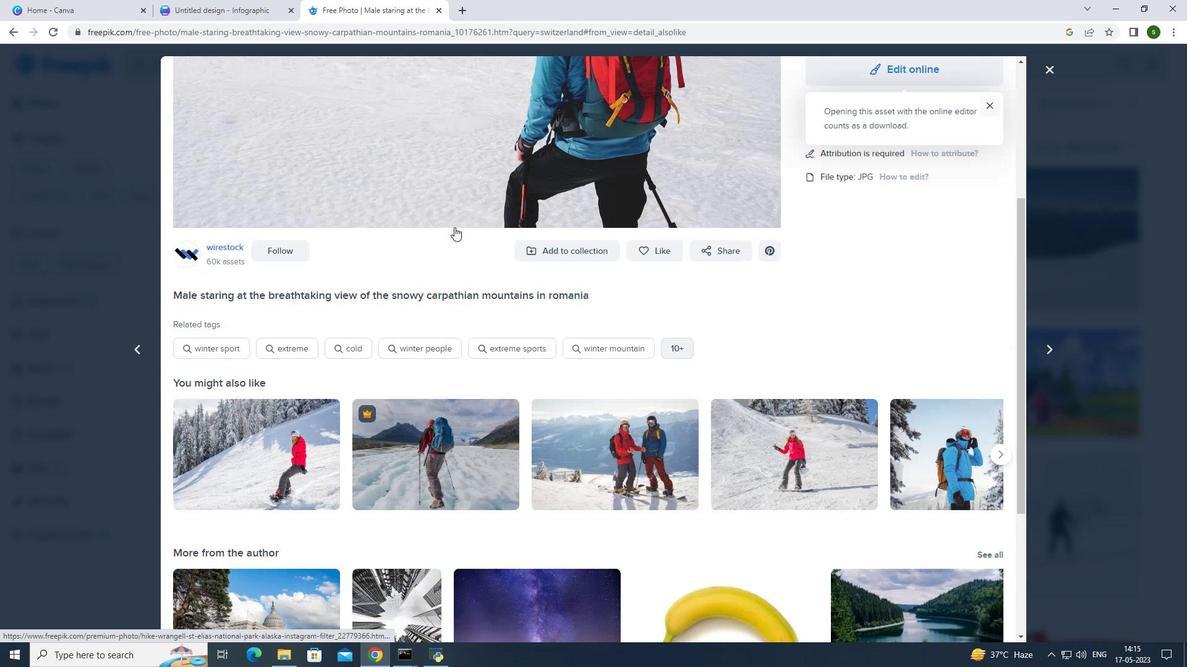 
Action: Mouse scrolled (454, 228) with delta (0, 0)
Screenshot: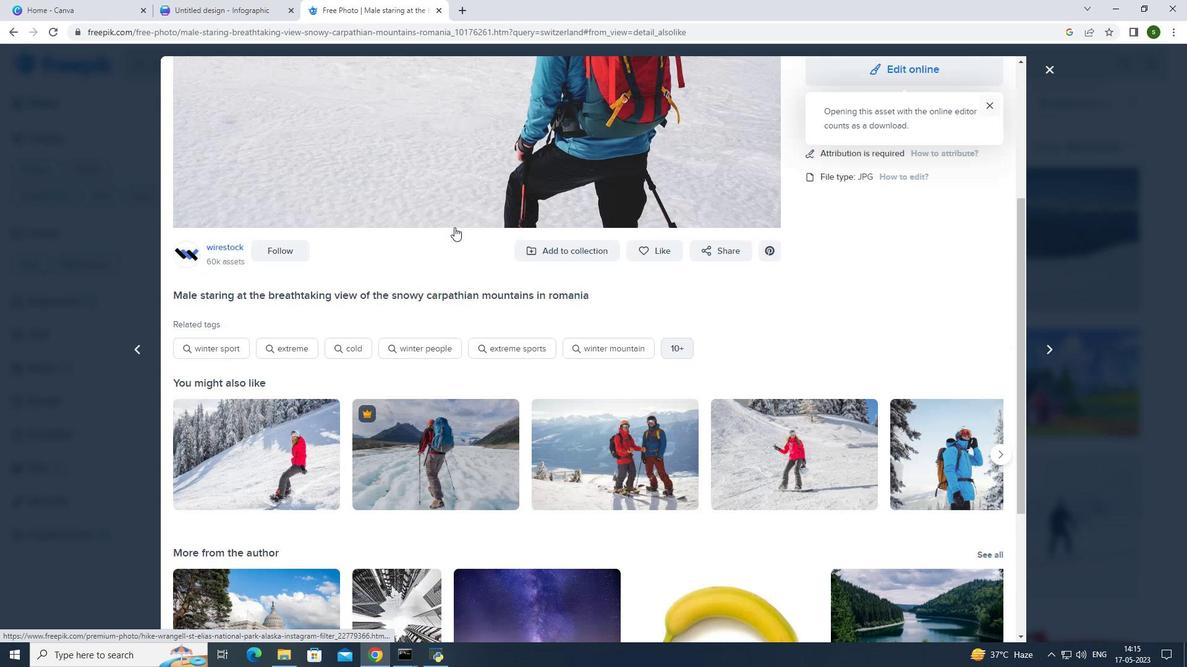 
Action: Mouse scrolled (454, 228) with delta (0, 0)
Screenshot: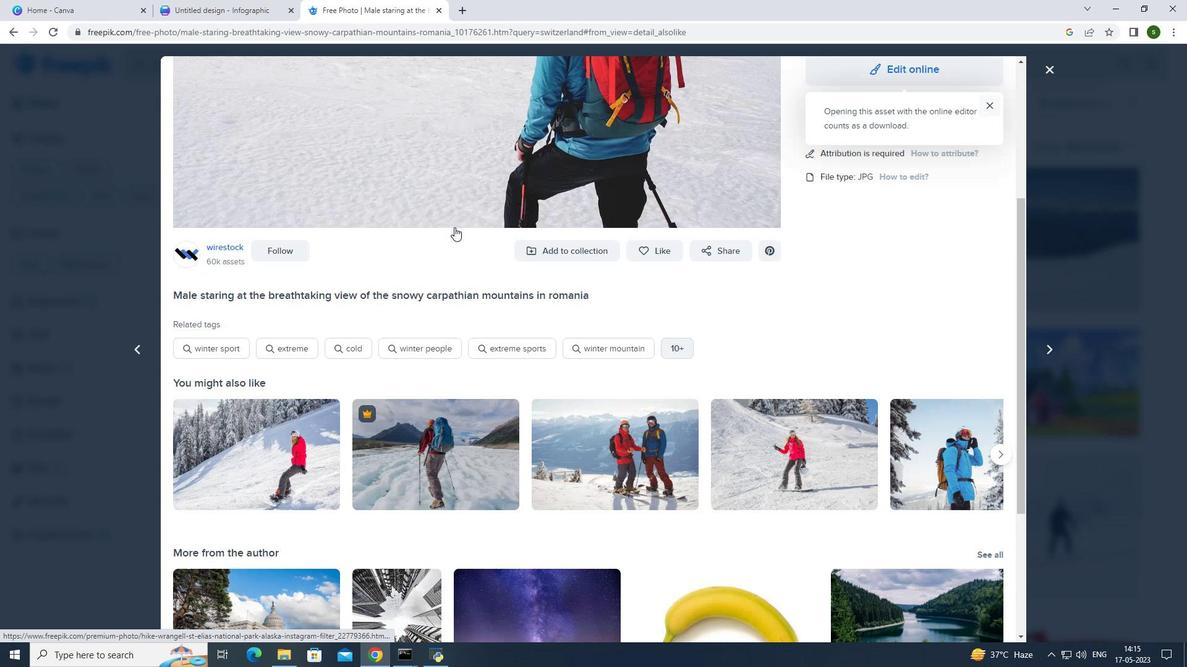 
Action: Mouse scrolled (454, 228) with delta (0, 0)
Screenshot: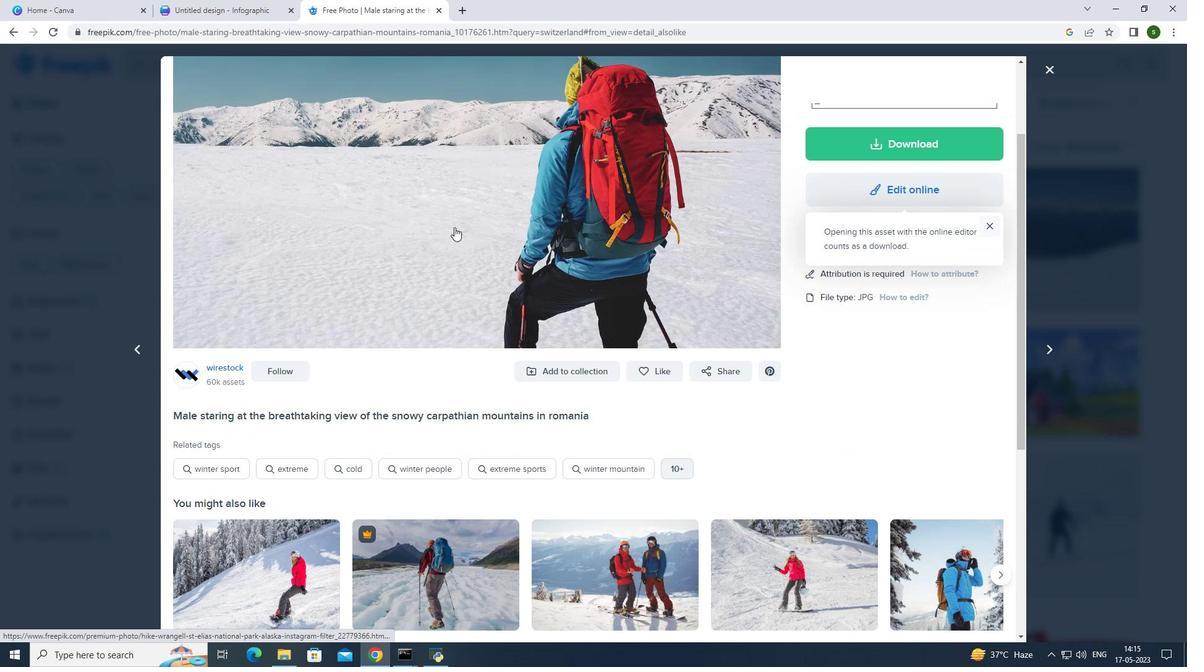 
Action: Mouse scrolled (454, 228) with delta (0, 0)
Screenshot: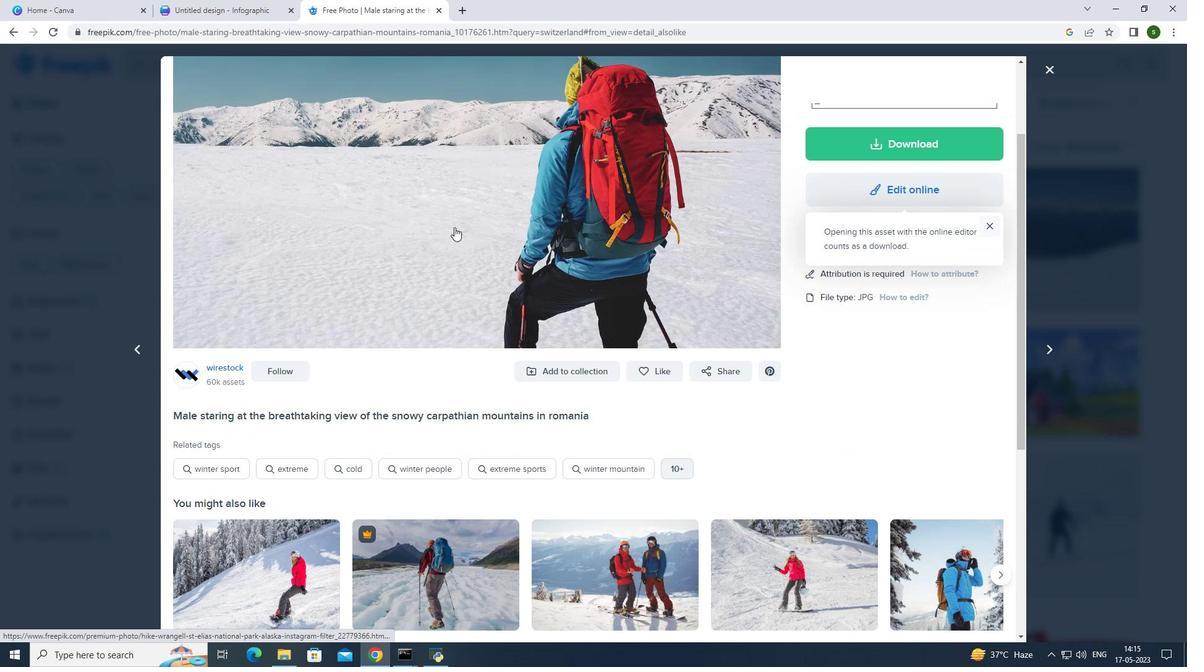 
Action: Mouse scrolled (454, 228) with delta (0, 0)
Screenshot: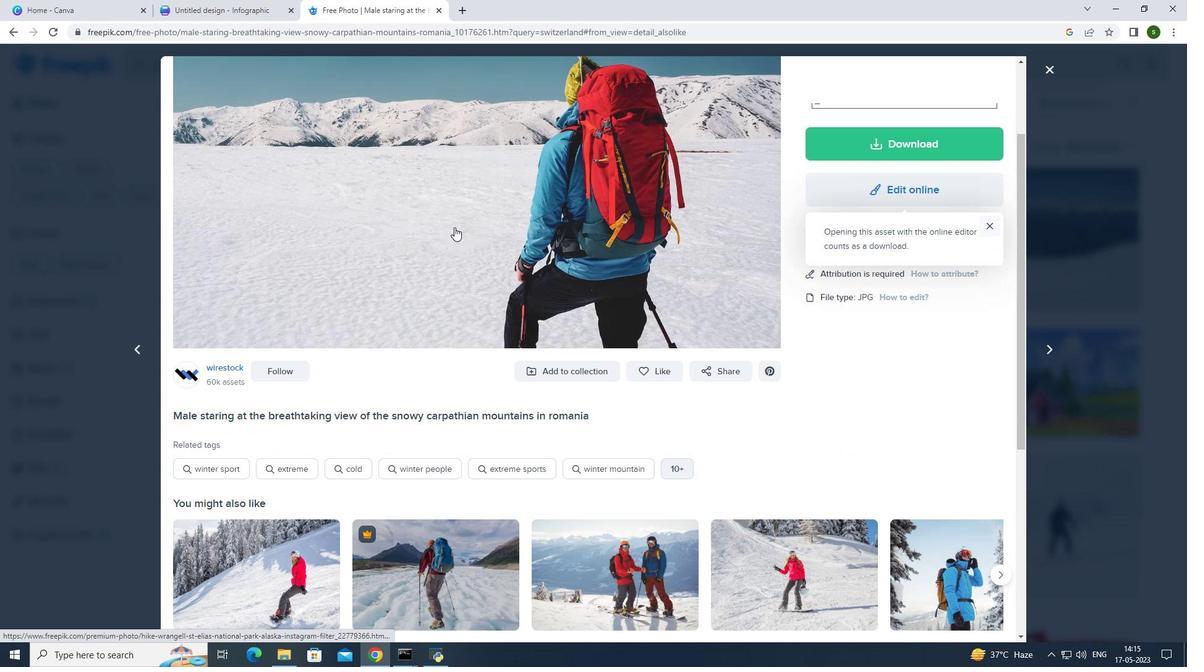 
Action: Mouse moved to (1047, 66)
Screenshot: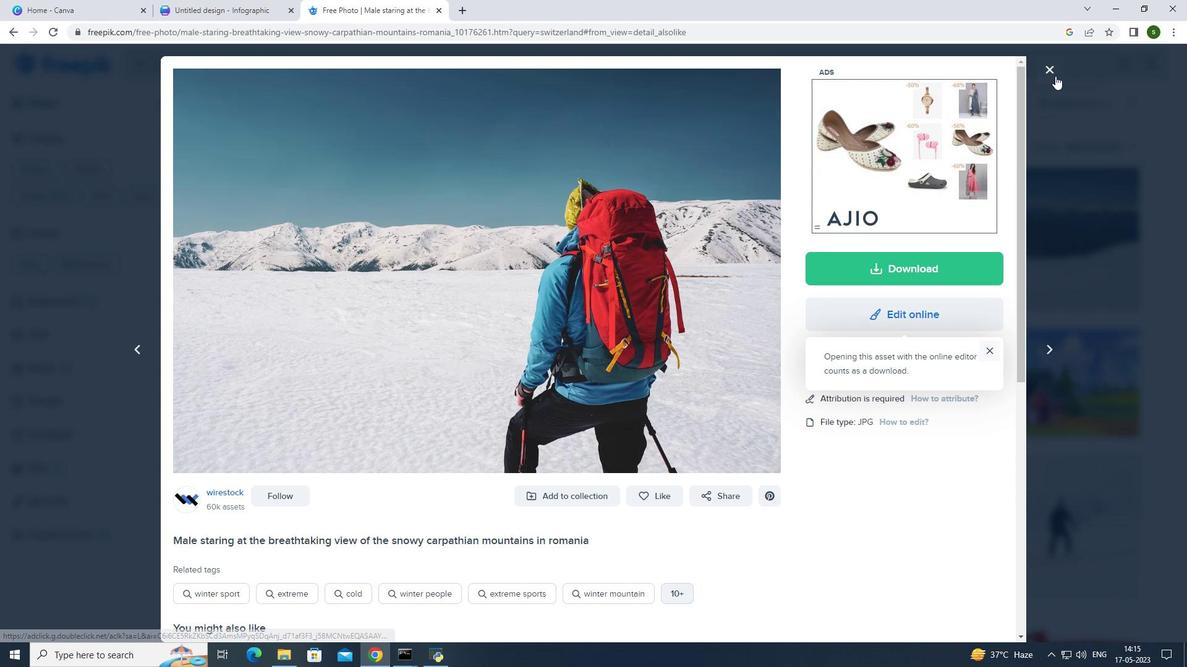 
Action: Mouse pressed left at (1047, 66)
Screenshot: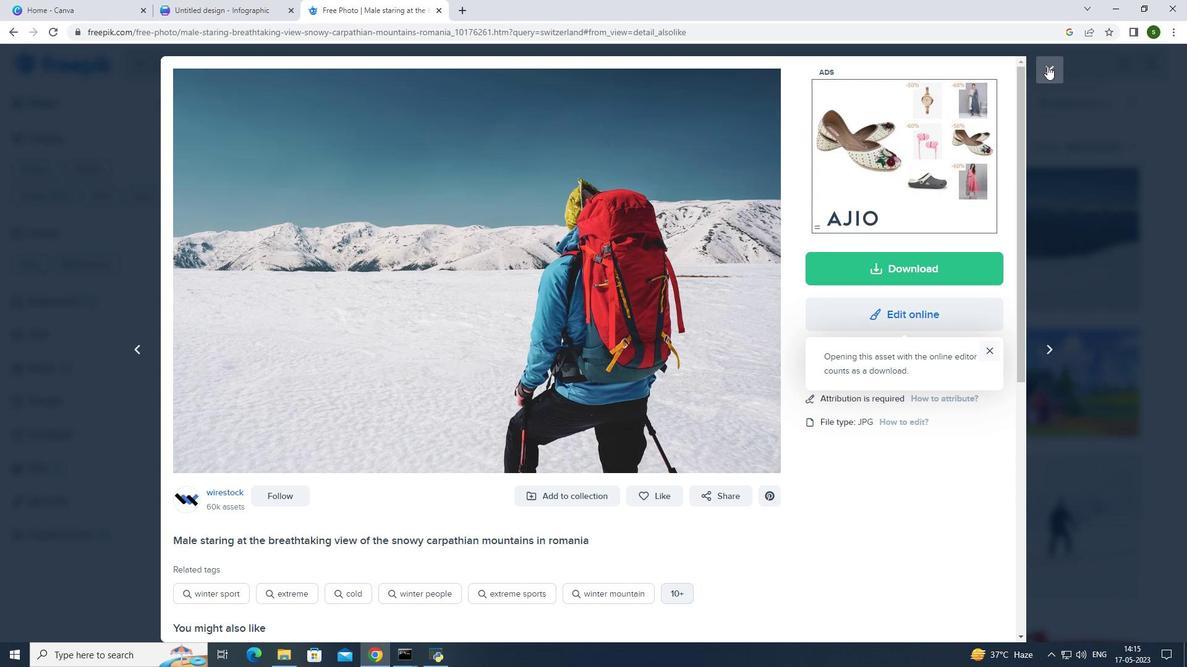 
Action: Mouse moved to (769, 220)
Screenshot: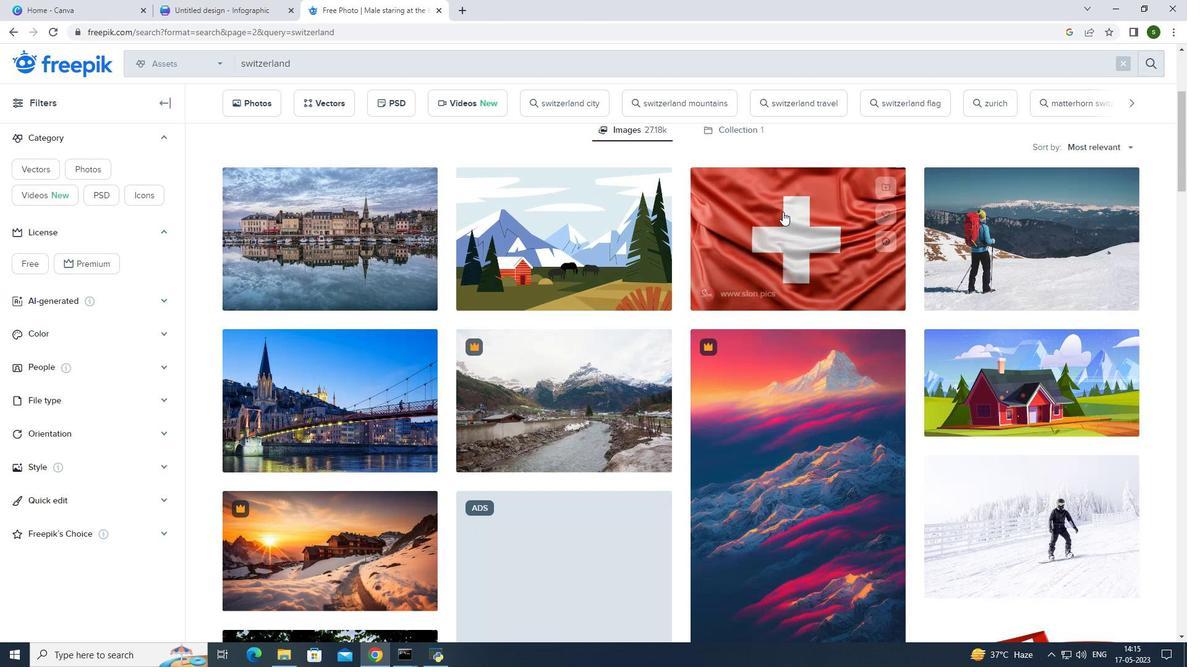
Action: Mouse scrolled (769, 220) with delta (0, 0)
Screenshot: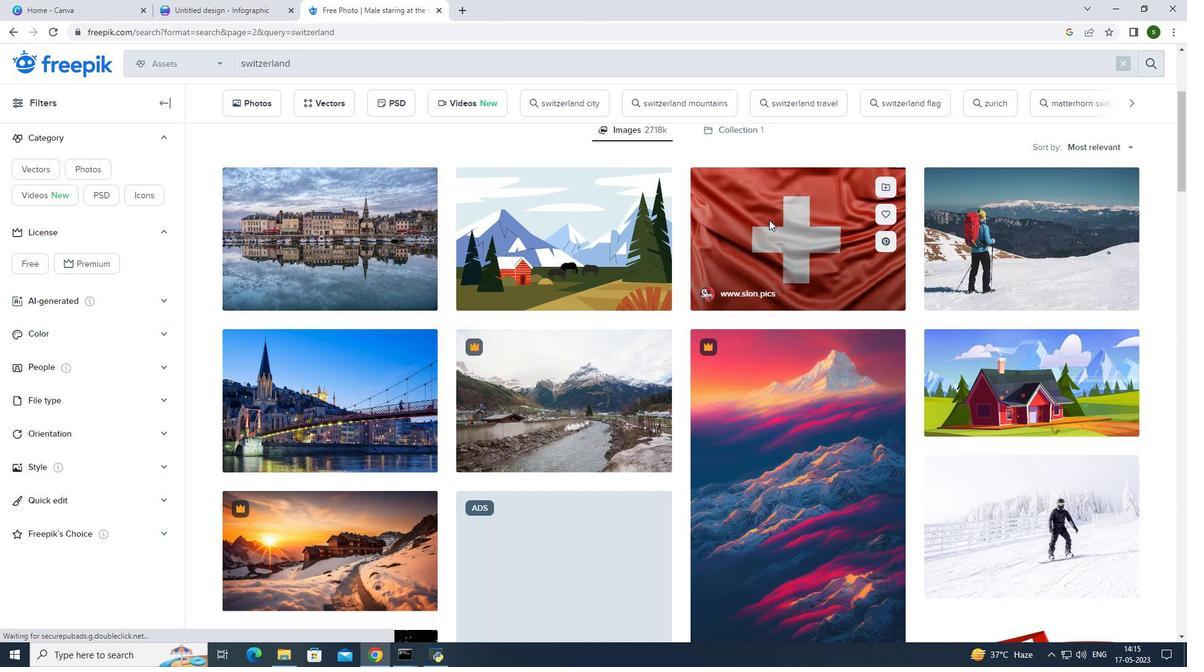 
Action: Mouse scrolled (769, 220) with delta (0, 0)
Screenshot: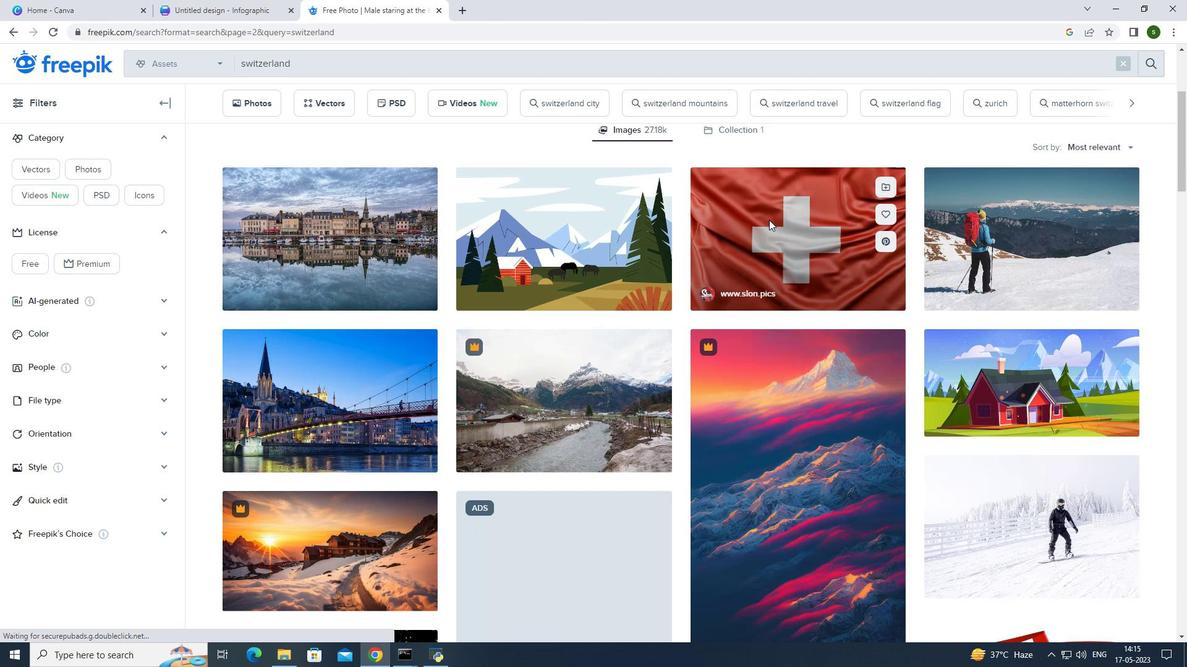 
Action: Mouse scrolled (769, 220) with delta (0, 0)
Screenshot: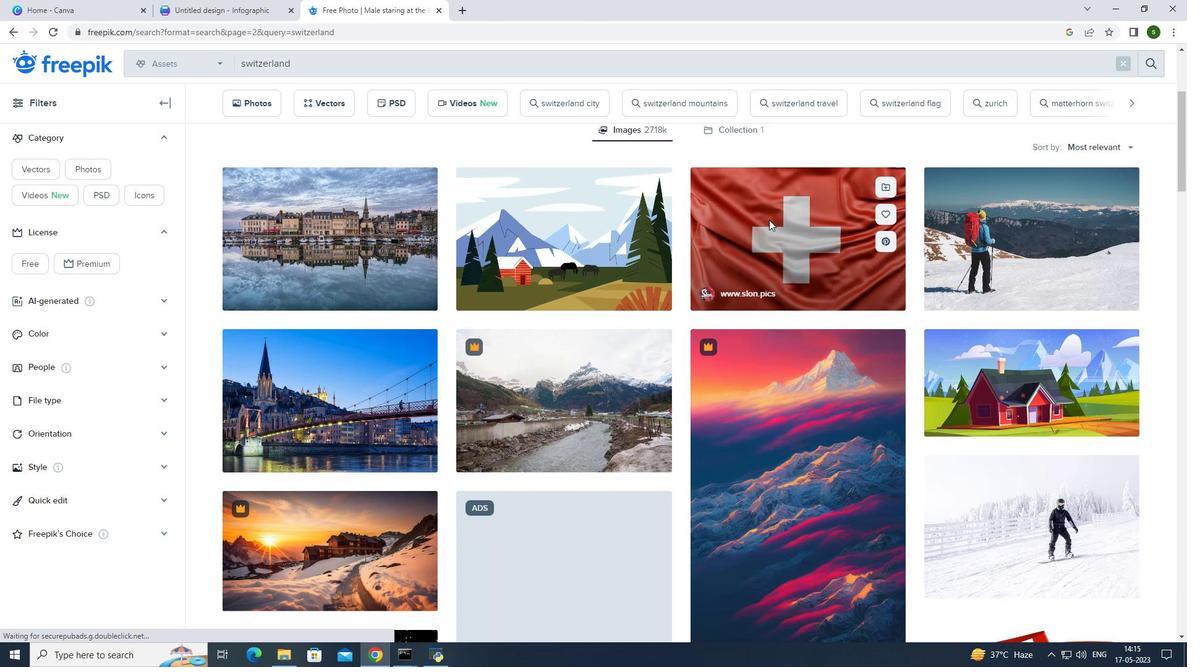 
Action: Mouse scrolled (769, 220) with delta (0, 0)
Screenshot: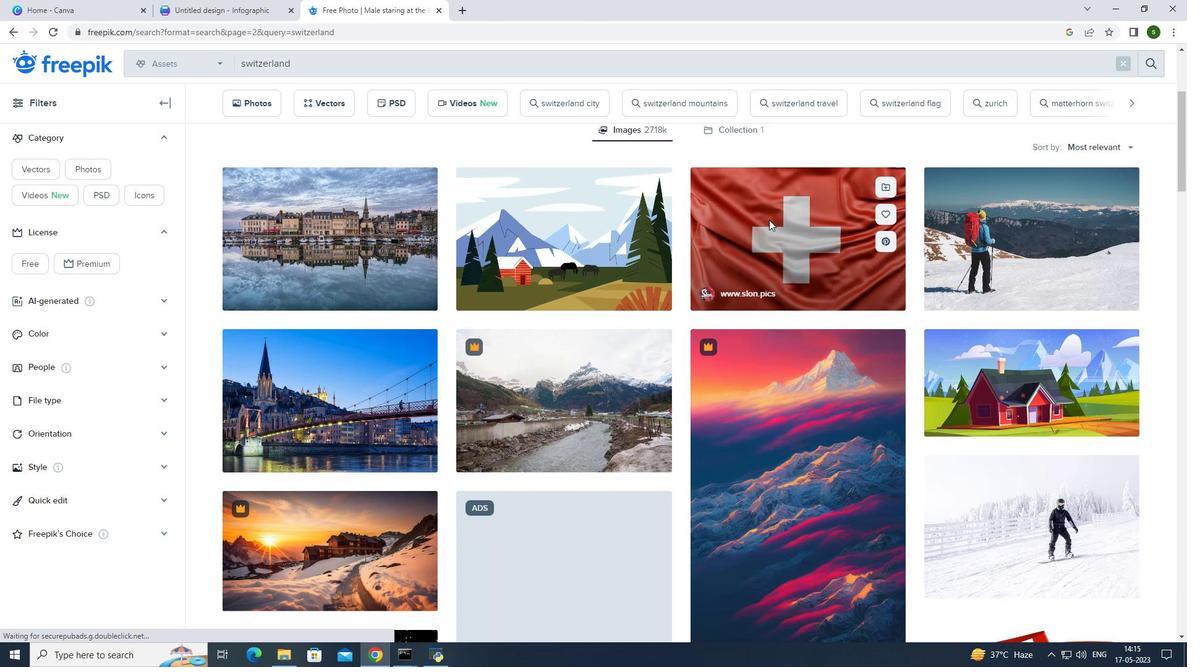 
Action: Mouse scrolled (769, 220) with delta (0, 0)
Screenshot: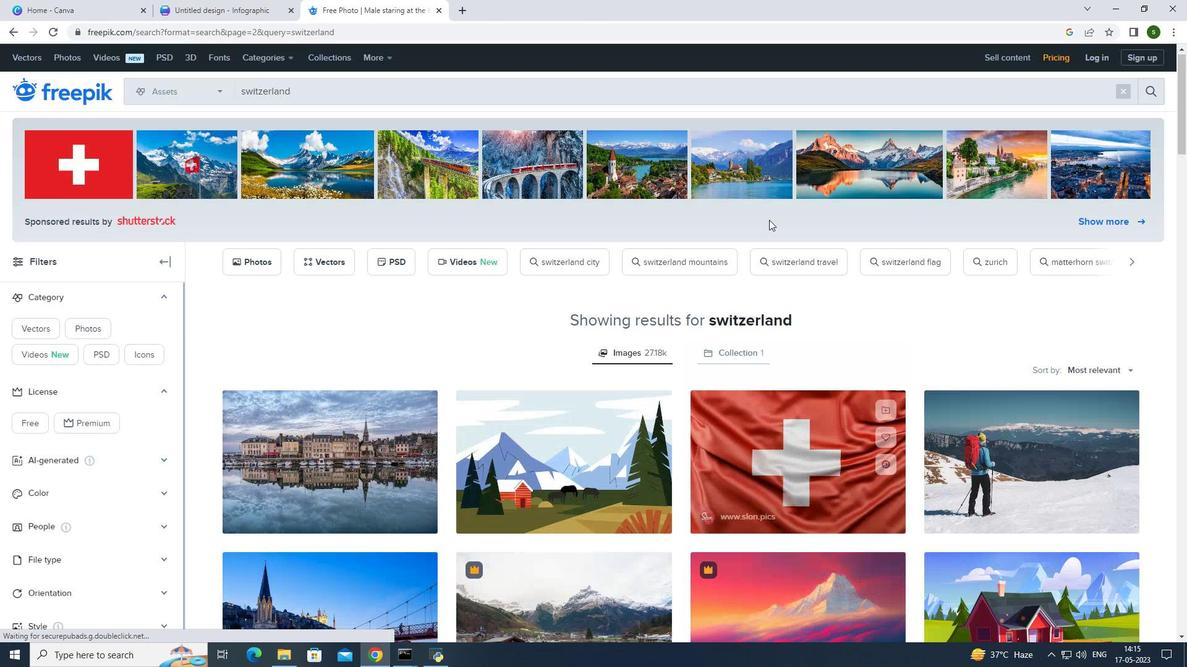 
Action: Mouse scrolled (769, 220) with delta (0, 0)
Screenshot: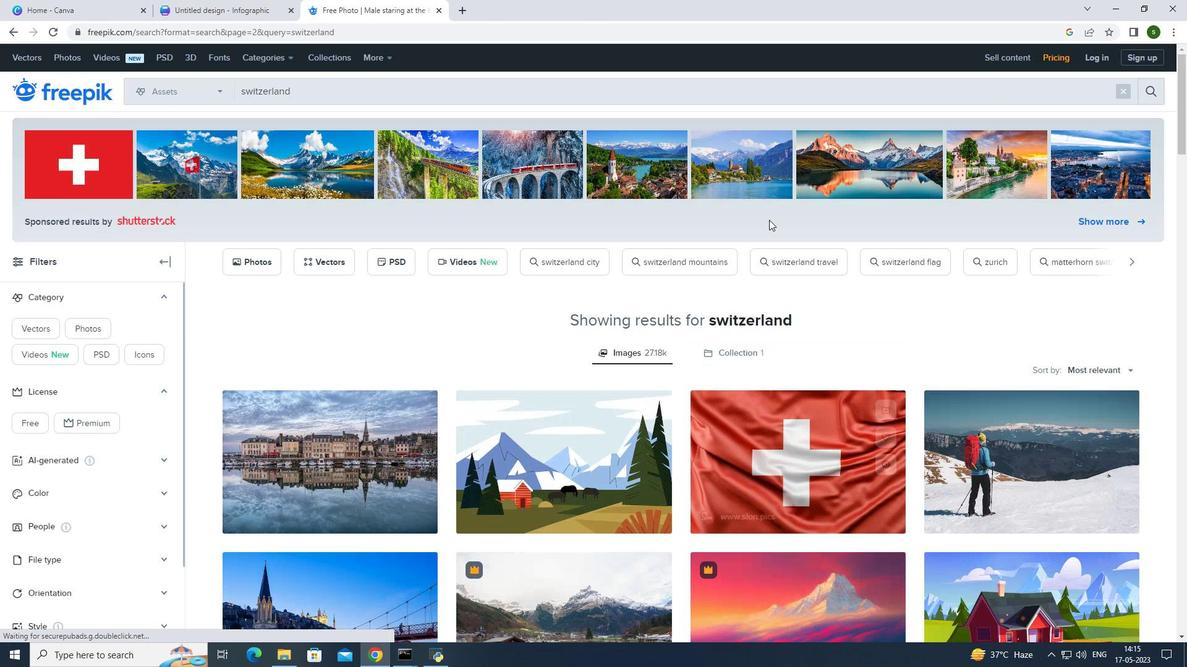 
Action: Mouse scrolled (769, 220) with delta (0, 0)
Screenshot: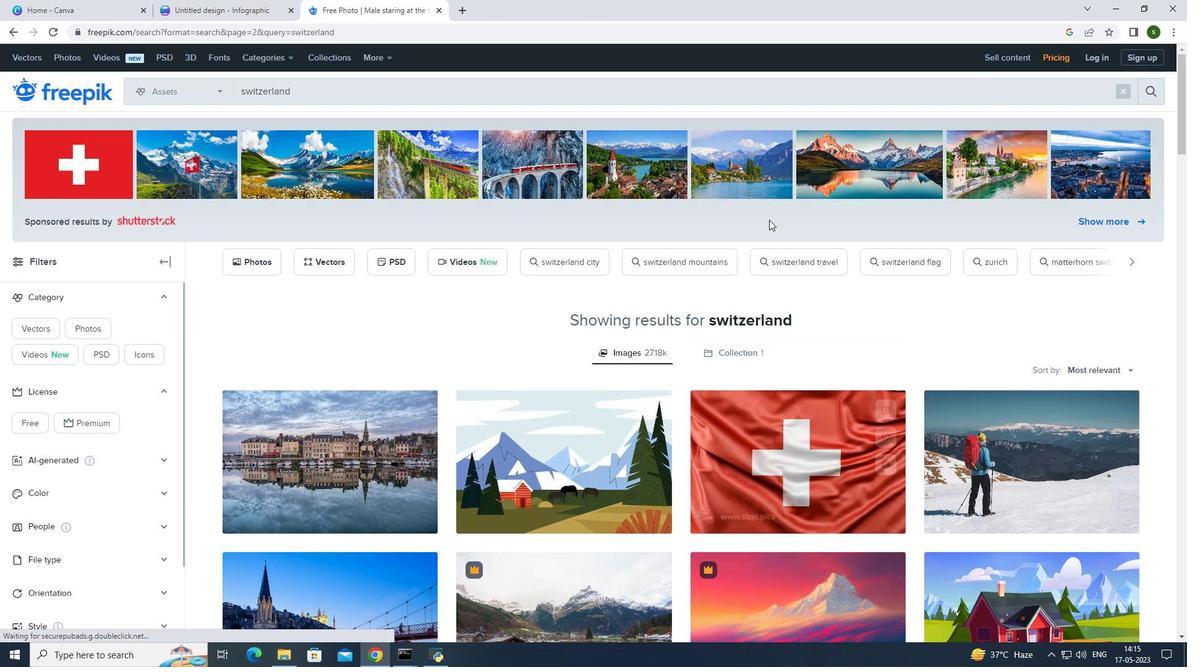 
Action: Mouse scrolled (769, 220) with delta (0, 0)
Screenshot: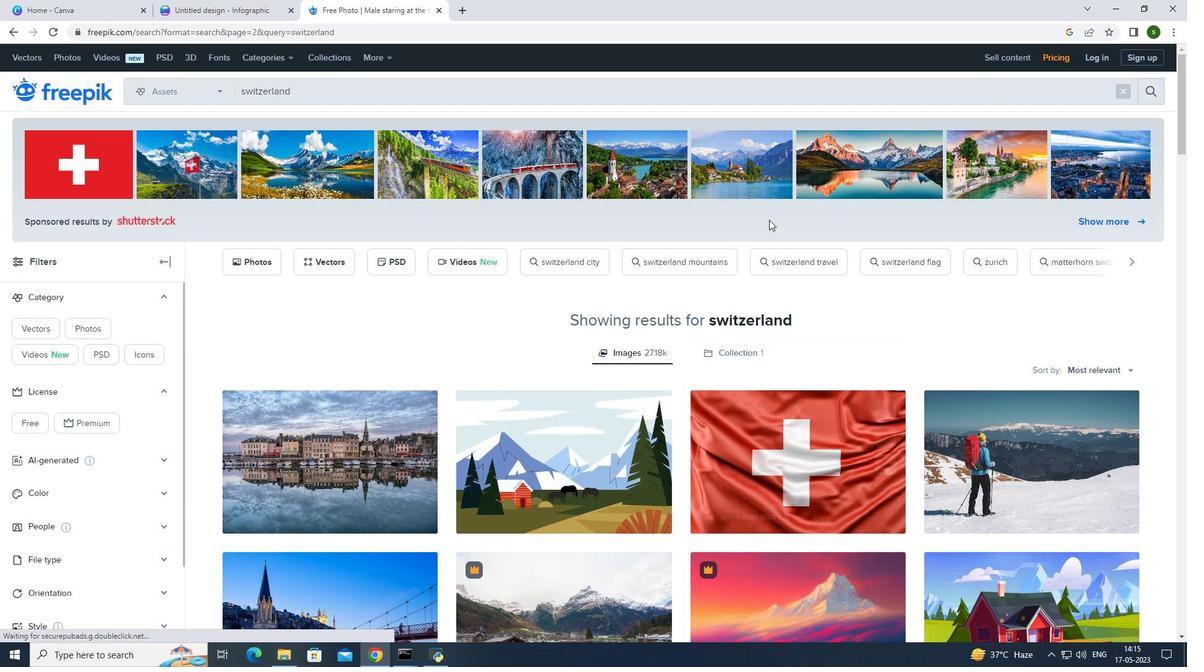 
Action: Mouse scrolled (769, 219) with delta (0, 0)
Screenshot: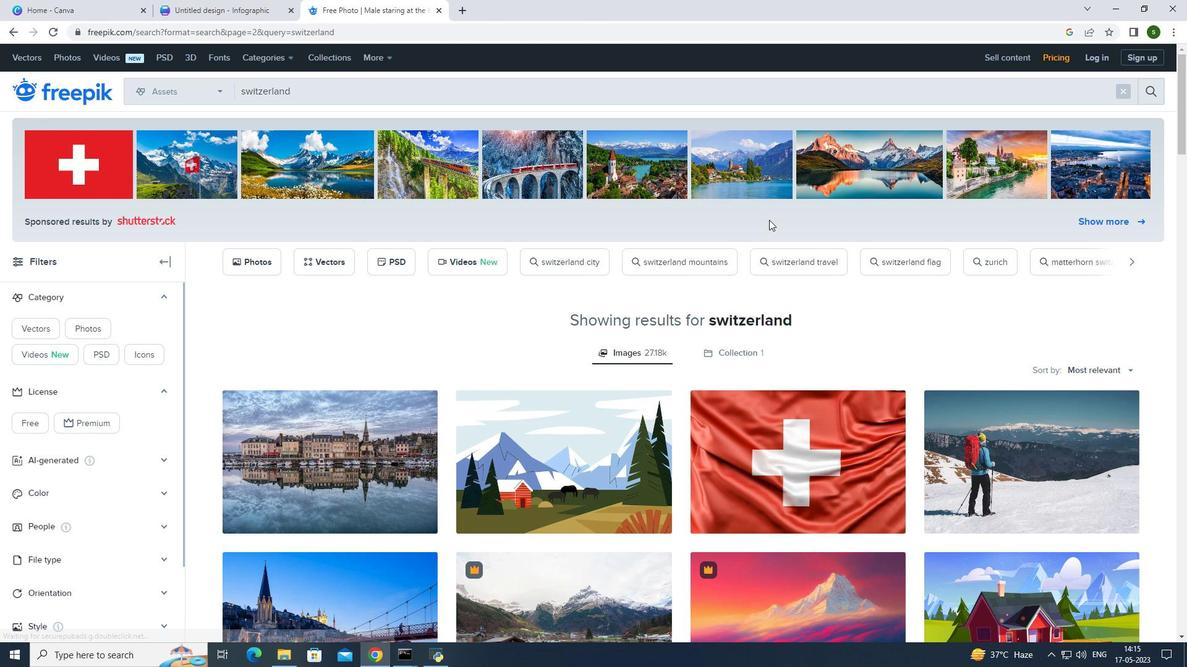 
Action: Mouse scrolled (769, 219) with delta (0, 0)
Screenshot: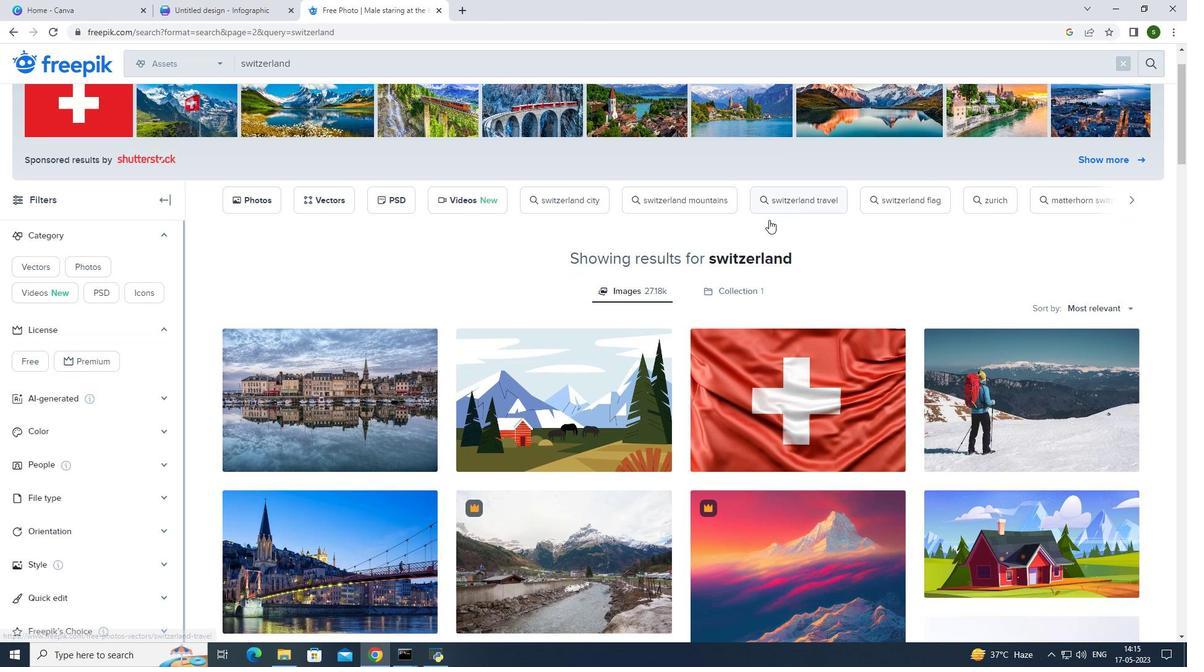 
Action: Mouse scrolled (769, 219) with delta (0, 0)
Screenshot: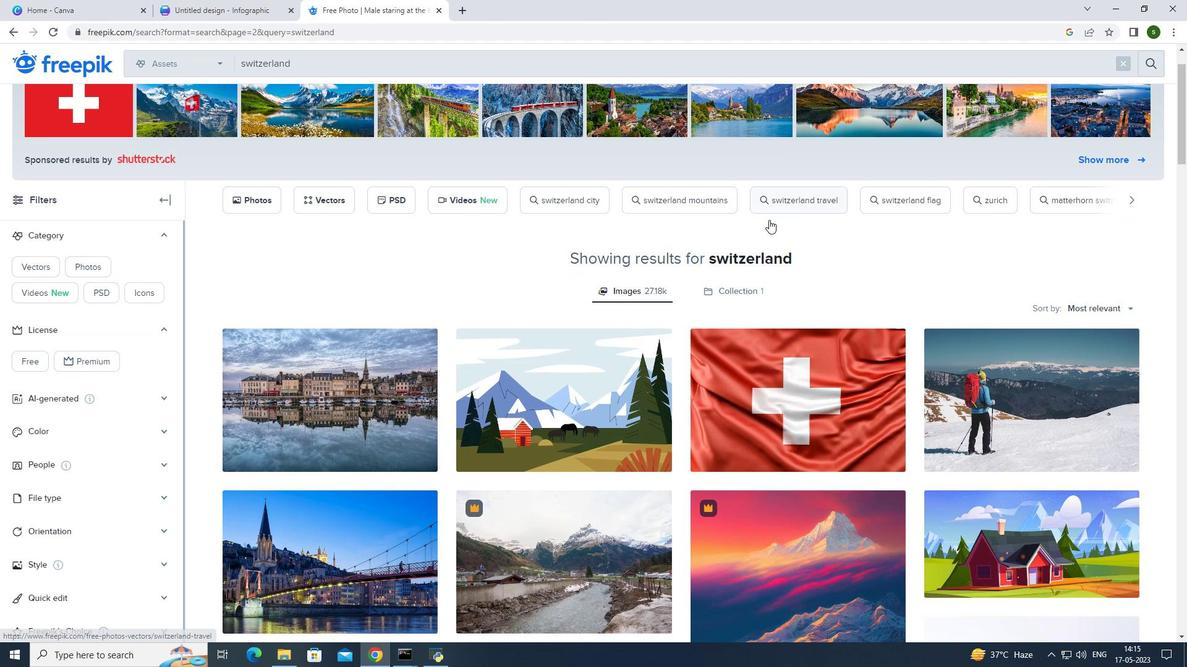 
Action: Mouse scrolled (769, 219) with delta (0, 0)
Screenshot: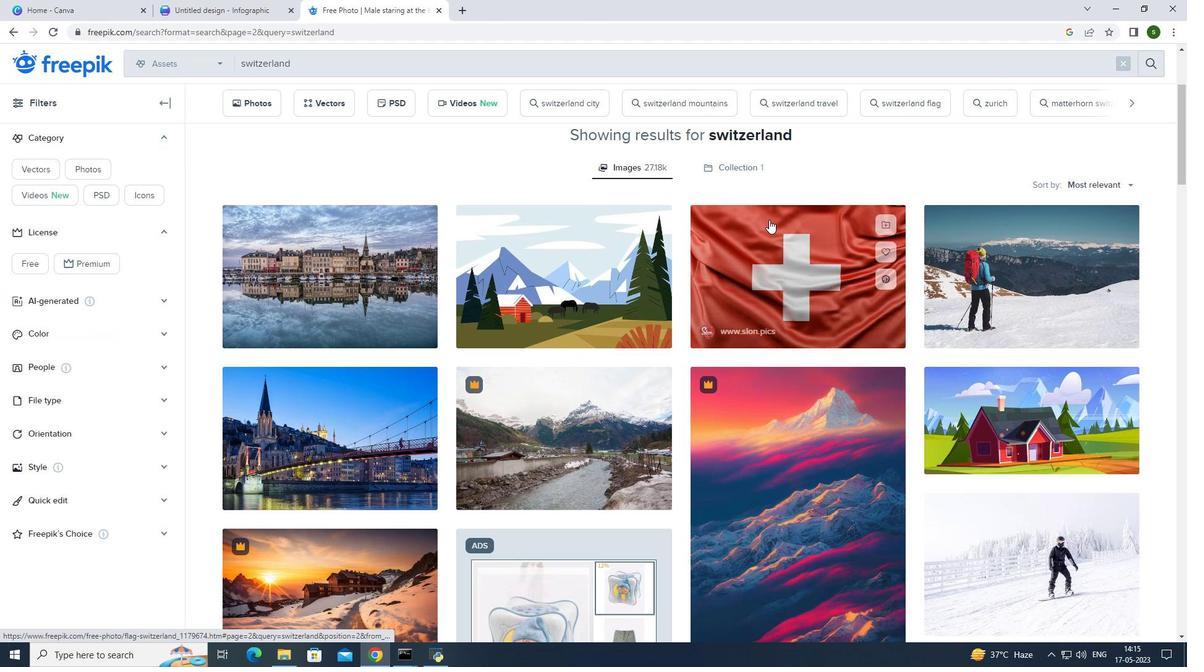
Action: Mouse scrolled (769, 219) with delta (0, 0)
Screenshot: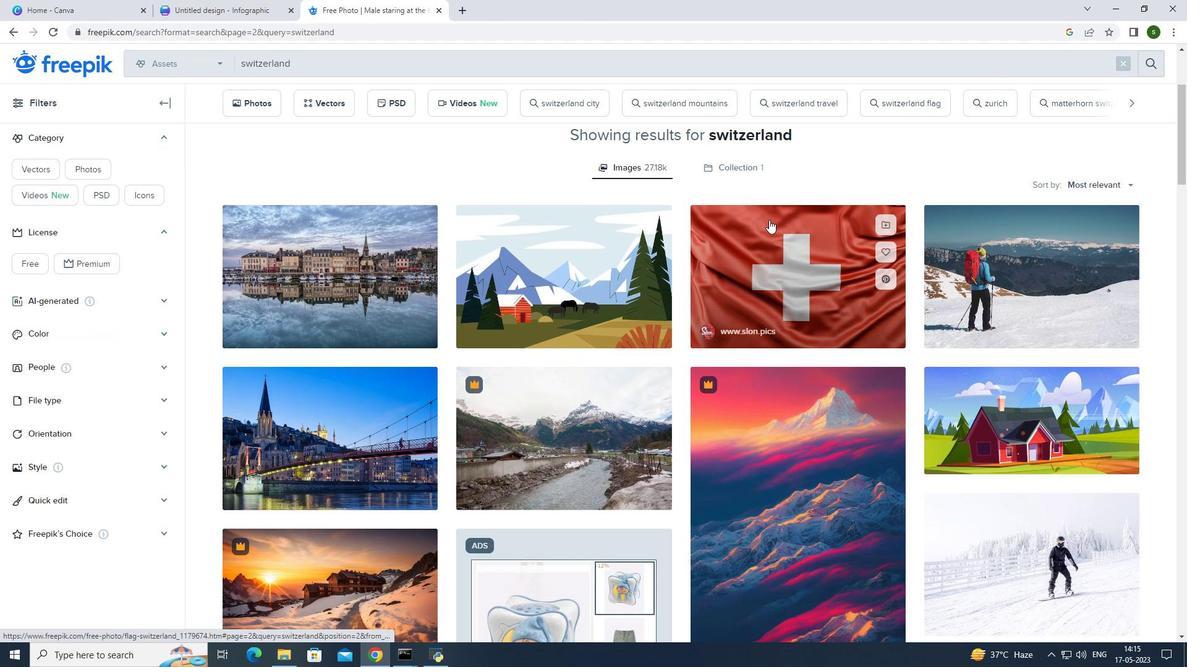 
Action: Mouse scrolled (769, 219) with delta (0, 0)
Screenshot: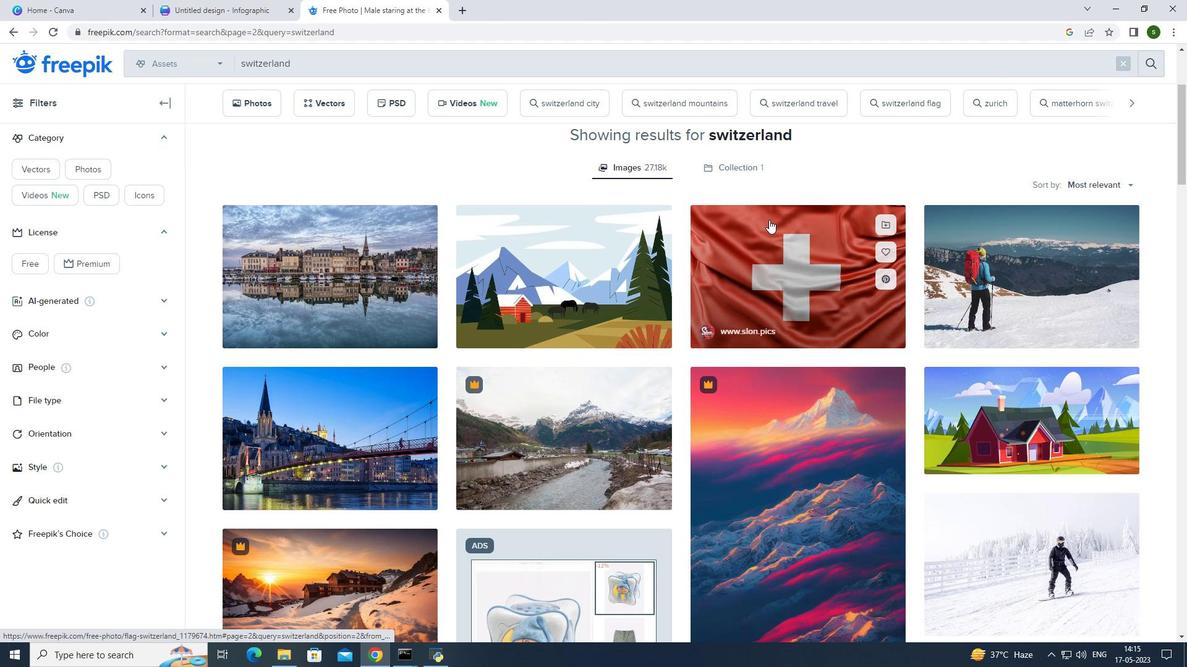 
Action: Mouse scrolled (769, 219) with delta (0, 0)
Screenshot: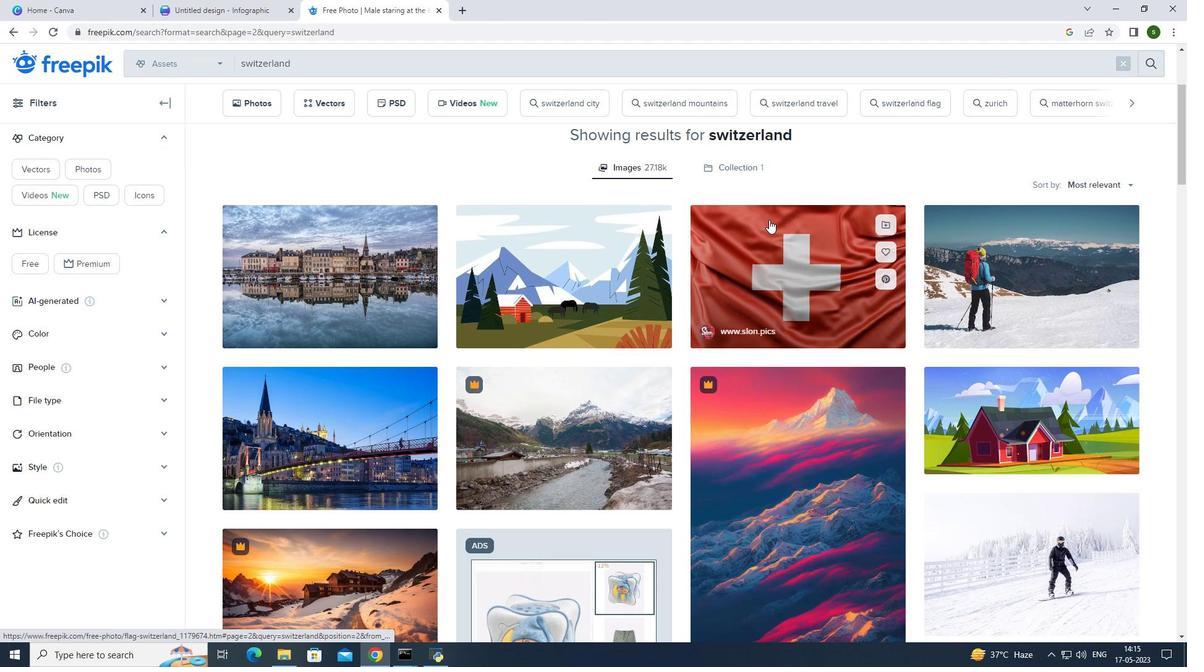 
Action: Mouse scrolled (769, 219) with delta (0, 0)
Screenshot: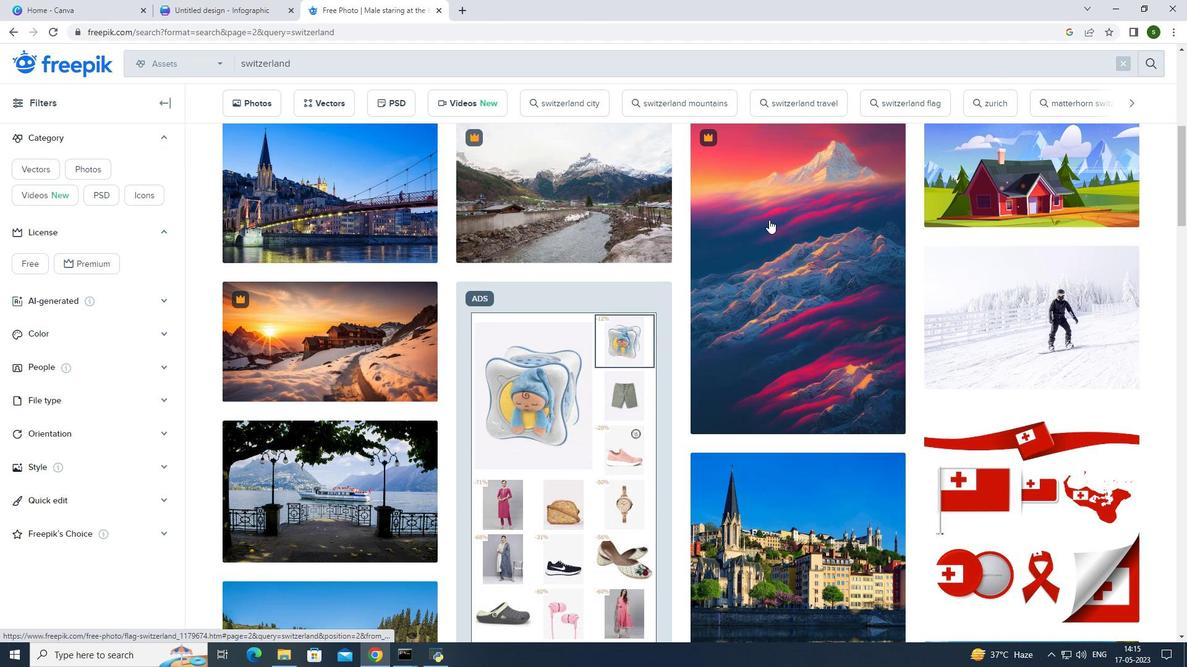 
Action: Mouse scrolled (769, 220) with delta (0, 0)
Screenshot: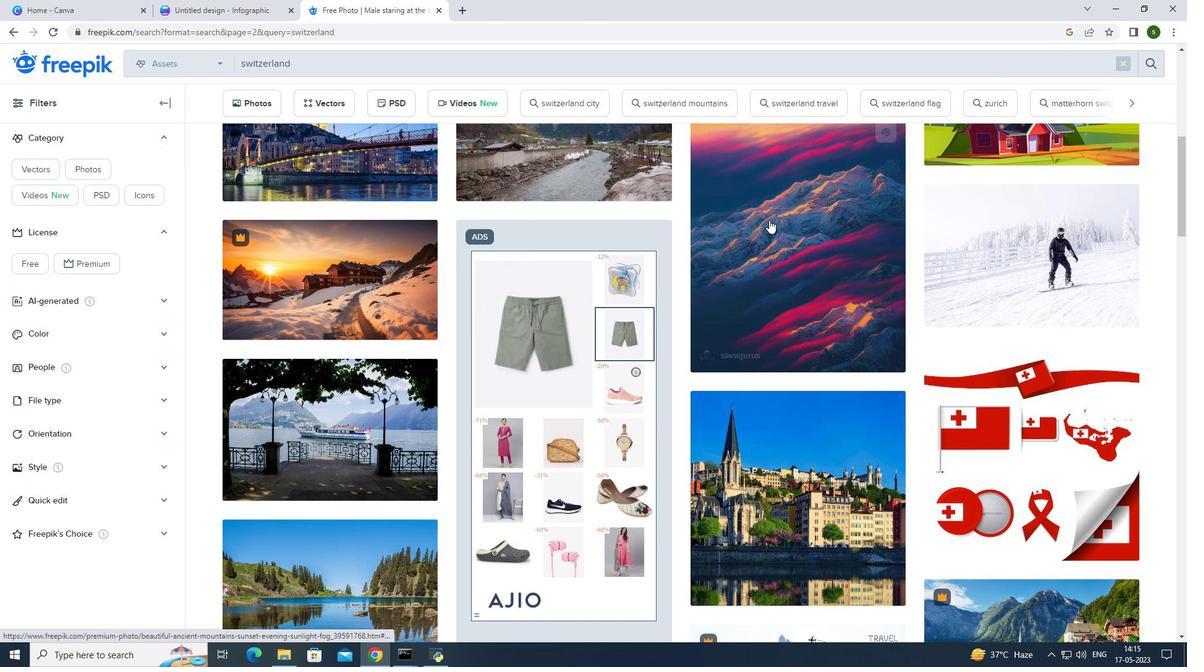 
Action: Mouse scrolled (769, 220) with delta (0, 0)
Screenshot: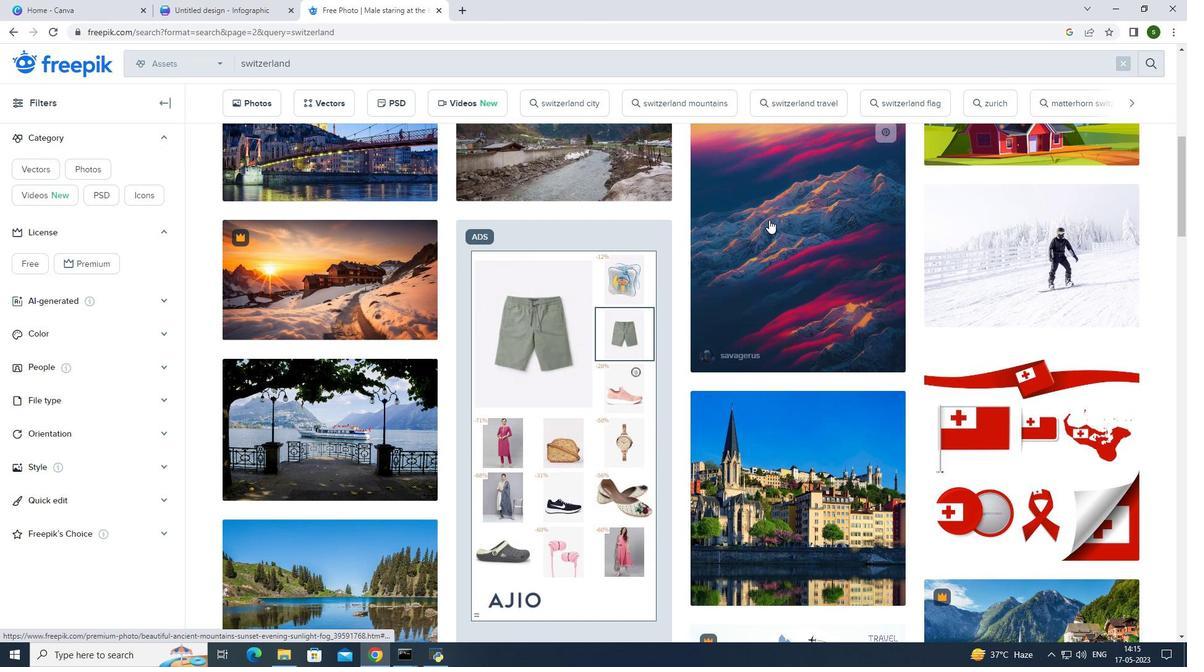 
Action: Mouse scrolled (769, 219) with delta (0, 0)
Screenshot: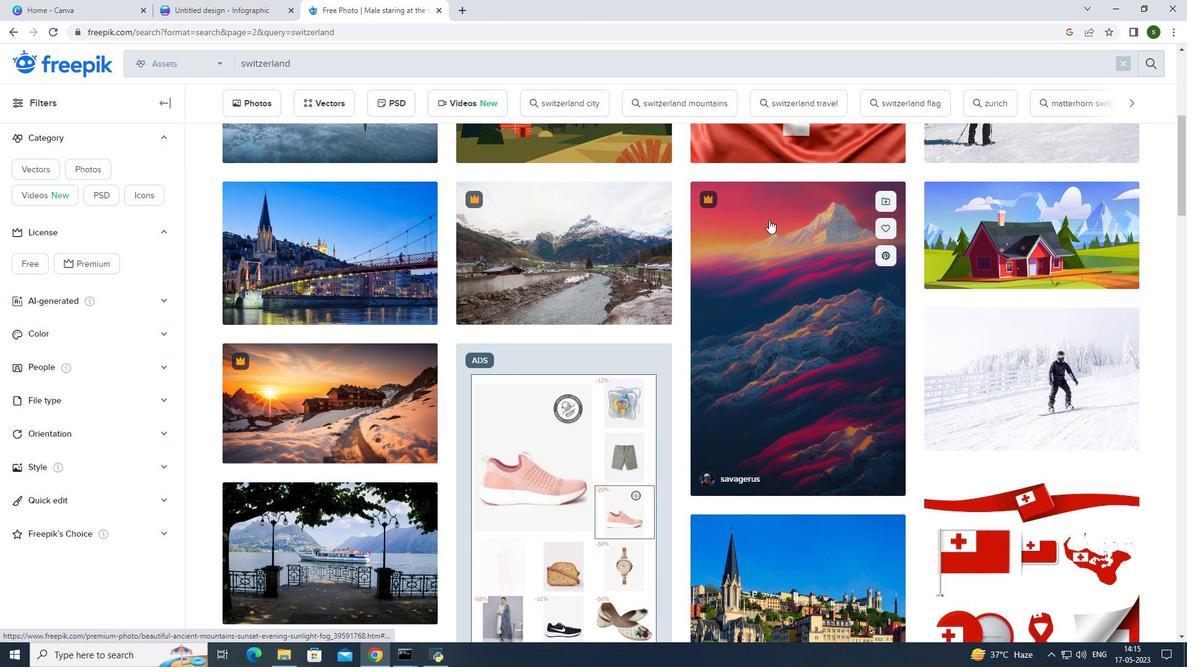
Action: Mouse scrolled (769, 219) with delta (0, 0)
Screenshot: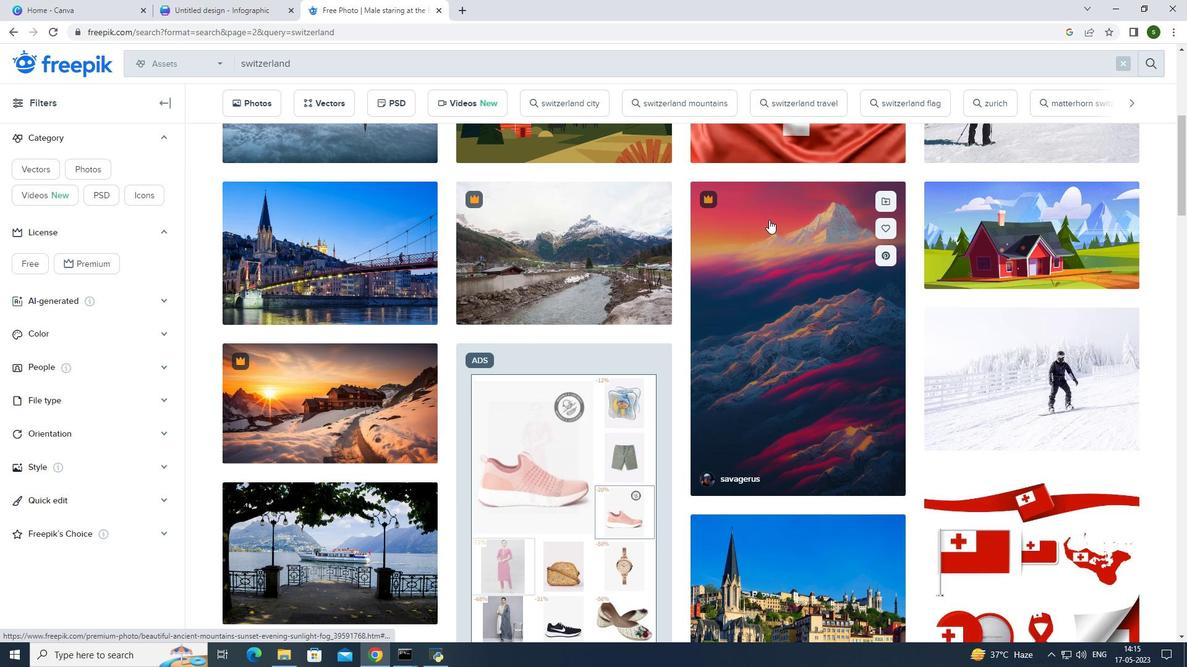 
Action: Mouse scrolled (769, 219) with delta (0, 0)
Screenshot: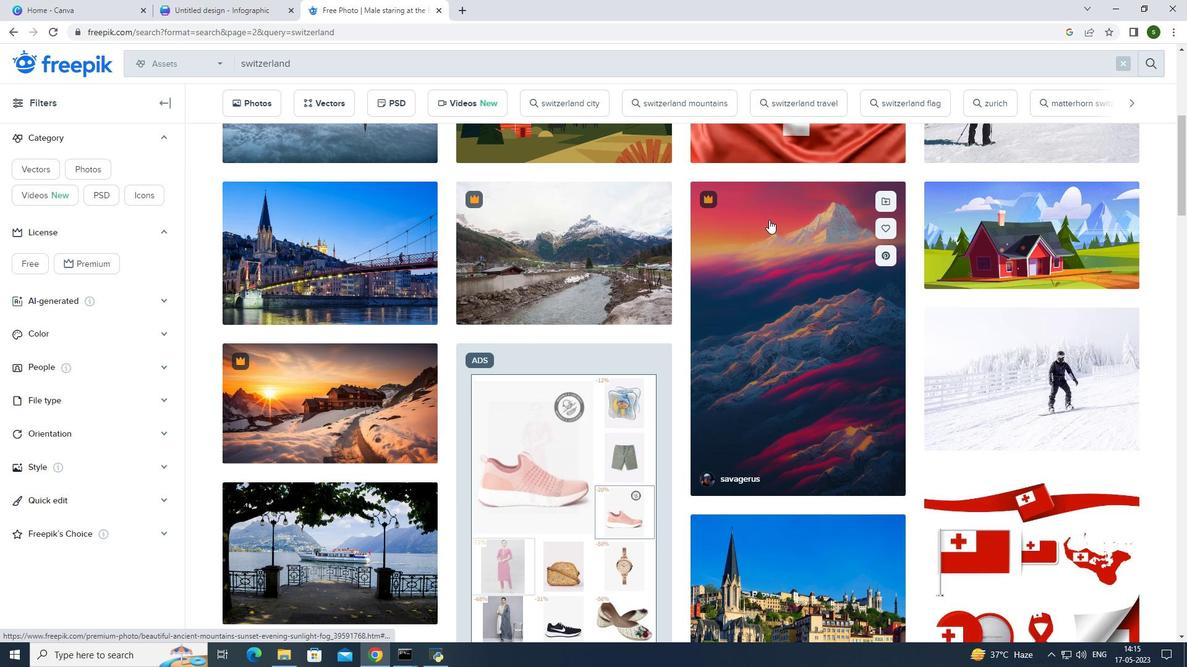 
Action: Mouse scrolled (769, 219) with delta (0, 0)
Screenshot: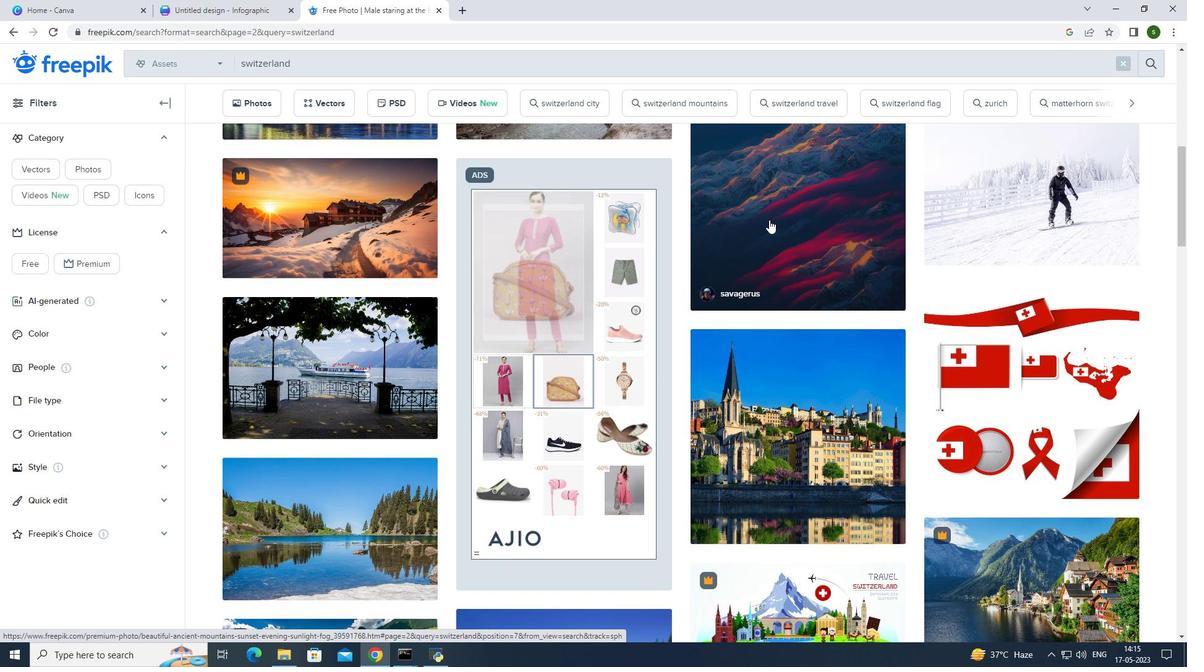 
Action: Mouse scrolled (769, 219) with delta (0, 0)
Screenshot: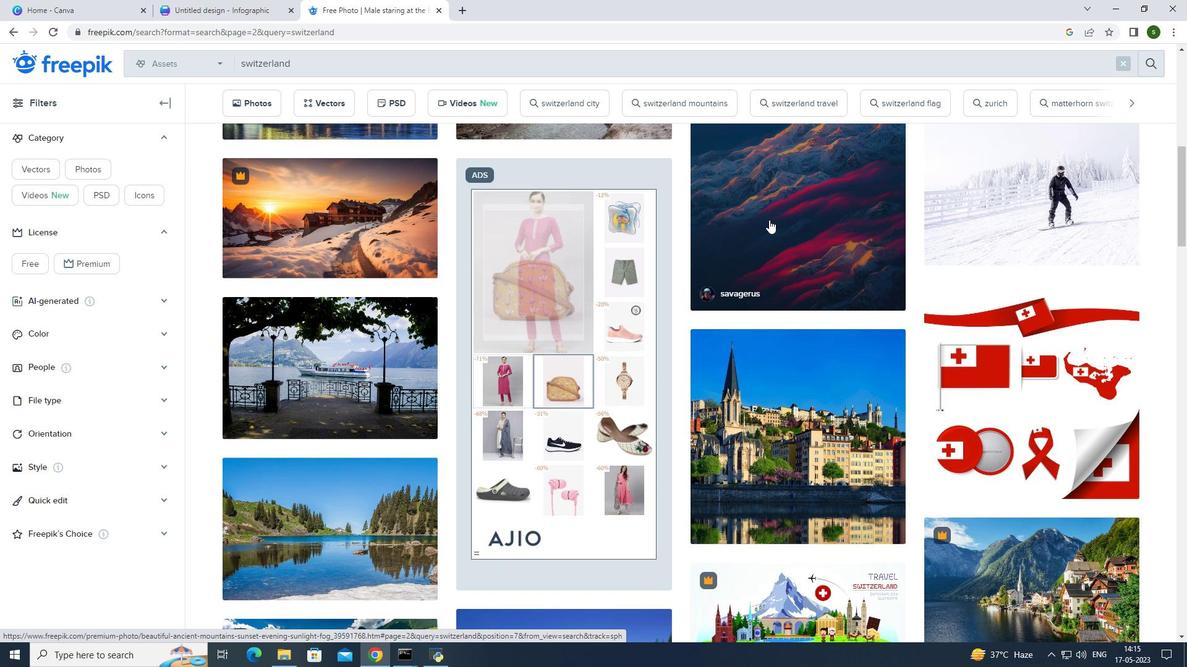 
Action: Mouse scrolled (769, 219) with delta (0, 0)
Screenshot: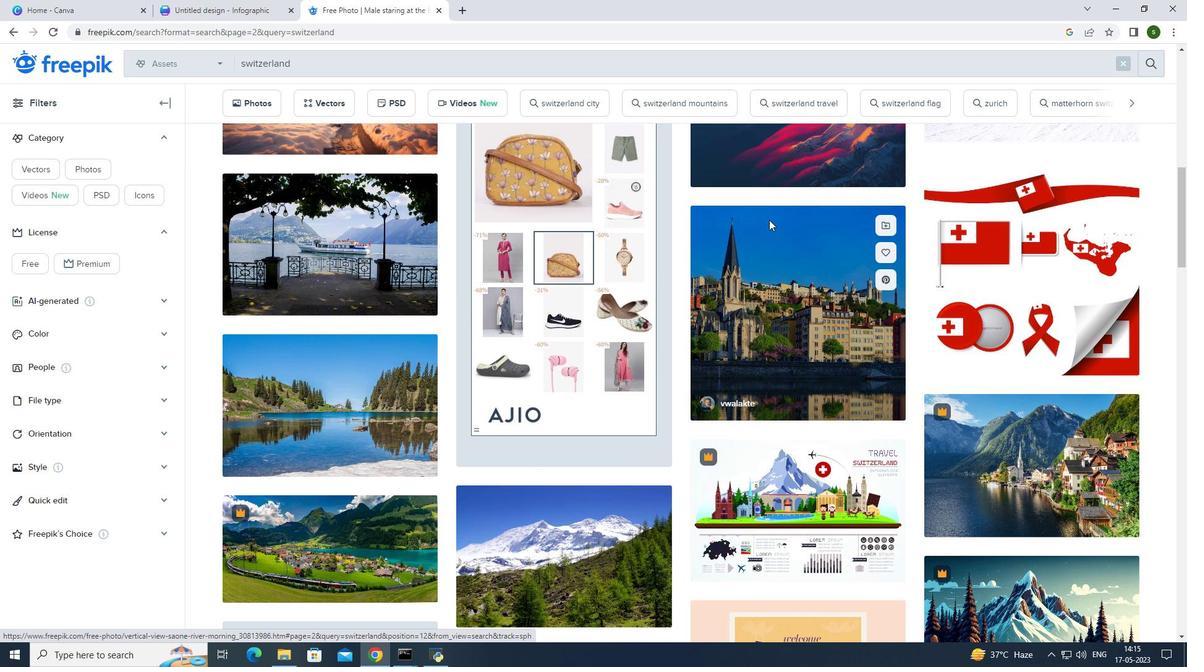 
Action: Mouse scrolled (769, 219) with delta (0, 0)
Screenshot: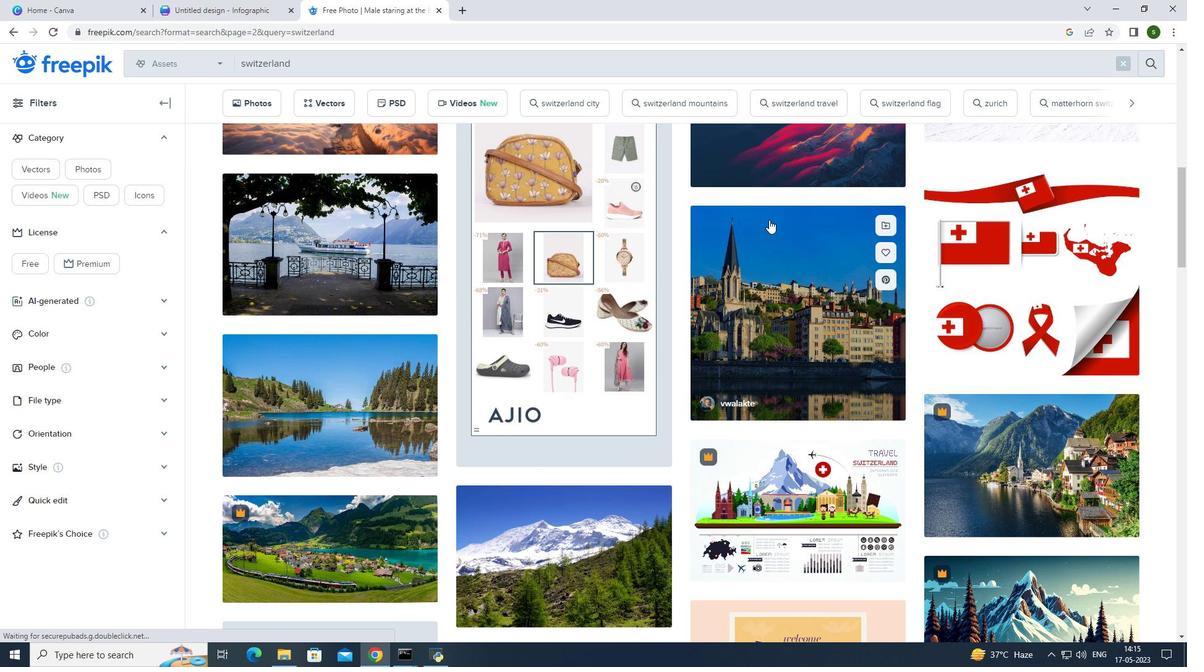 
Action: Mouse scrolled (769, 219) with delta (0, 0)
Screenshot: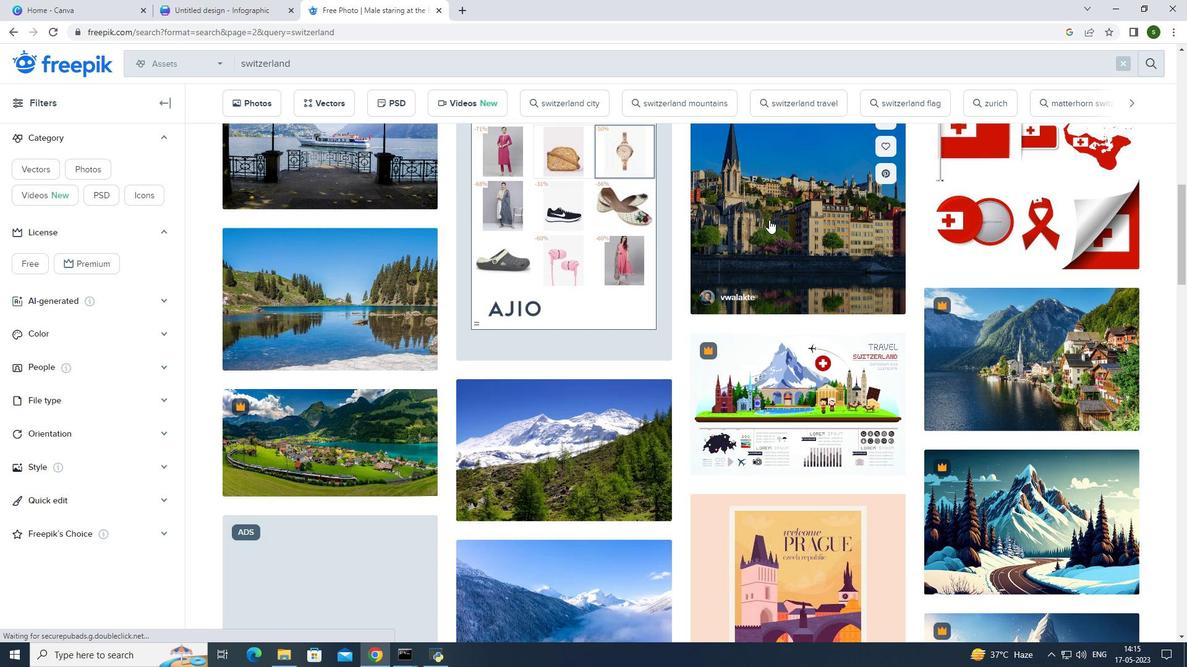 
Action: Mouse scrolled (769, 219) with delta (0, 0)
Screenshot: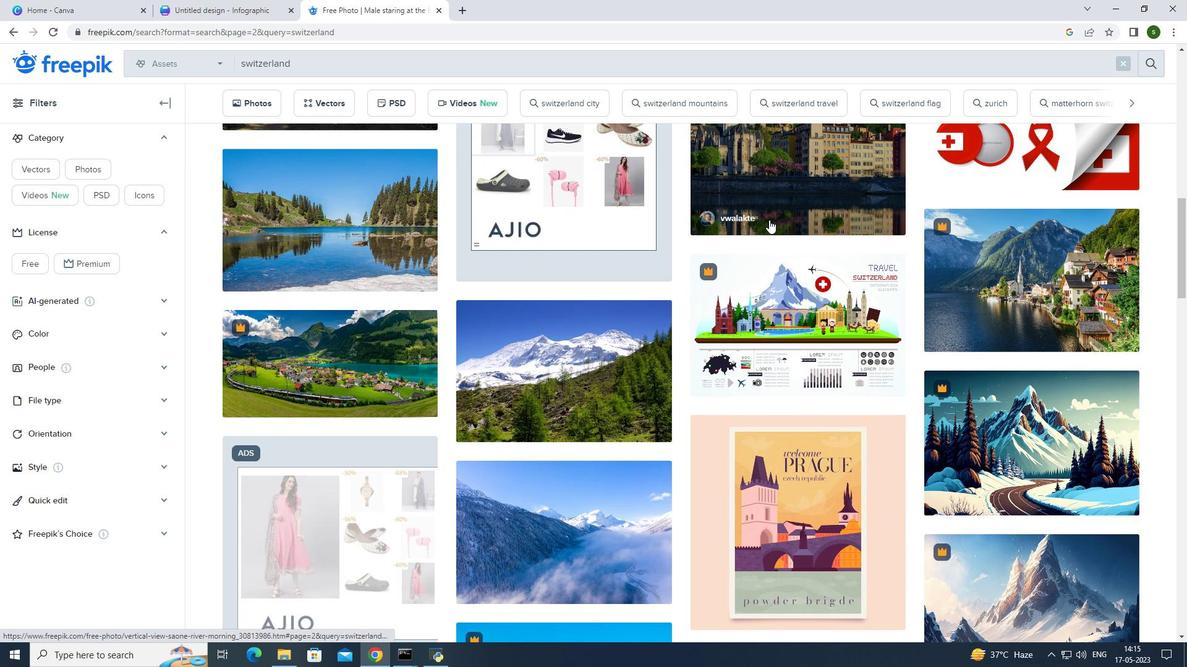 
Action: Mouse scrolled (769, 219) with delta (0, 0)
Screenshot: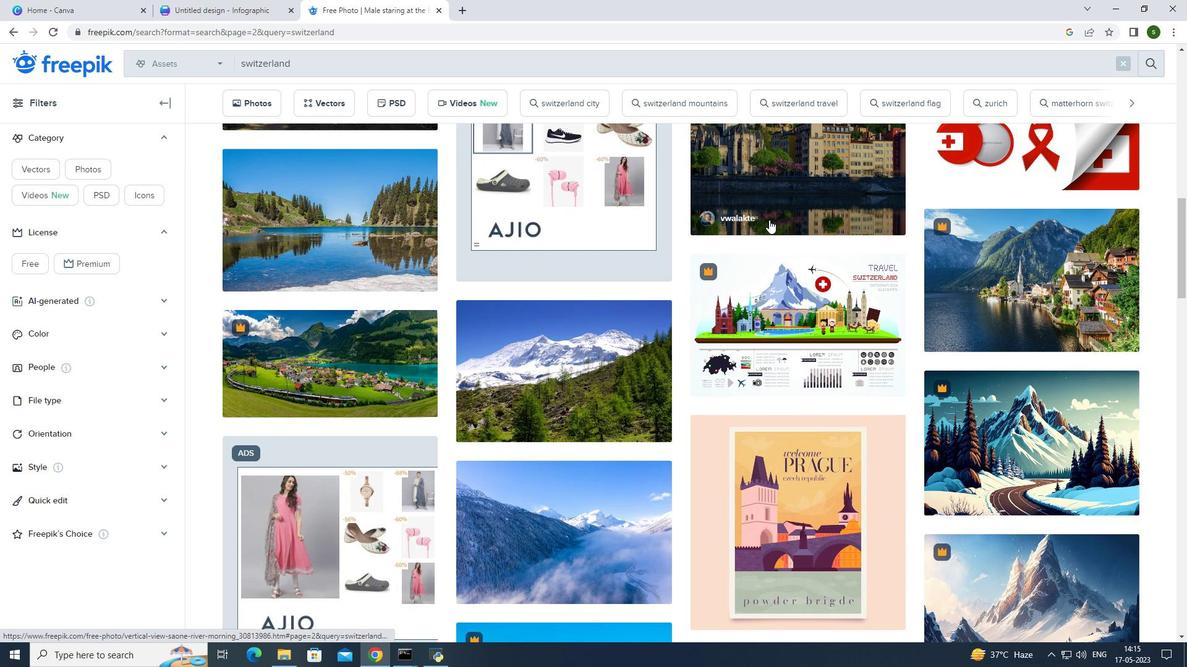 
Action: Mouse scrolled (769, 219) with delta (0, 0)
Screenshot: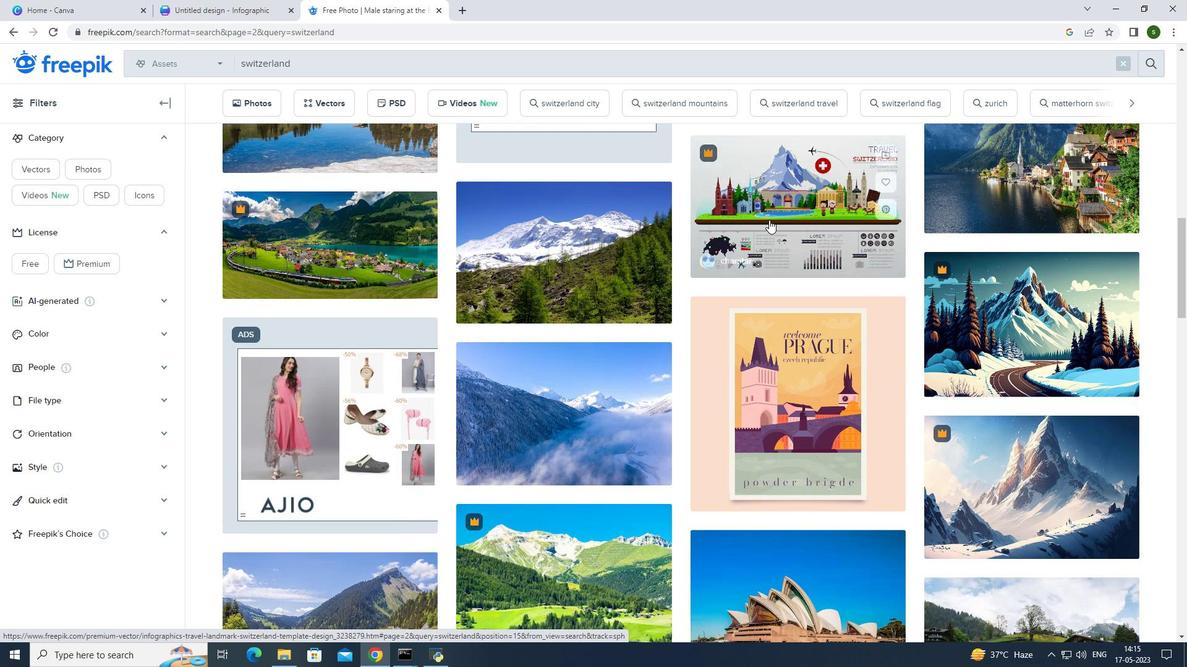 
Action: Mouse scrolled (769, 219) with delta (0, 0)
Screenshot: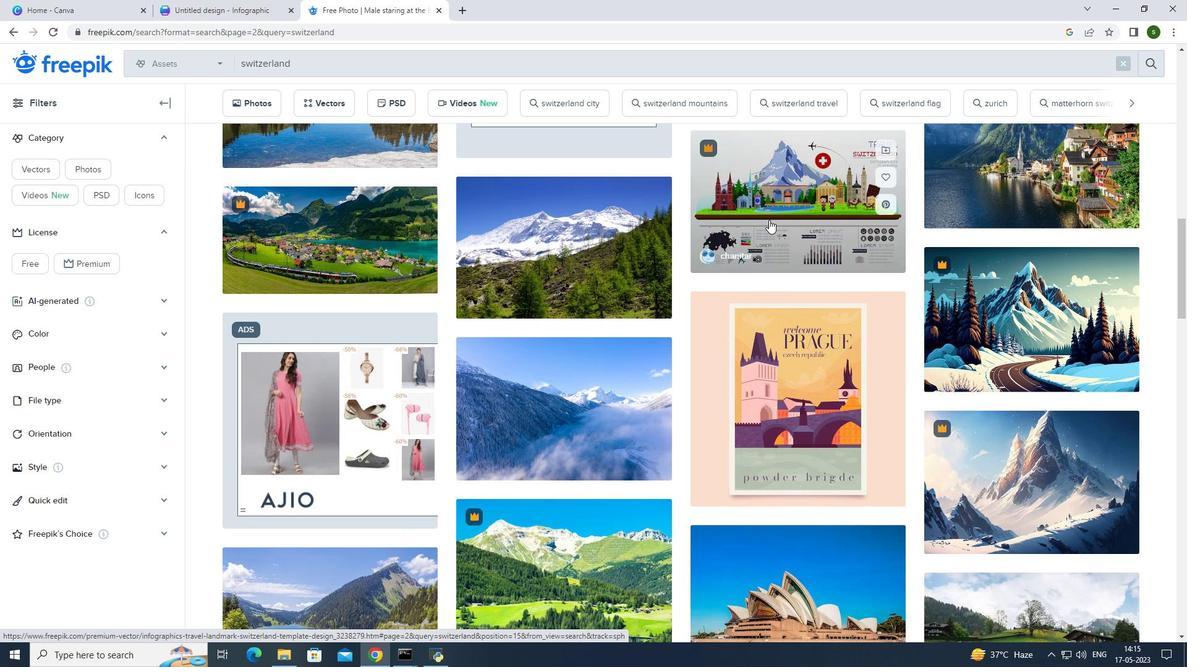 
Action: Mouse scrolled (769, 219) with delta (0, 0)
Screenshot: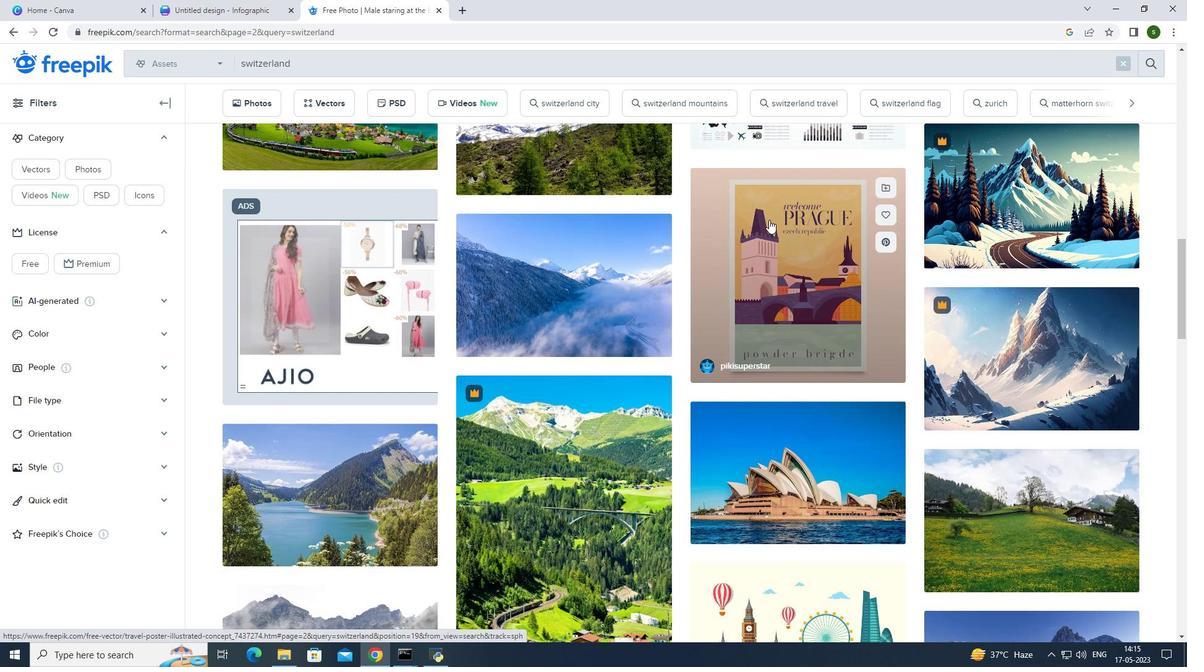 
Action: Mouse scrolled (769, 219) with delta (0, 0)
Screenshot: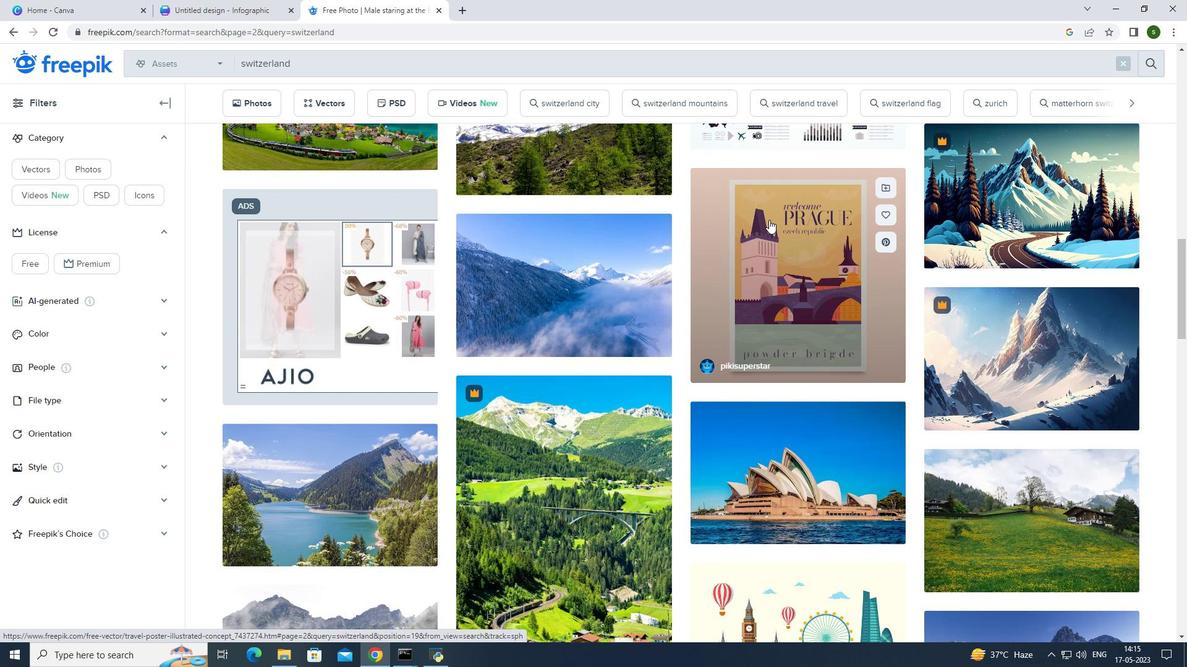 
Action: Mouse scrolled (769, 219) with delta (0, 0)
Screenshot: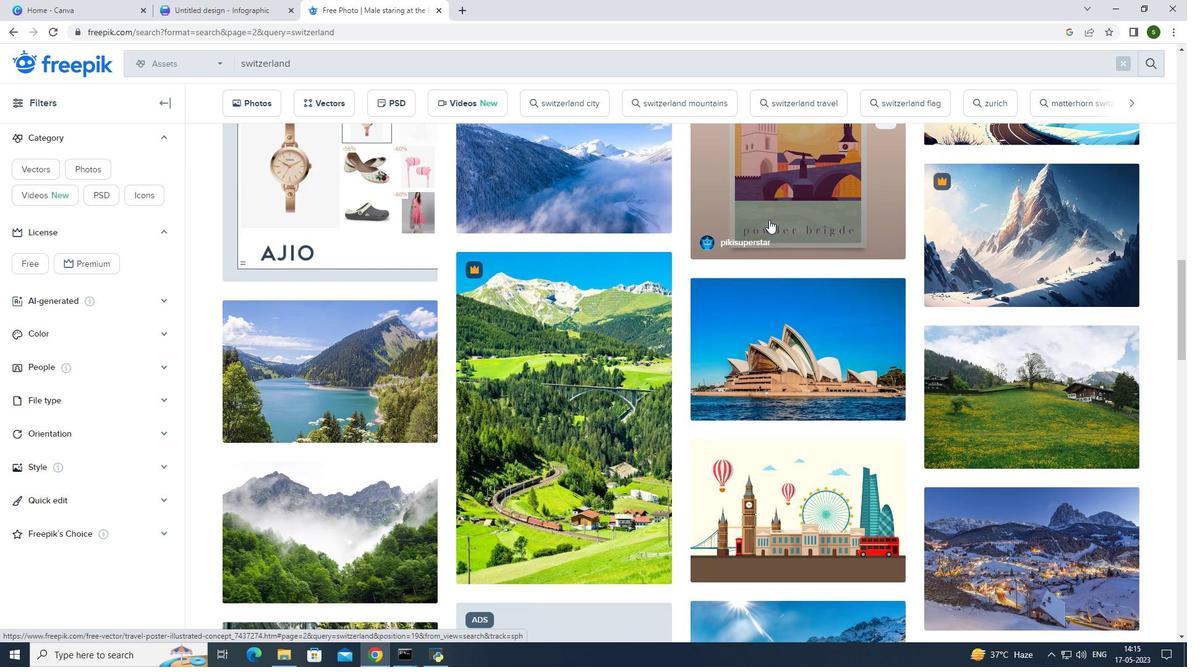 
Action: Mouse scrolled (769, 219) with delta (0, 0)
Screenshot: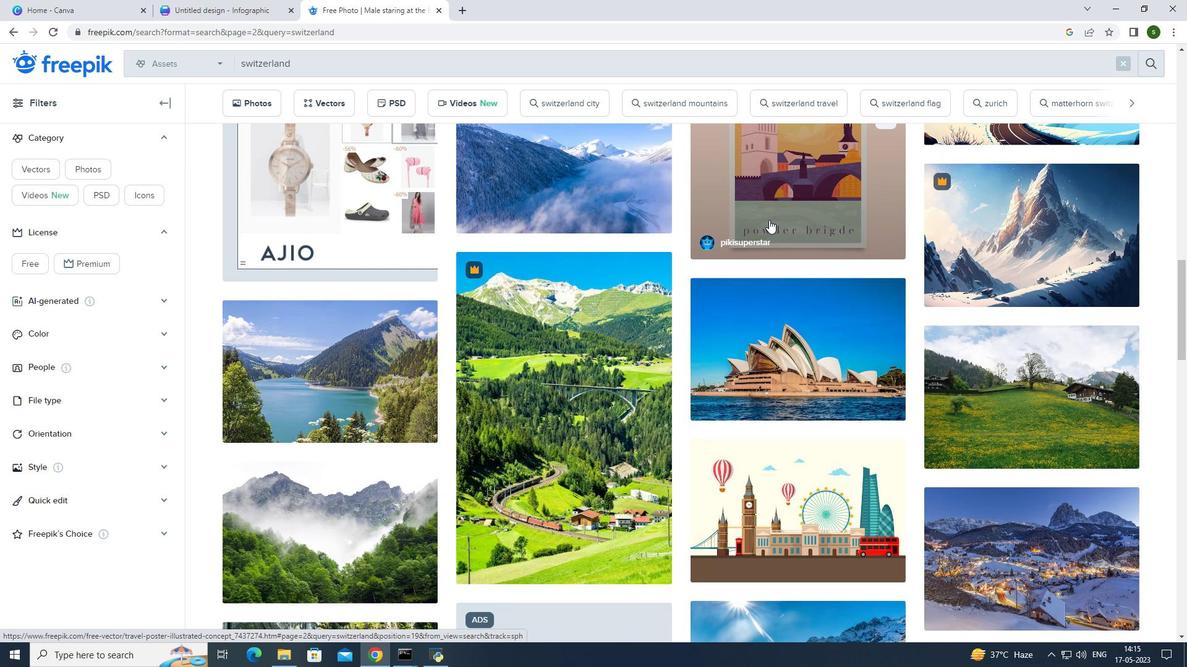 
Action: Mouse scrolled (769, 219) with delta (0, 0)
Screenshot: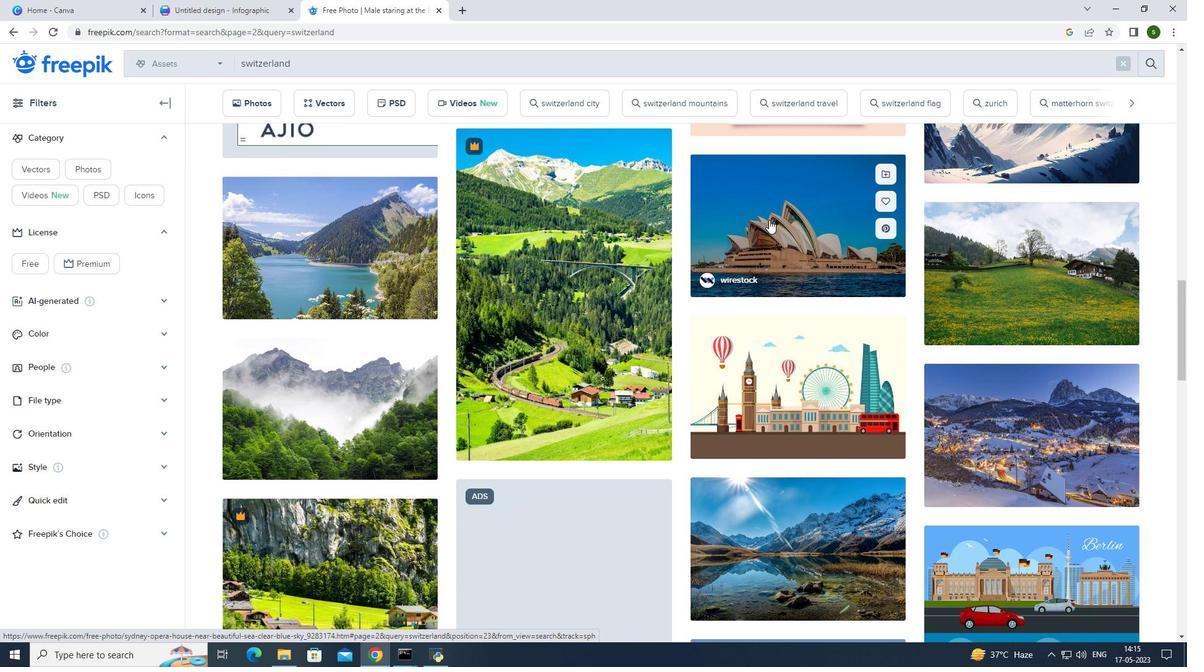 
Action: Mouse scrolled (769, 219) with delta (0, 0)
Screenshot: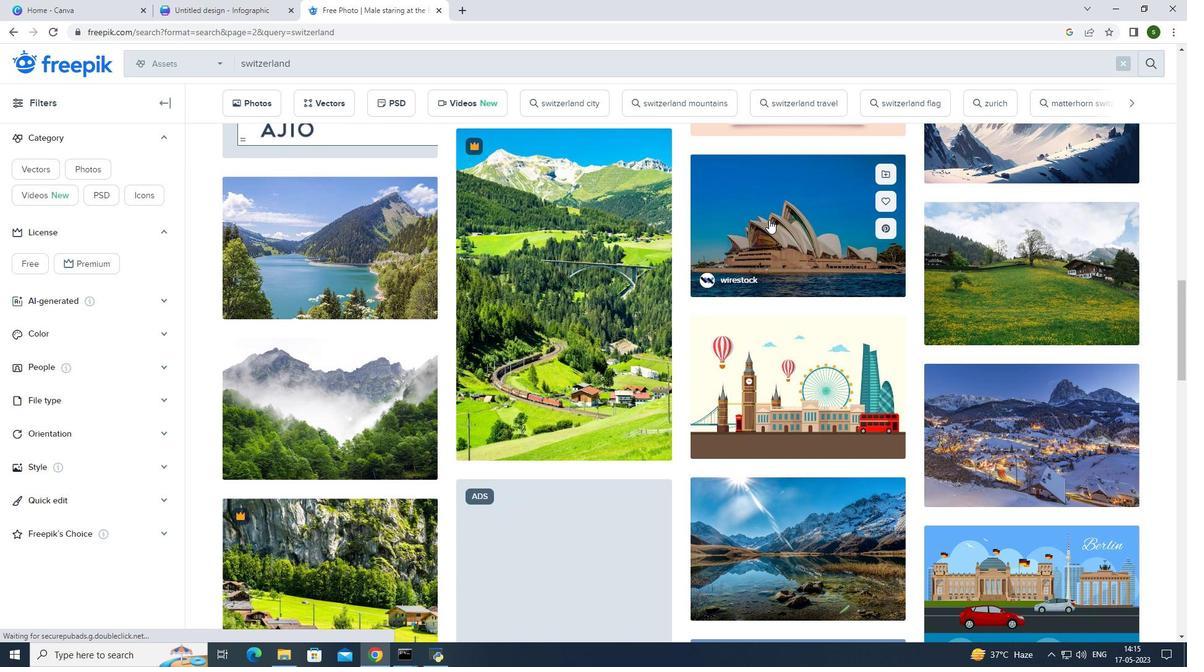 
Action: Mouse scrolled (769, 219) with delta (0, 0)
Screenshot: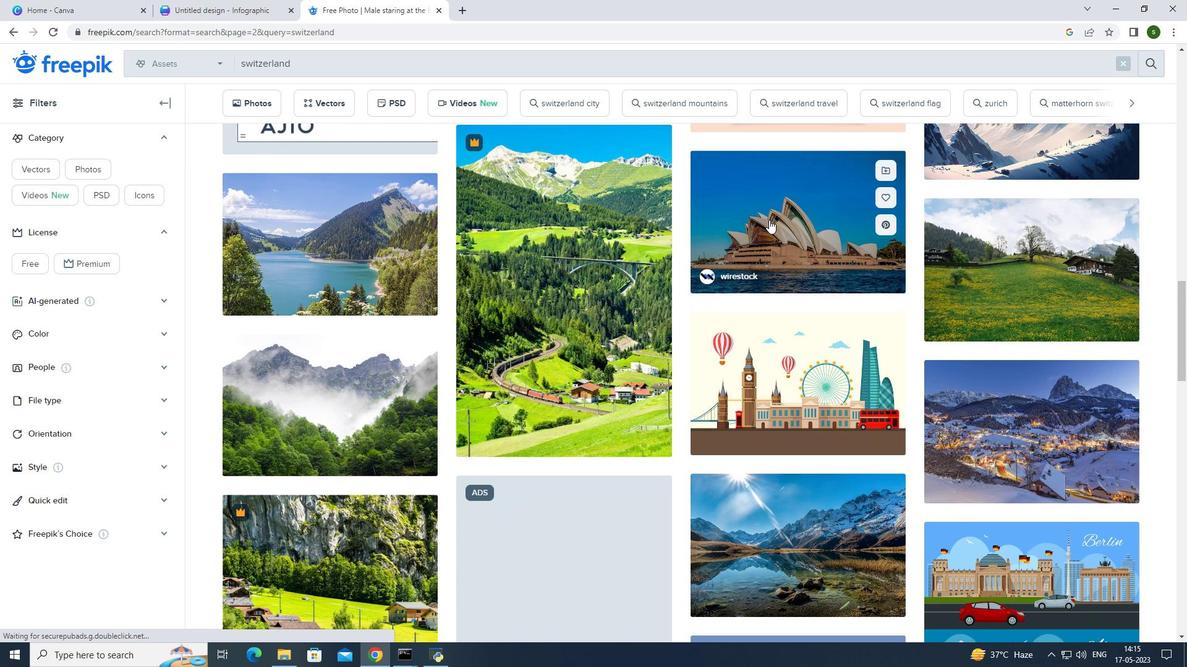 
Action: Mouse scrolled (769, 219) with delta (0, 0)
Screenshot: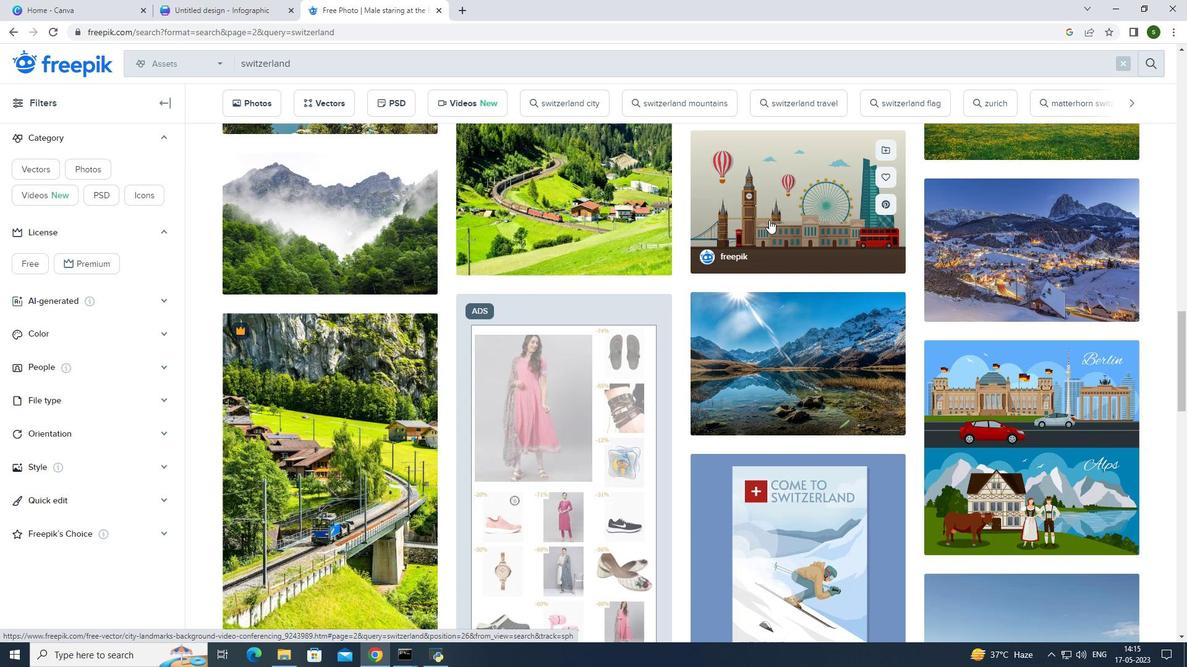 
Action: Mouse scrolled (769, 219) with delta (0, 0)
Screenshot: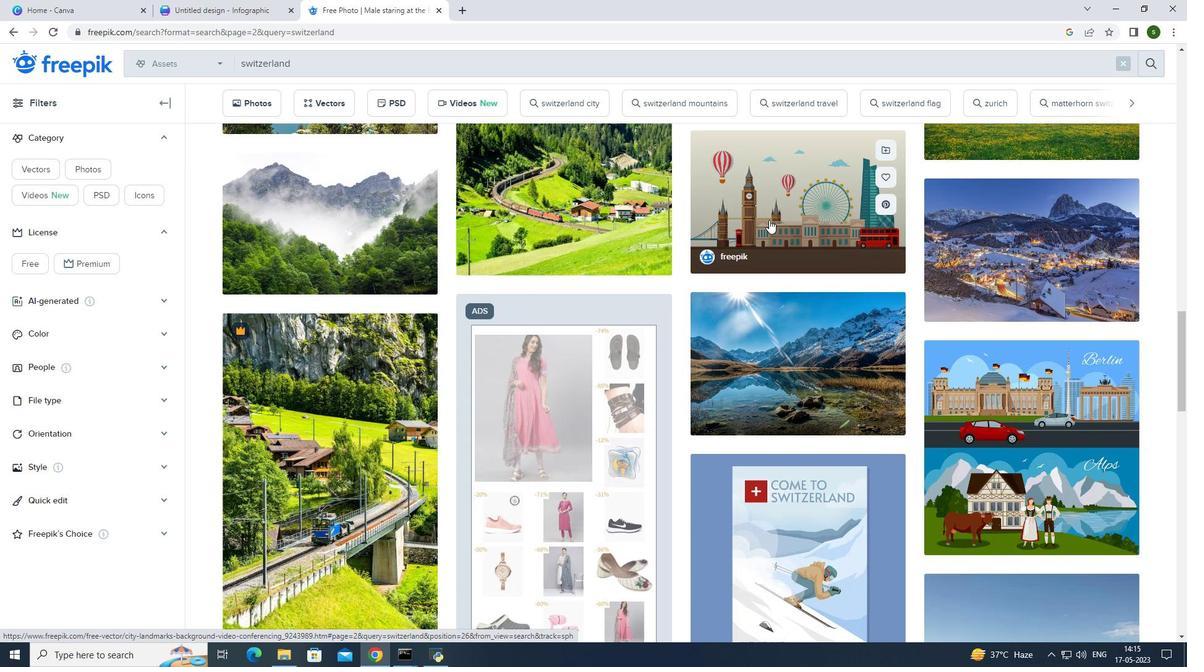 
Action: Mouse scrolled (769, 219) with delta (0, 0)
Screenshot: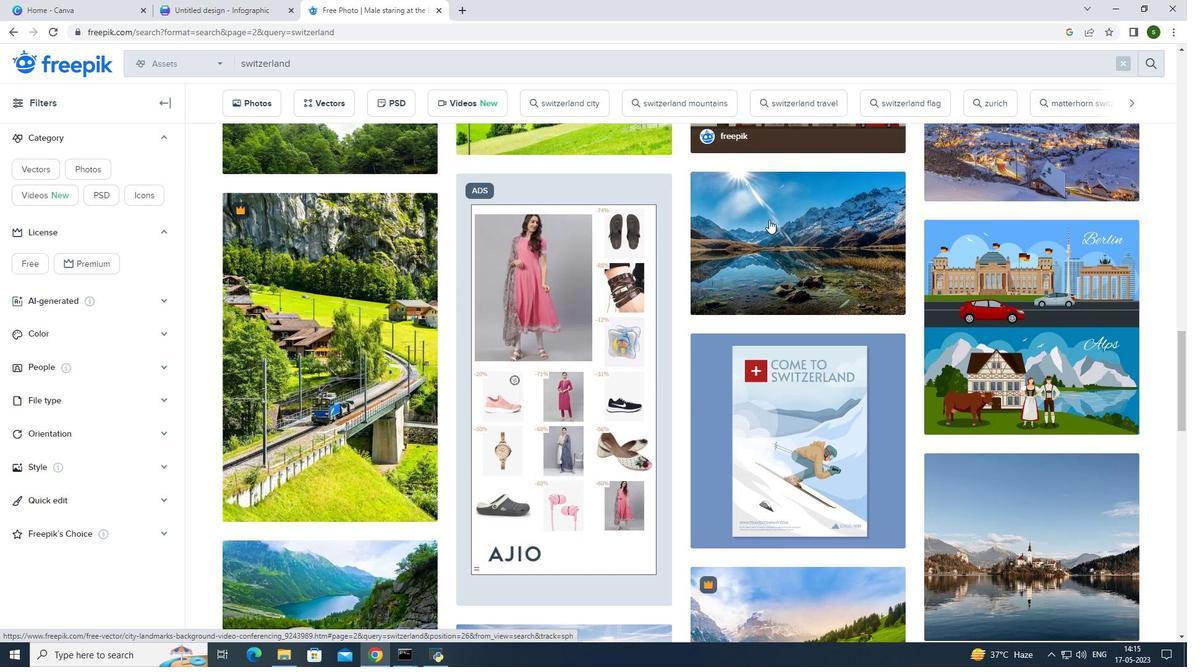 
Action: Mouse scrolled (769, 219) with delta (0, 0)
Screenshot: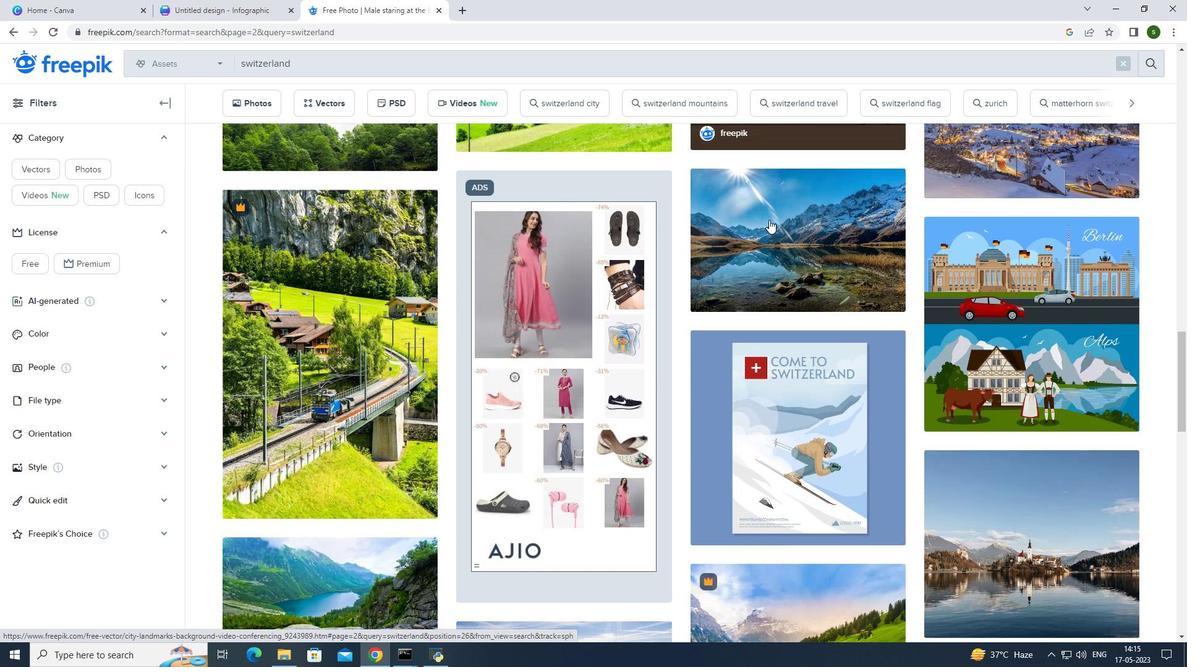 
Action: Mouse scrolled (769, 219) with delta (0, 0)
Screenshot: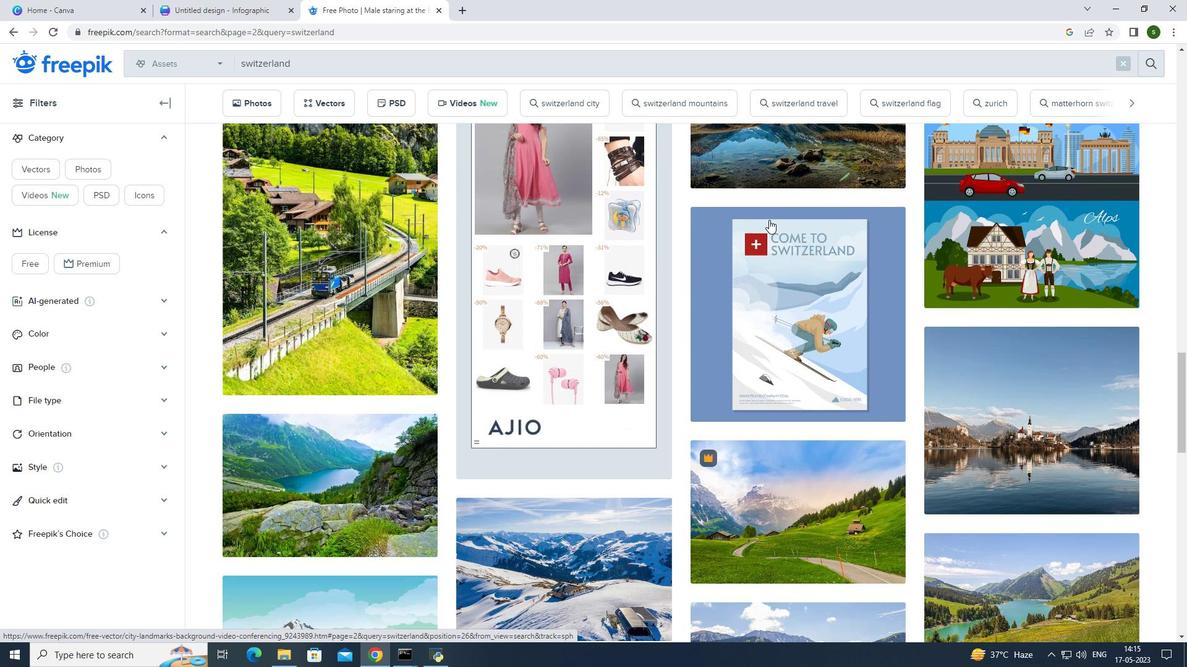
Action: Mouse scrolled (769, 219) with delta (0, 0)
Screenshot: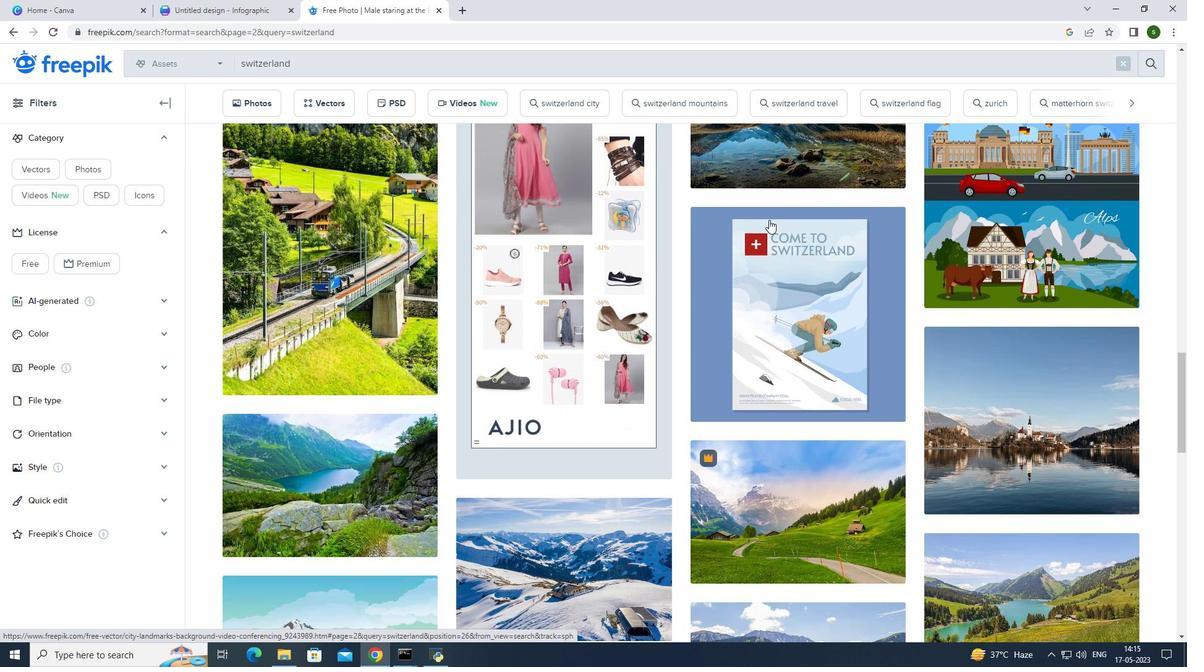 
Action: Mouse scrolled (769, 219) with delta (0, 0)
Screenshot: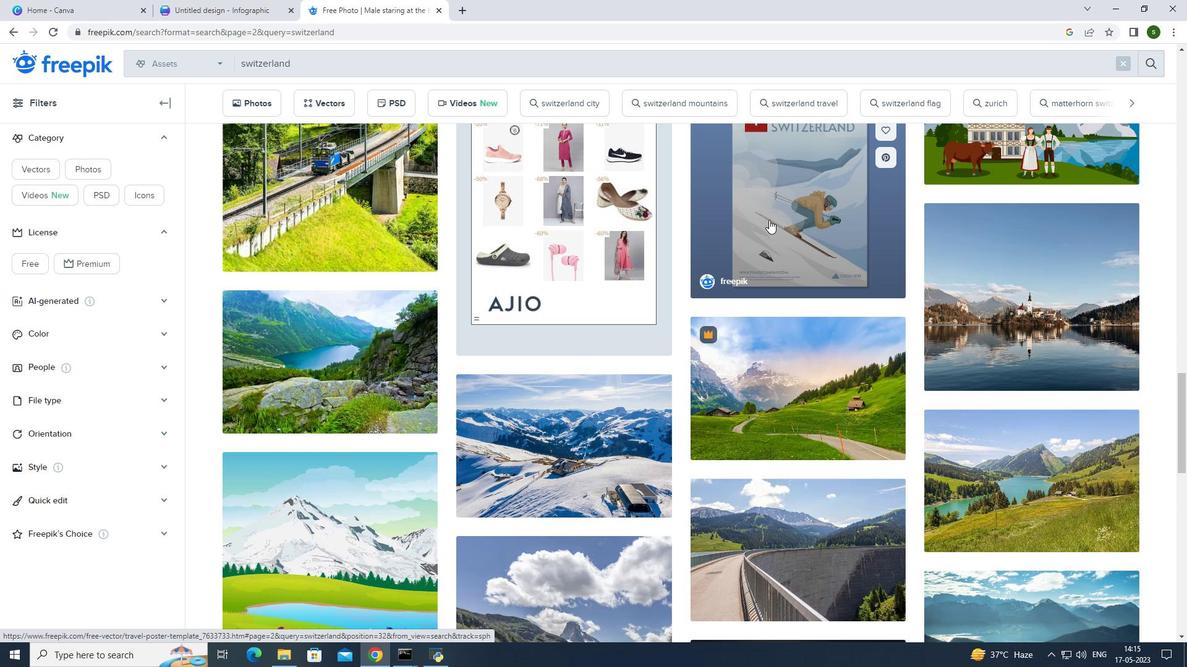 
Action: Mouse scrolled (769, 219) with delta (0, 0)
Screenshot: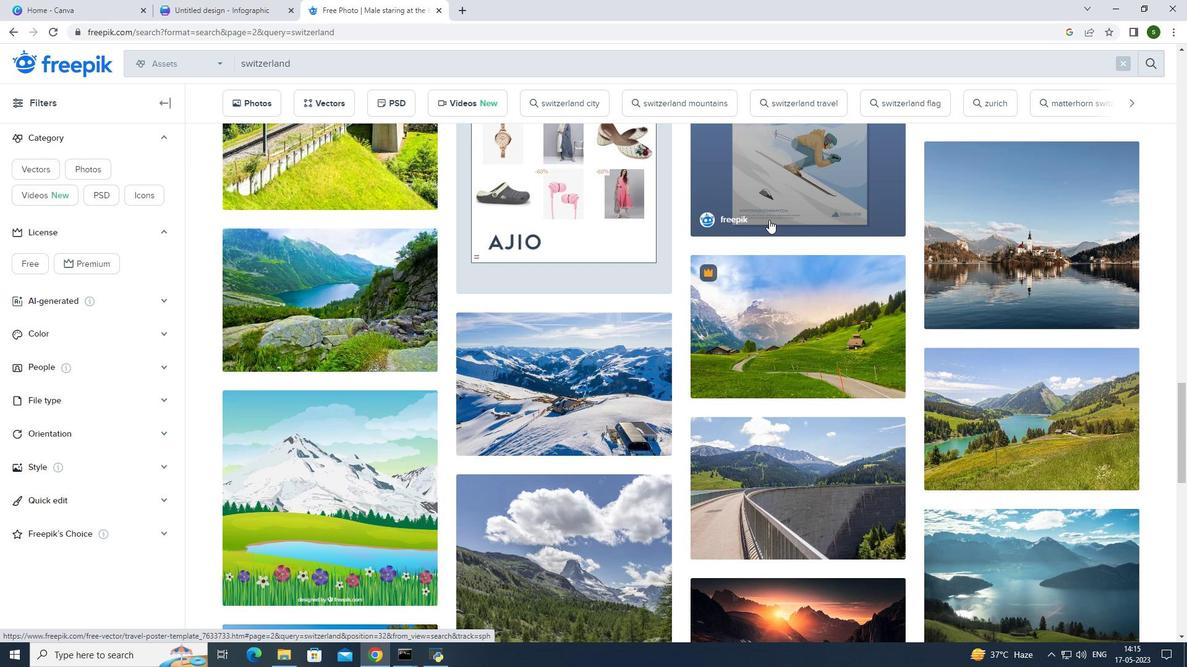 
Action: Mouse scrolled (769, 219) with delta (0, 0)
Screenshot: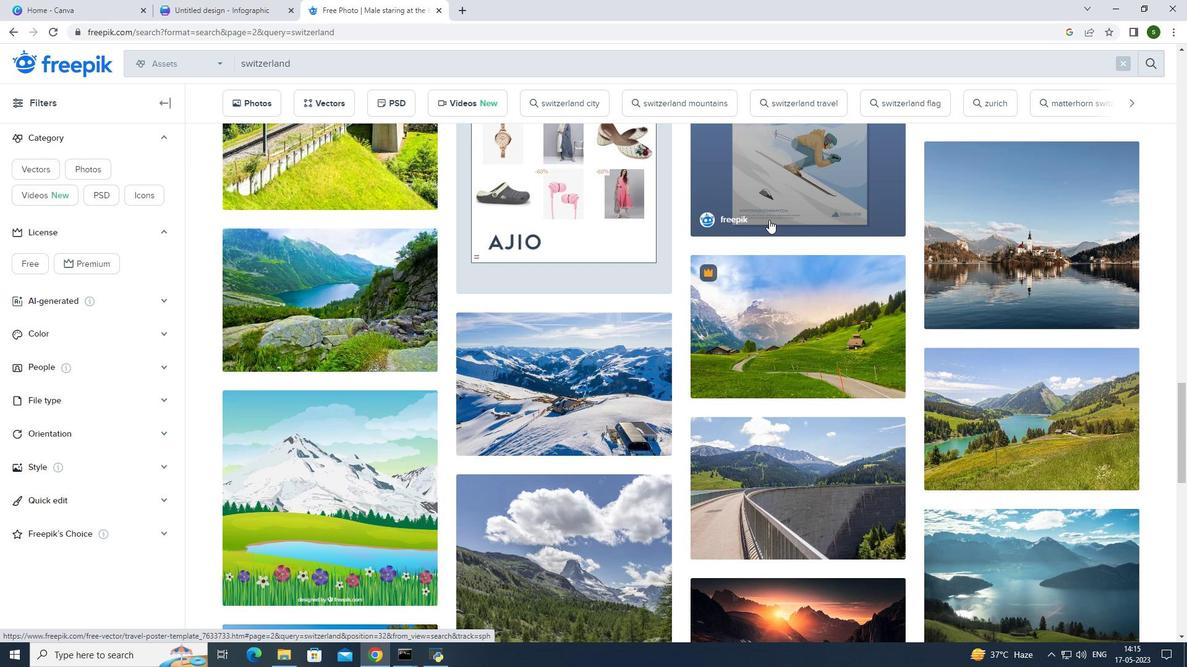 
Action: Mouse scrolled (769, 219) with delta (0, 0)
Screenshot: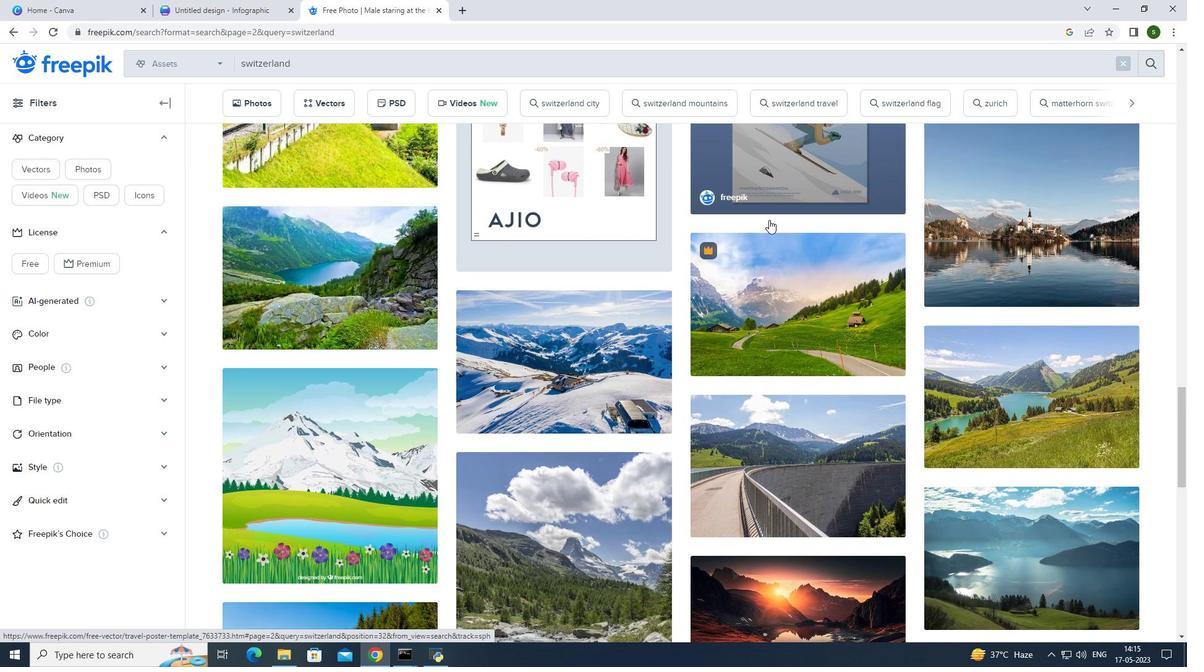 
Action: Mouse scrolled (769, 219) with delta (0, 0)
Screenshot: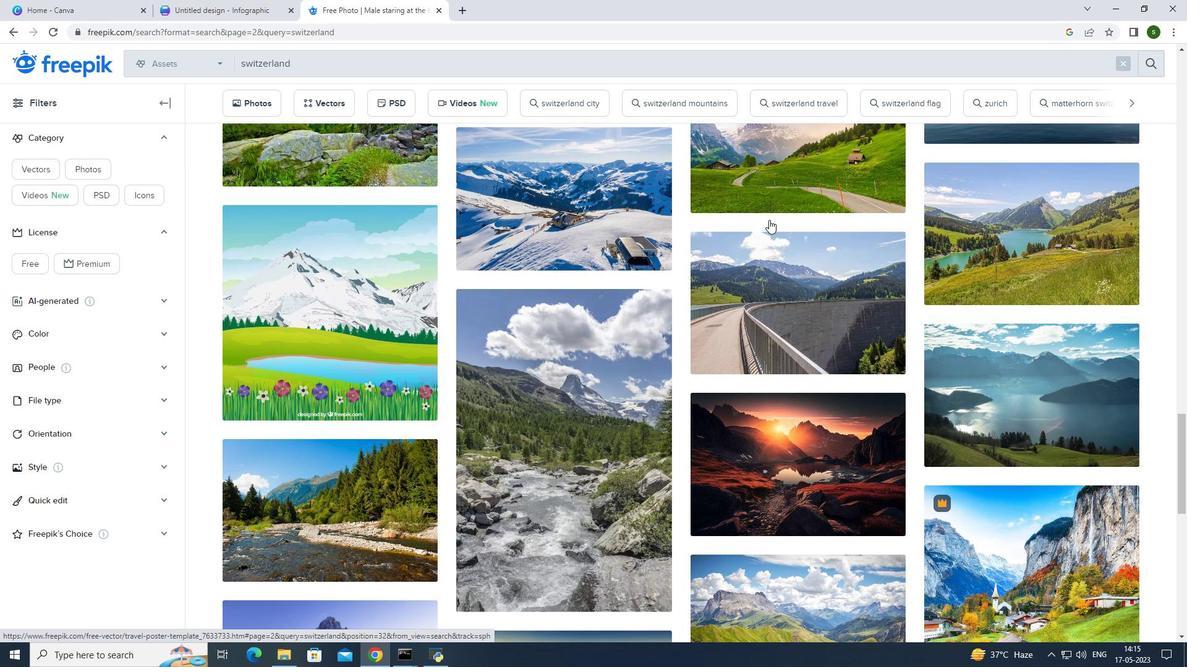 
Action: Mouse scrolled (769, 219) with delta (0, 0)
Screenshot: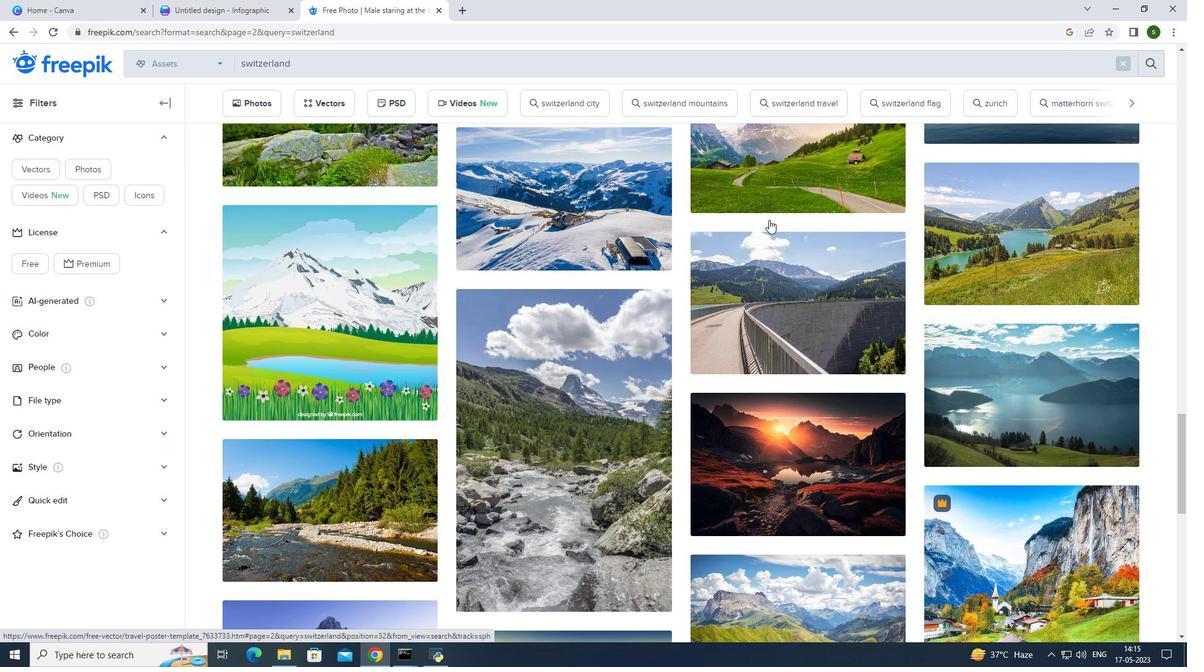 
Action: Mouse scrolled (769, 219) with delta (0, 0)
Screenshot: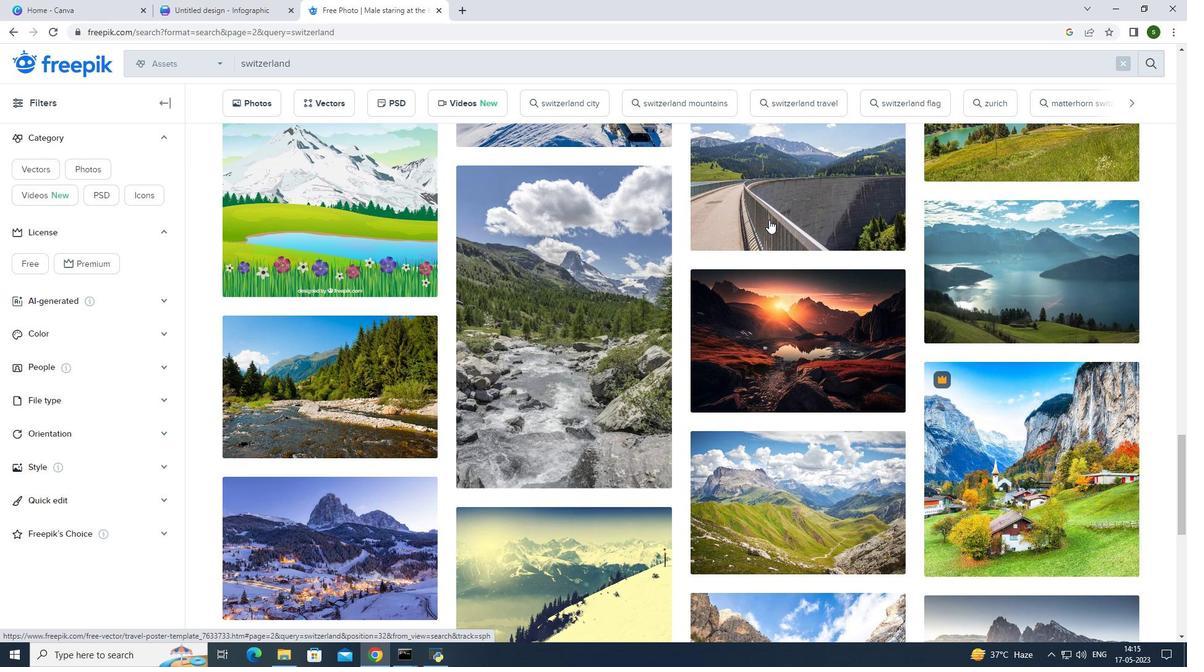 
Action: Mouse scrolled (769, 219) with delta (0, 0)
Screenshot: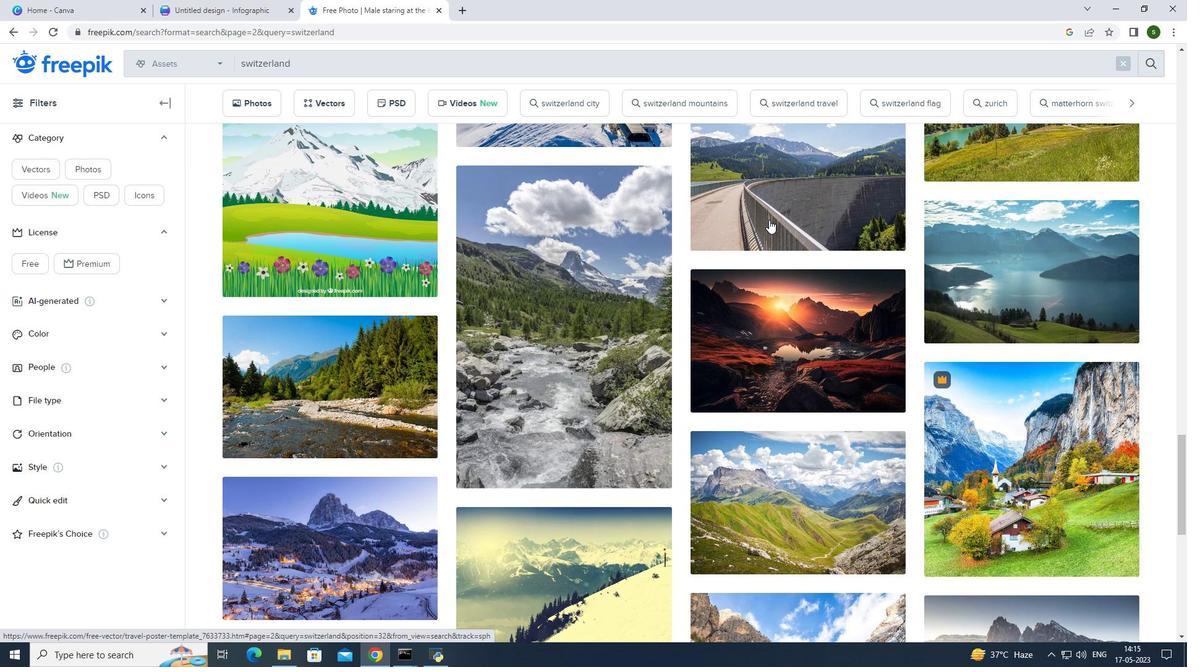 
Action: Mouse scrolled (769, 219) with delta (0, 0)
Screenshot: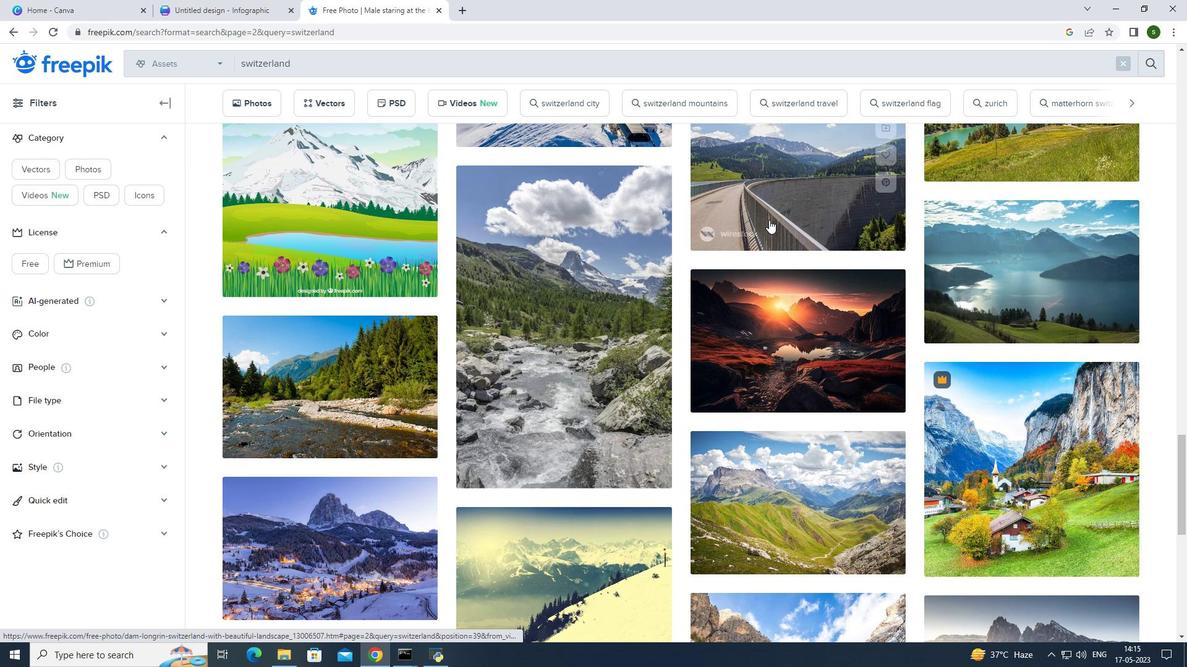 
Action: Mouse scrolled (769, 219) with delta (0, 0)
Screenshot: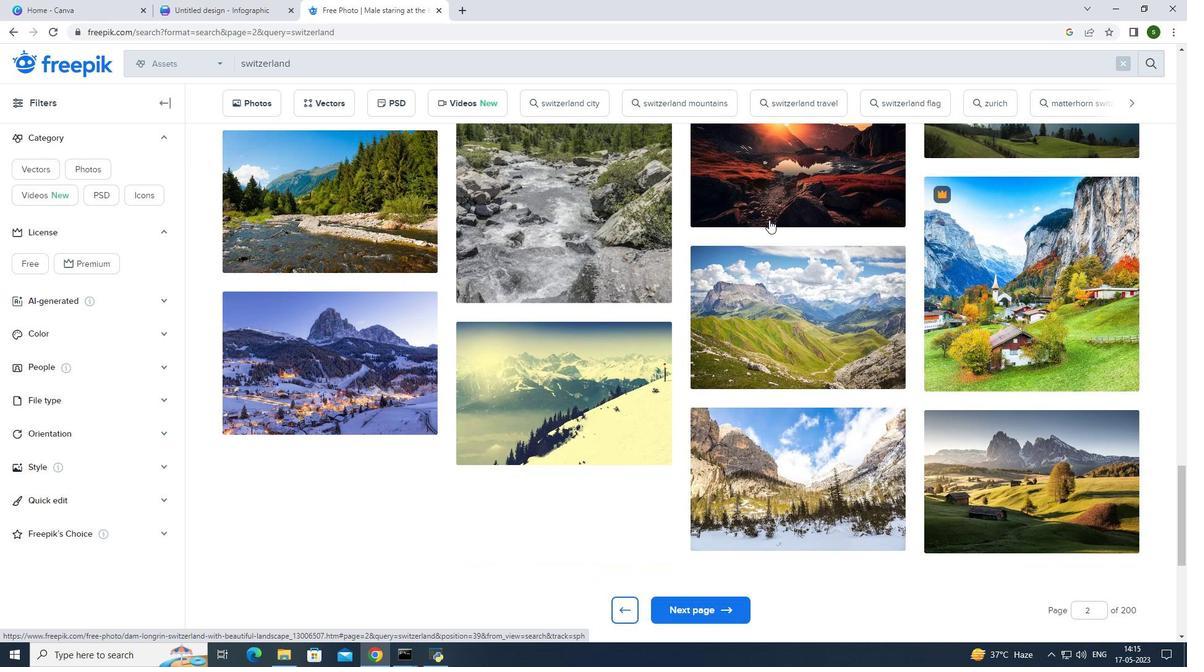 
Action: Mouse scrolled (769, 219) with delta (0, 0)
Screenshot: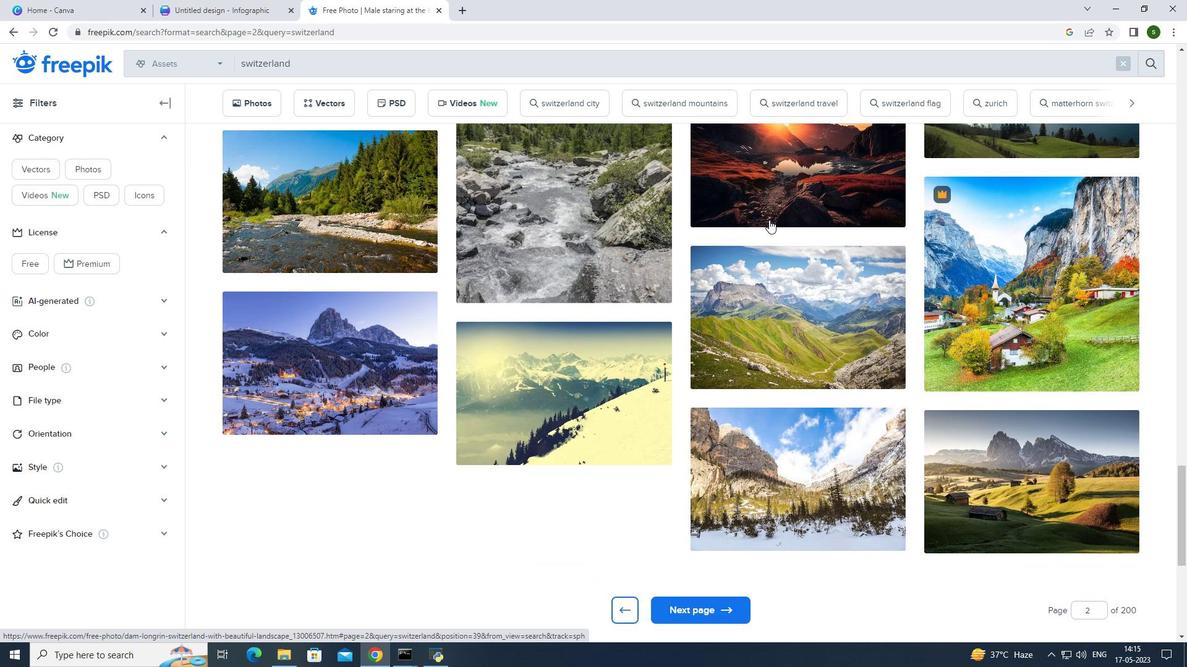 
Action: Mouse scrolled (769, 219) with delta (0, 0)
Screenshot: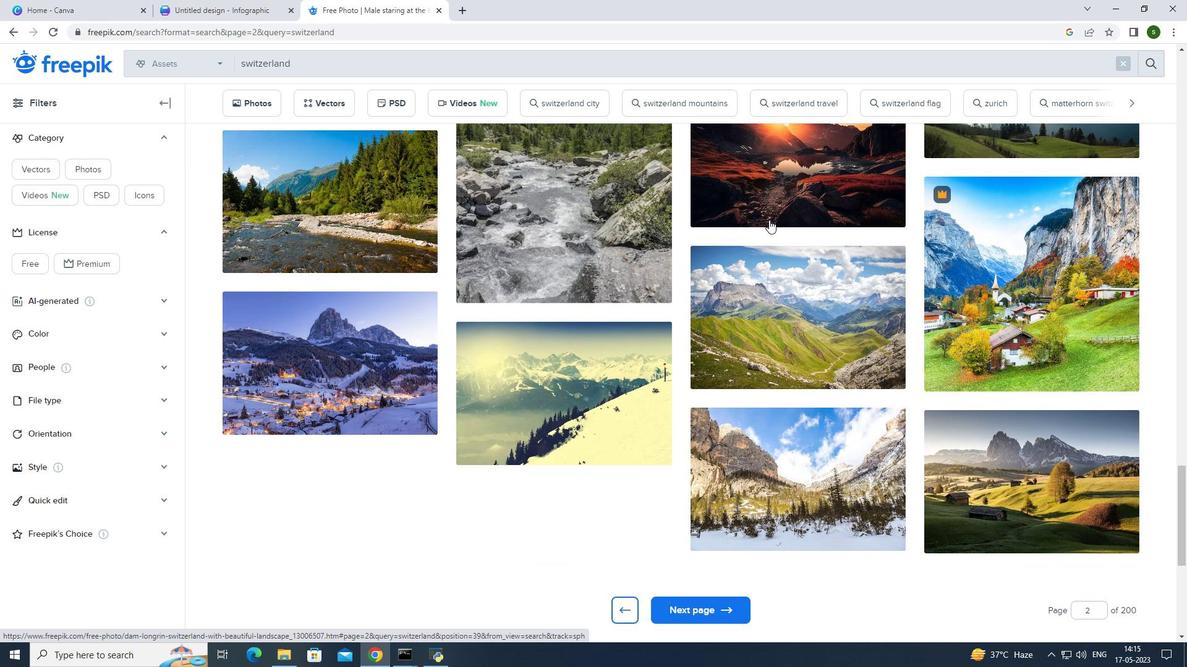 
Action: Mouse moved to (711, 422)
Screenshot: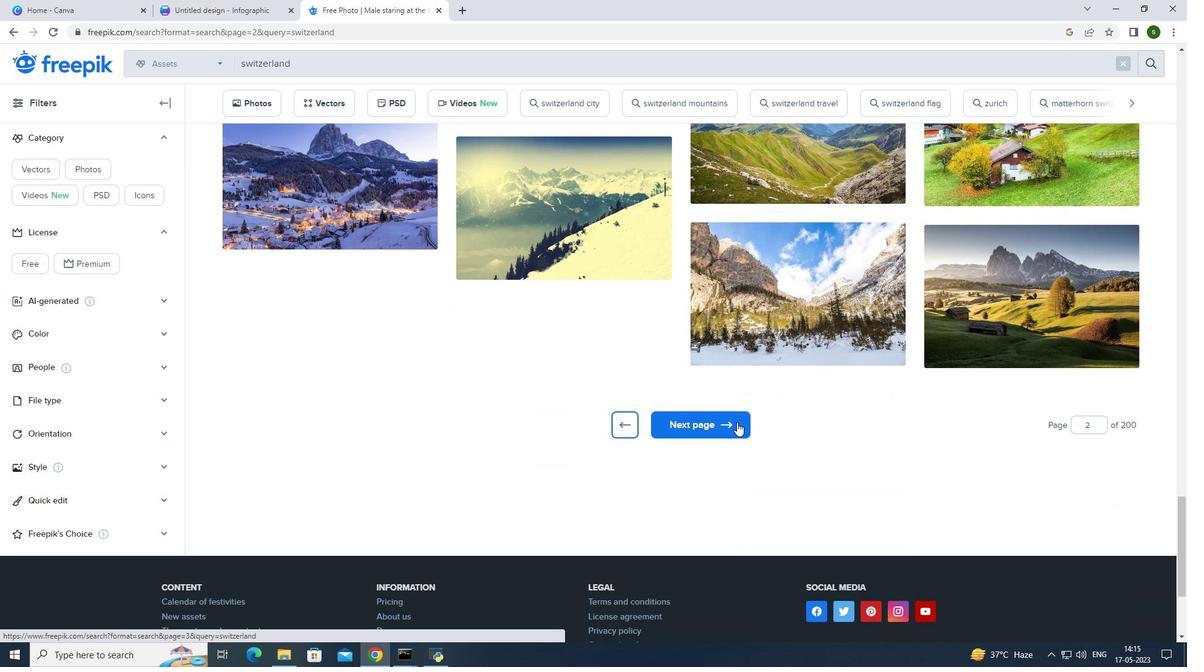 
Action: Mouse pressed left at (711, 422)
Screenshot: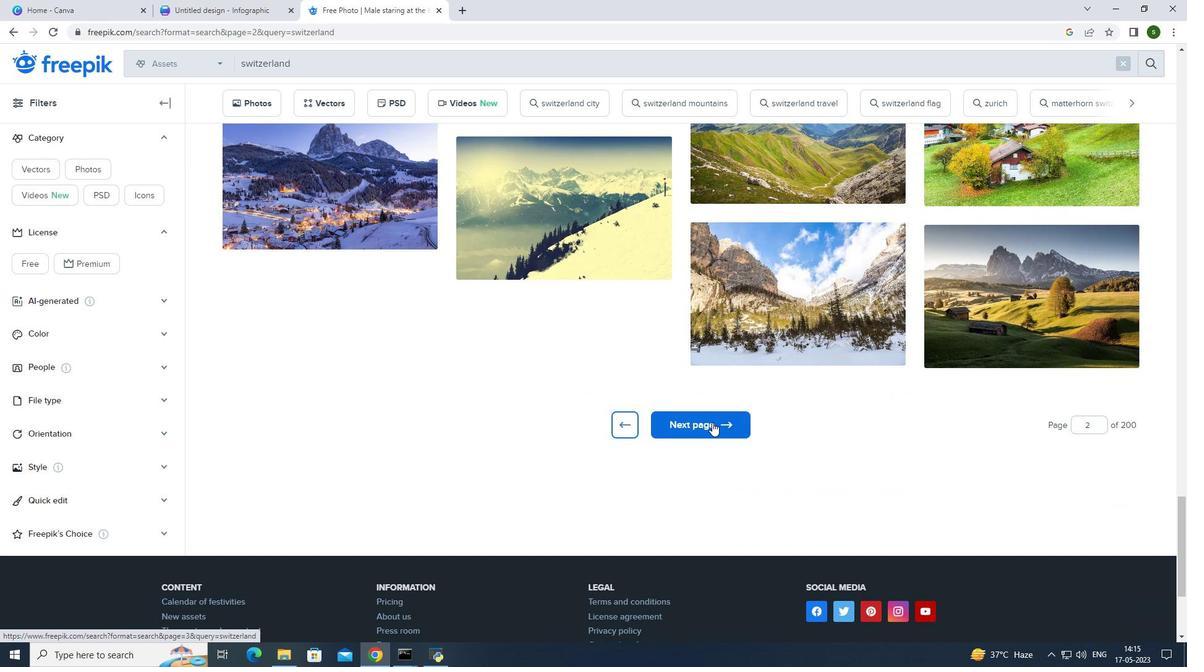 
Action: Mouse moved to (674, 260)
Screenshot: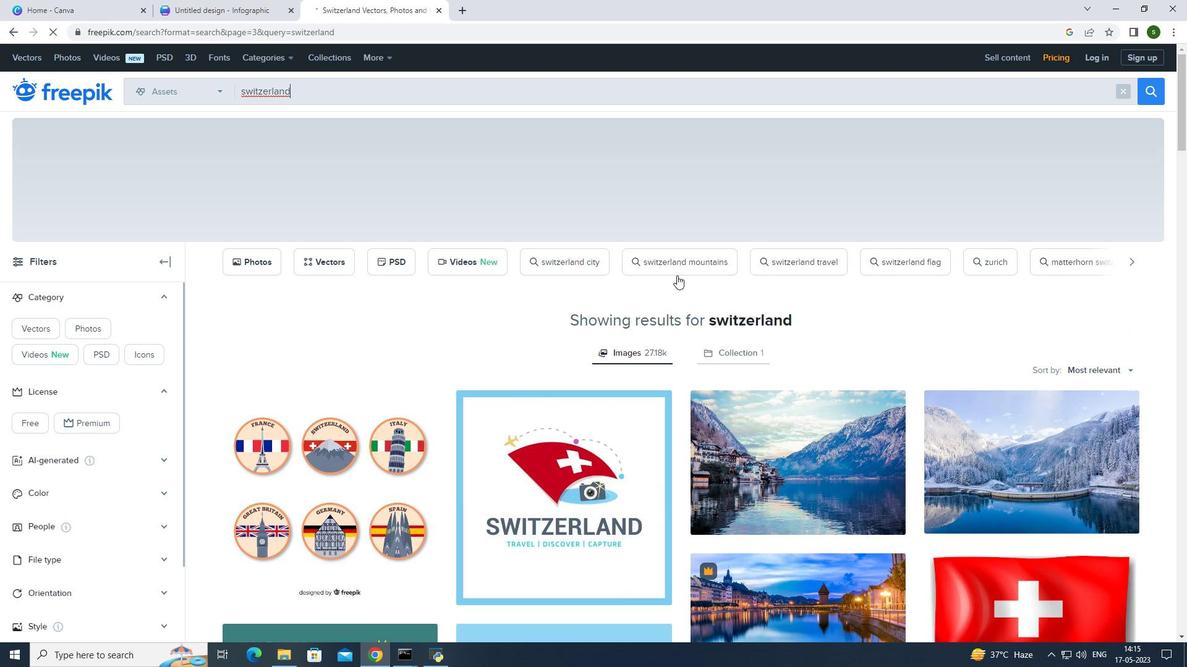
Action: Mouse scrolled (674, 259) with delta (0, 0)
Screenshot: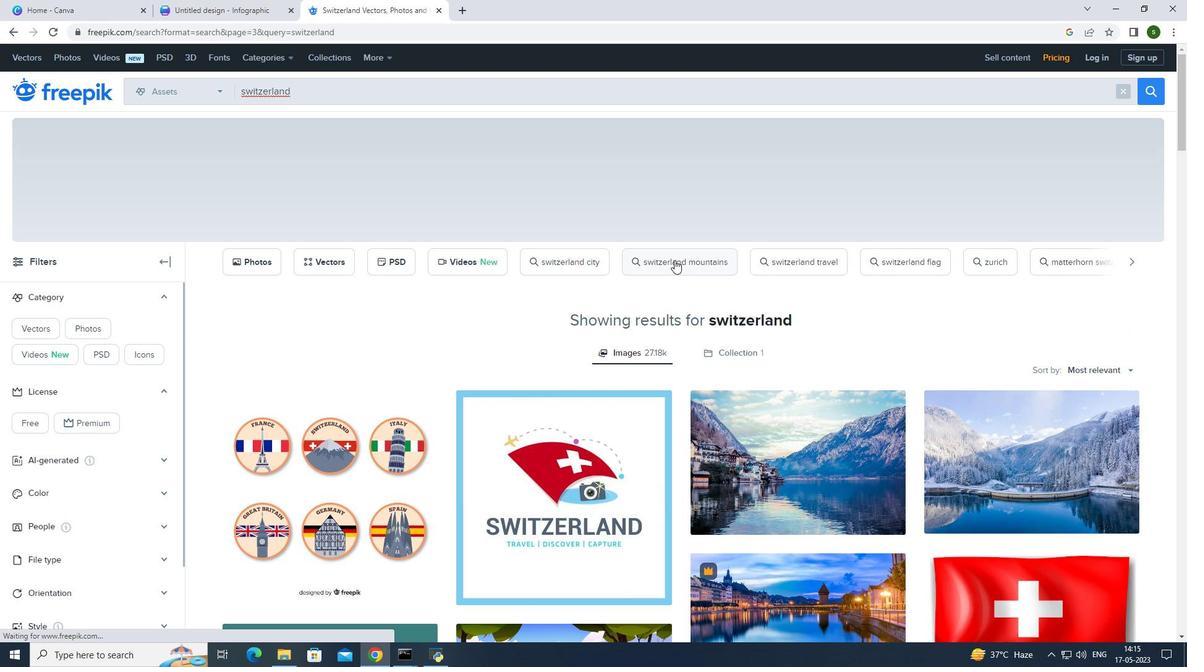 
Action: Mouse scrolled (674, 259) with delta (0, 0)
Screenshot: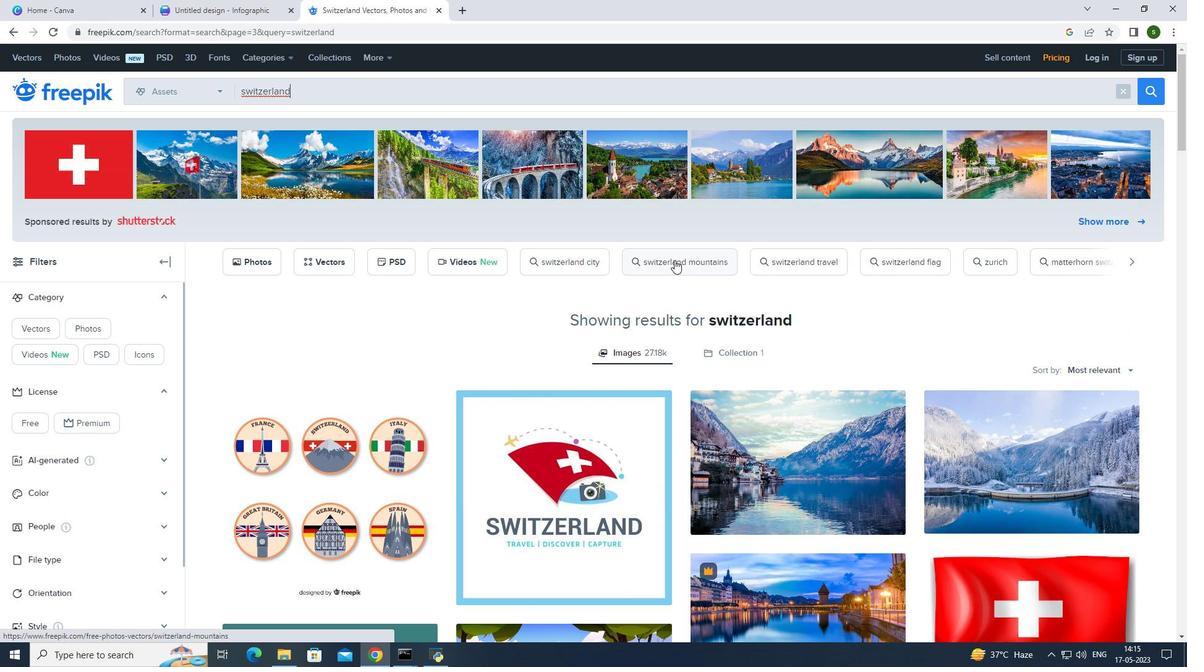 
Action: Mouse moved to (1069, 160)
Screenshot: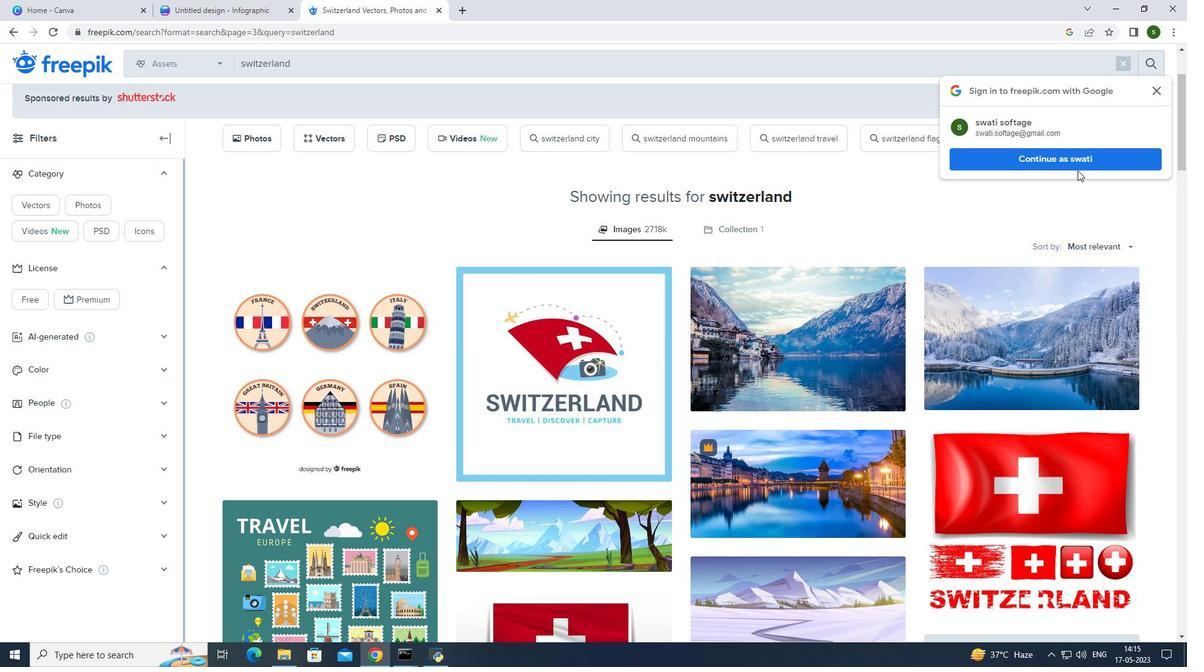 
Action: Mouse pressed left at (1069, 160)
Screenshot: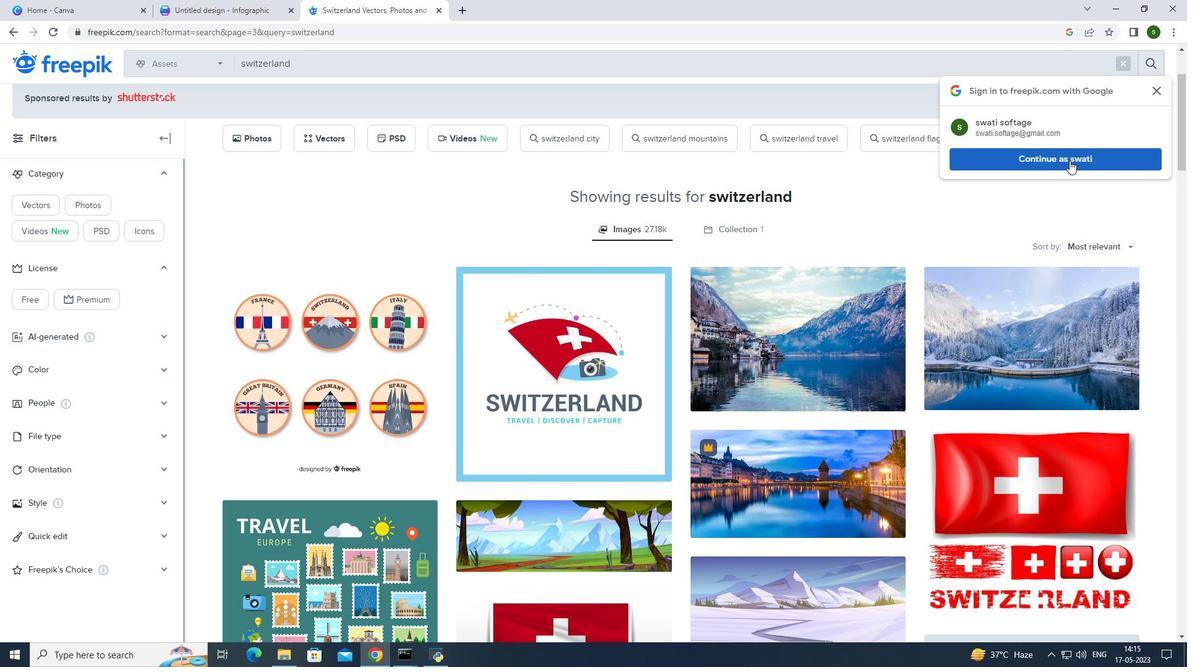 
Action: Mouse moved to (980, 314)
Screenshot: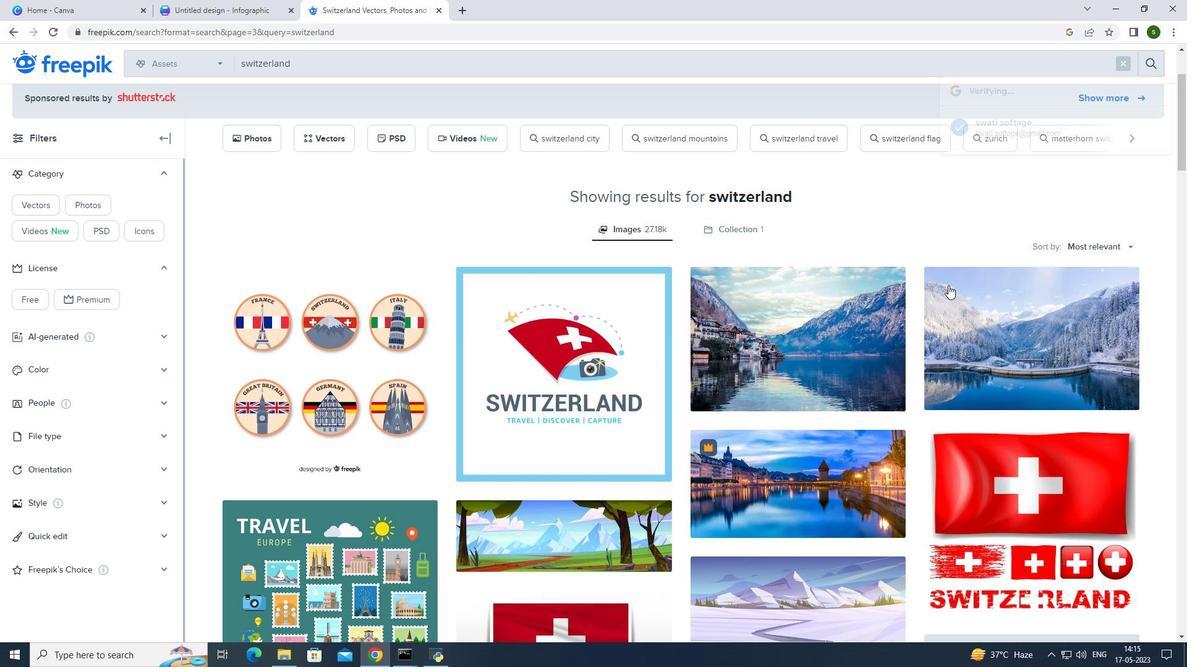 
Action: Mouse scrolled (980, 313) with delta (0, 0)
Screenshot: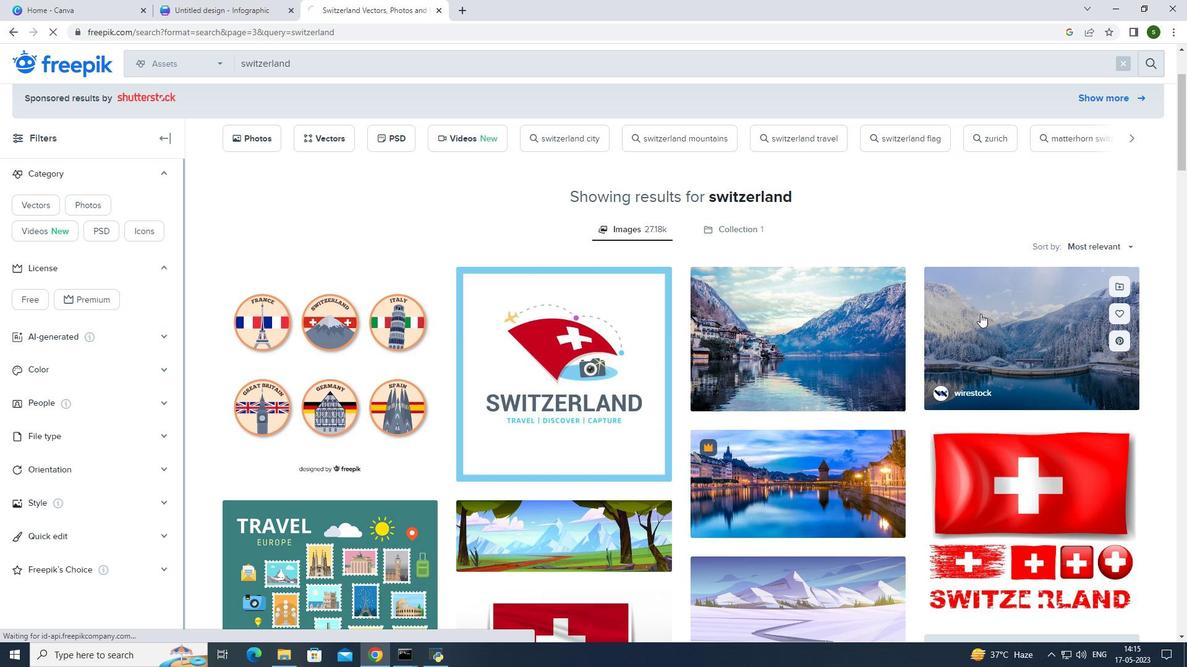 
Action: Mouse scrolled (980, 313) with delta (0, 0)
Screenshot: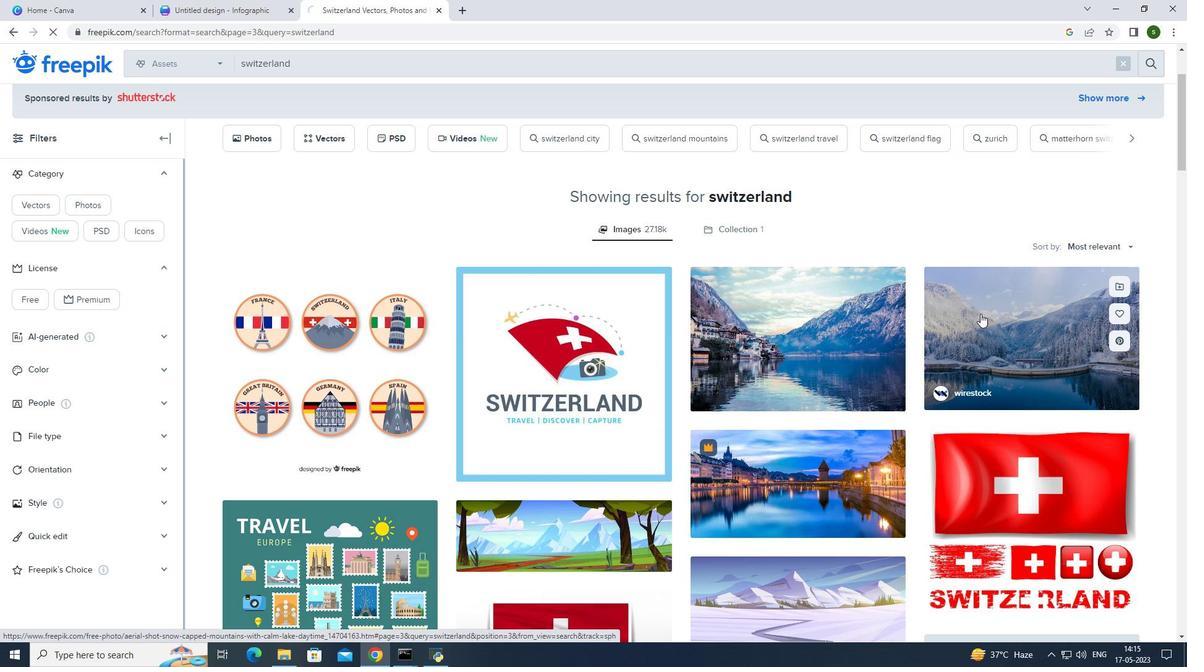 
Action: Mouse scrolled (980, 313) with delta (0, 0)
Screenshot: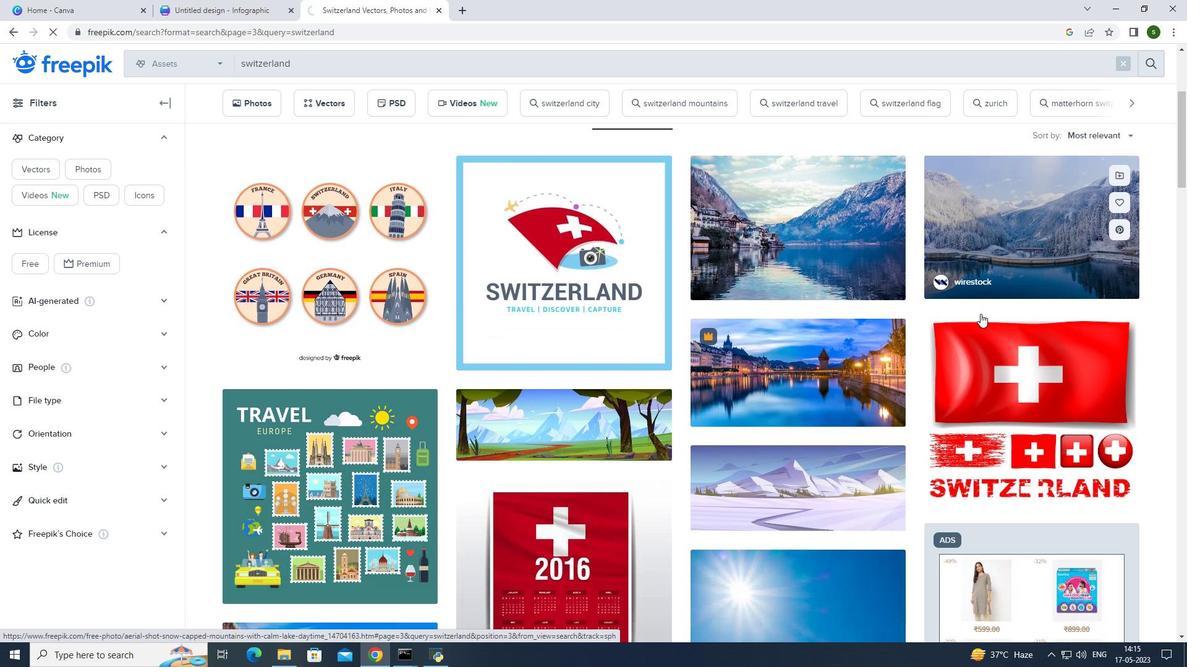 
Action: Mouse scrolled (980, 313) with delta (0, 0)
Screenshot: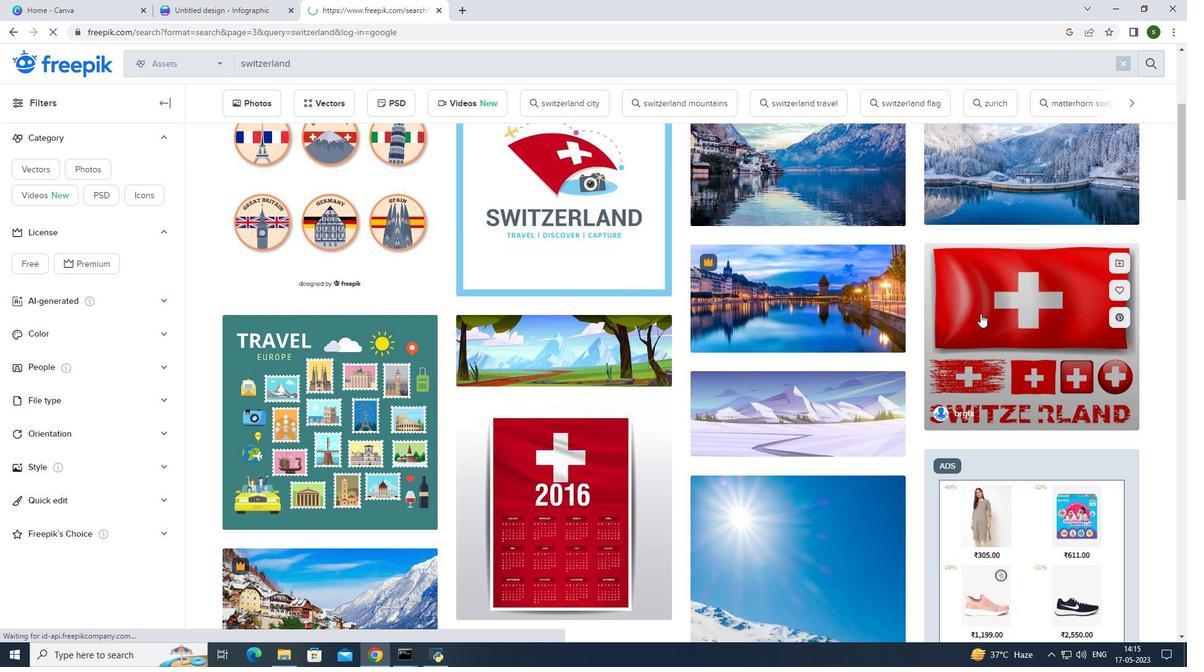 
Action: Mouse scrolled (980, 313) with delta (0, 0)
Screenshot: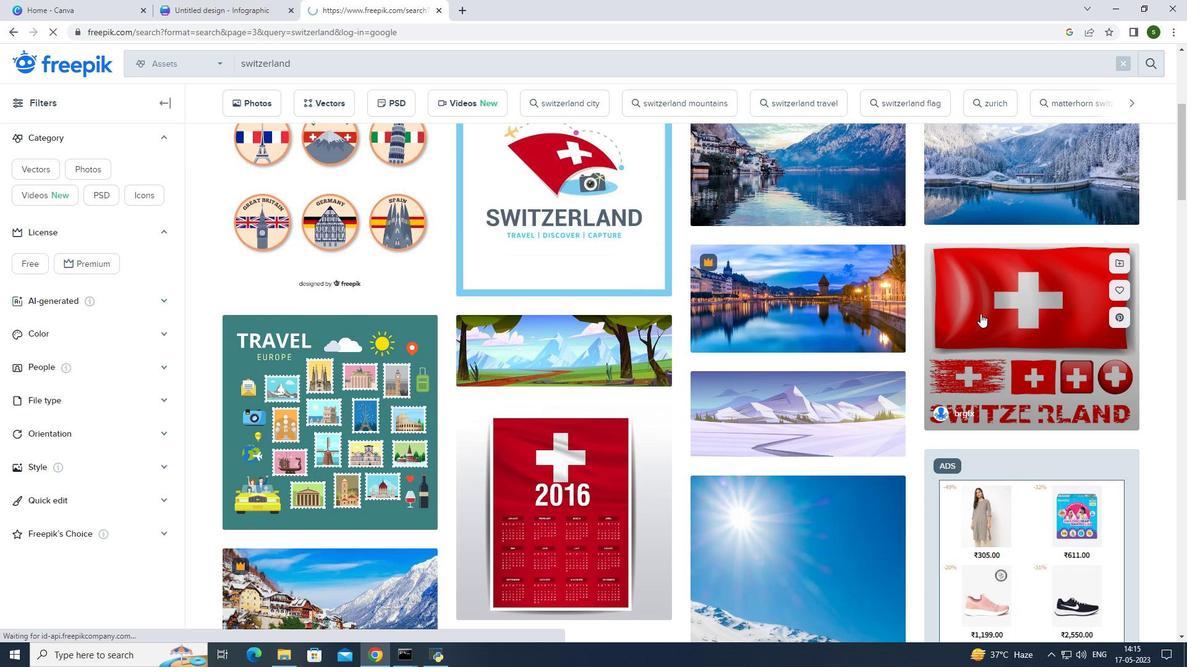 
Action: Mouse moved to (860, 287)
Screenshot: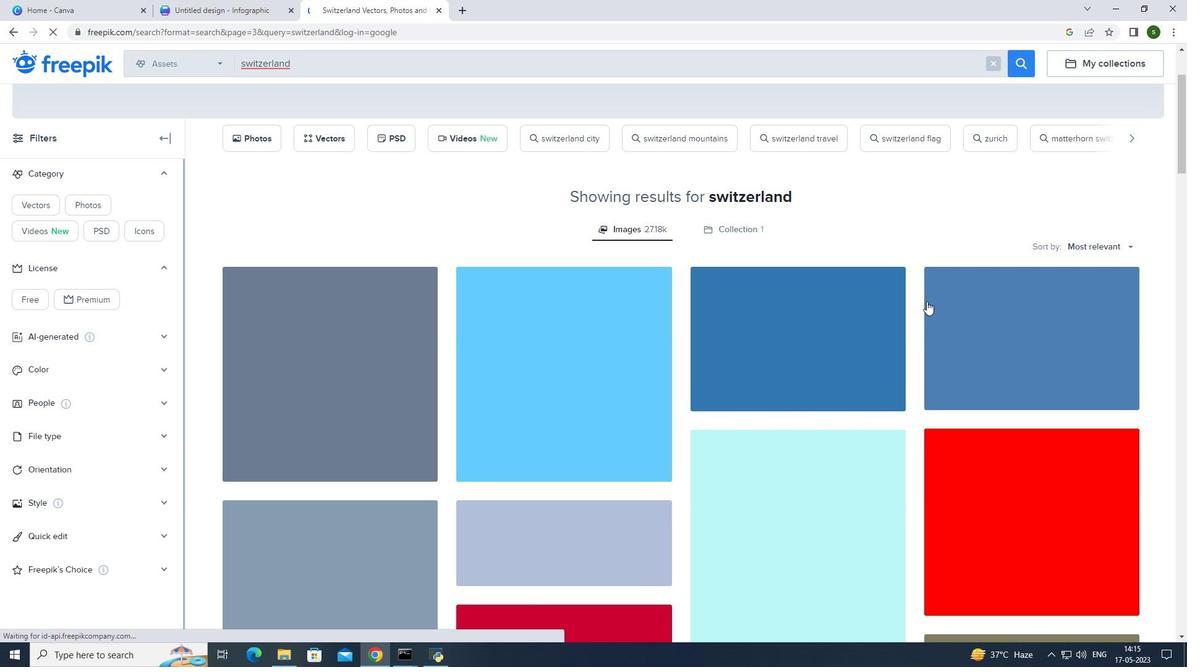 
Action: Mouse scrolled (860, 286) with delta (0, 0)
Screenshot: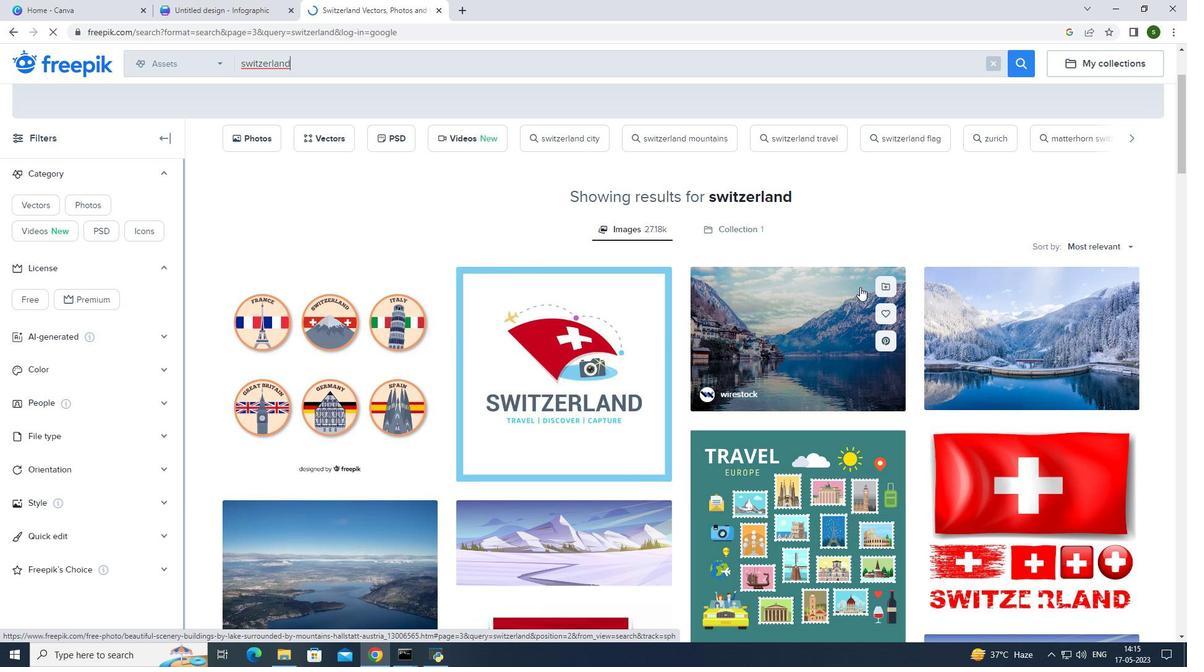 
Action: Mouse scrolled (860, 286) with delta (0, 0)
Screenshot: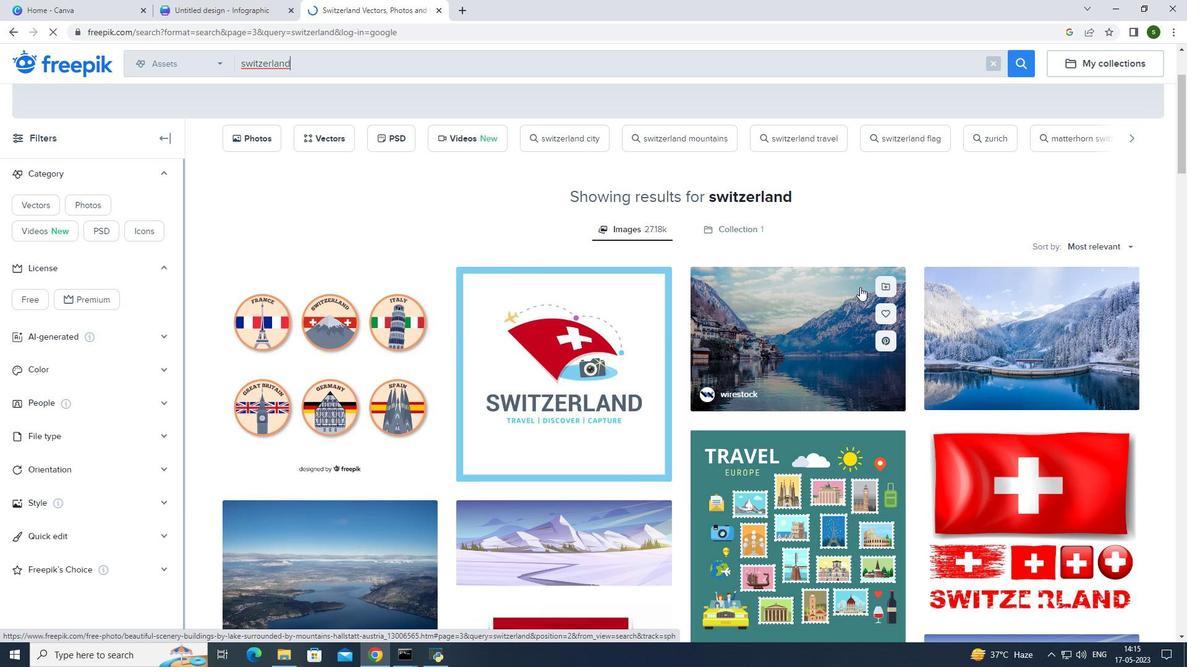 
Action: Mouse scrolled (860, 286) with delta (0, 0)
Screenshot: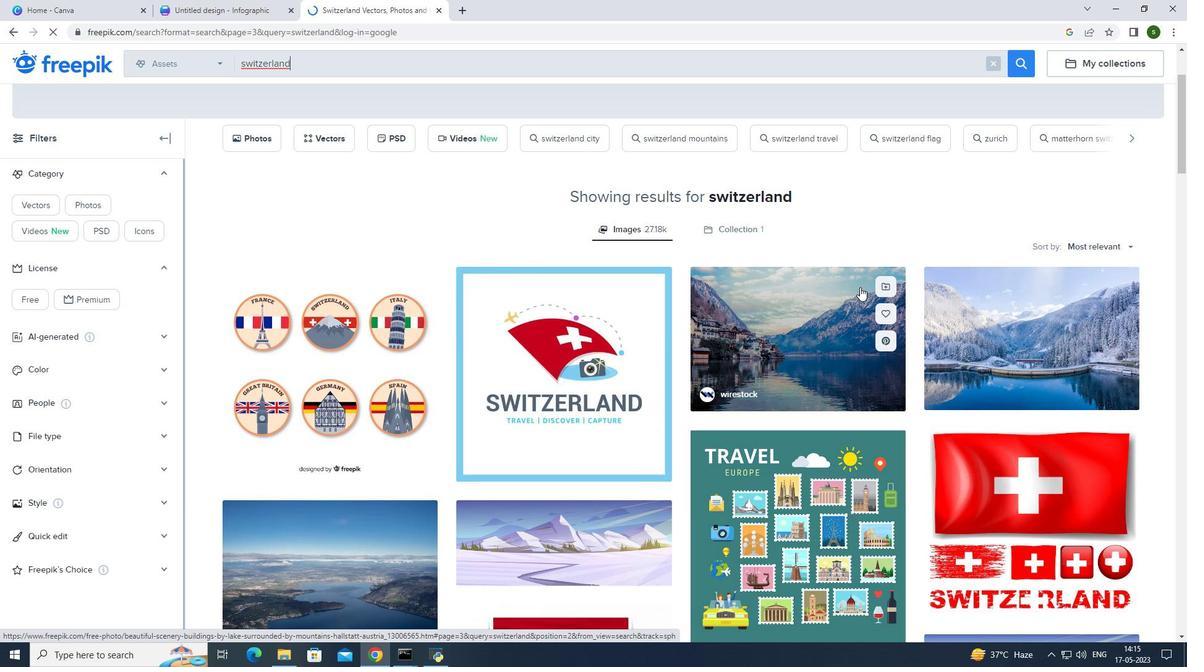 
Action: Mouse scrolled (860, 286) with delta (0, 0)
